 Task: Explore nearby escape rooms in San Francisco.
Action: Mouse moved to (80, 79)
Screenshot: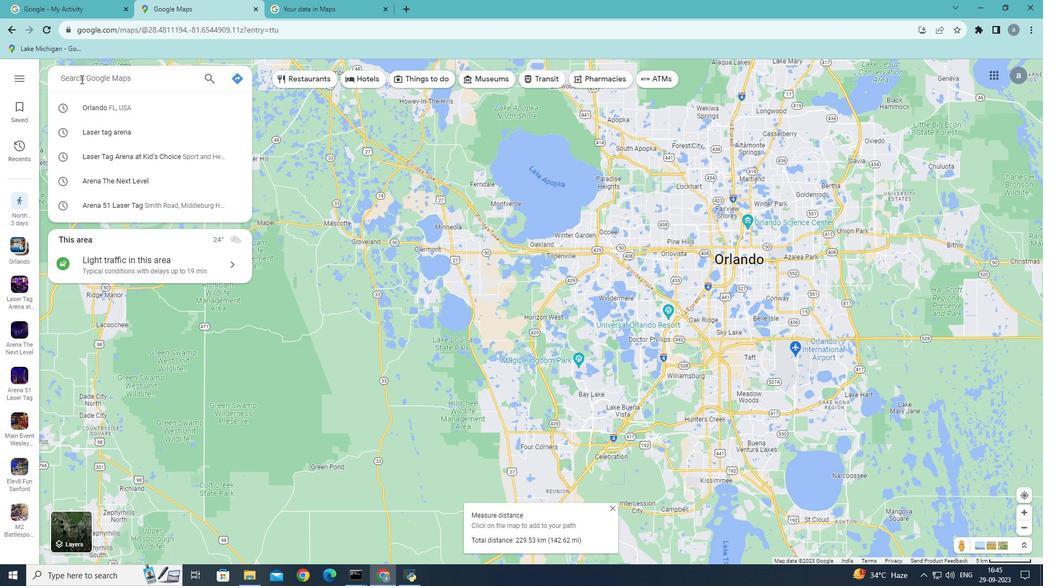 
Action: Mouse pressed left at (80, 79)
Screenshot: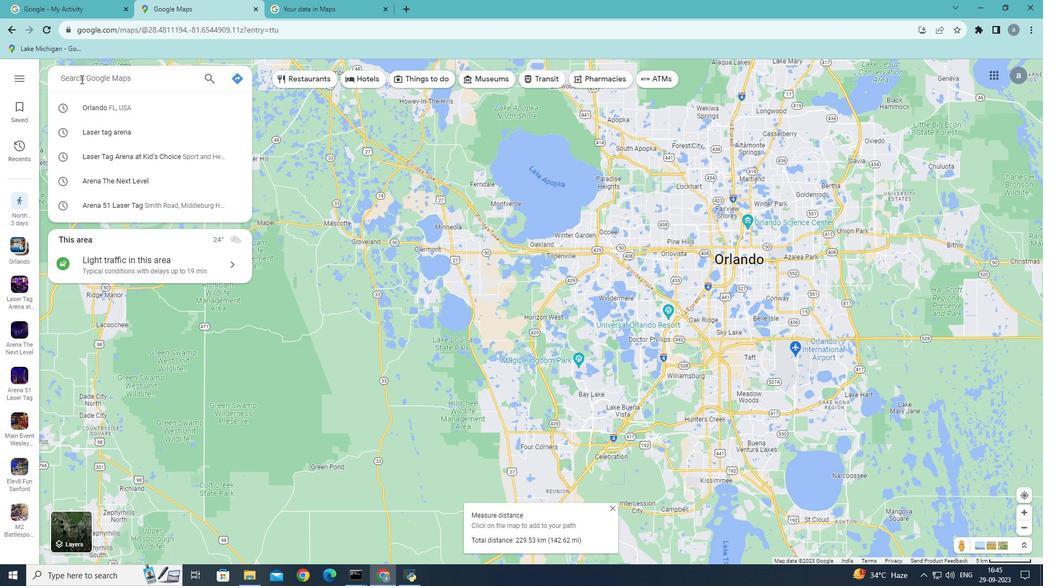 
Action: Key pressed <Key.shift>San<Key.space>
Screenshot: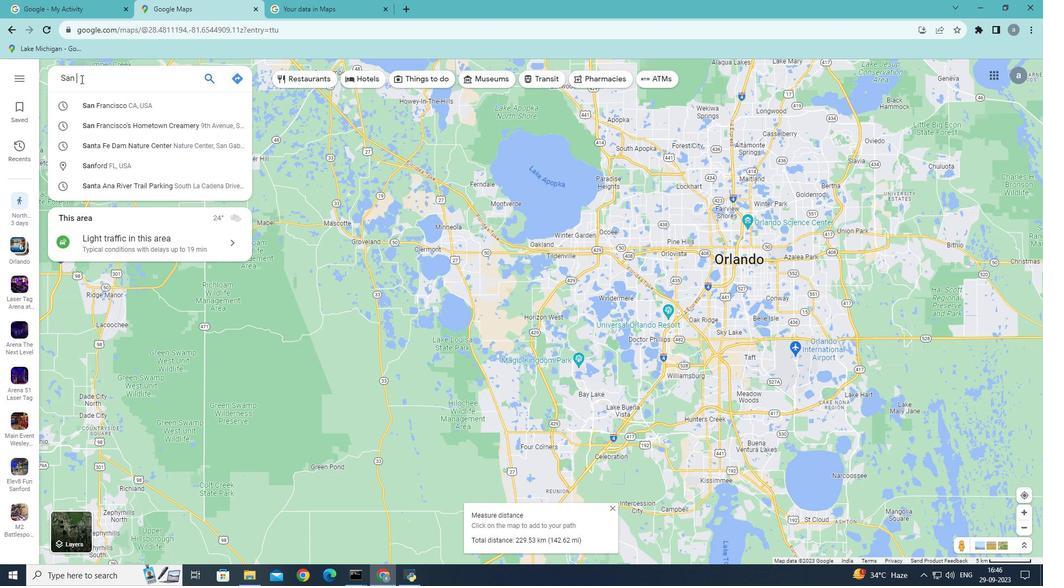 
Action: Mouse moved to (127, 107)
Screenshot: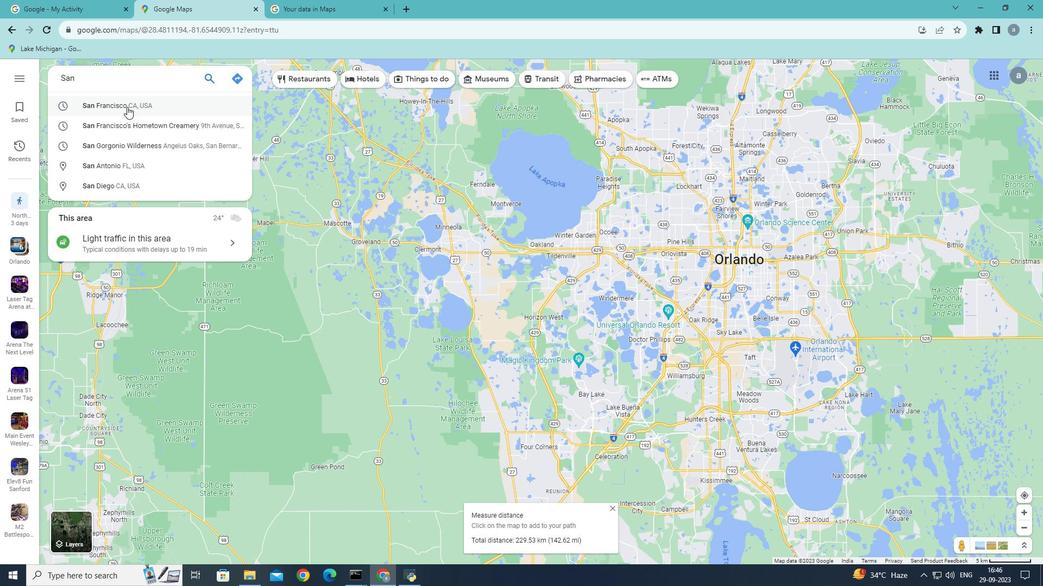 
Action: Mouse pressed left at (127, 107)
Screenshot: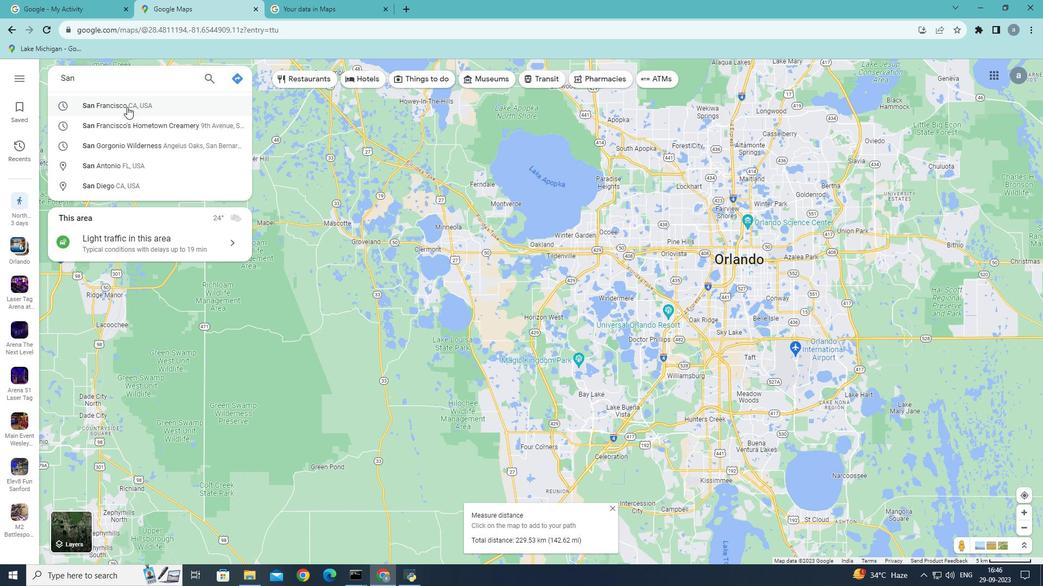 
Action: Mouse moved to (154, 269)
Screenshot: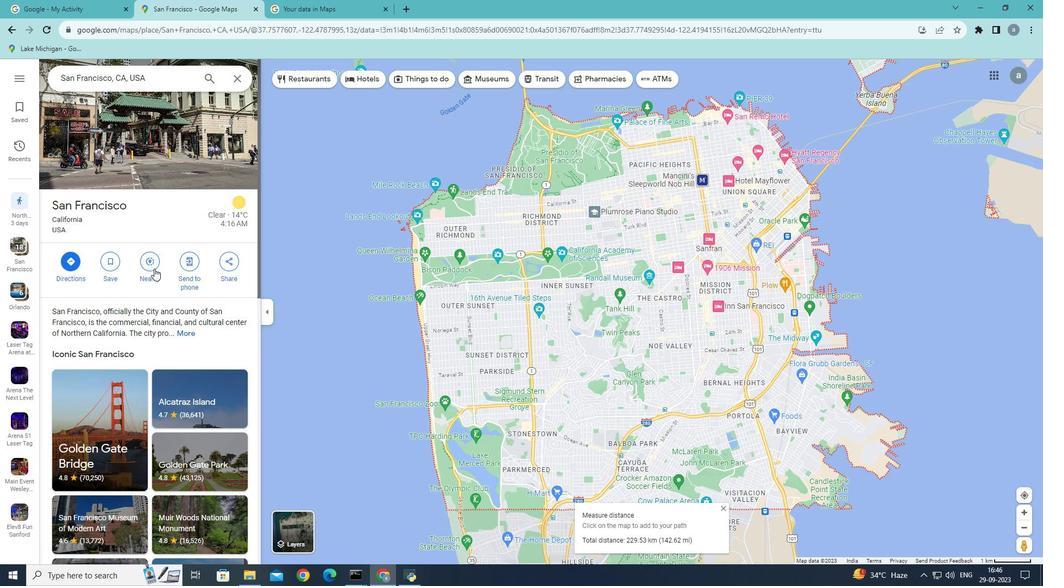 
Action: Mouse pressed left at (154, 269)
Screenshot: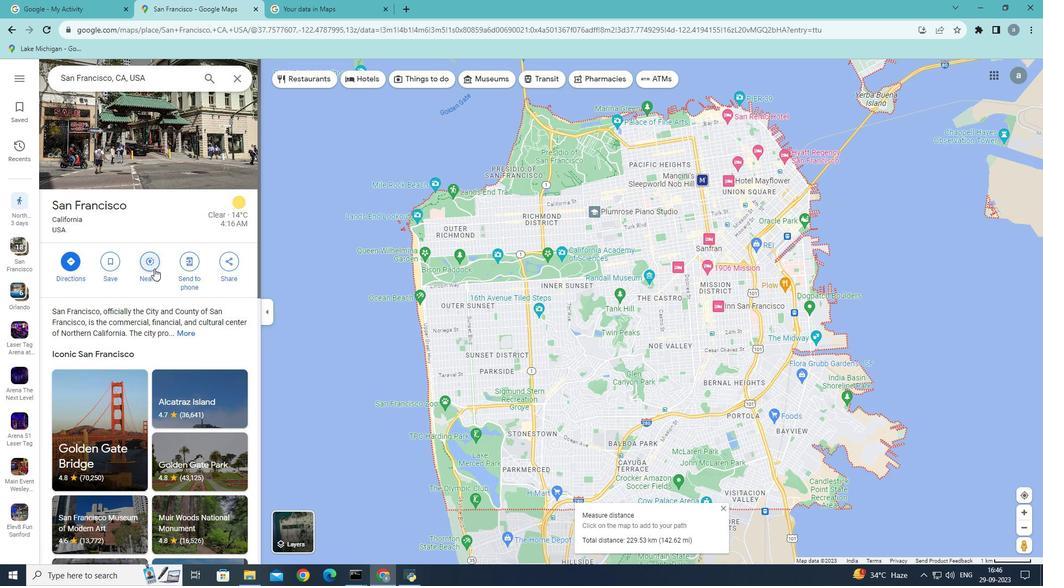 
Action: Mouse moved to (90, 78)
Screenshot: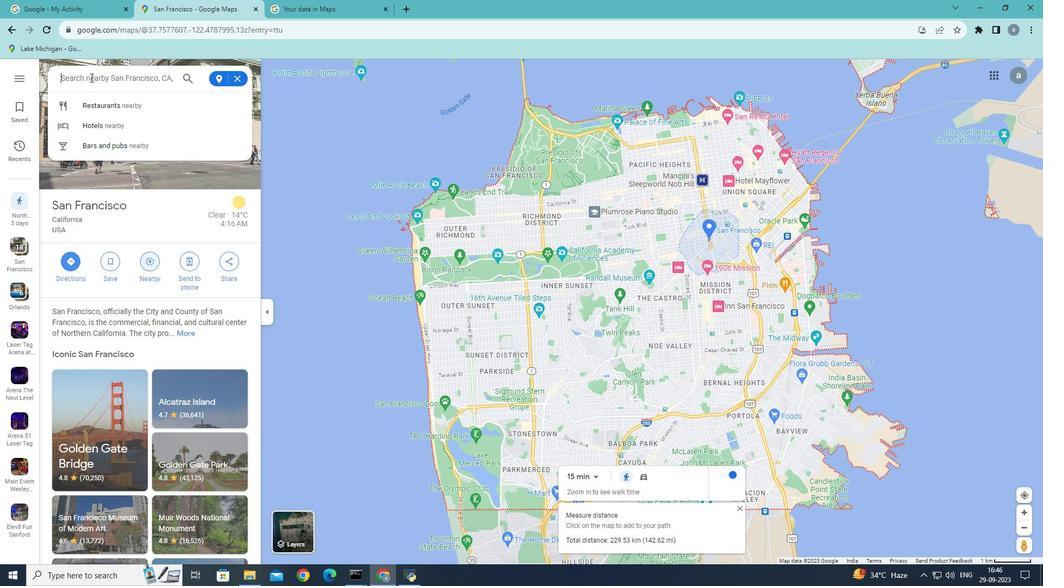 
Action: Mouse pressed left at (90, 78)
Screenshot: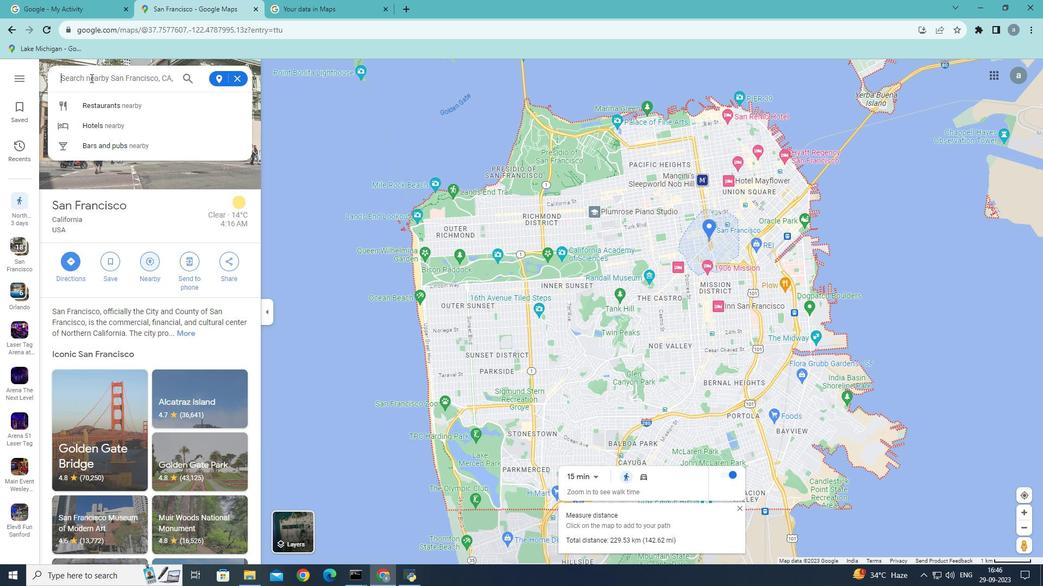 
Action: Key pressed escao<Key.backspace>pe
Screenshot: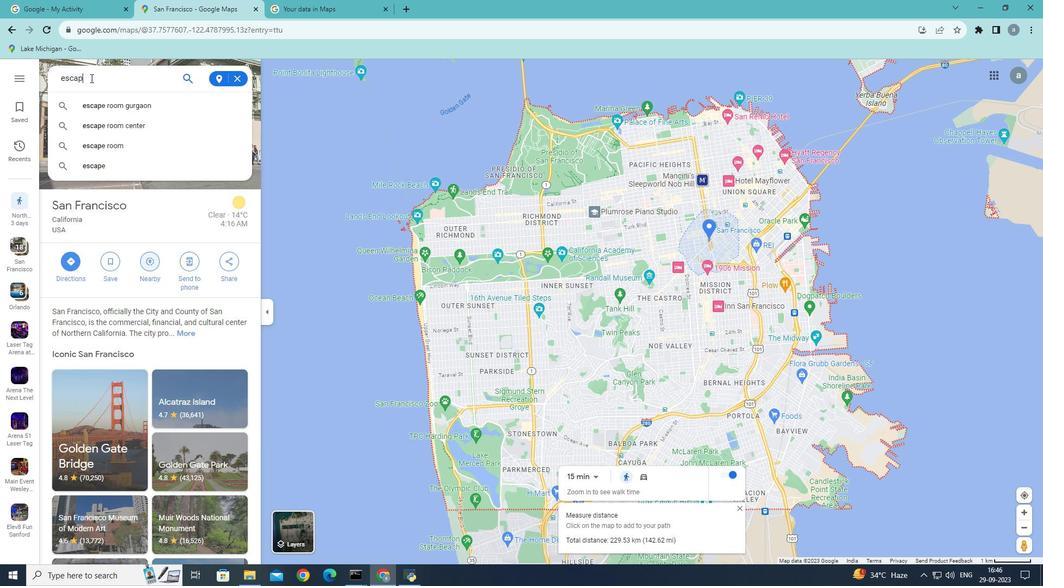 
Action: Mouse moved to (103, 145)
Screenshot: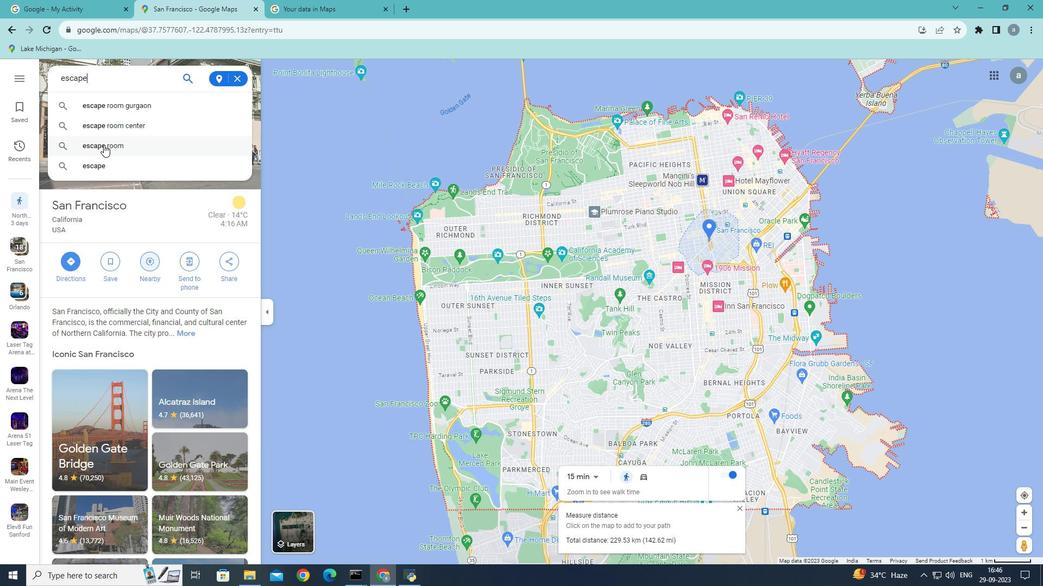 
Action: Mouse pressed left at (103, 145)
Screenshot: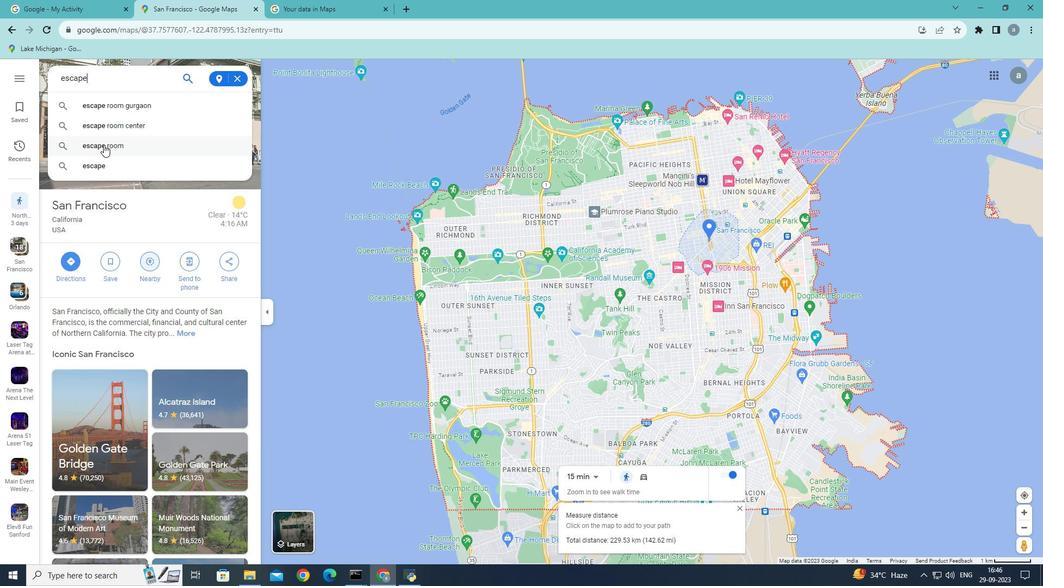 
Action: Mouse moved to (182, 128)
Screenshot: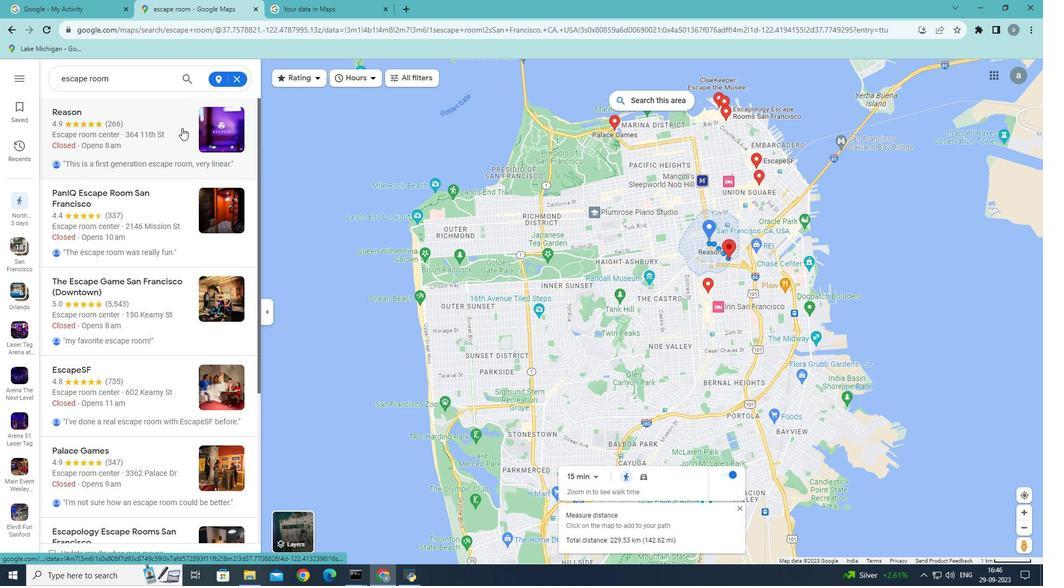 
Action: Mouse pressed left at (182, 128)
Screenshot: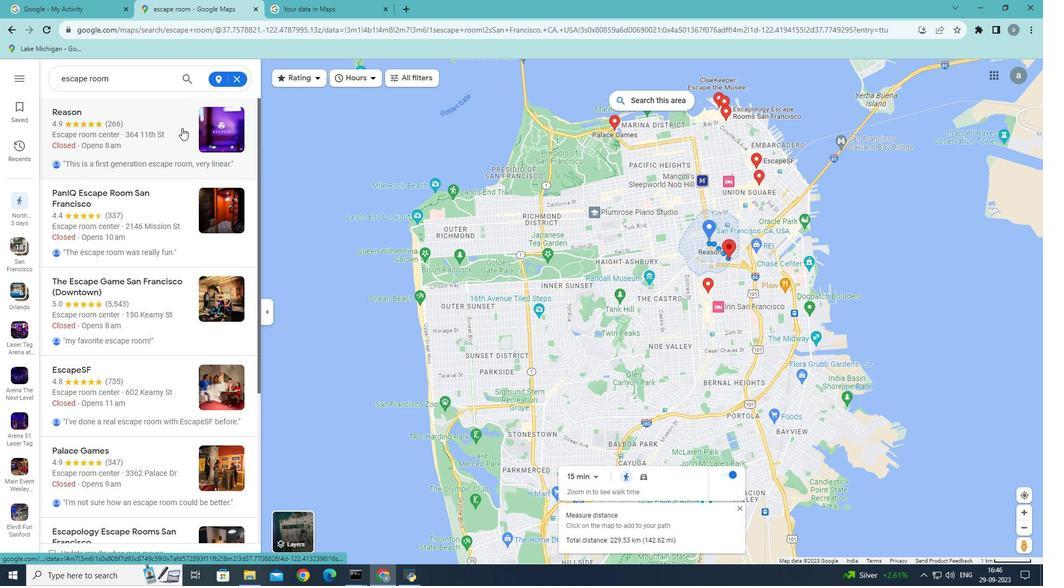 
Action: Mouse moved to (388, 203)
Screenshot: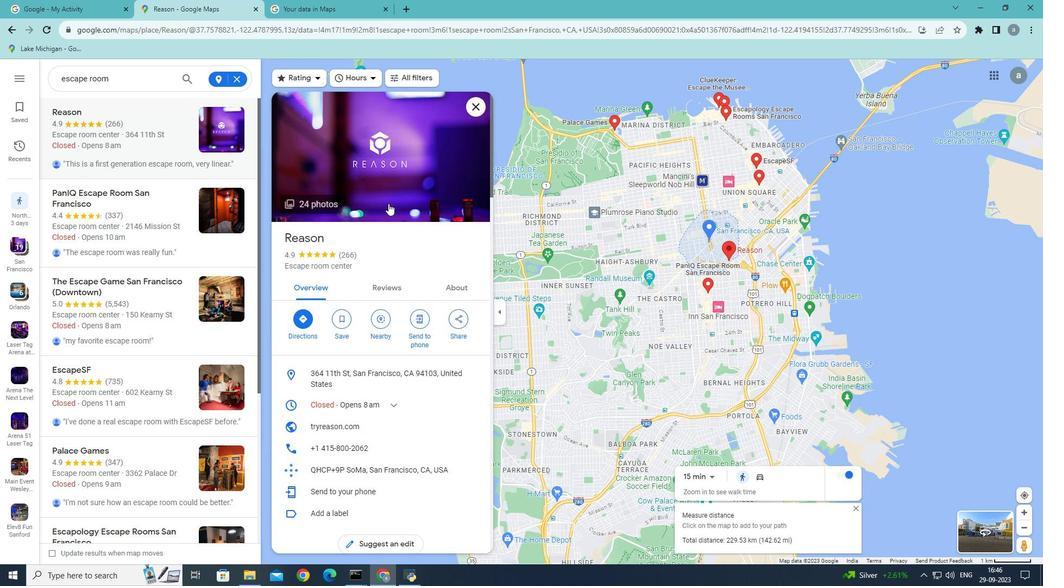 
Action: Mouse scrolled (388, 203) with delta (0, 0)
Screenshot: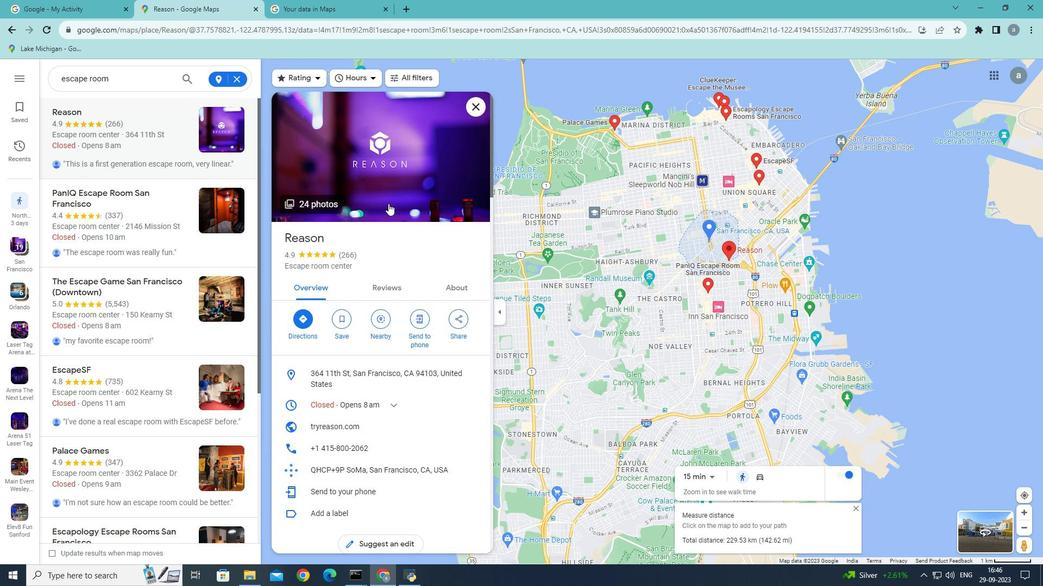 
Action: Mouse scrolled (388, 203) with delta (0, 0)
Screenshot: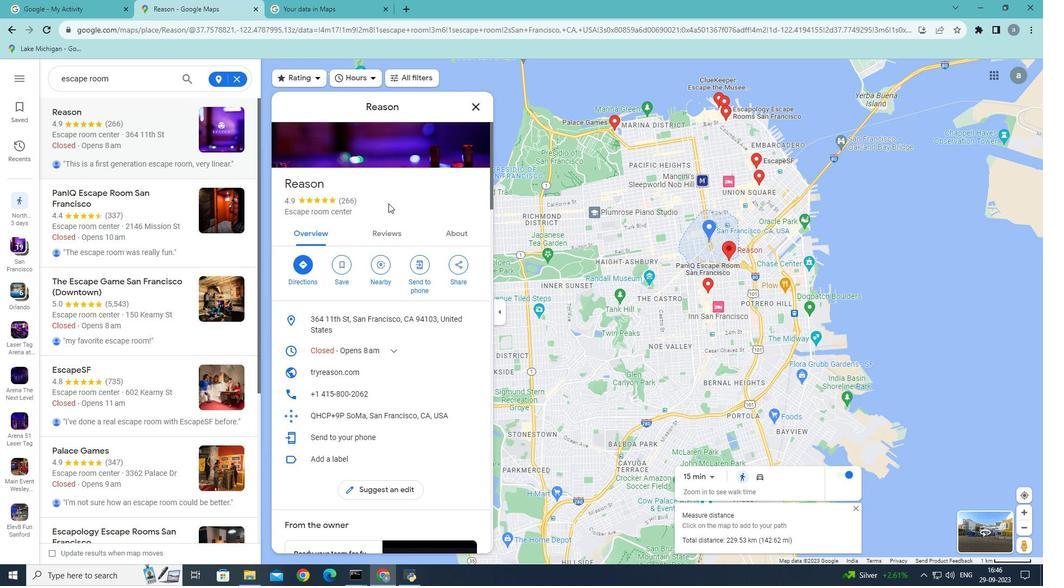 
Action: Mouse scrolled (388, 203) with delta (0, 0)
Screenshot: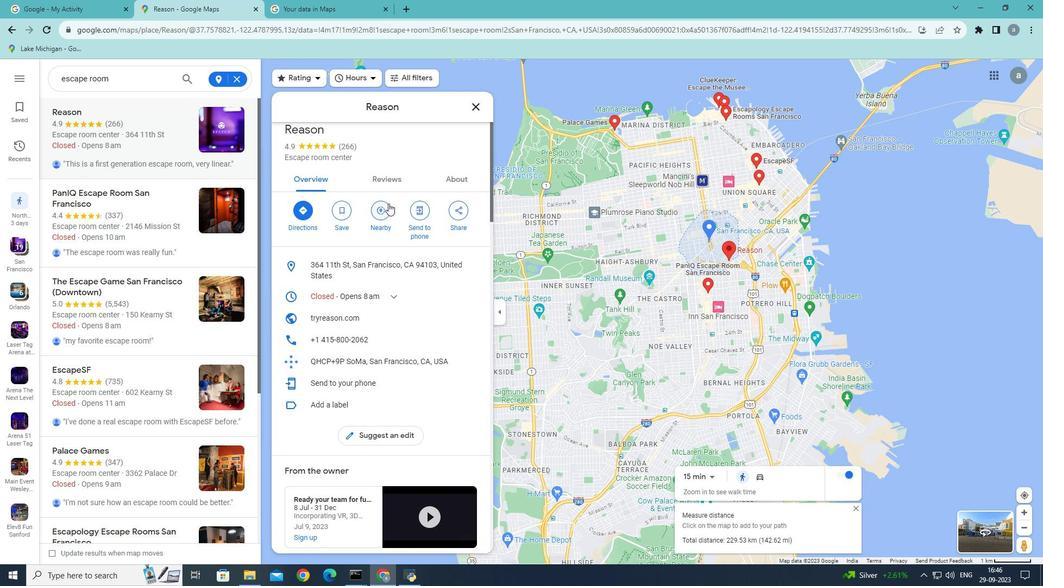 
Action: Mouse scrolled (388, 203) with delta (0, 0)
Screenshot: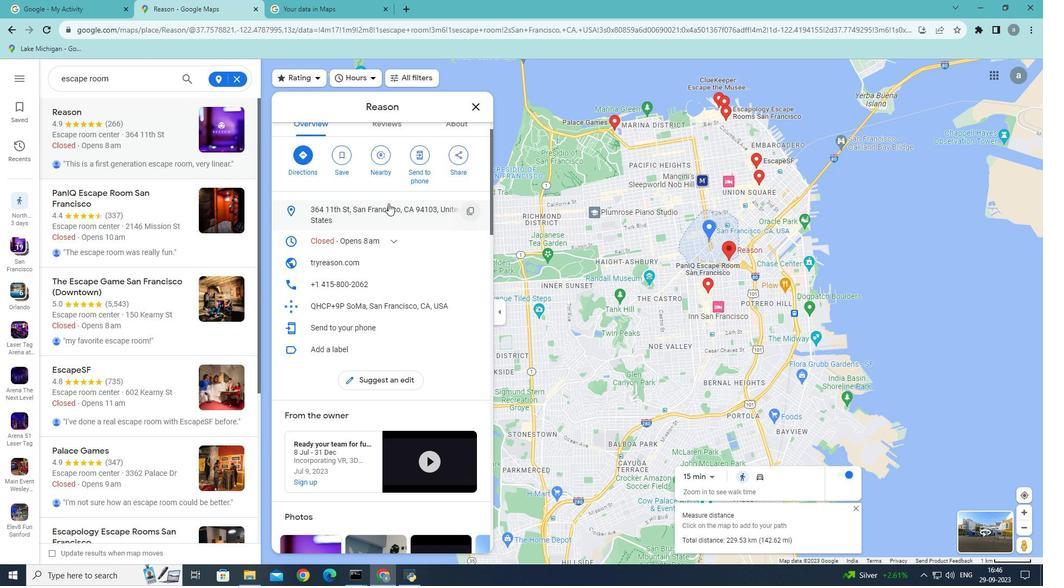 
Action: Mouse scrolled (388, 203) with delta (0, 0)
Screenshot: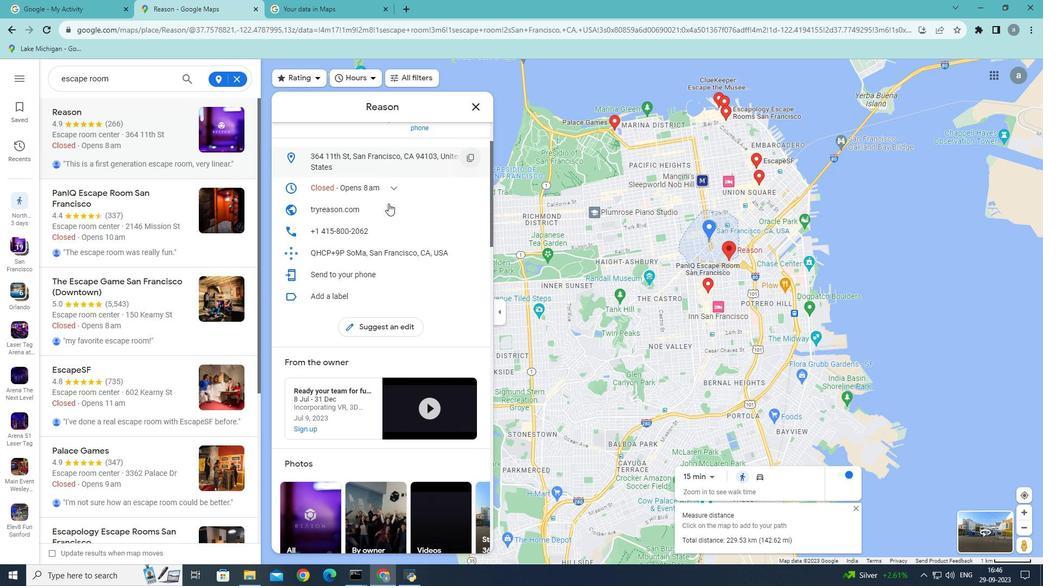 
Action: Mouse scrolled (388, 203) with delta (0, 0)
Screenshot: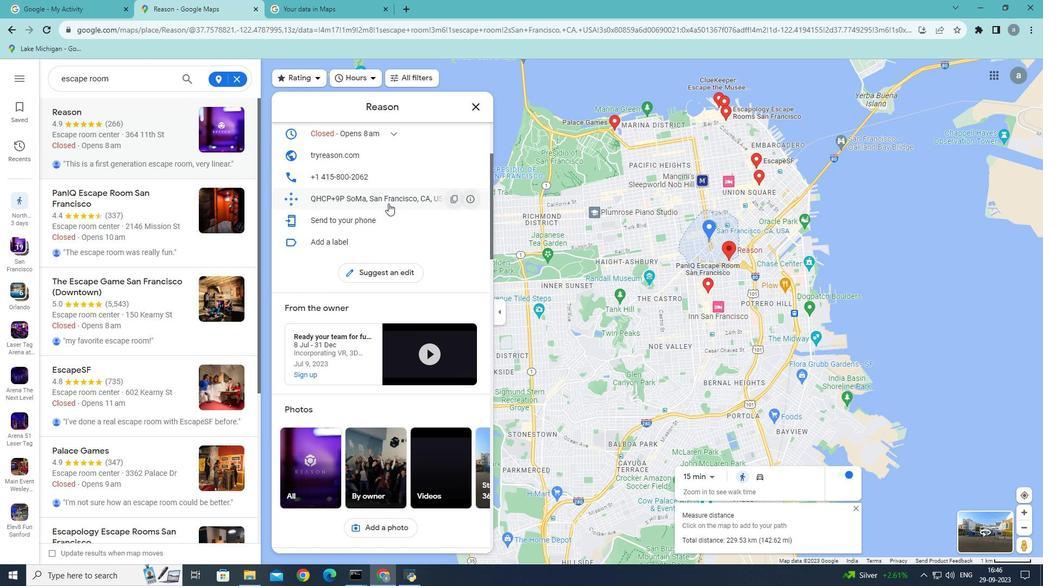 
Action: Mouse scrolled (388, 203) with delta (0, 0)
Screenshot: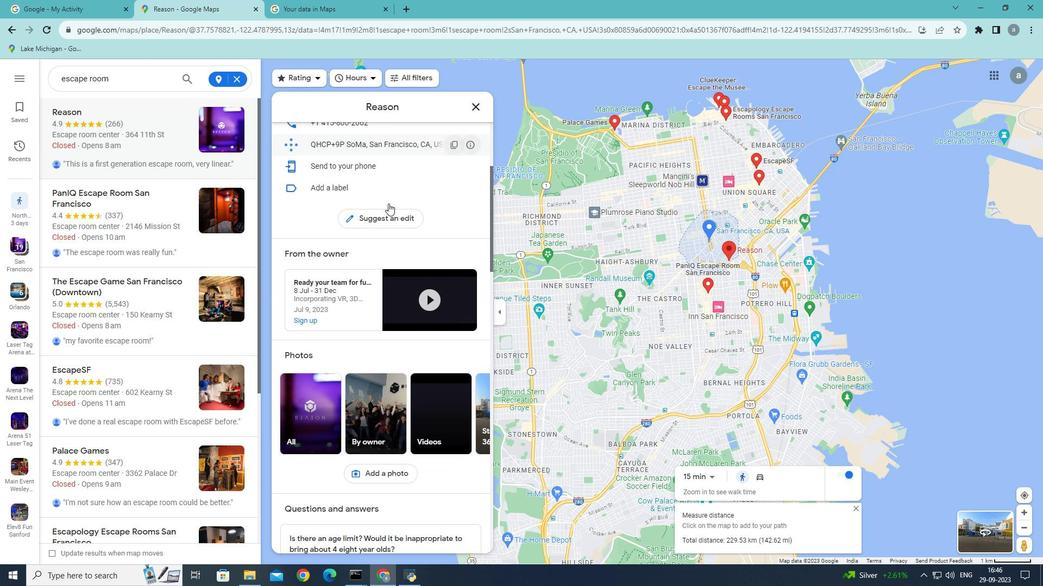 
Action: Mouse scrolled (388, 203) with delta (0, 0)
Screenshot: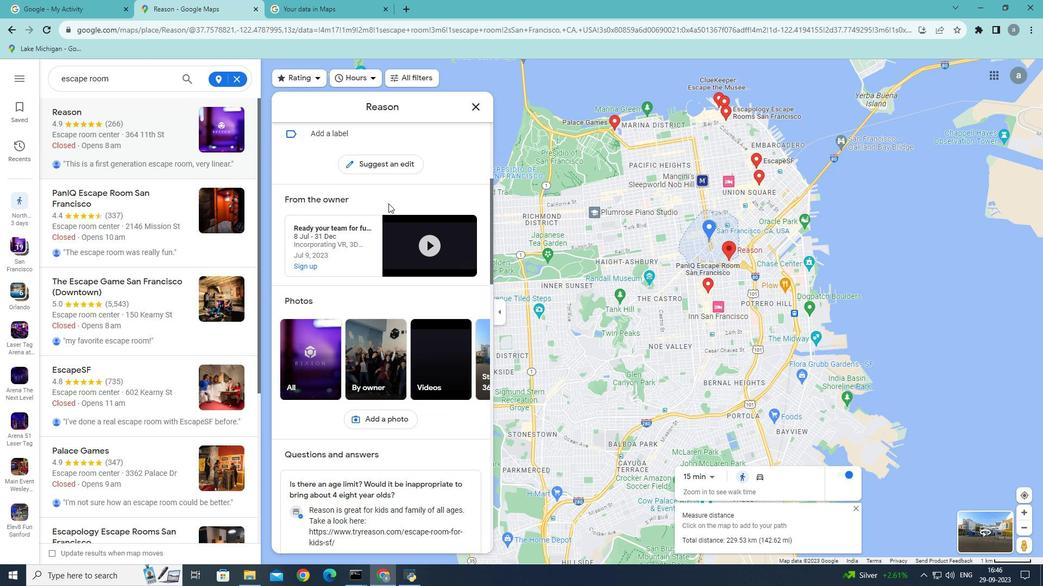 
Action: Mouse scrolled (388, 203) with delta (0, 0)
Screenshot: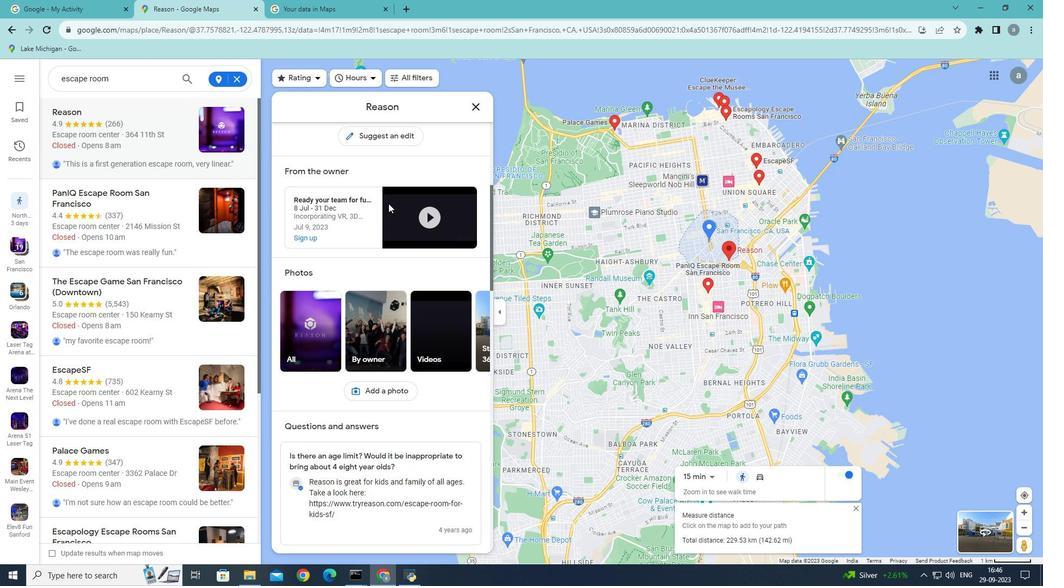 
Action: Mouse scrolled (388, 203) with delta (0, 0)
Screenshot: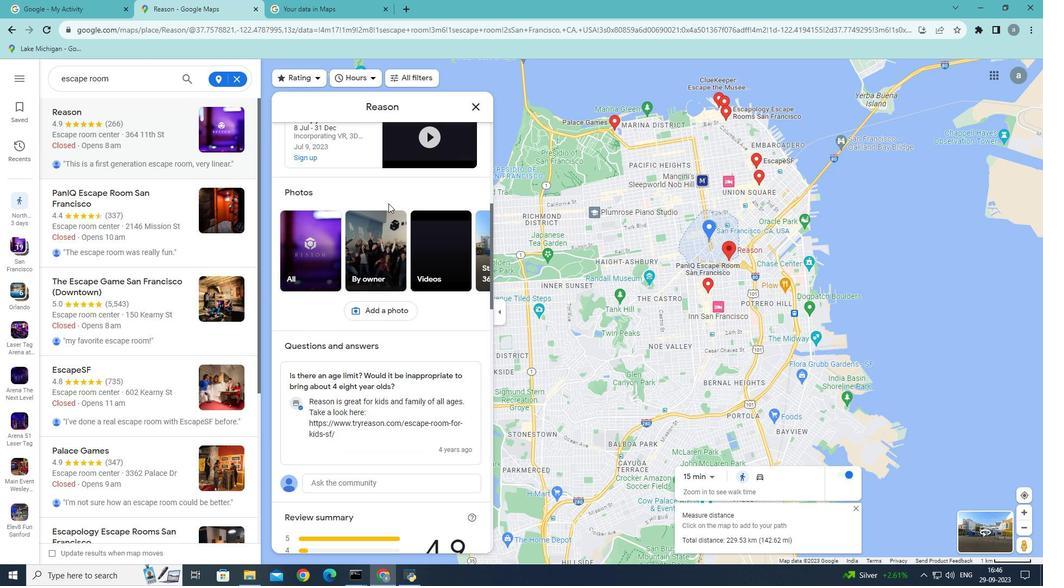 
Action: Mouse scrolled (388, 203) with delta (0, 0)
Screenshot: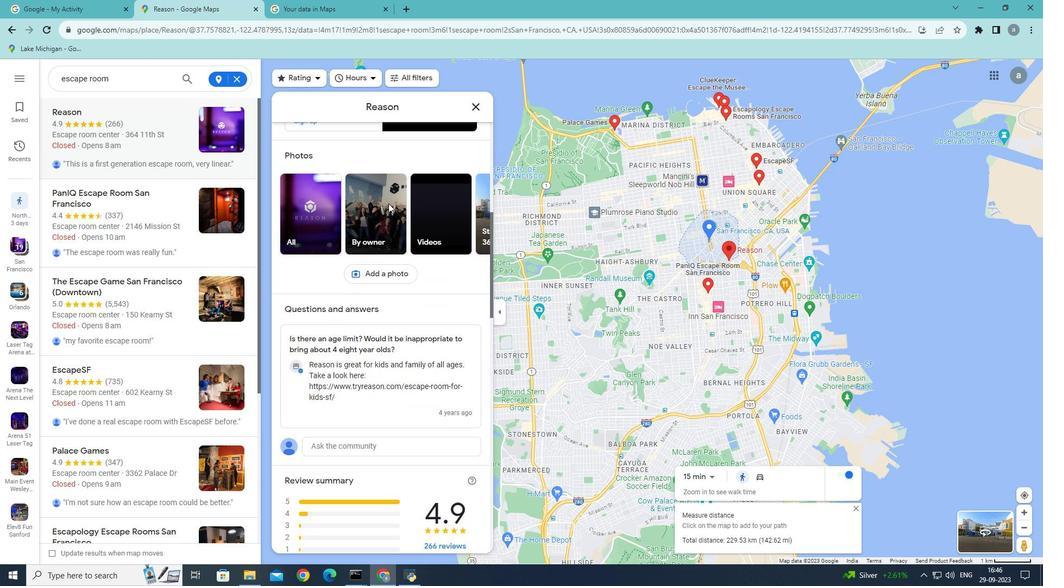 
Action: Mouse scrolled (388, 203) with delta (0, 0)
Screenshot: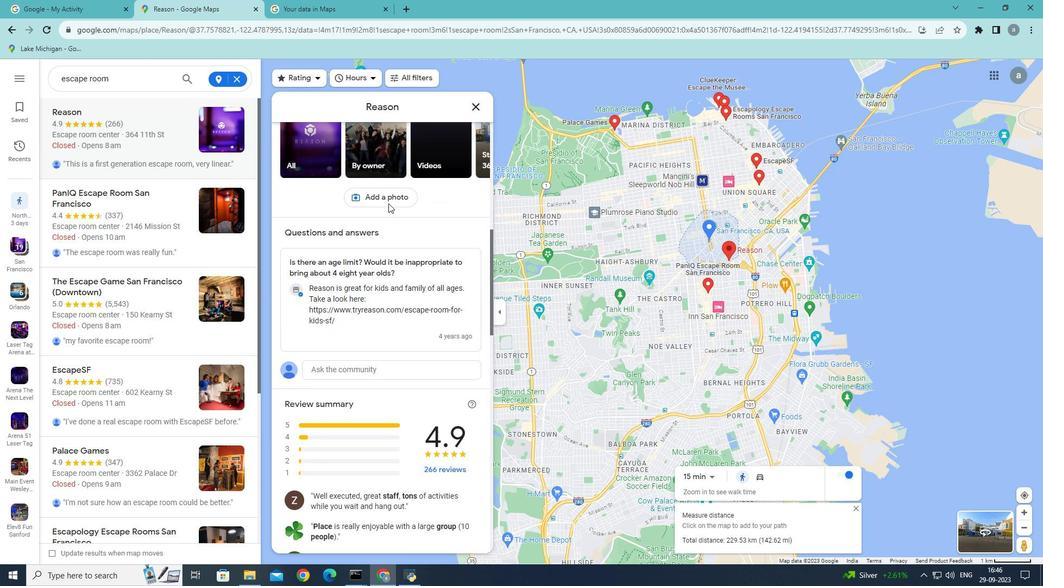 
Action: Mouse scrolled (388, 203) with delta (0, 0)
Screenshot: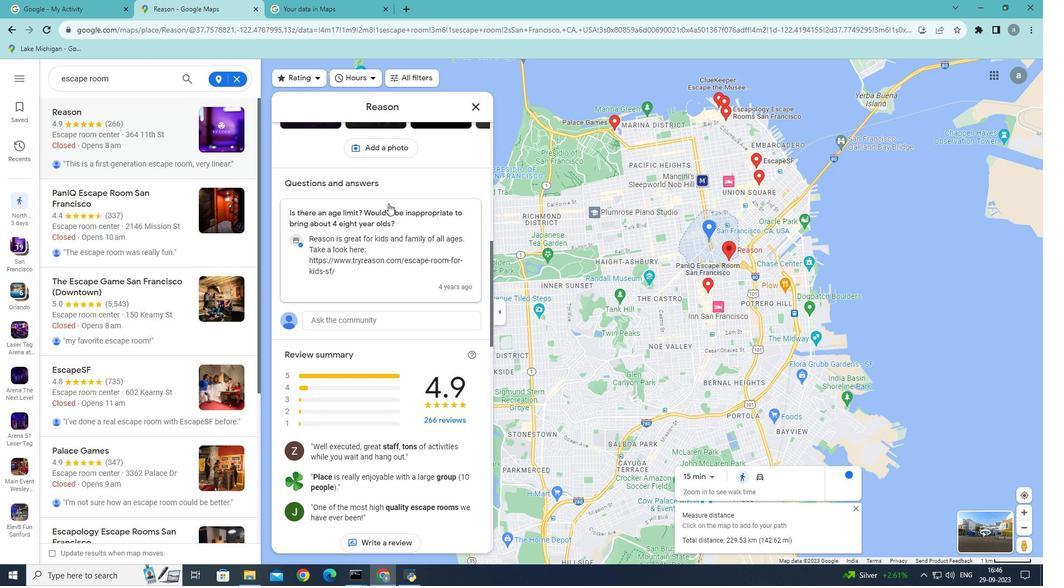 
Action: Mouse scrolled (388, 203) with delta (0, 0)
Screenshot: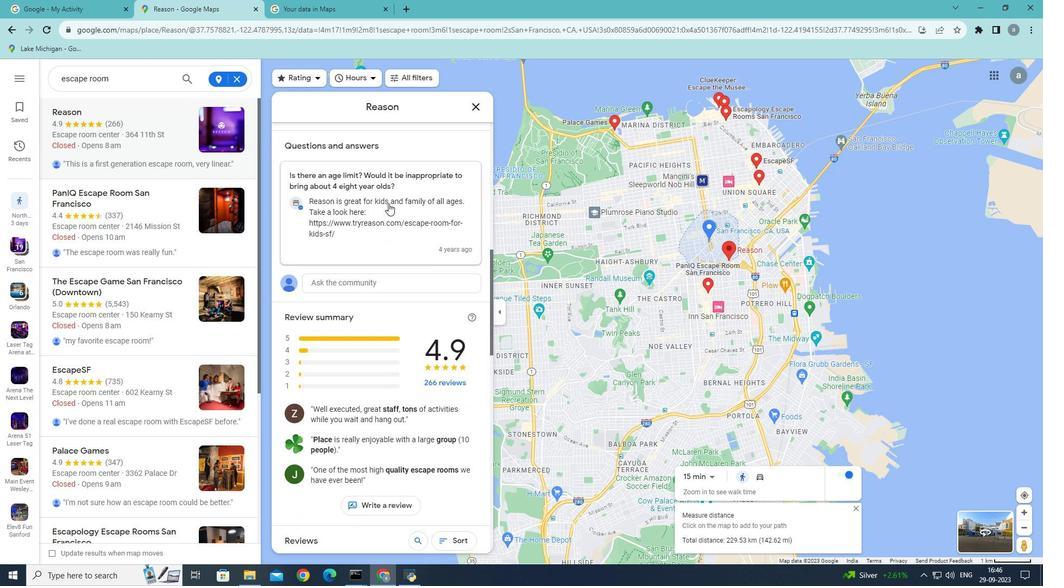
Action: Mouse scrolled (388, 203) with delta (0, 0)
Screenshot: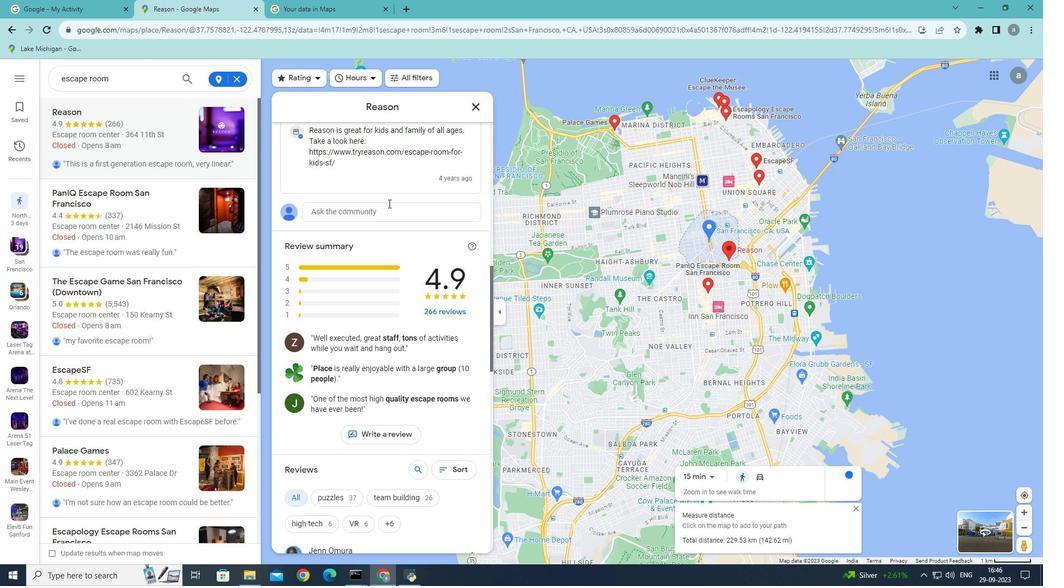 
Action: Mouse scrolled (388, 203) with delta (0, 0)
Screenshot: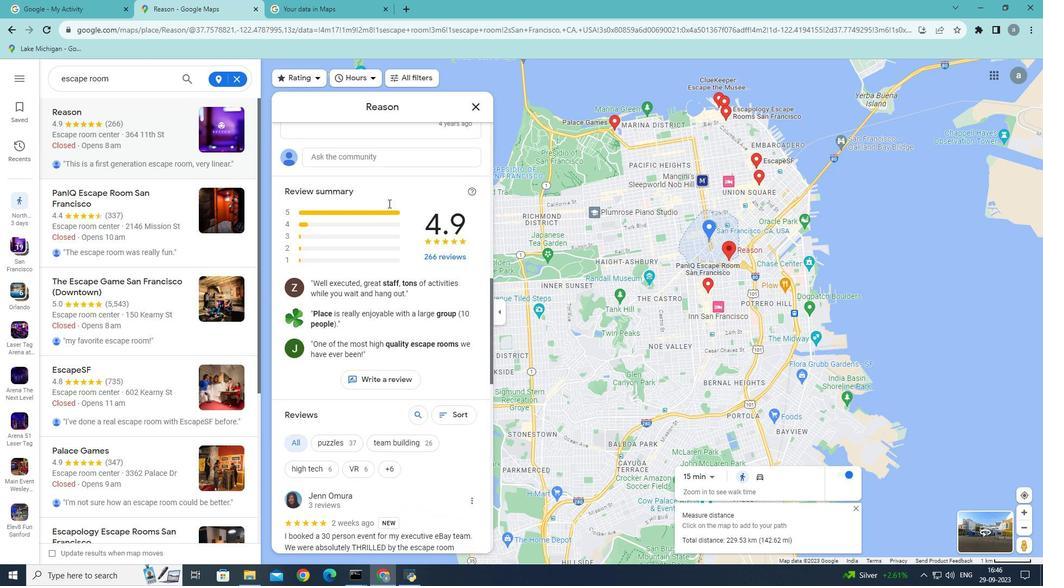 
Action: Mouse scrolled (388, 203) with delta (0, 0)
Screenshot: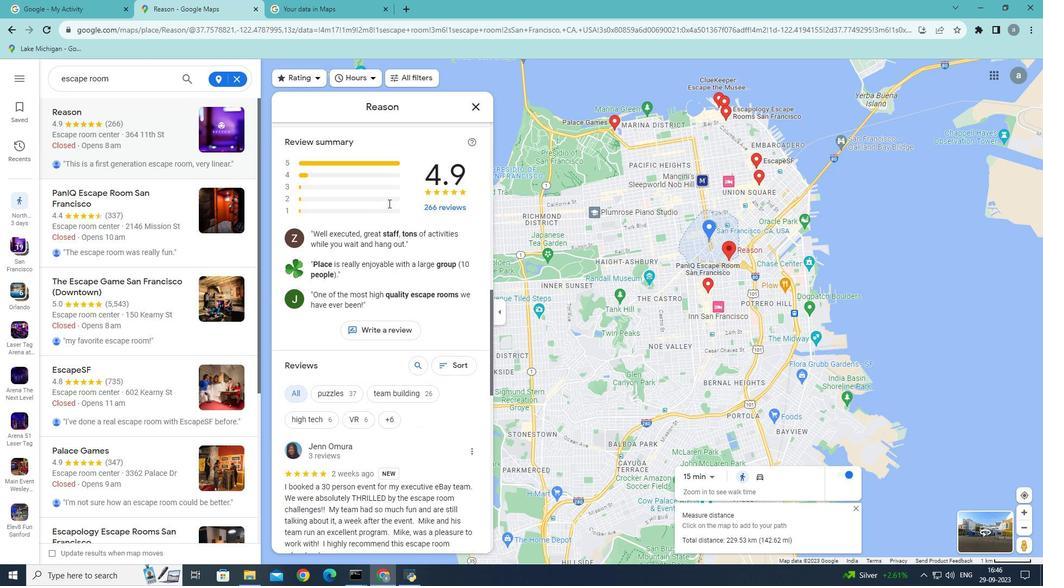 
Action: Mouse scrolled (388, 203) with delta (0, 0)
Screenshot: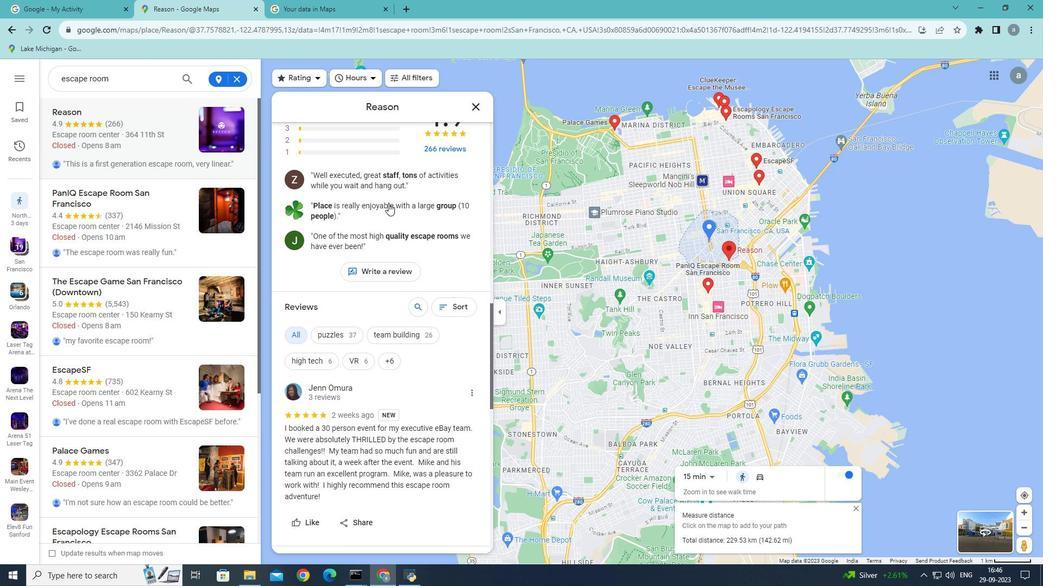 
Action: Mouse scrolled (388, 203) with delta (0, 0)
Screenshot: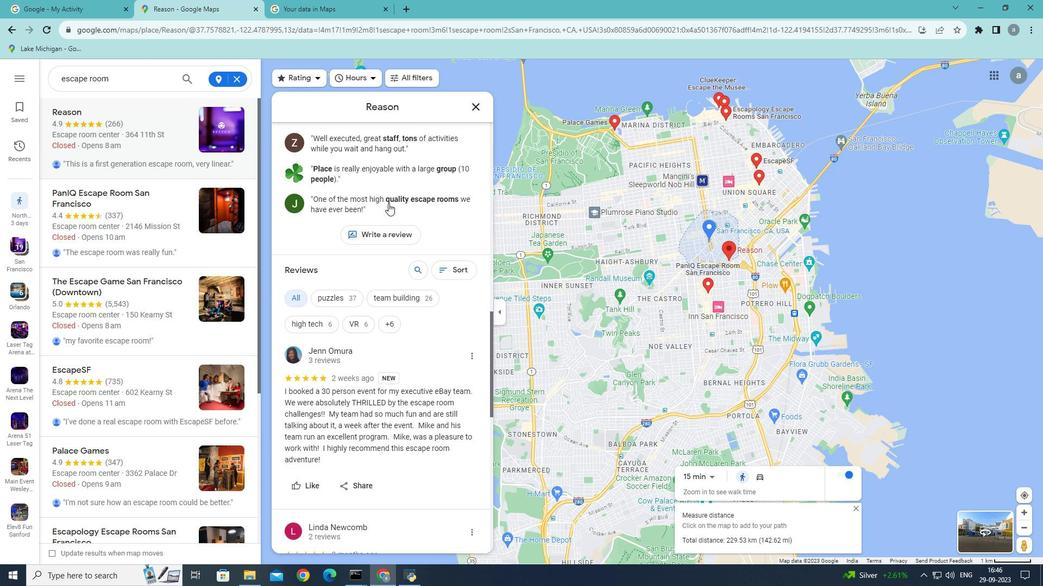 
Action: Mouse scrolled (388, 203) with delta (0, 0)
Screenshot: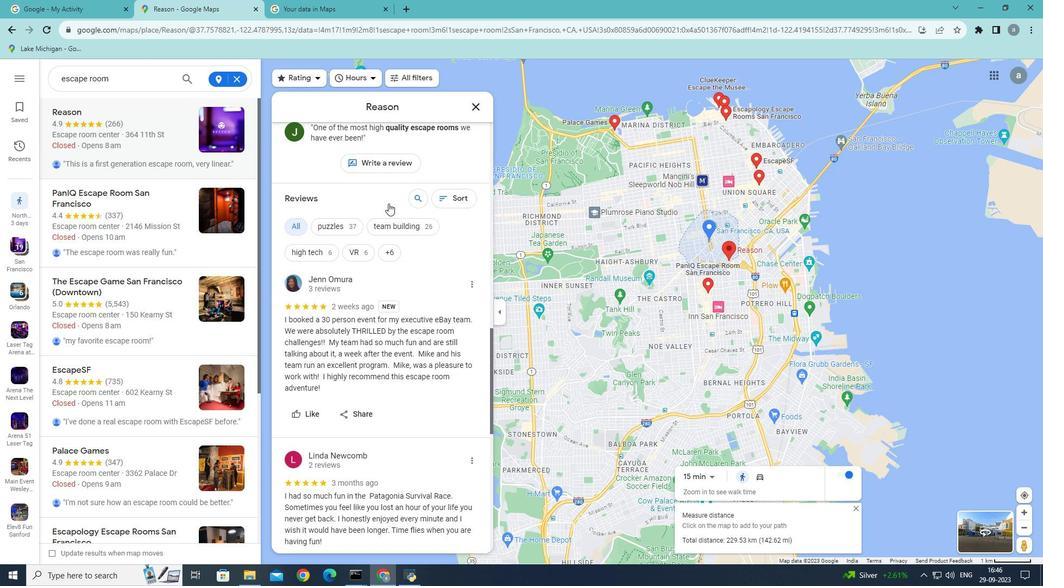 
Action: Mouse scrolled (388, 203) with delta (0, 0)
Screenshot: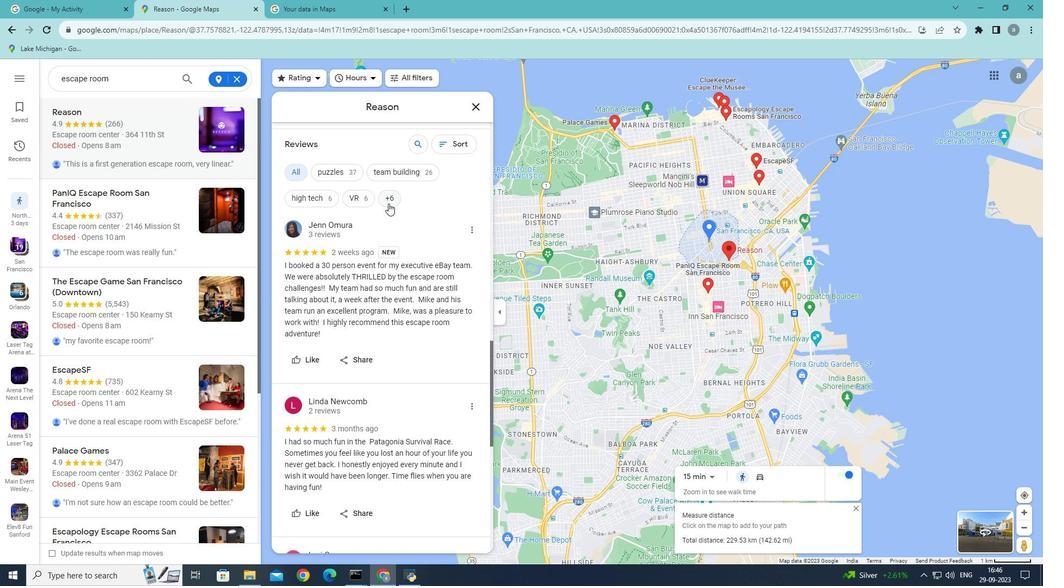 
Action: Mouse scrolled (388, 203) with delta (0, 0)
Screenshot: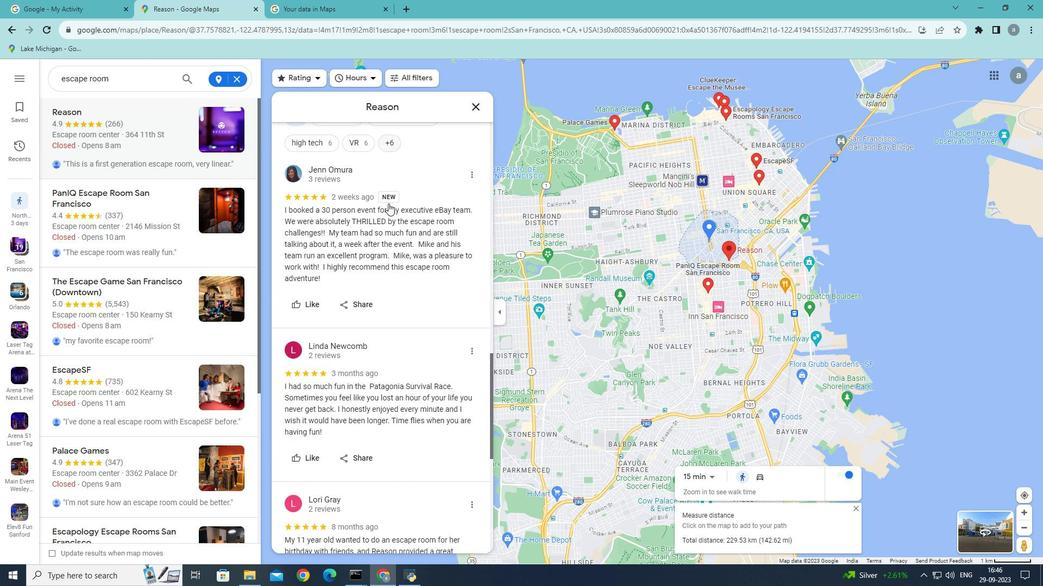 
Action: Mouse scrolled (388, 203) with delta (0, 0)
Screenshot: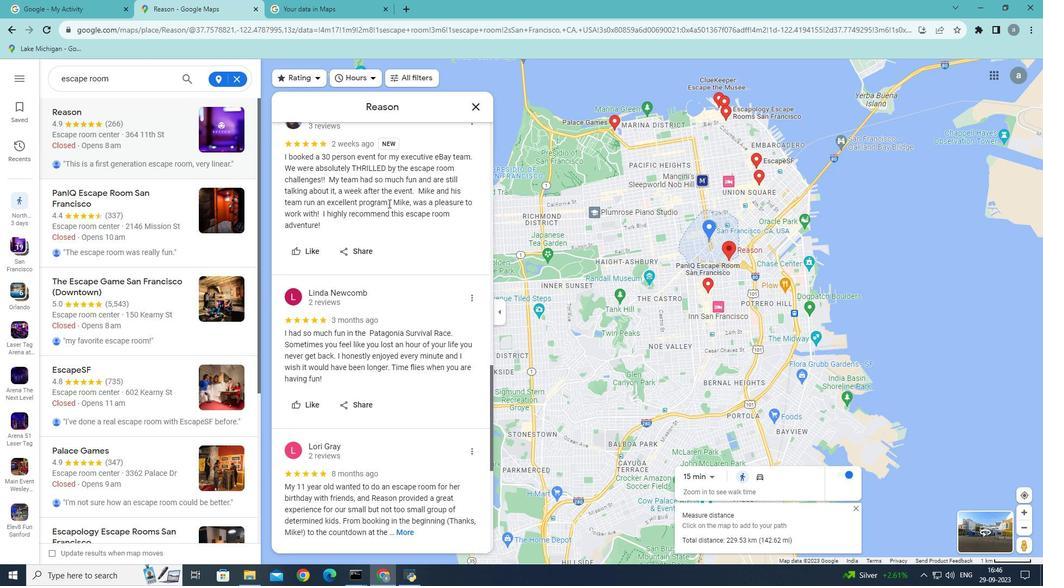 
Action: Mouse scrolled (388, 203) with delta (0, 0)
Screenshot: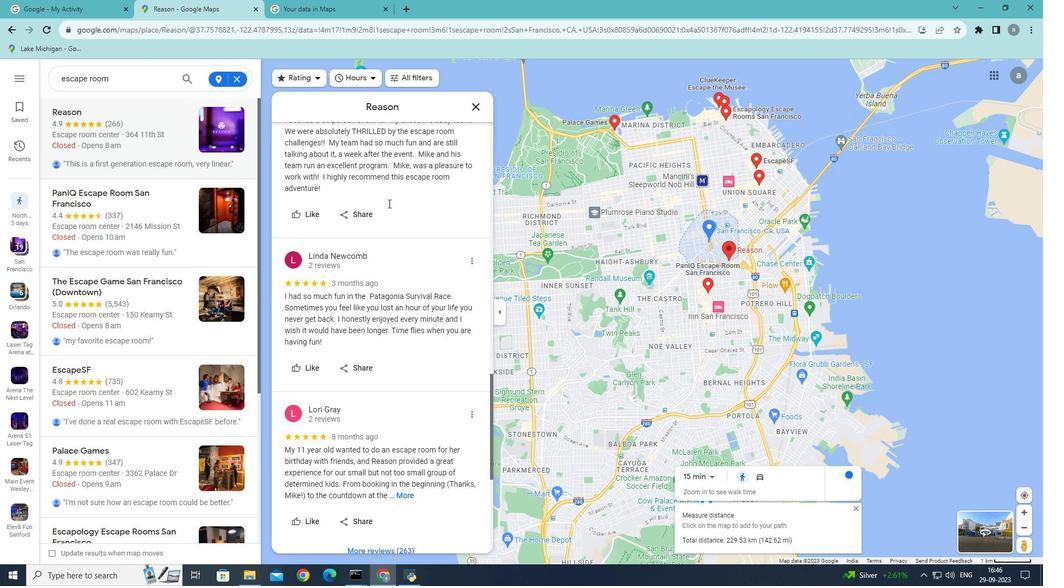 
Action: Mouse scrolled (388, 203) with delta (0, 0)
Screenshot: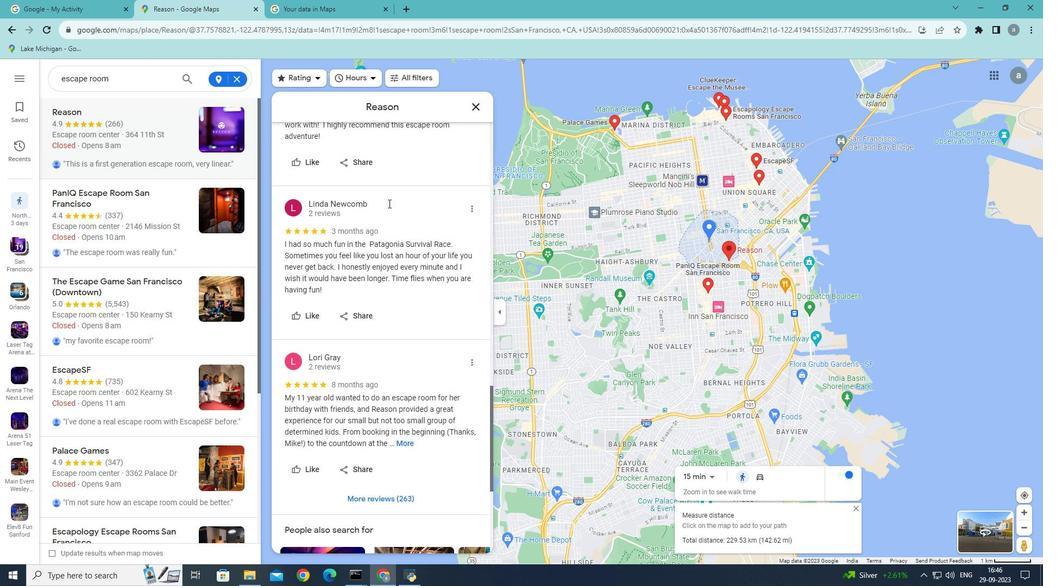 
Action: Mouse scrolled (388, 203) with delta (0, 0)
Screenshot: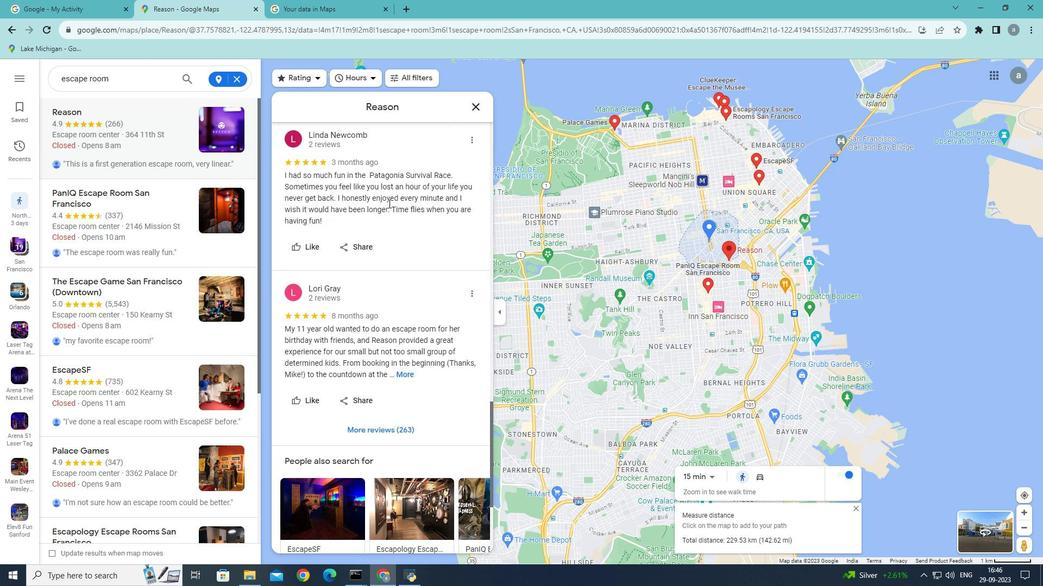 
Action: Mouse scrolled (388, 203) with delta (0, 0)
Screenshot: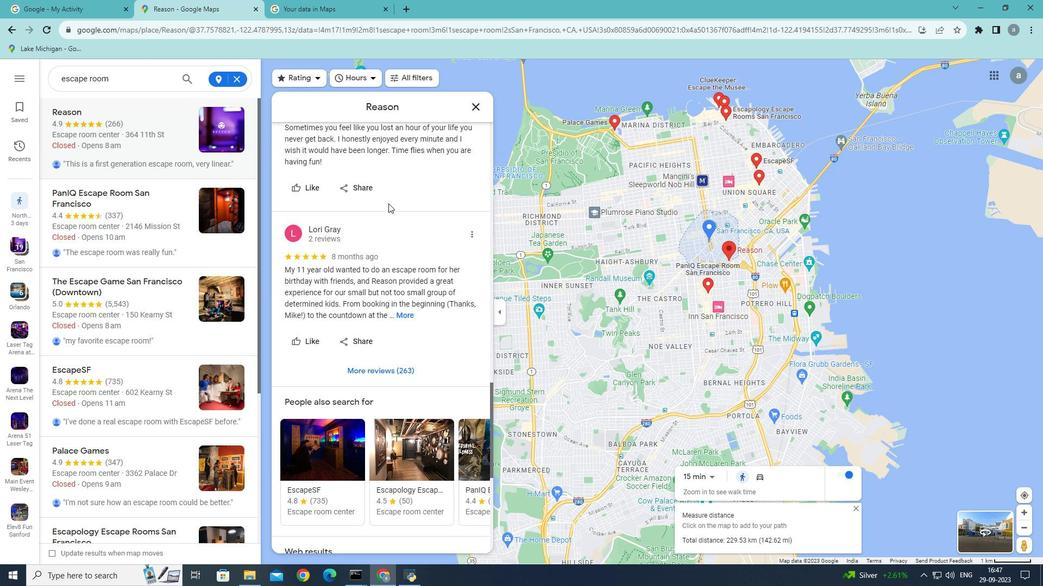 
Action: Mouse scrolled (388, 203) with delta (0, 0)
Screenshot: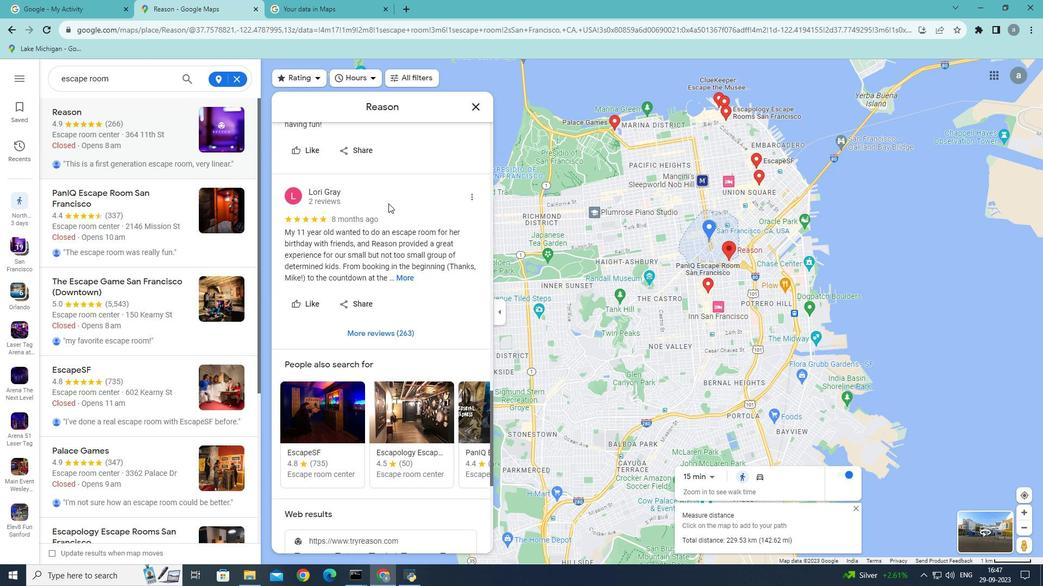 
Action: Mouse scrolled (388, 203) with delta (0, 0)
Screenshot: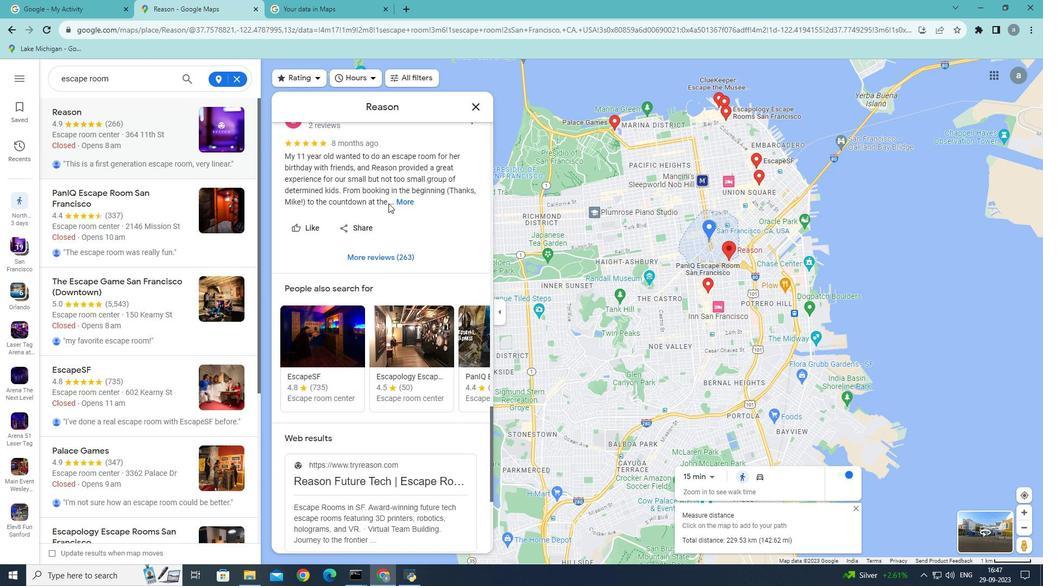 
Action: Mouse scrolled (388, 203) with delta (0, 0)
Screenshot: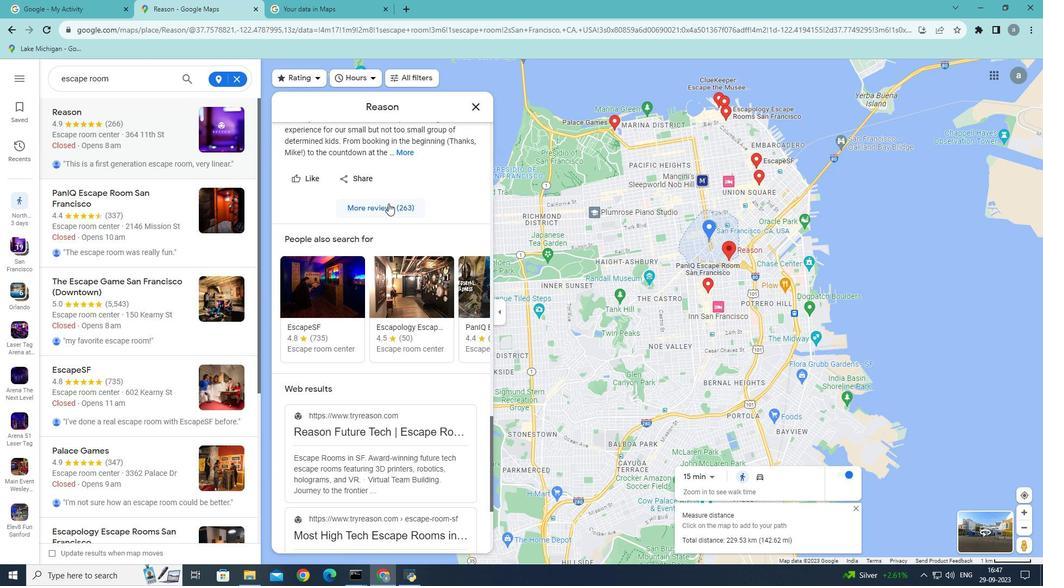 
Action: Mouse scrolled (388, 203) with delta (0, 0)
Screenshot: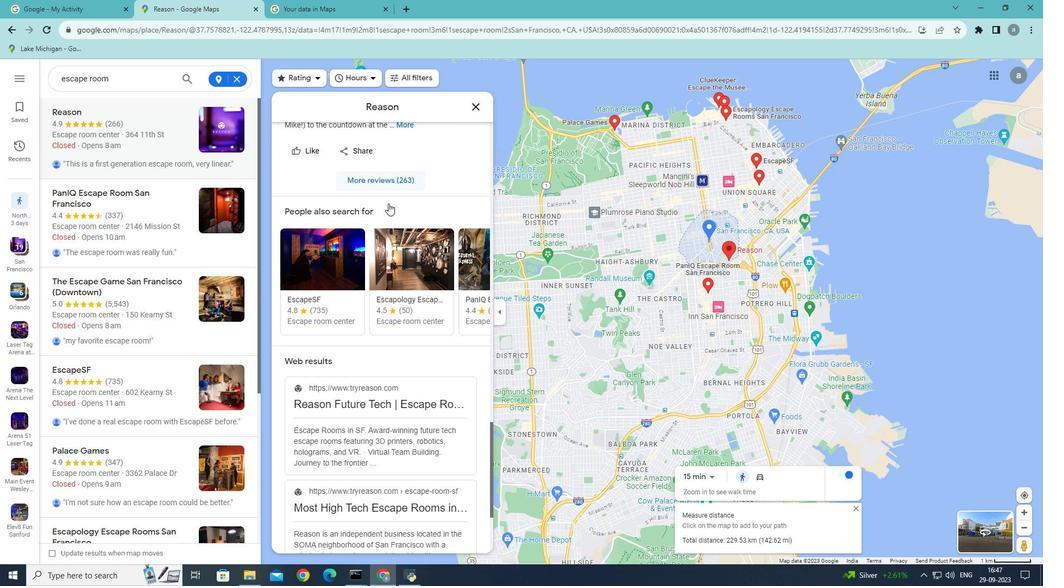 
Action: Mouse scrolled (388, 203) with delta (0, 0)
Screenshot: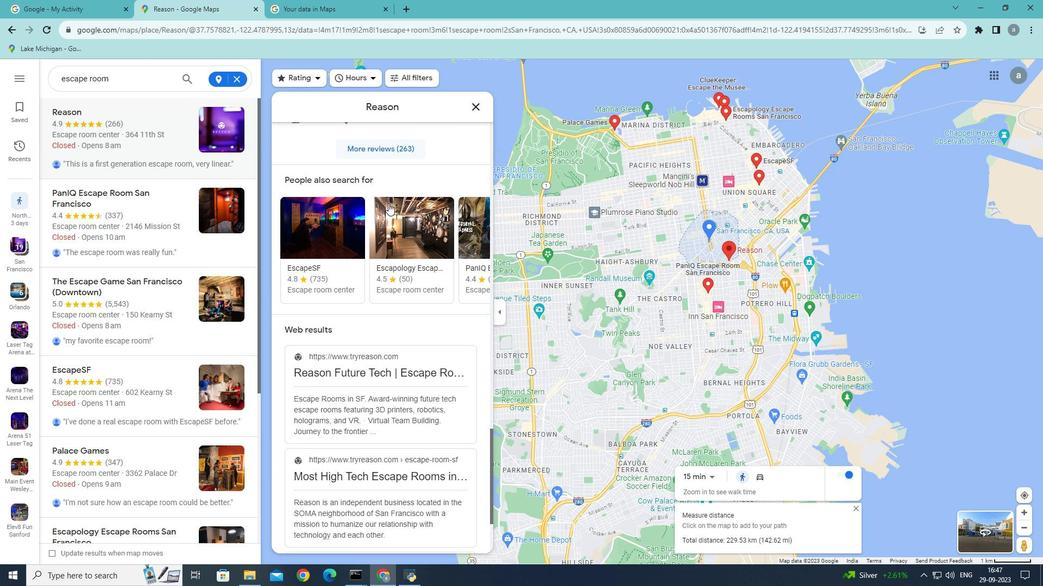 
Action: Mouse scrolled (388, 203) with delta (0, 0)
Screenshot: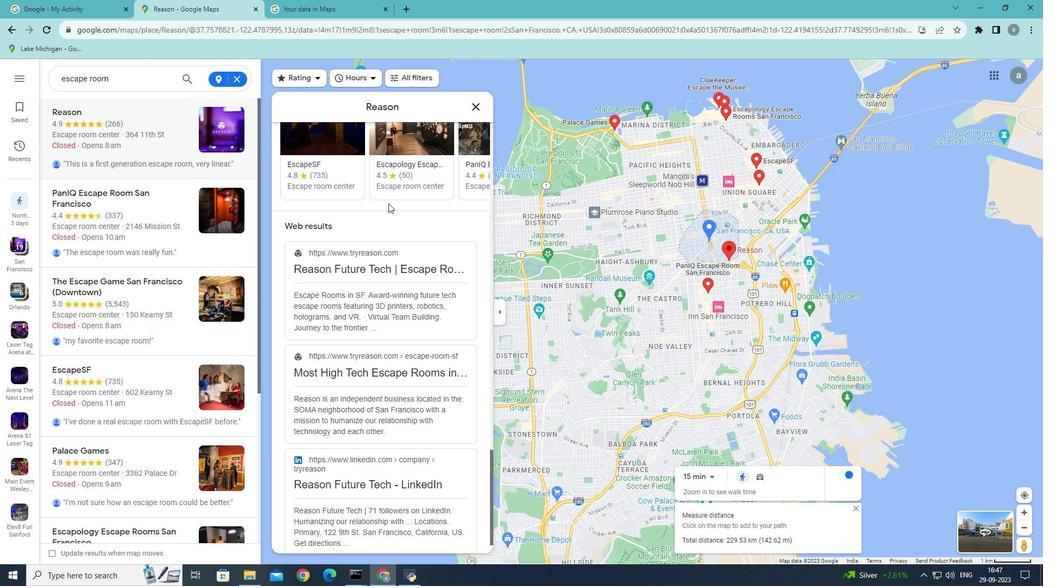 
Action: Mouse scrolled (388, 203) with delta (0, 0)
Screenshot: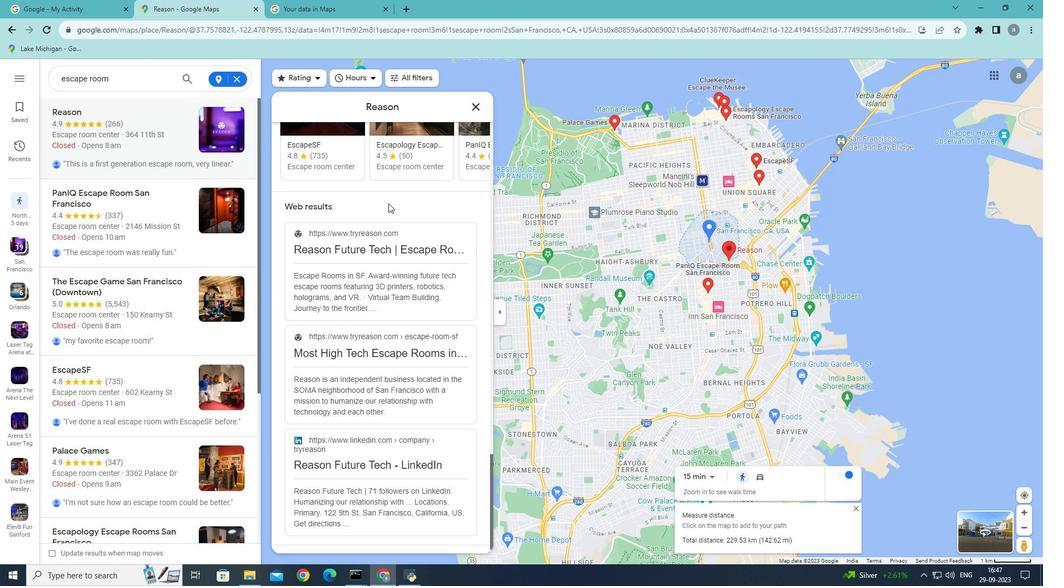 
Action: Mouse scrolled (388, 203) with delta (0, 0)
Screenshot: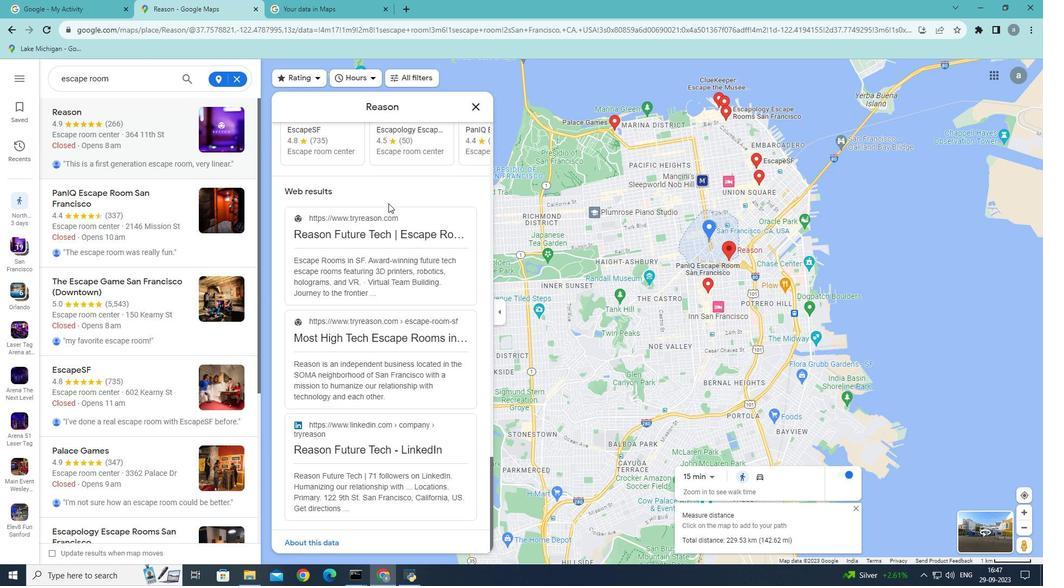 
Action: Mouse scrolled (388, 203) with delta (0, 0)
Screenshot: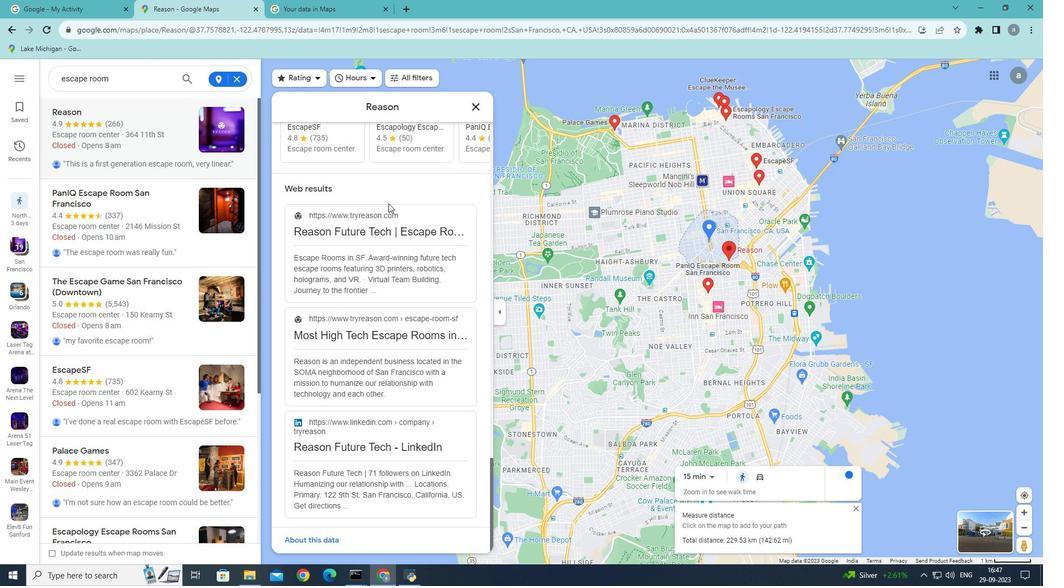 
Action: Mouse scrolled (388, 203) with delta (0, 0)
Screenshot: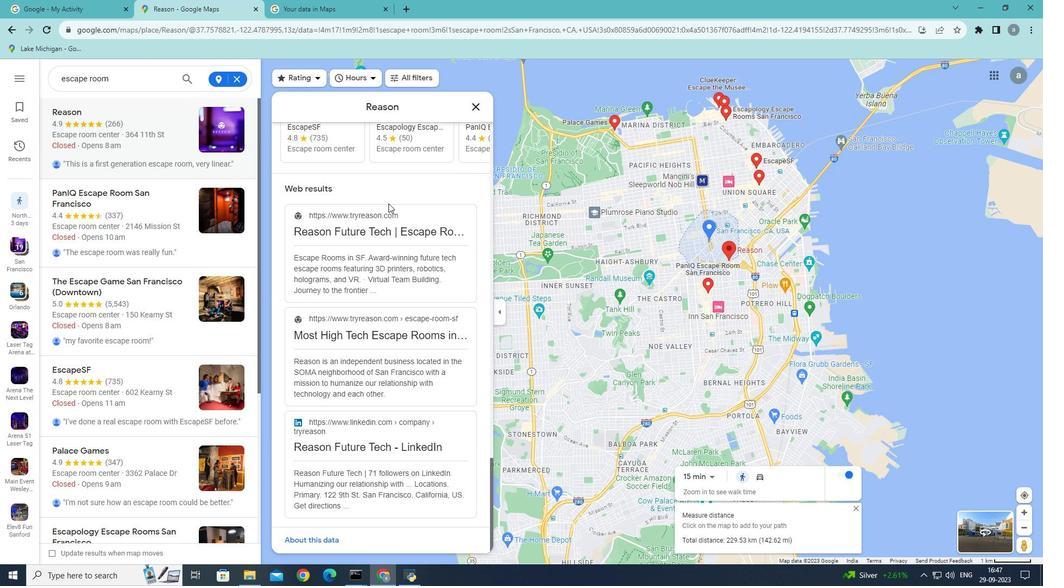 
Action: Mouse scrolled (388, 203) with delta (0, 0)
Screenshot: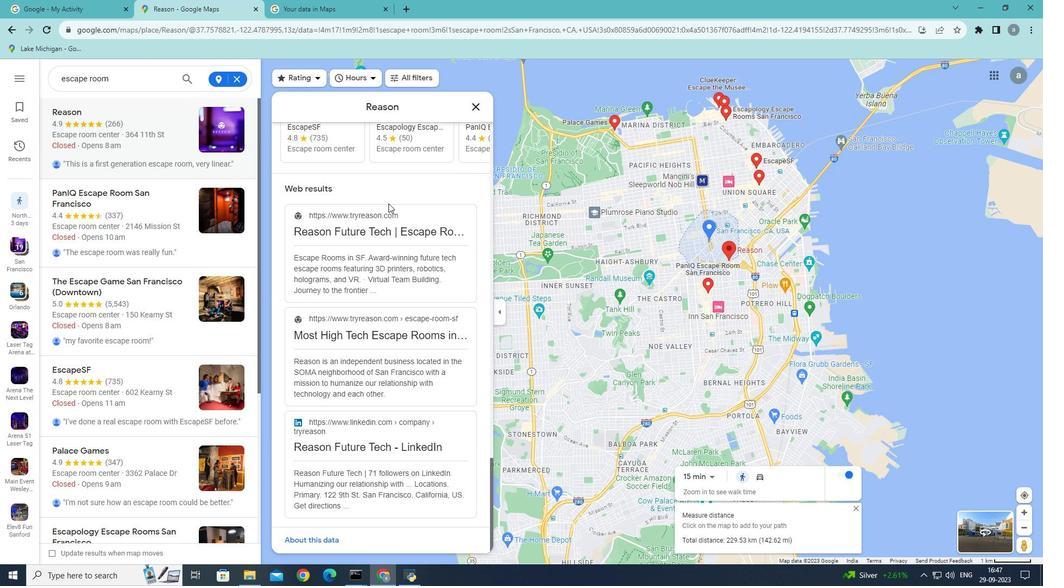 
Action: Mouse scrolled (388, 203) with delta (0, 0)
Screenshot: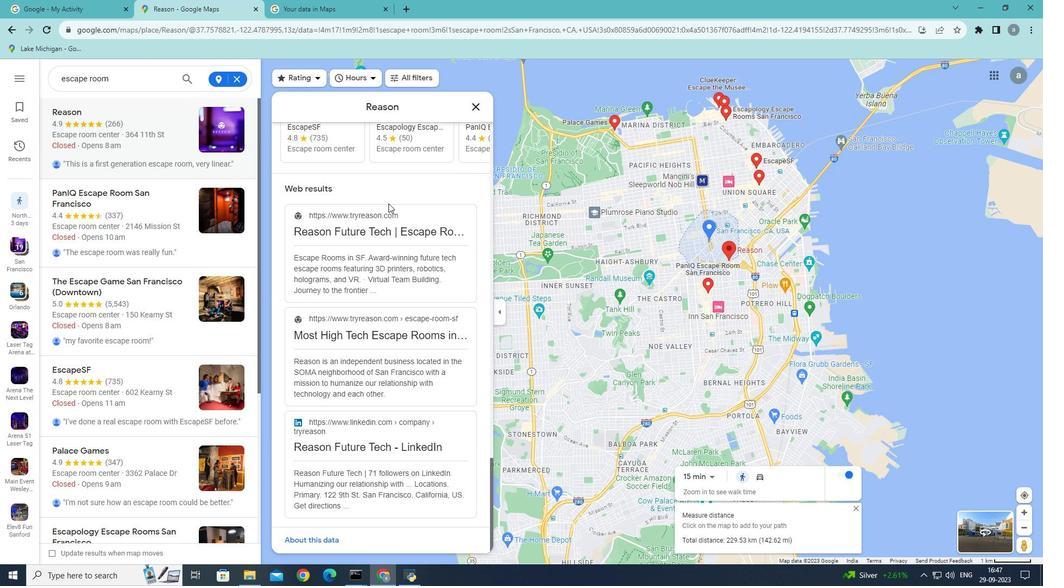 
Action: Mouse scrolled (388, 203) with delta (0, 0)
Screenshot: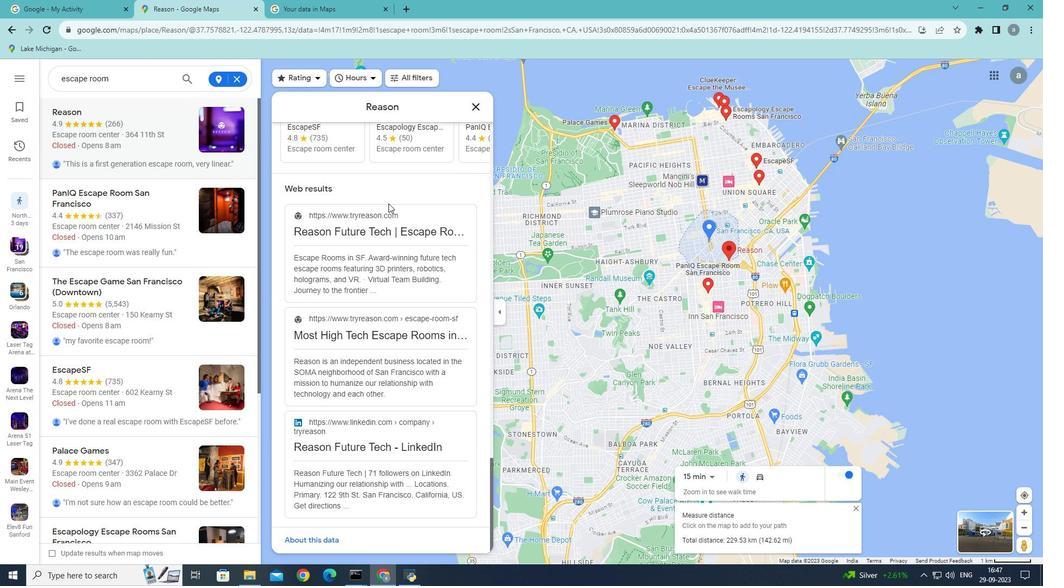 
Action: Mouse scrolled (388, 203) with delta (0, 0)
Screenshot: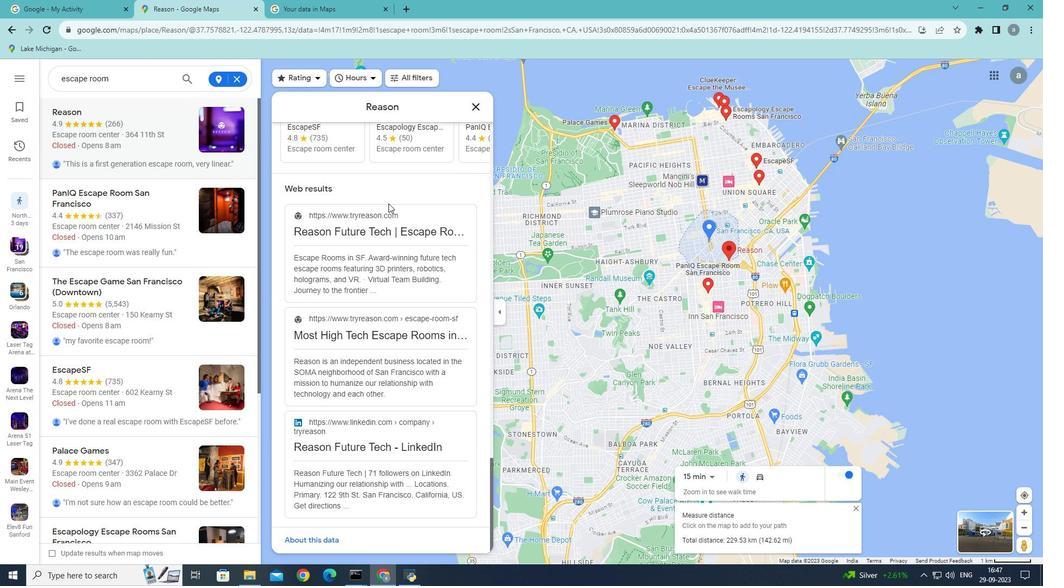 
Action: Mouse scrolled (388, 203) with delta (0, 0)
Screenshot: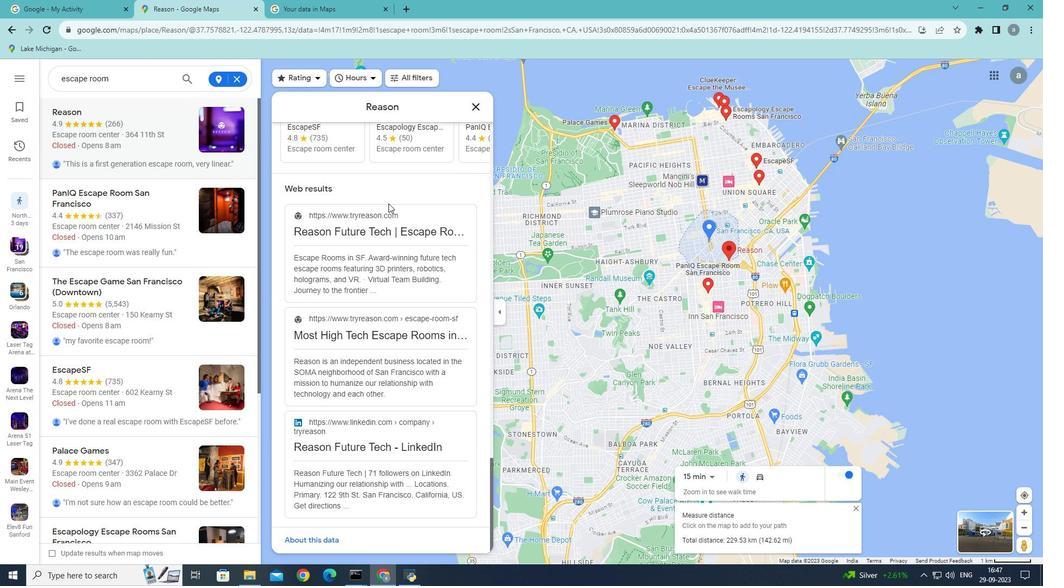 
Action: Mouse scrolled (388, 203) with delta (0, 0)
Screenshot: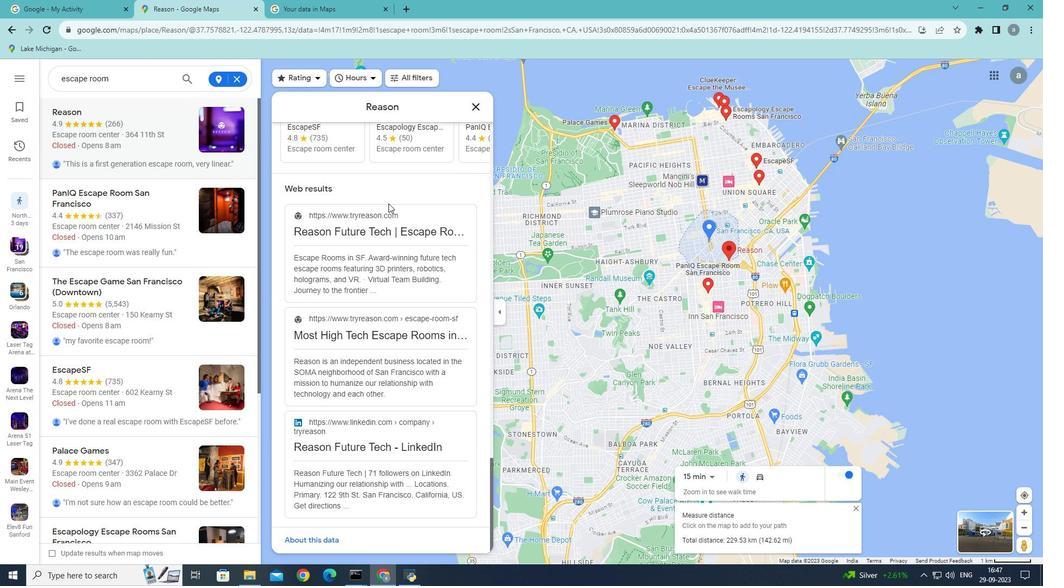 
Action: Mouse moved to (127, 206)
Screenshot: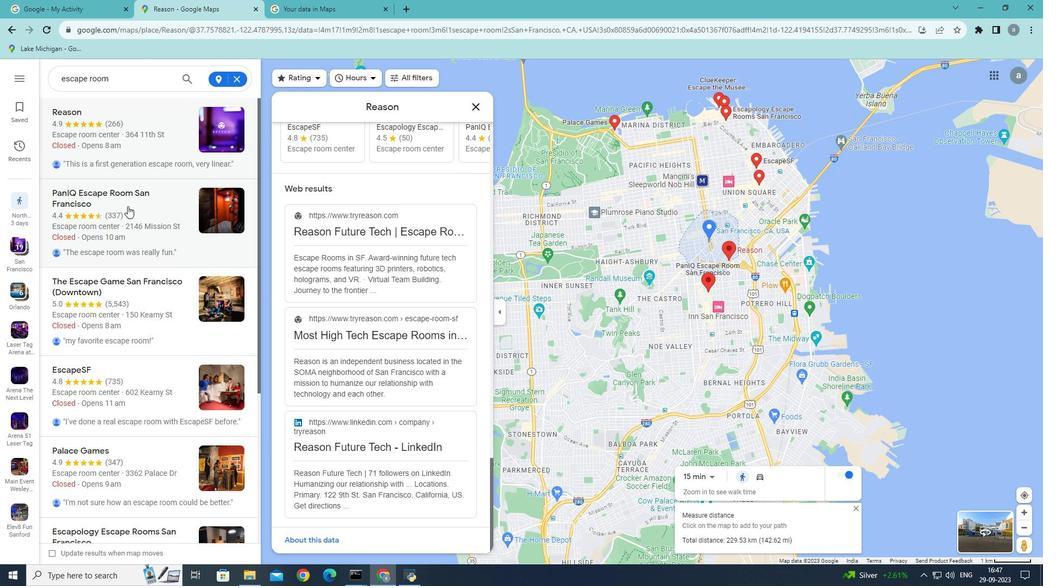 
Action: Mouse pressed left at (127, 206)
Screenshot: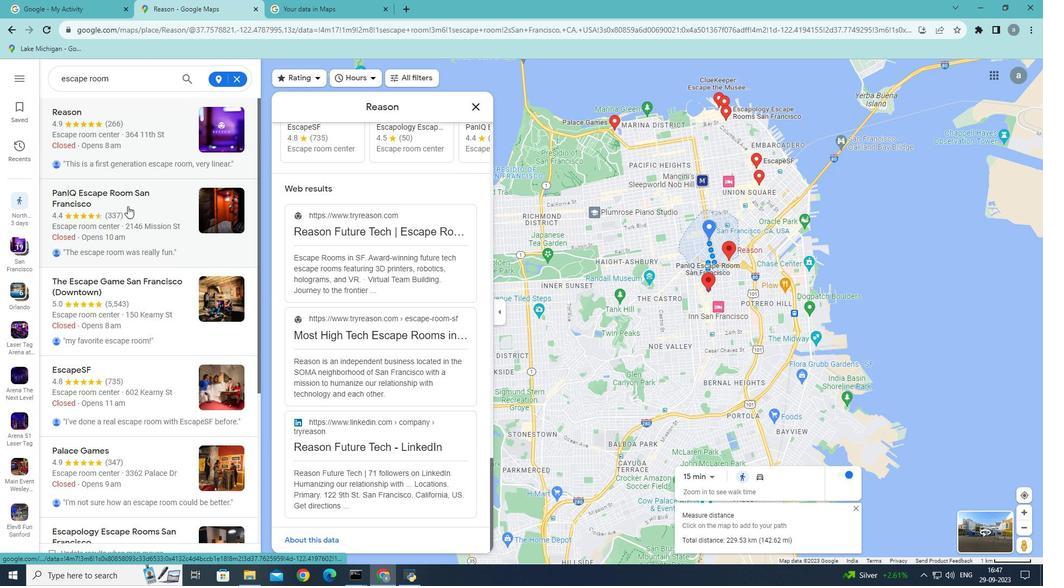 
Action: Mouse moved to (417, 169)
Screenshot: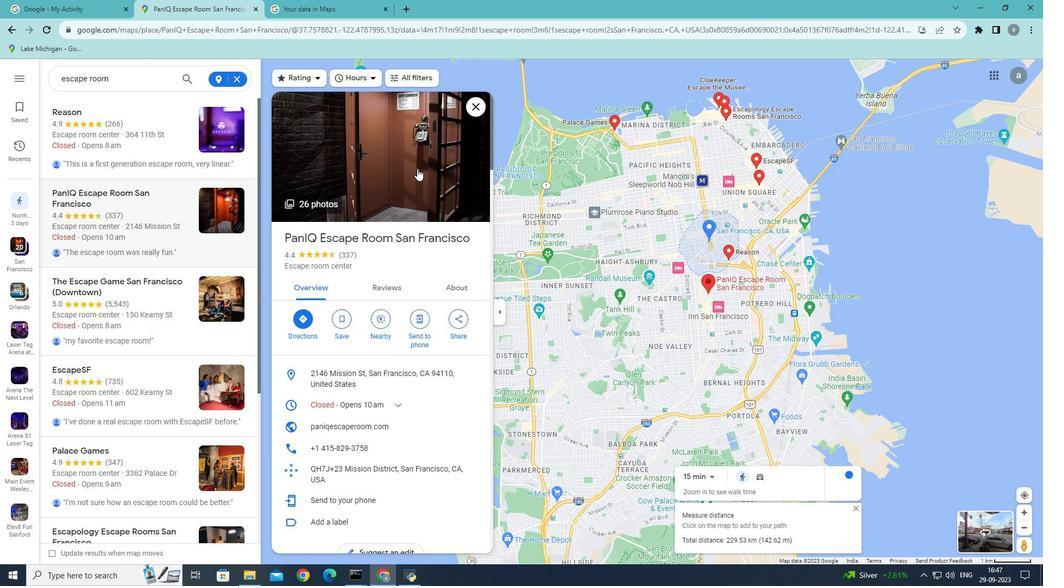 
Action: Mouse scrolled (417, 168) with delta (0, 0)
Screenshot: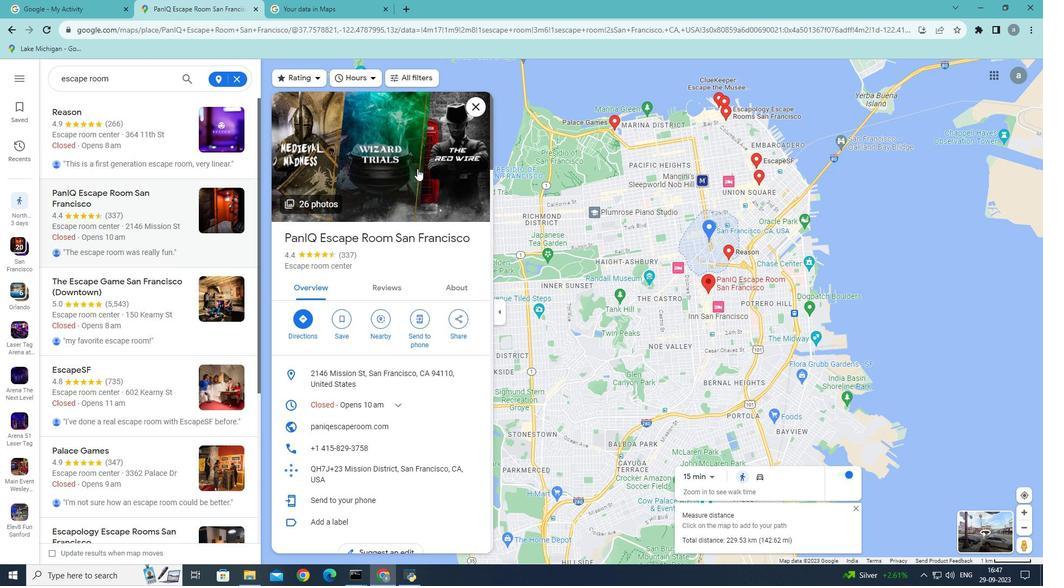 
Action: Mouse scrolled (417, 168) with delta (0, 0)
Screenshot: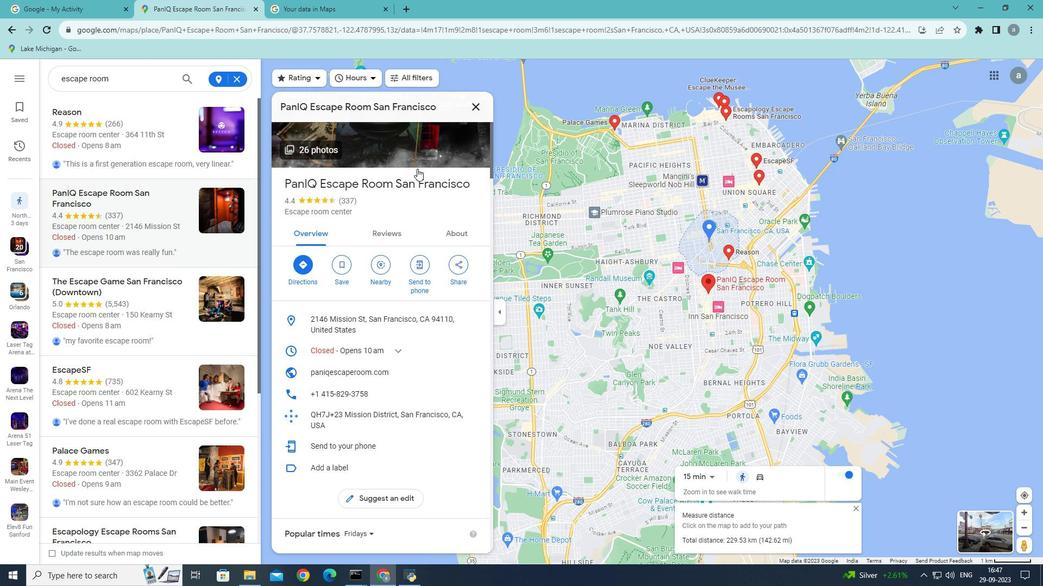 
Action: Mouse scrolled (417, 168) with delta (0, 0)
Screenshot: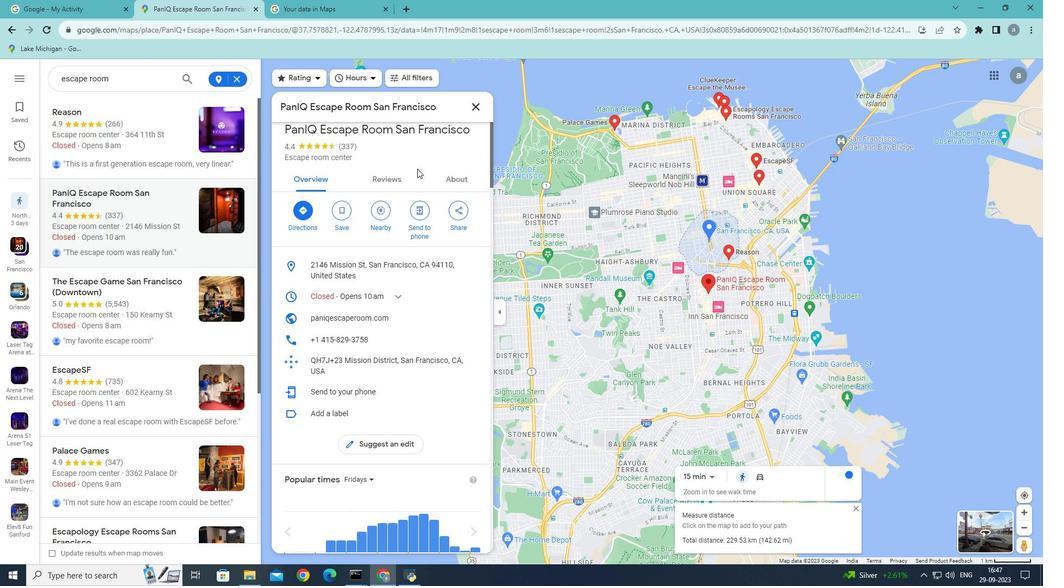 
Action: Mouse scrolled (417, 168) with delta (0, 0)
Screenshot: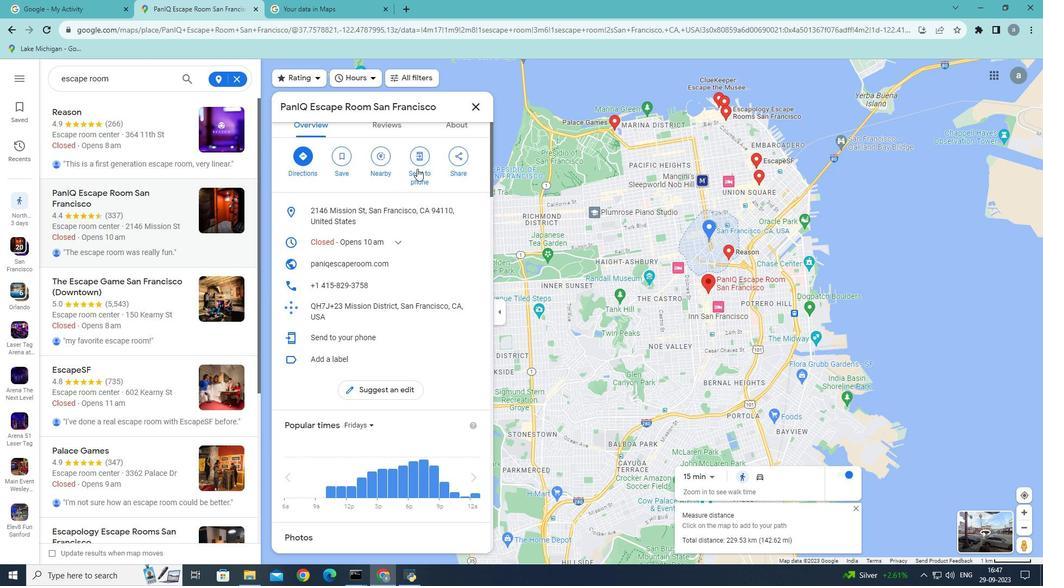 
Action: Mouse scrolled (417, 168) with delta (0, 0)
Screenshot: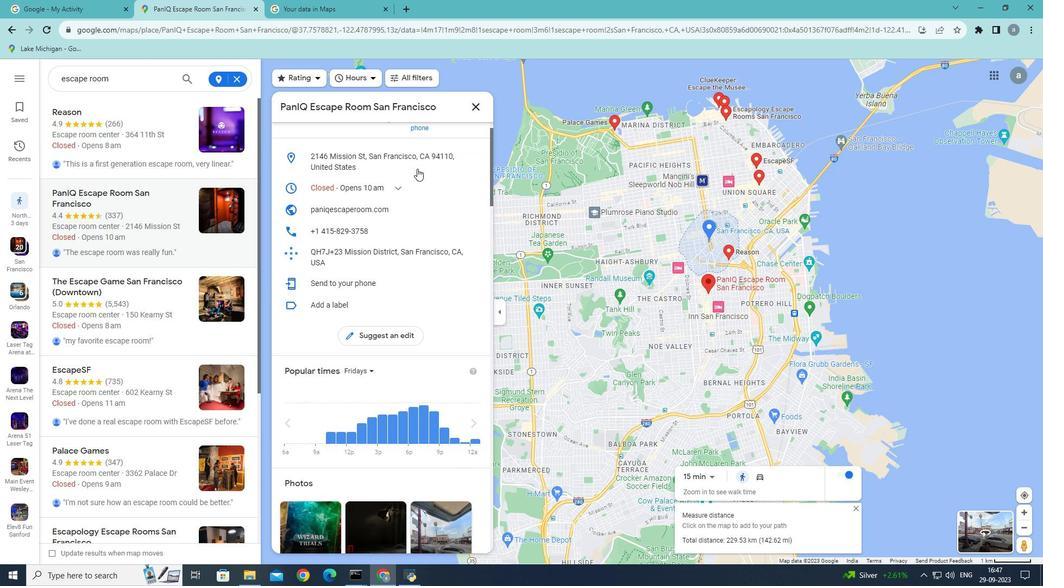 
Action: Mouse moved to (417, 169)
Screenshot: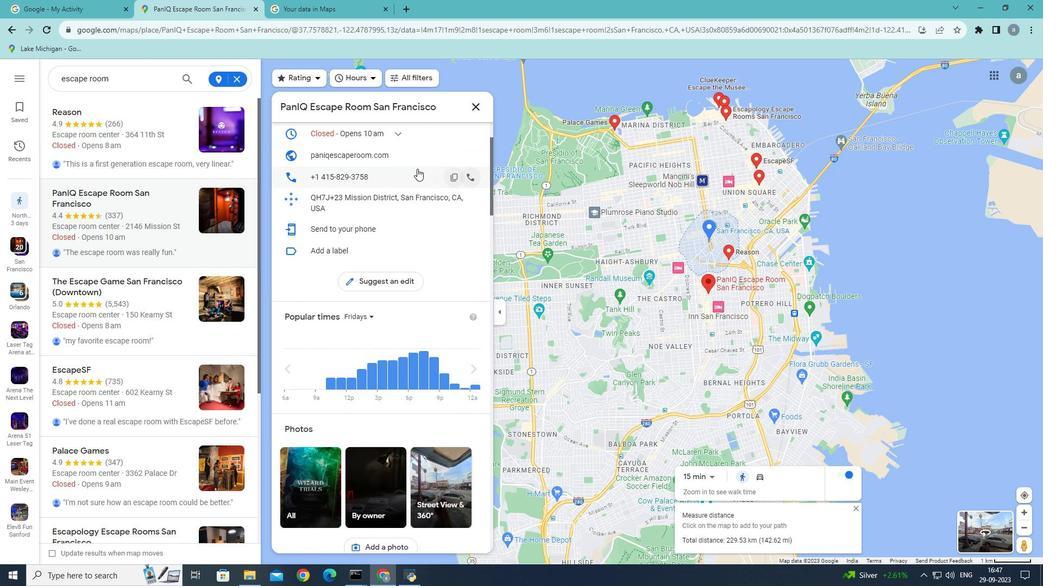 
Action: Mouse scrolled (417, 168) with delta (0, 0)
Screenshot: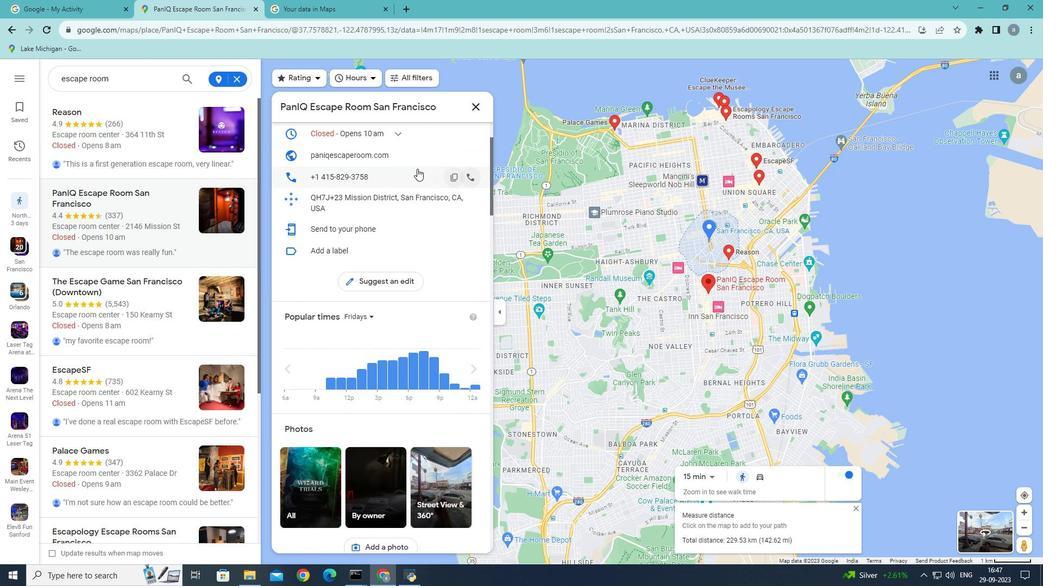 
Action: Mouse scrolled (417, 168) with delta (0, 0)
Screenshot: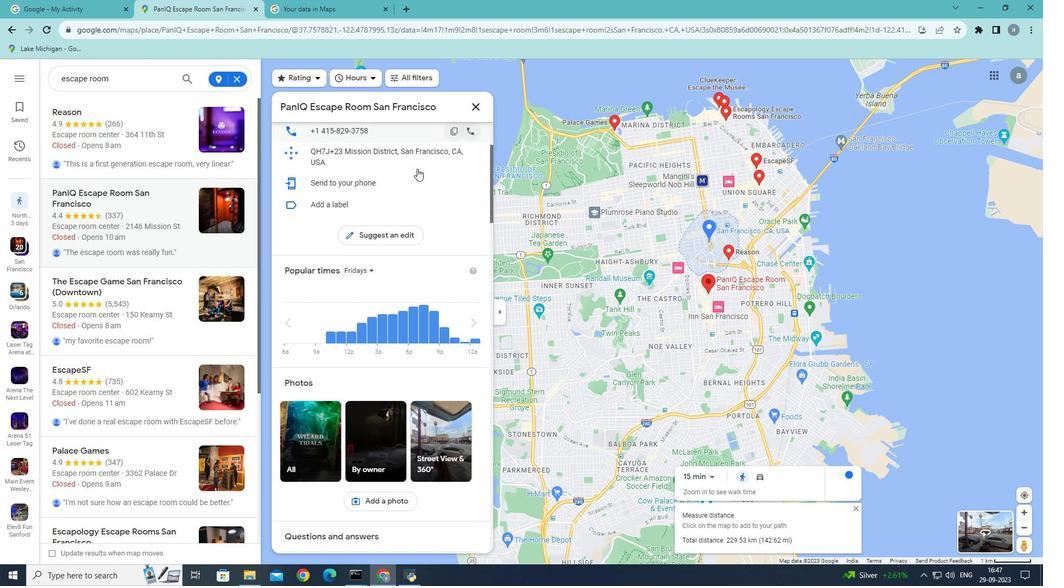 
Action: Mouse moved to (416, 170)
Screenshot: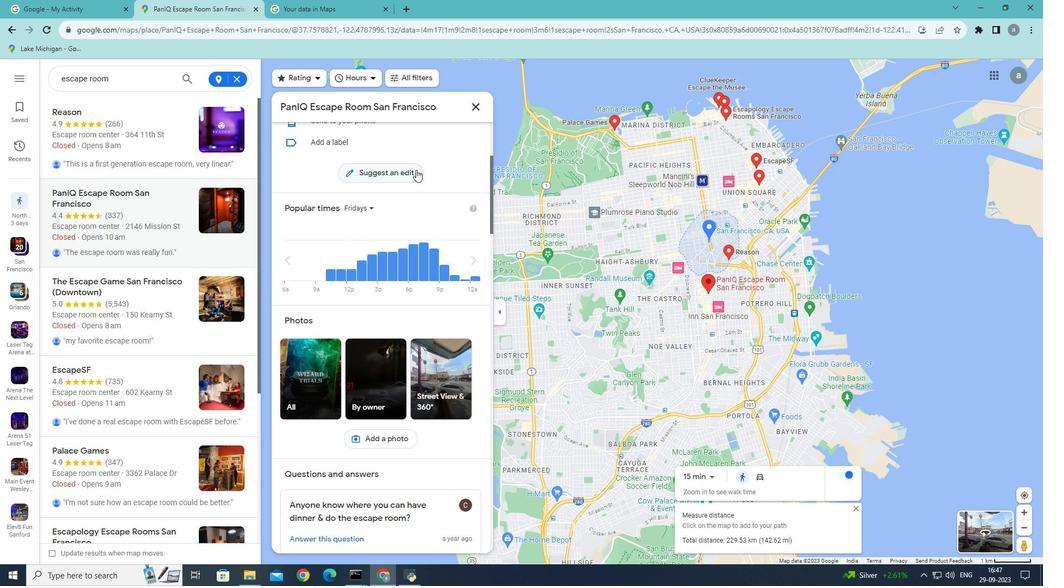 
Action: Mouse scrolled (416, 169) with delta (0, 0)
Screenshot: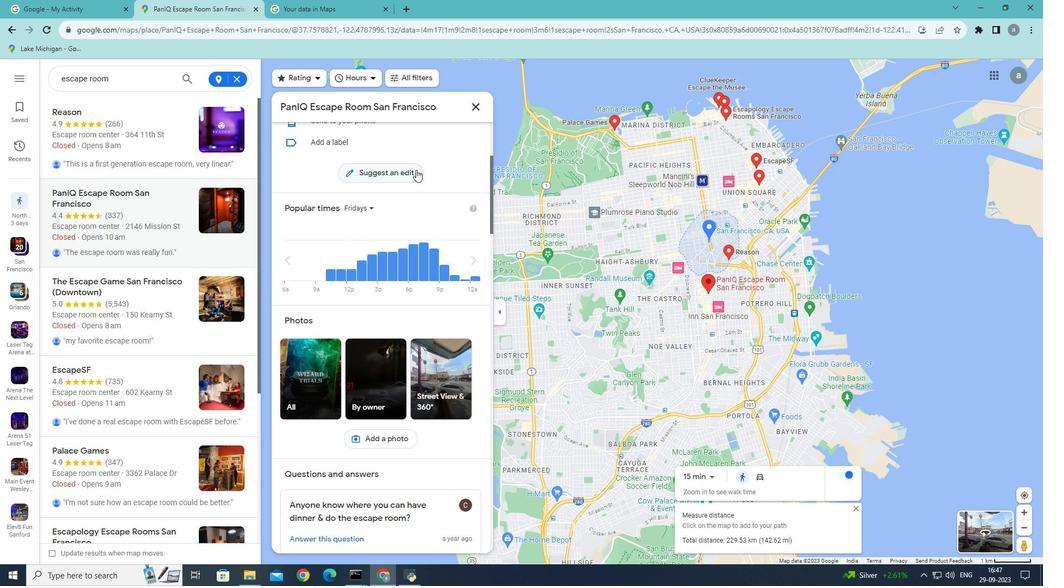 
Action: Mouse scrolled (416, 169) with delta (0, 0)
Screenshot: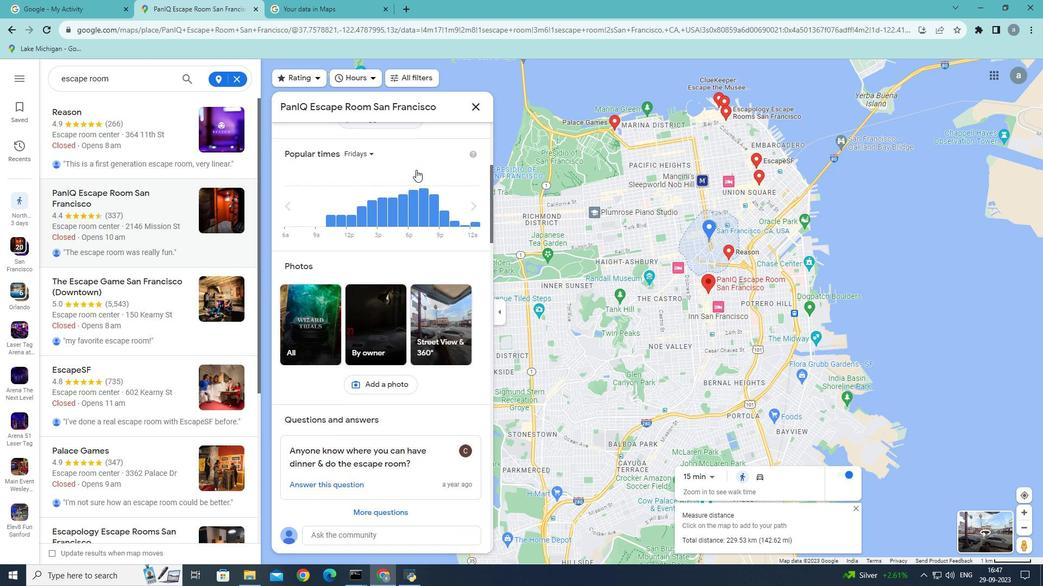 
Action: Mouse scrolled (416, 169) with delta (0, 0)
Screenshot: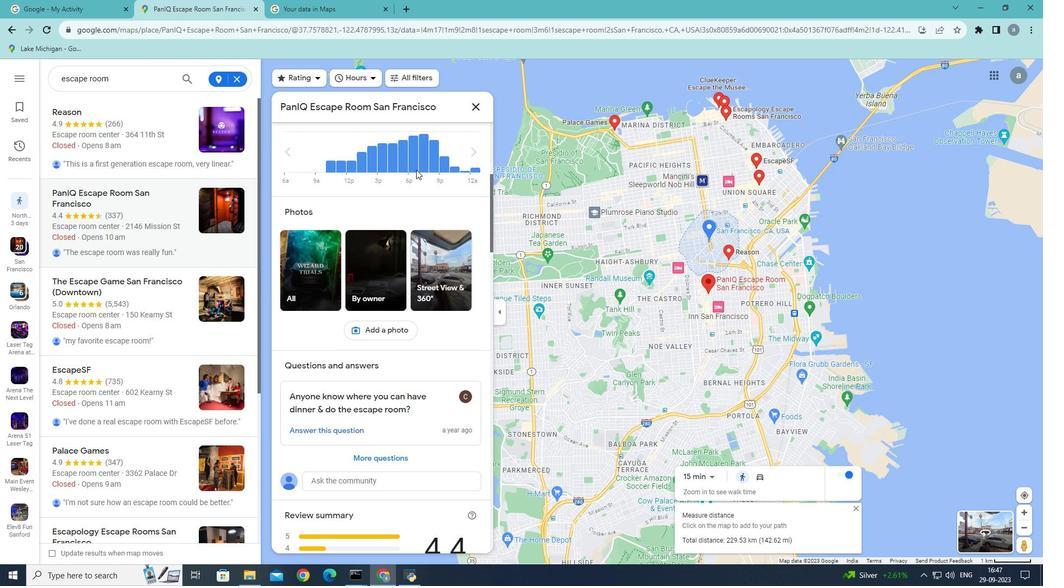 
Action: Mouse scrolled (416, 169) with delta (0, 0)
Screenshot: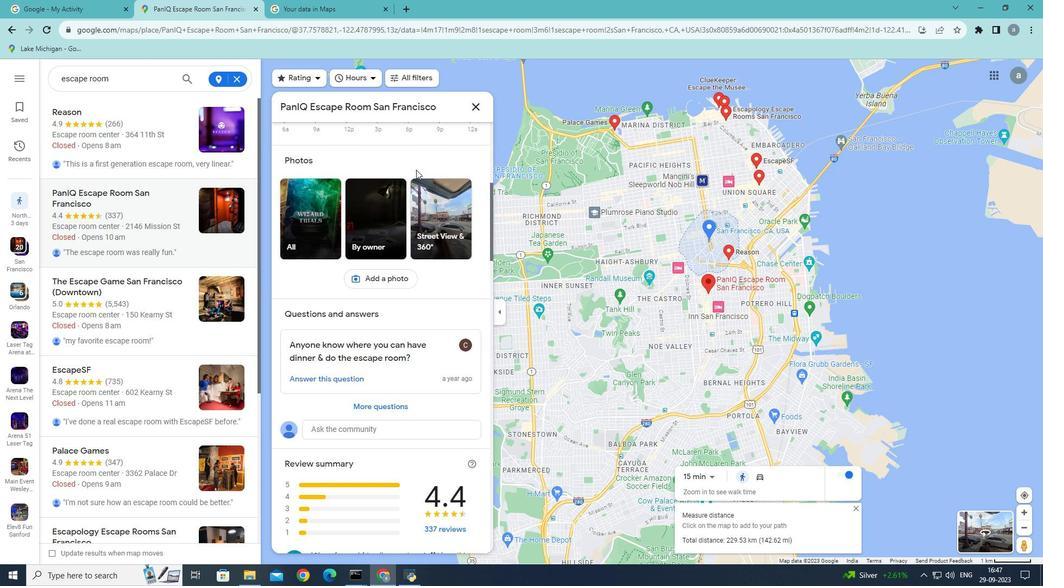 
Action: Mouse scrolled (416, 169) with delta (0, 0)
Screenshot: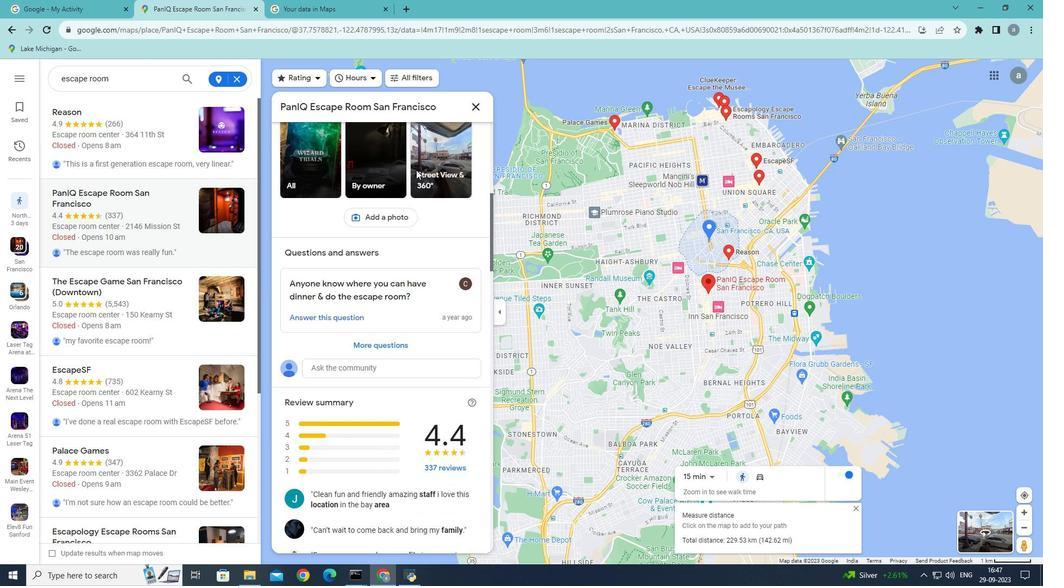 
Action: Mouse scrolled (416, 169) with delta (0, 0)
Screenshot: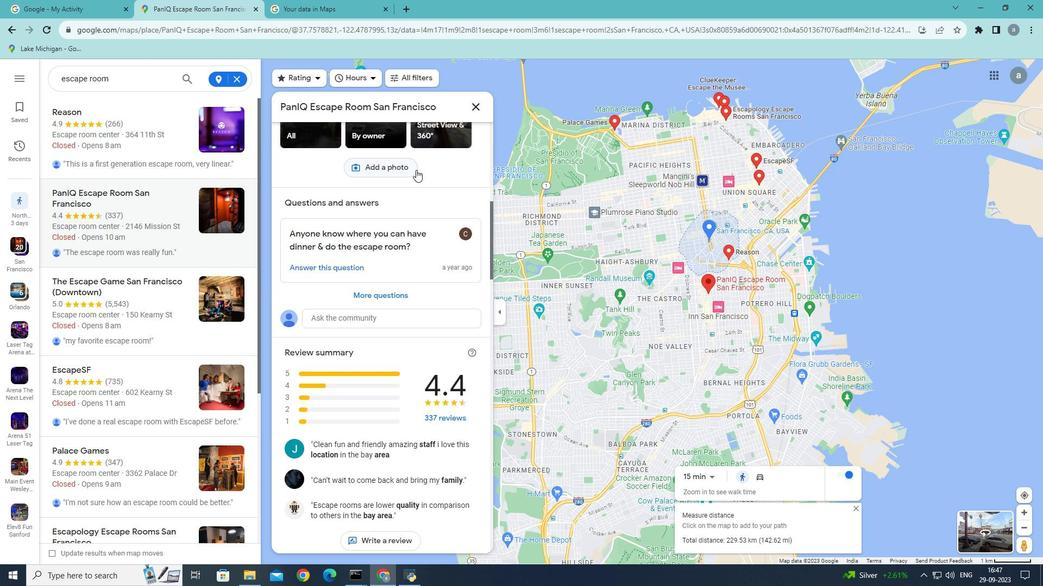
Action: Mouse scrolled (416, 169) with delta (0, 0)
Screenshot: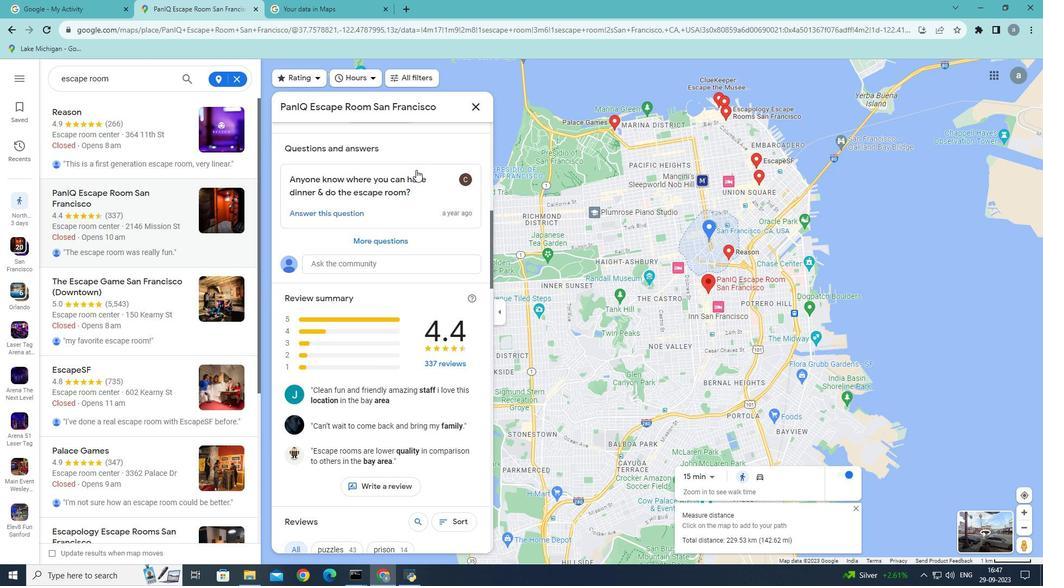 
Action: Mouse scrolled (416, 169) with delta (0, 0)
Screenshot: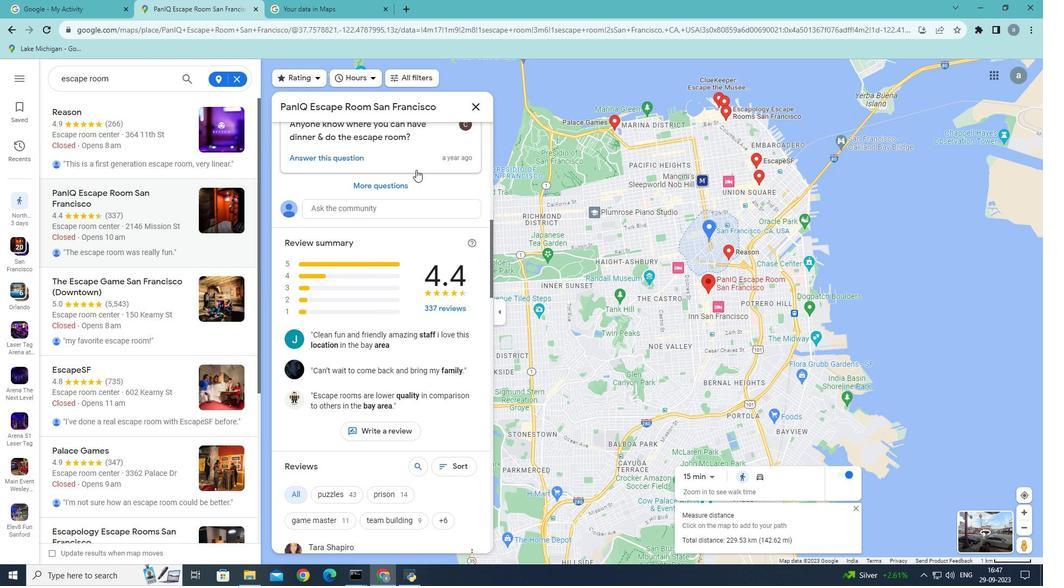 
Action: Mouse scrolled (416, 169) with delta (0, 0)
Screenshot: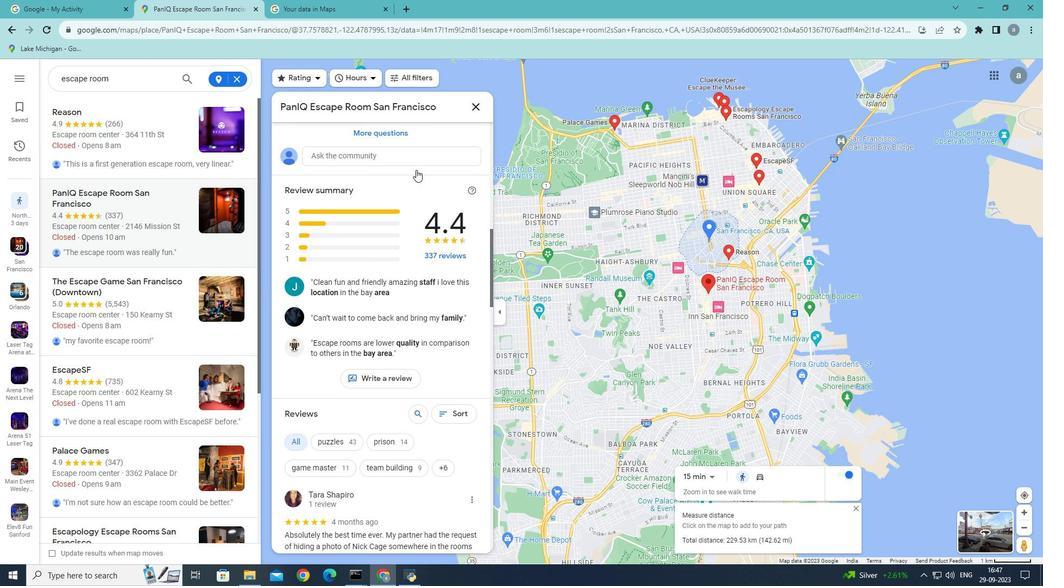 
Action: Mouse scrolled (416, 169) with delta (0, 0)
Screenshot: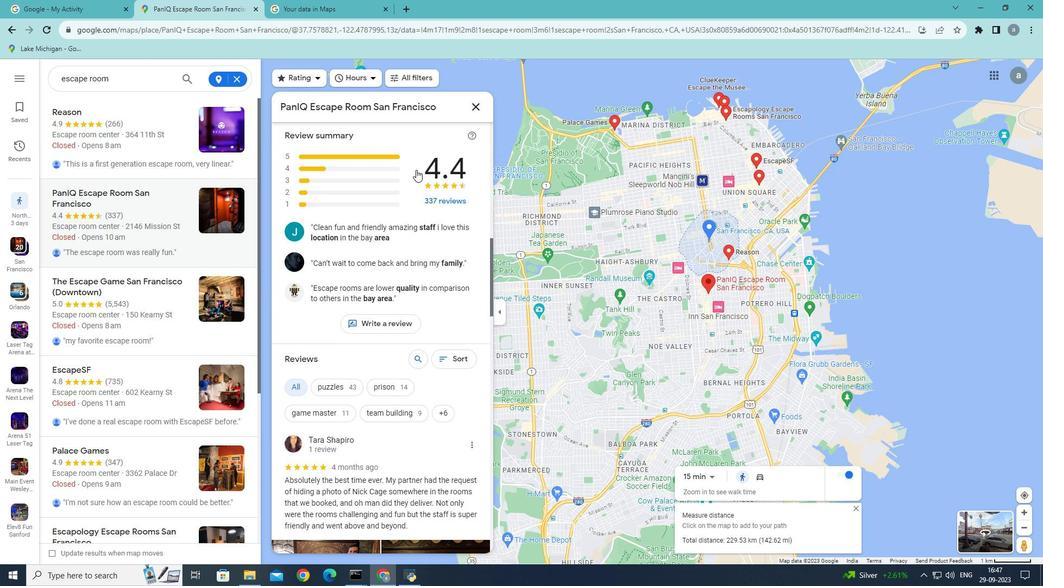 
Action: Mouse scrolled (416, 169) with delta (0, 0)
Screenshot: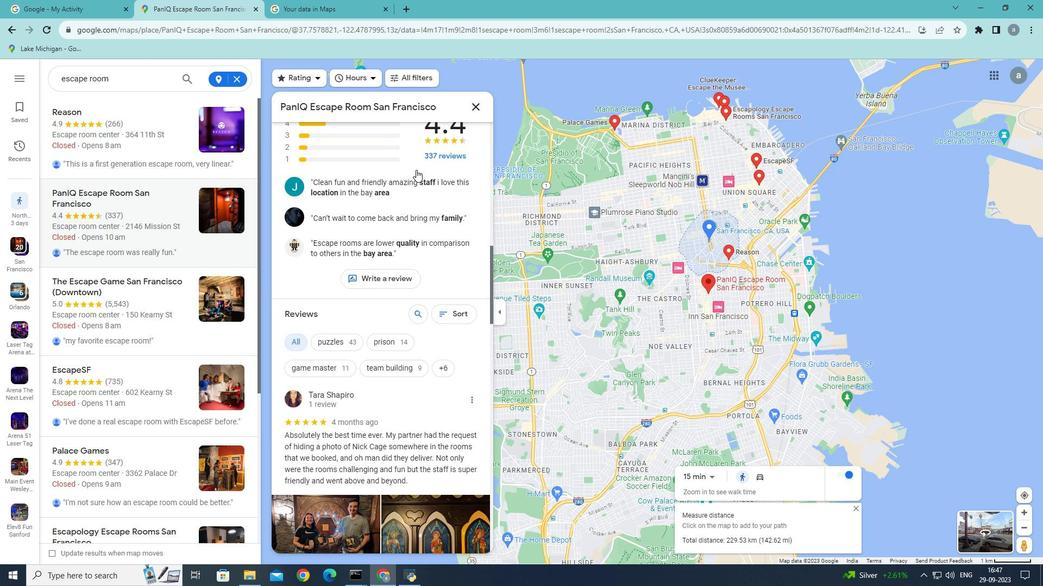 
Action: Mouse scrolled (416, 169) with delta (0, 0)
Screenshot: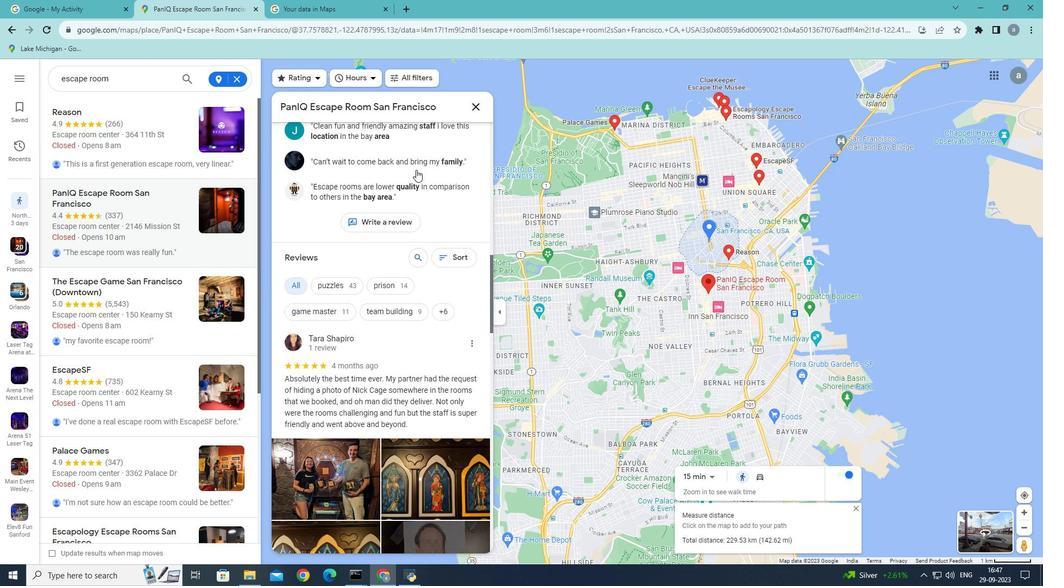
Action: Mouse scrolled (416, 169) with delta (0, 0)
Screenshot: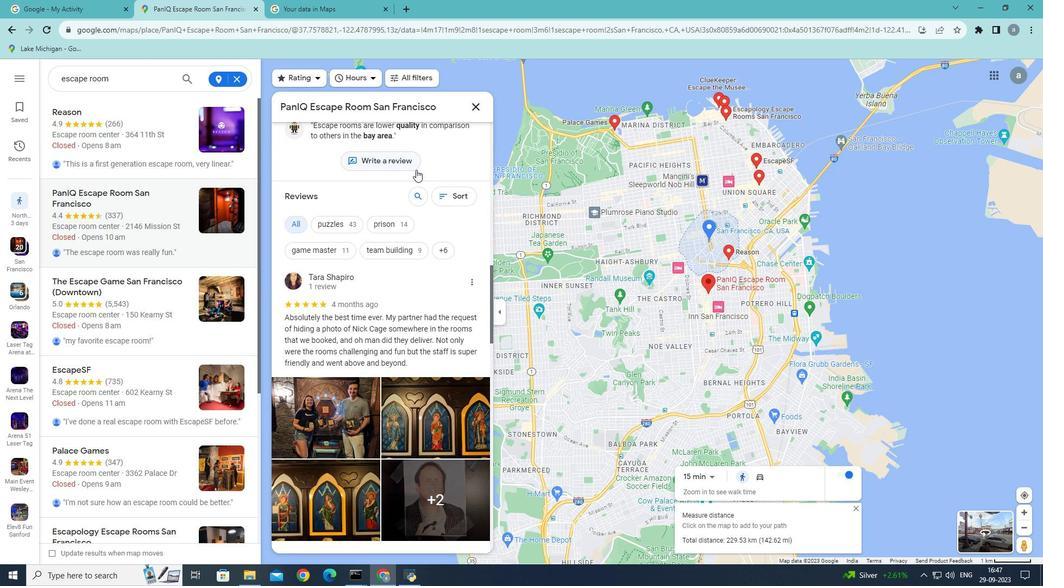 
Action: Mouse scrolled (416, 169) with delta (0, 0)
Screenshot: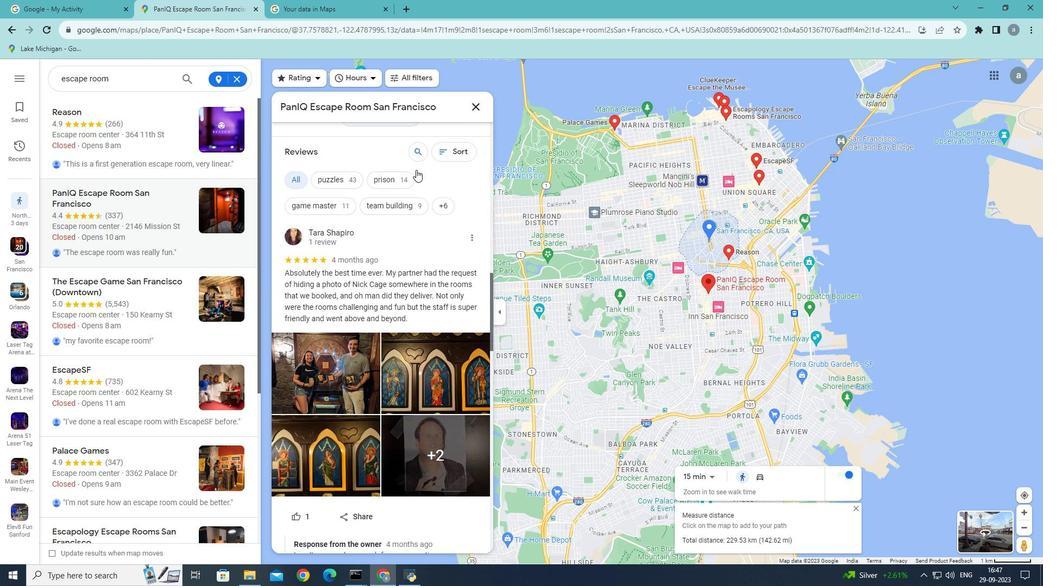 
Action: Mouse scrolled (416, 169) with delta (0, 0)
Screenshot: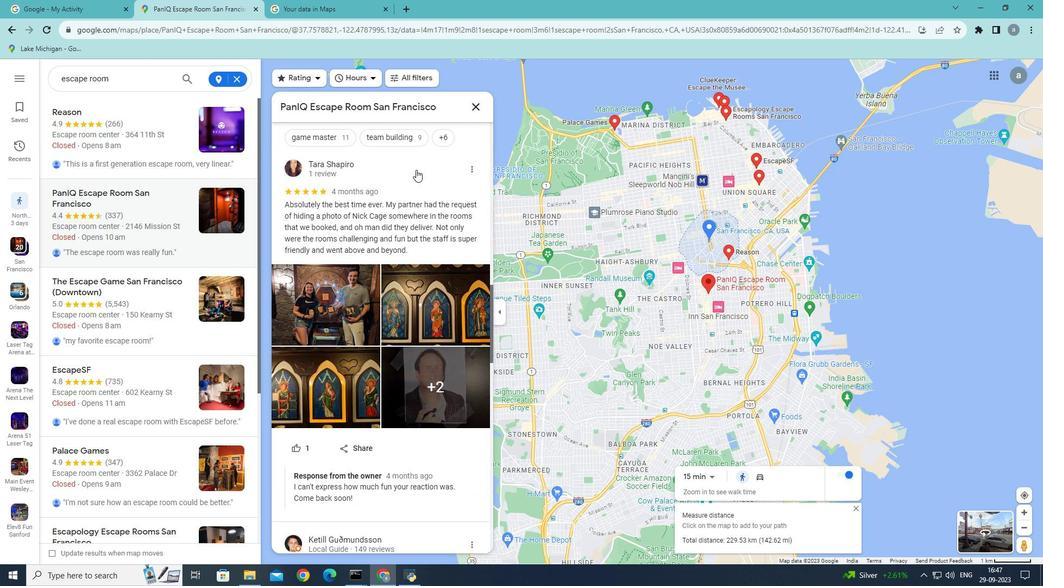 
Action: Mouse moved to (416, 170)
Screenshot: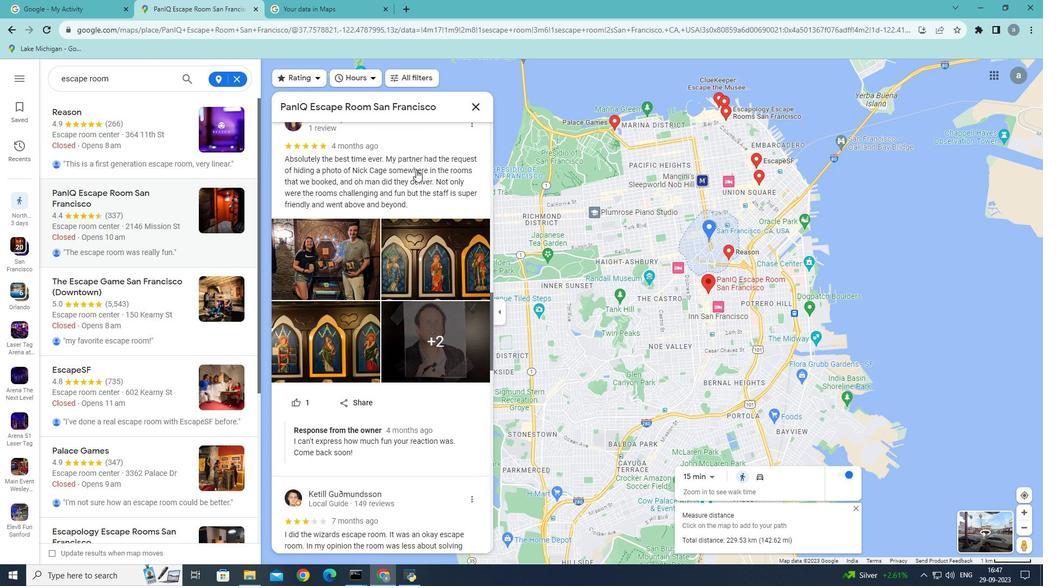 
Action: Mouse scrolled (416, 169) with delta (0, 0)
Screenshot: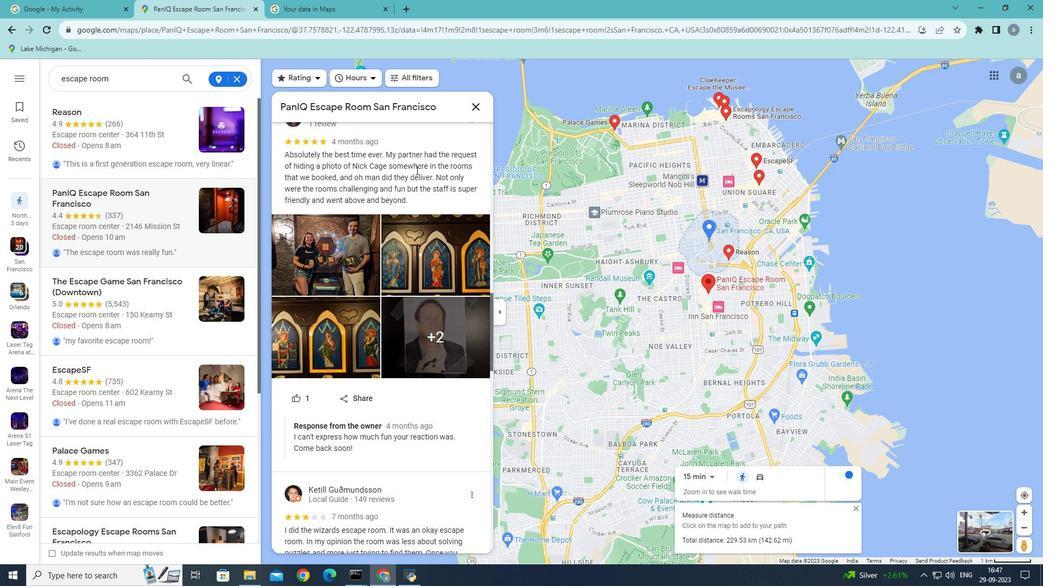 
Action: Mouse scrolled (416, 169) with delta (0, 0)
Screenshot: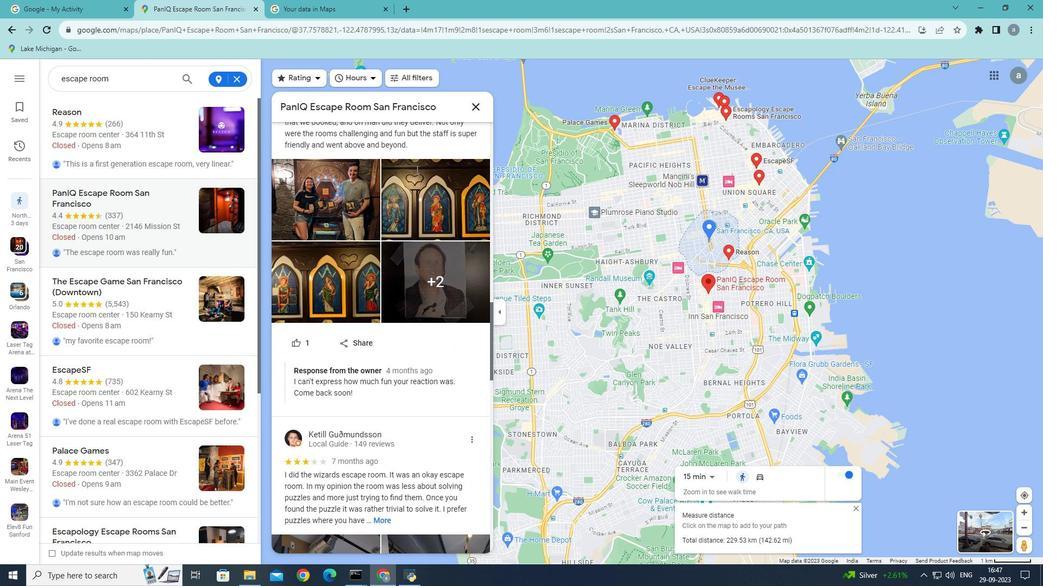 
Action: Mouse scrolled (416, 169) with delta (0, 0)
Screenshot: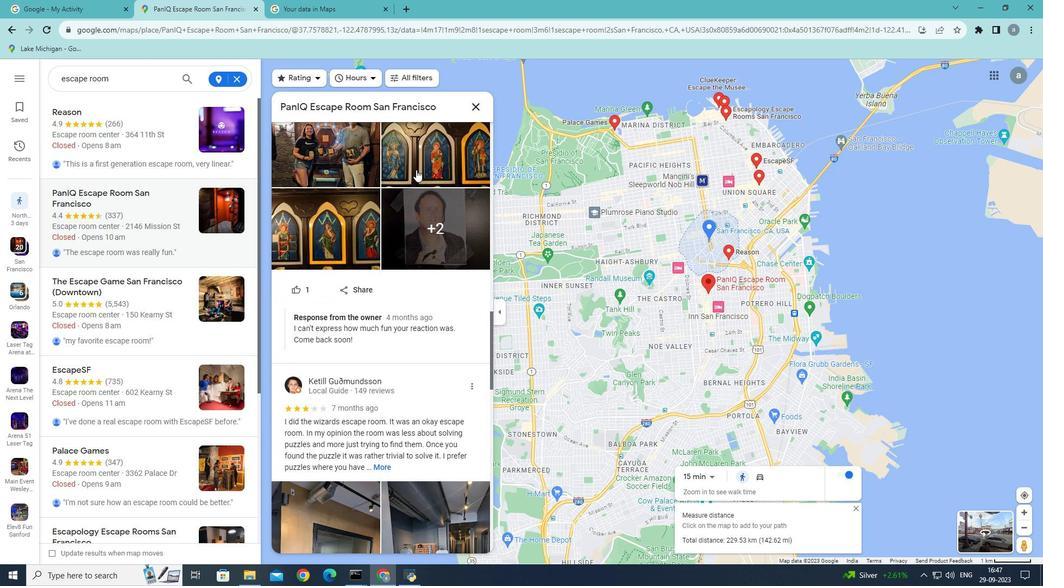 
Action: Mouse scrolled (416, 169) with delta (0, 0)
Screenshot: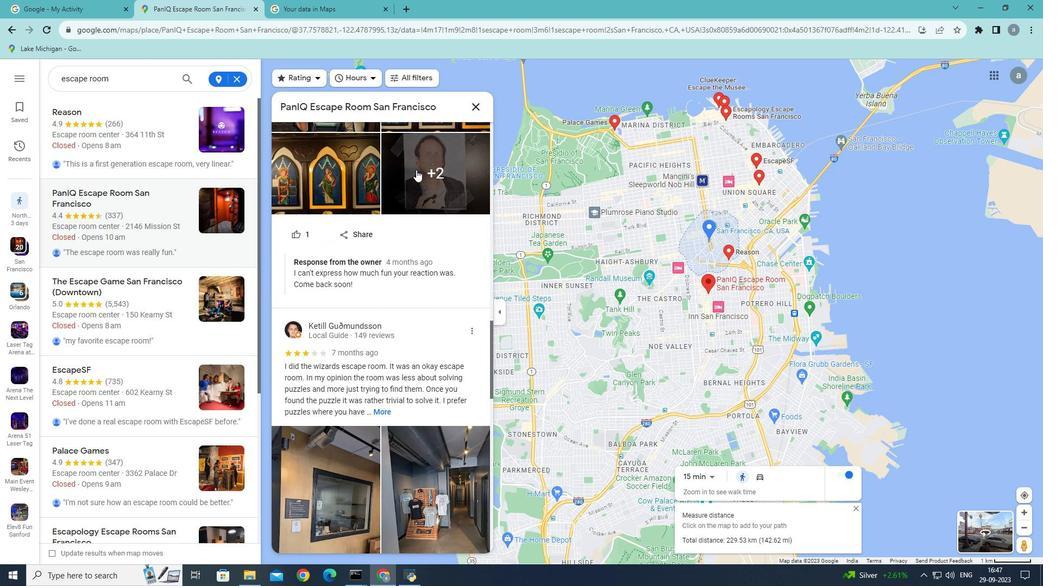 
Action: Mouse scrolled (416, 169) with delta (0, 0)
Screenshot: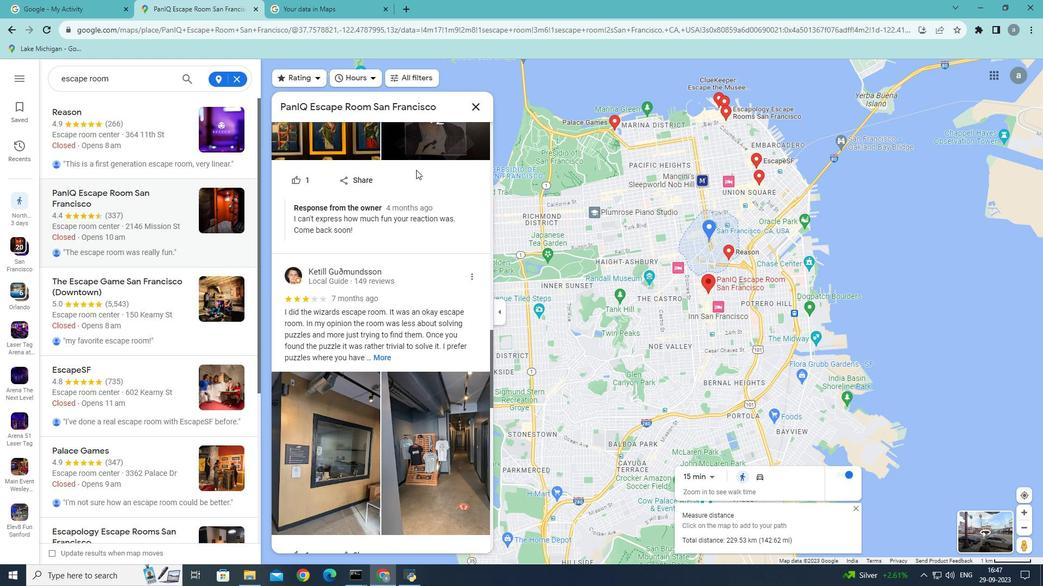 
Action: Mouse scrolled (416, 169) with delta (0, 0)
Screenshot: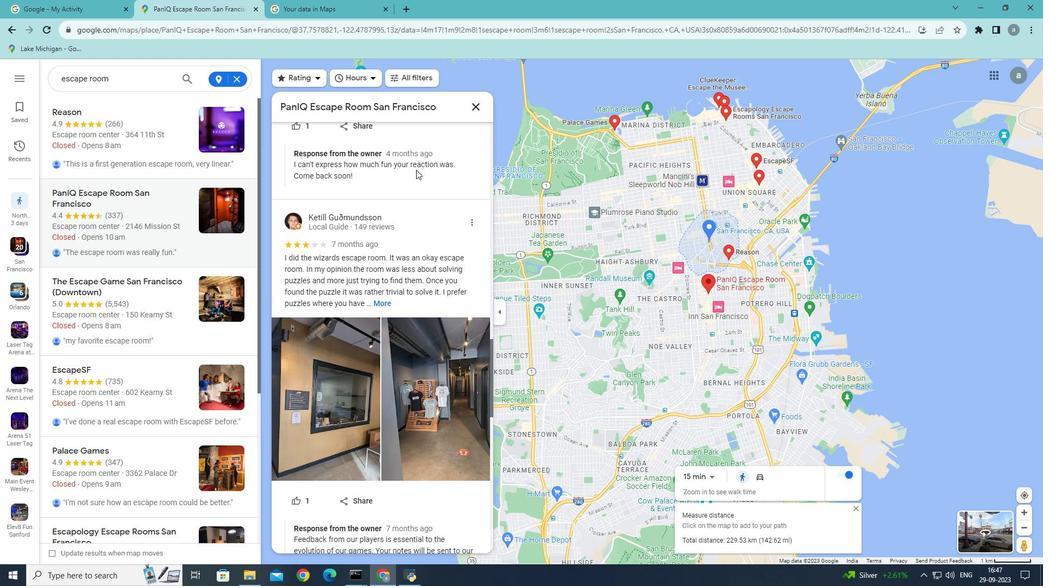 
Action: Mouse scrolled (416, 169) with delta (0, 0)
Screenshot: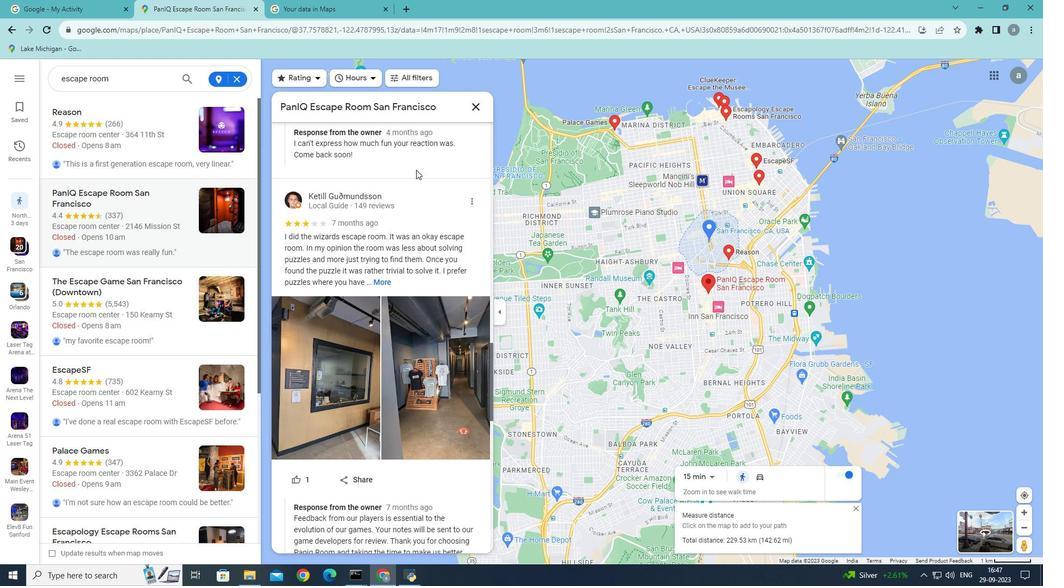
Action: Mouse scrolled (416, 169) with delta (0, 0)
Screenshot: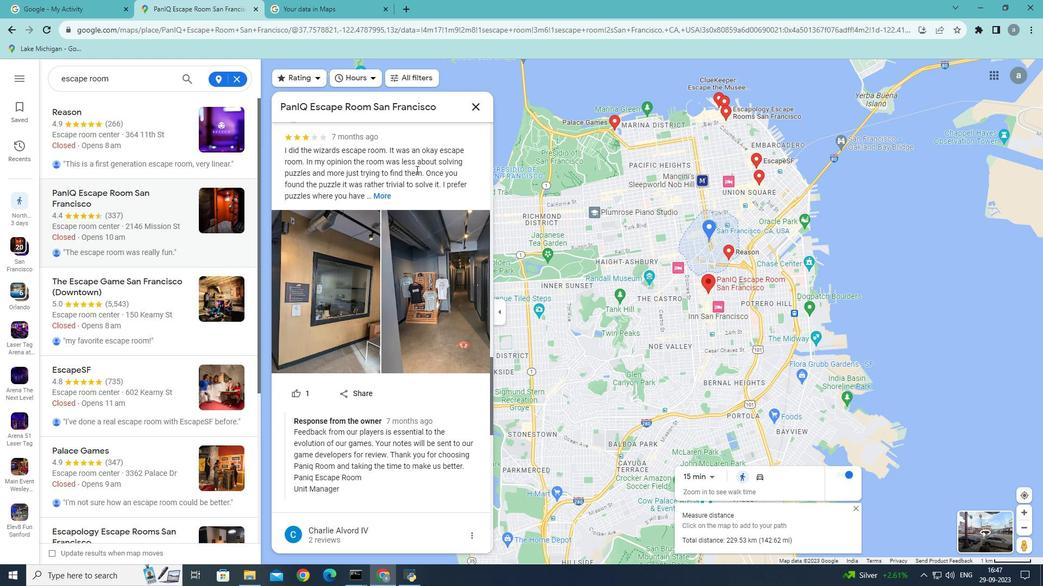 
Action: Mouse scrolled (416, 169) with delta (0, 0)
Screenshot: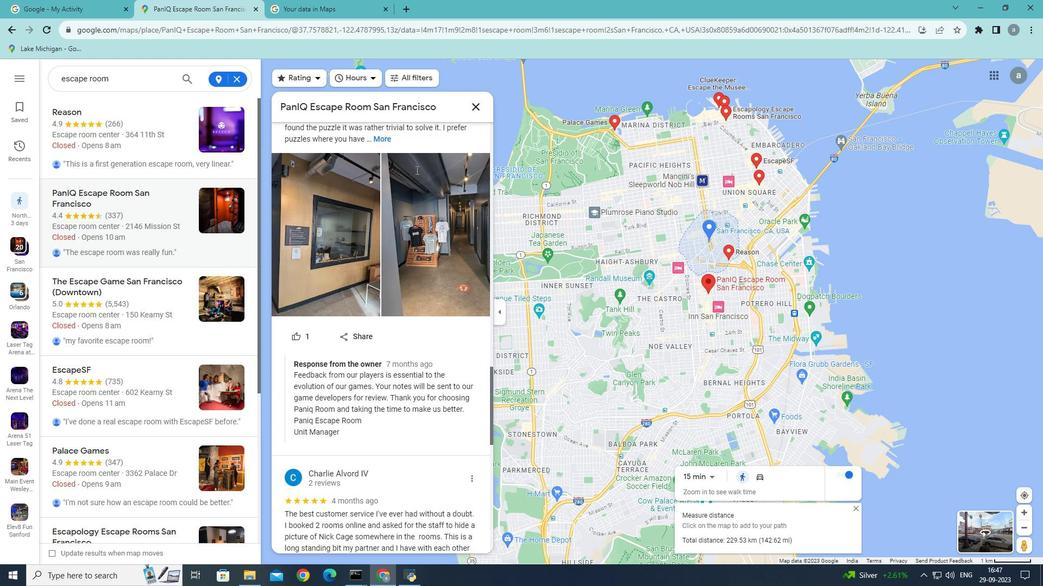 
Action: Mouse scrolled (416, 169) with delta (0, 0)
Screenshot: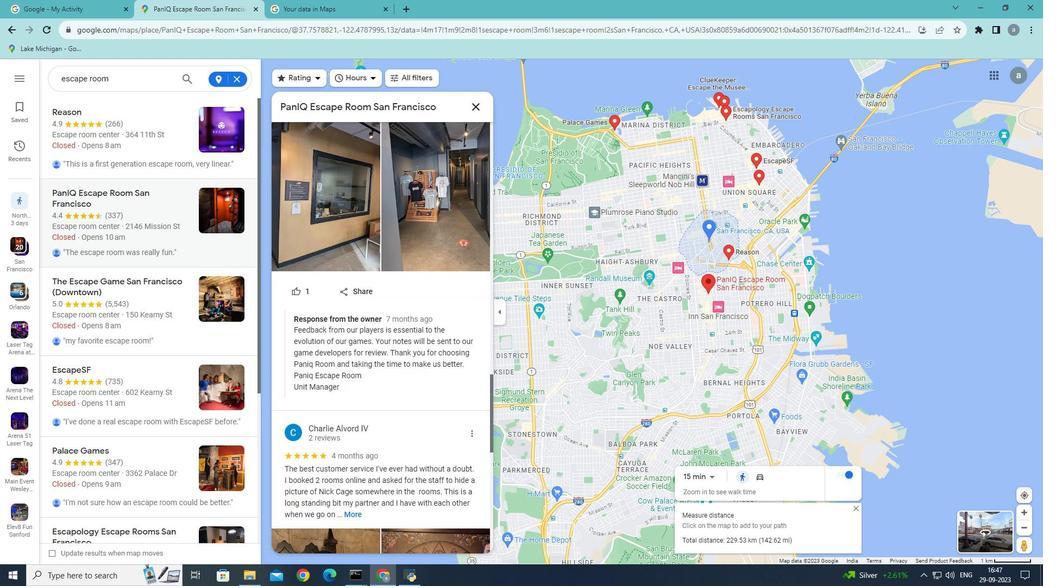 
Action: Mouse scrolled (416, 169) with delta (0, 0)
Screenshot: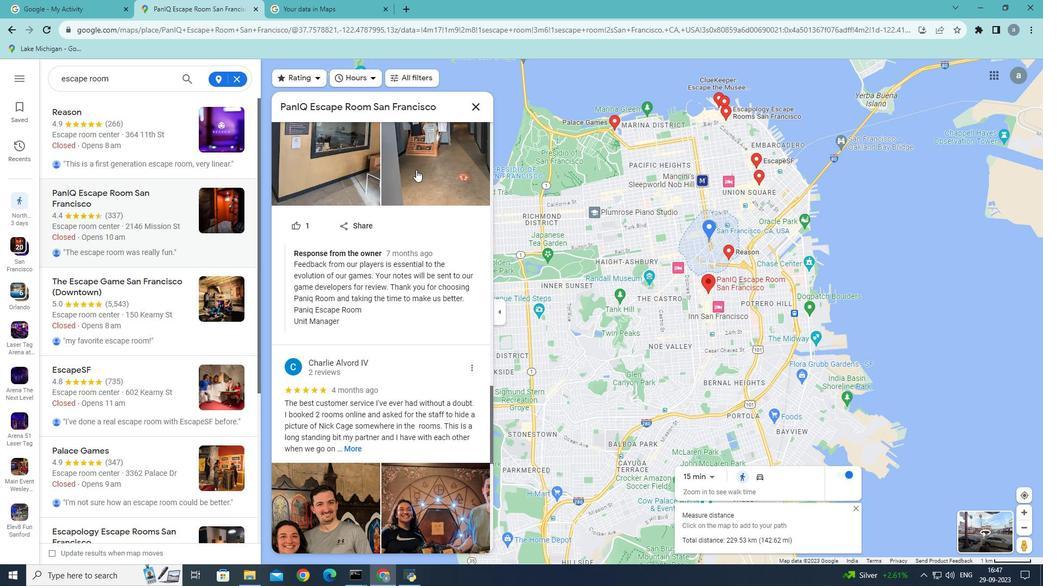 
Action: Mouse scrolled (416, 169) with delta (0, 0)
Screenshot: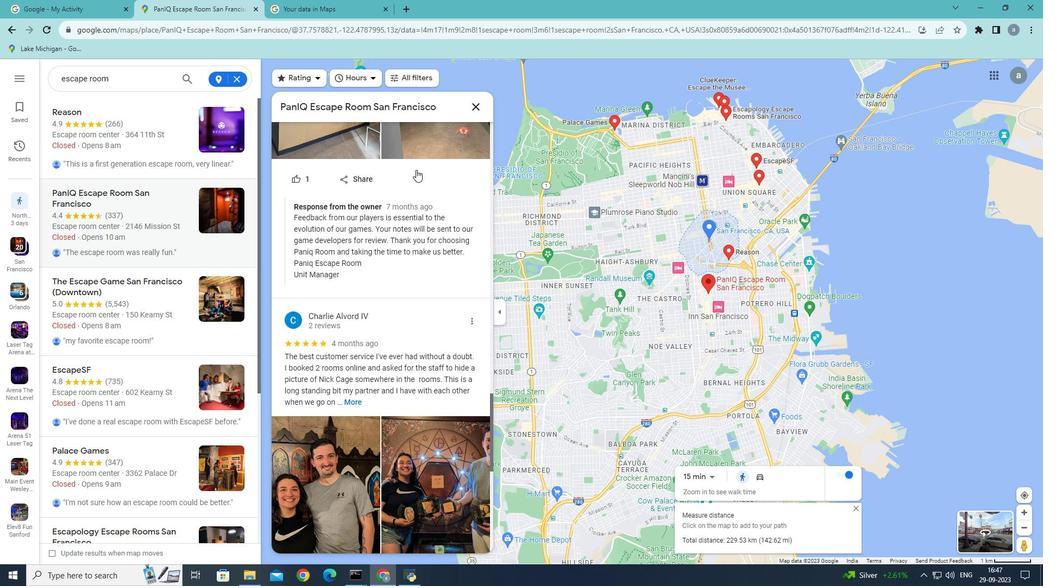 
Action: Mouse scrolled (416, 169) with delta (0, 0)
Screenshot: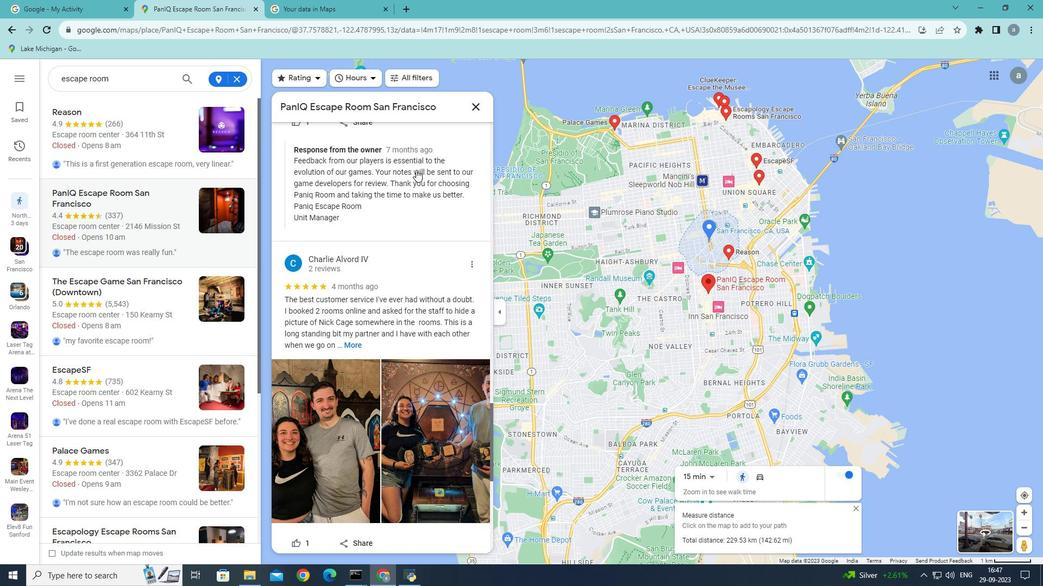 
Action: Mouse scrolled (416, 169) with delta (0, 0)
Screenshot: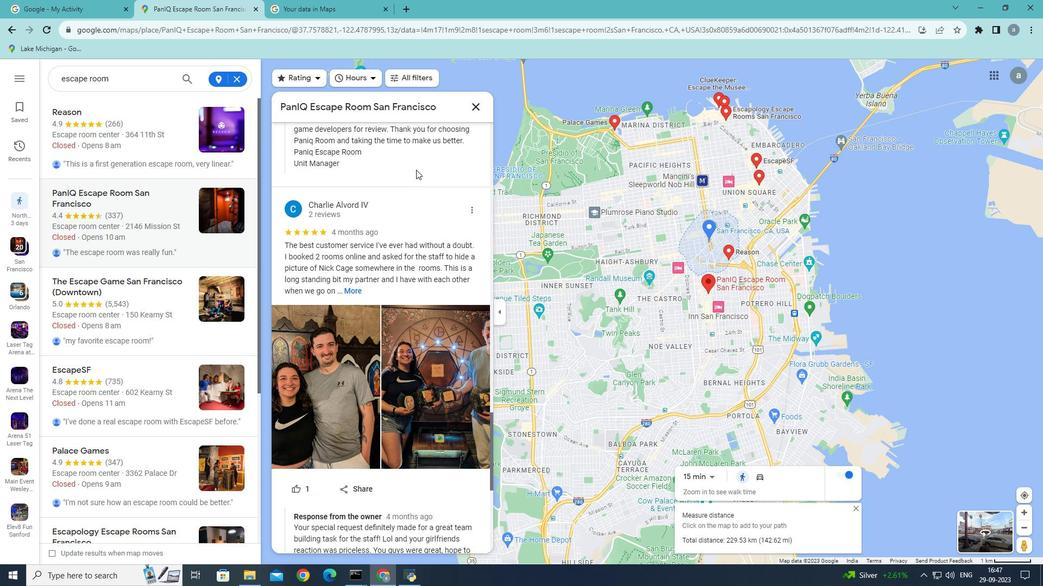 
Action: Mouse scrolled (416, 169) with delta (0, 0)
Screenshot: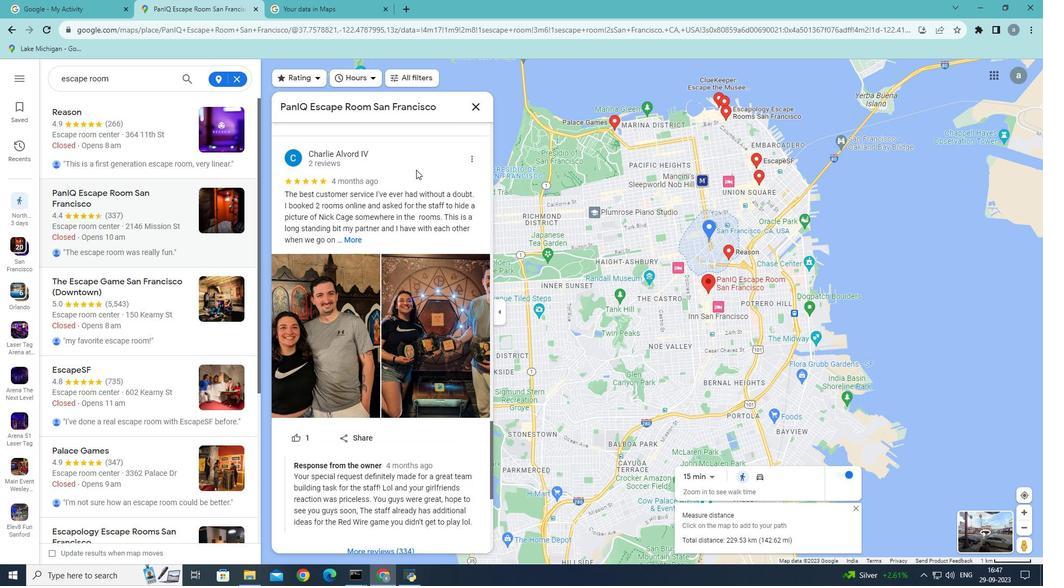 
Action: Mouse scrolled (416, 169) with delta (0, 0)
Screenshot: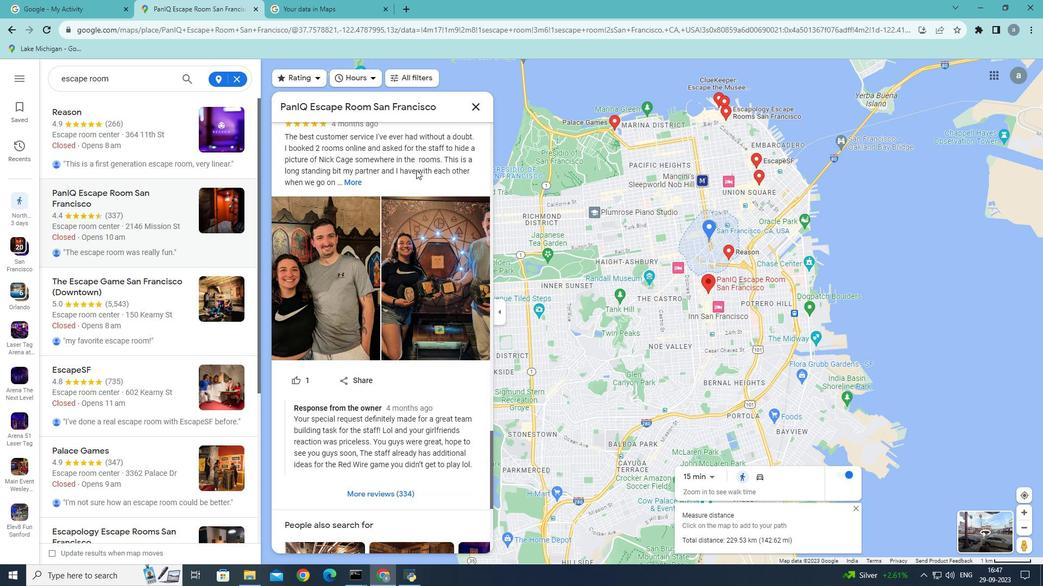 
Action: Mouse scrolled (416, 169) with delta (0, 0)
Screenshot: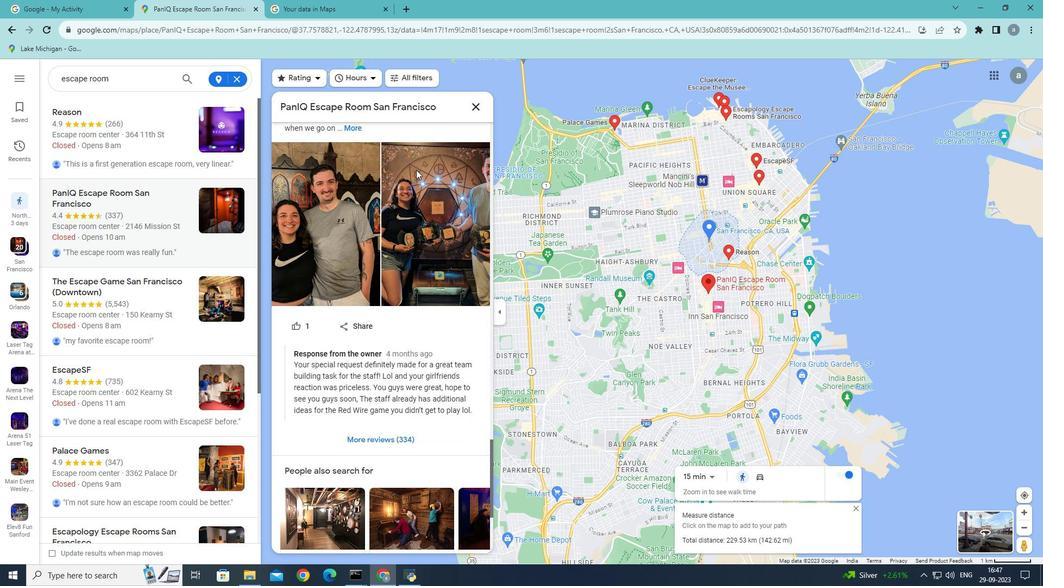 
Action: Mouse scrolled (416, 169) with delta (0, 0)
Screenshot: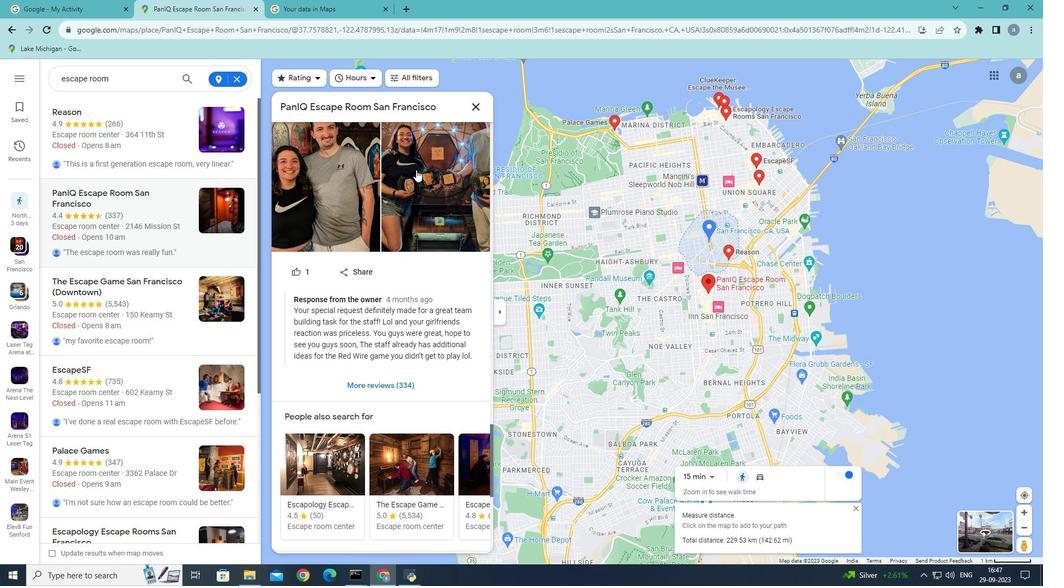 
Action: Mouse scrolled (416, 169) with delta (0, 0)
Screenshot: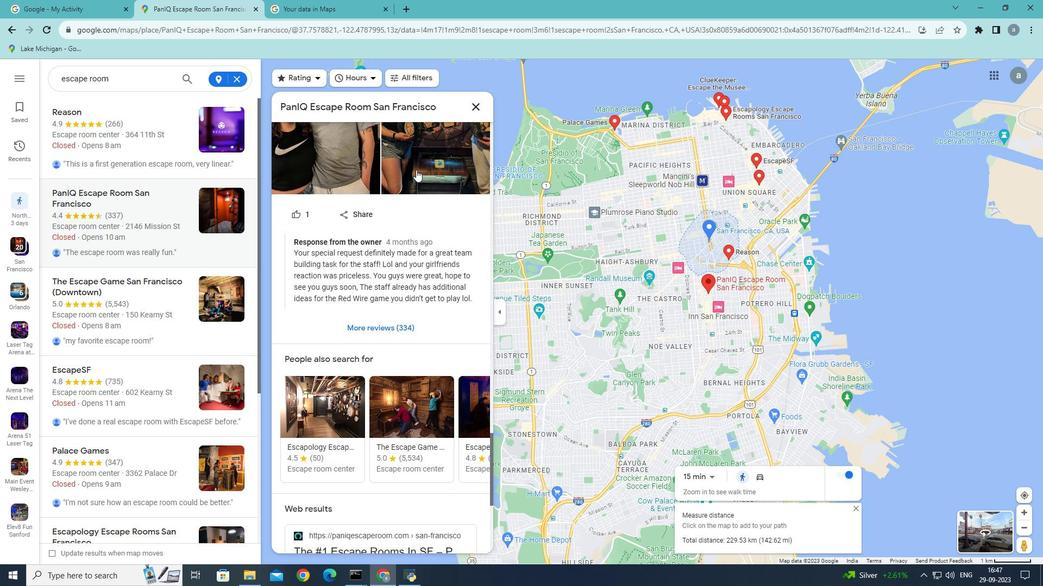 
Action: Mouse scrolled (416, 169) with delta (0, 0)
Screenshot: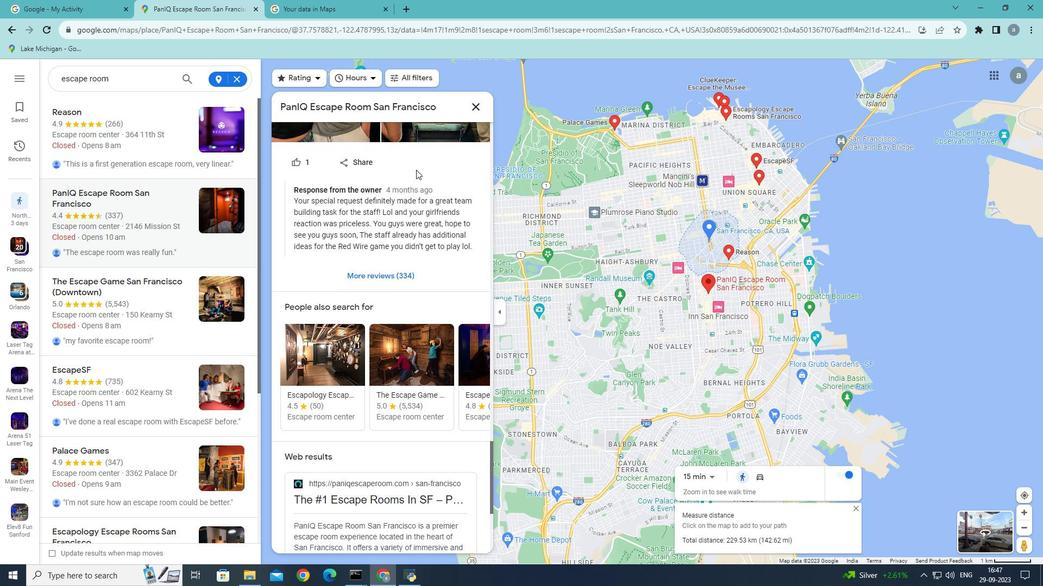 
Action: Mouse scrolled (416, 169) with delta (0, 0)
Screenshot: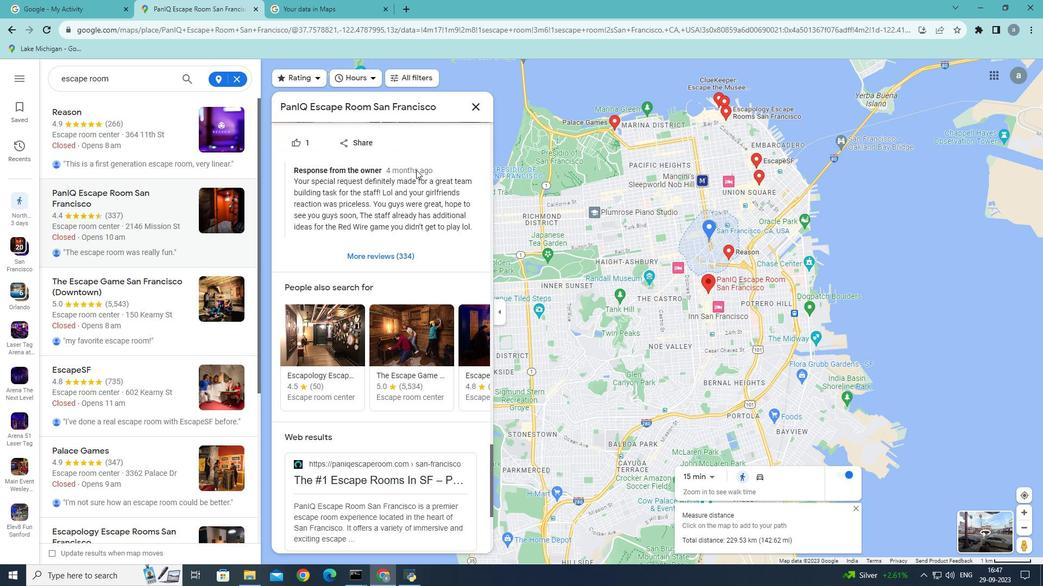 
Action: Mouse scrolled (416, 169) with delta (0, 0)
Screenshot: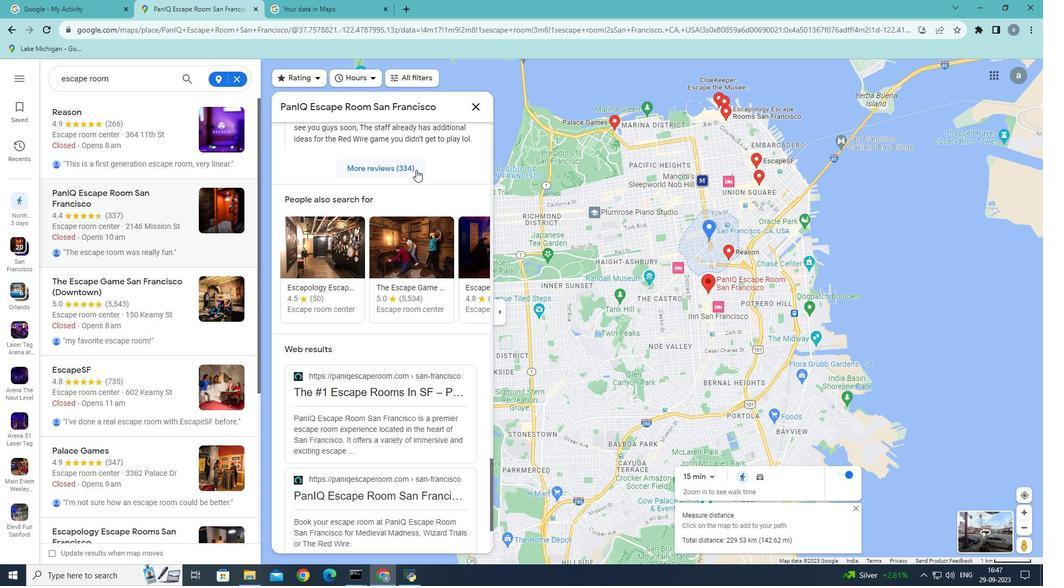 
Action: Mouse scrolled (416, 169) with delta (0, 0)
Screenshot: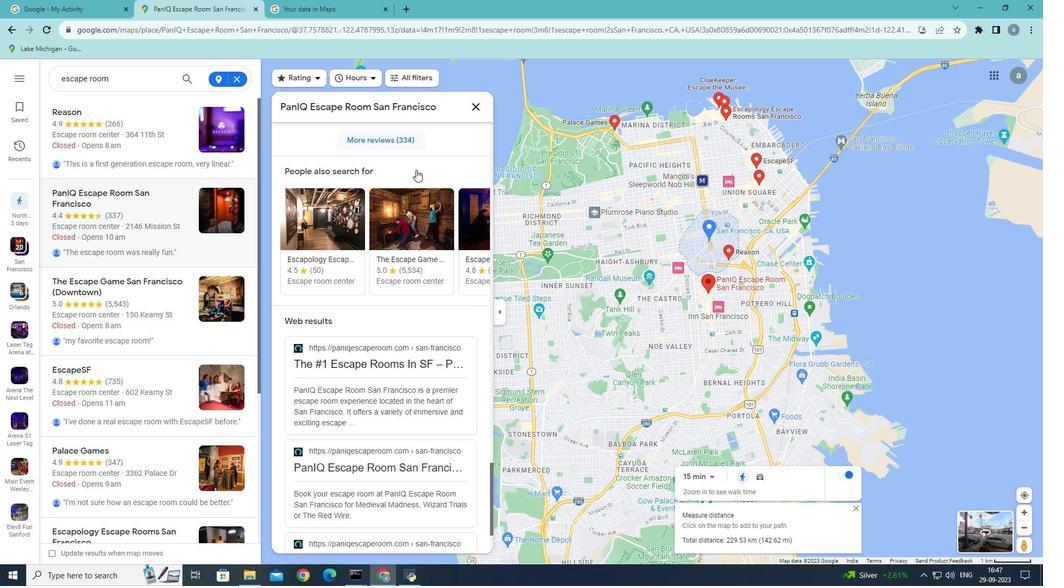 
Action: Mouse scrolled (416, 169) with delta (0, 0)
Screenshot: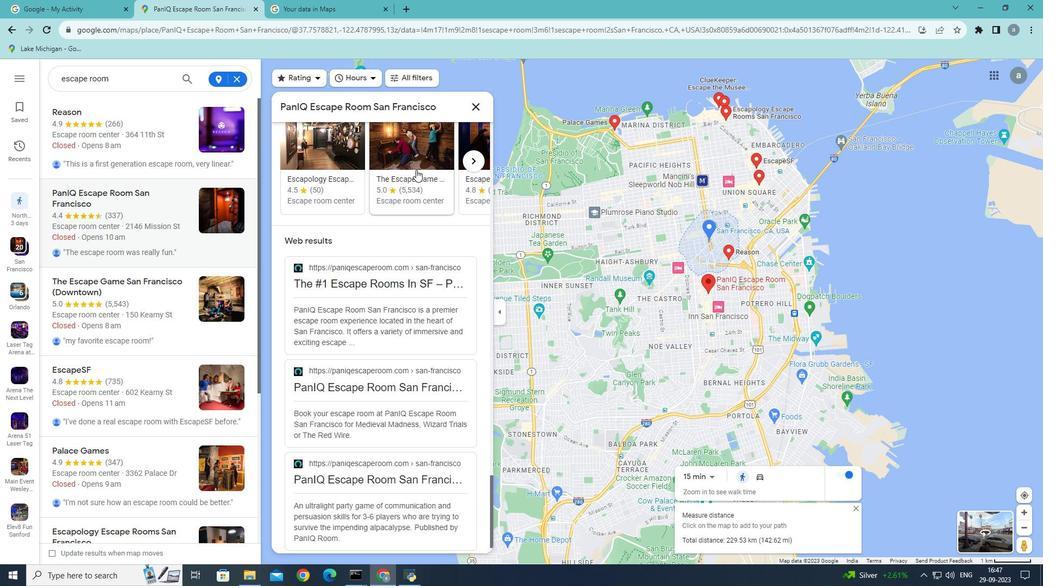 
Action: Mouse scrolled (416, 169) with delta (0, 0)
Screenshot: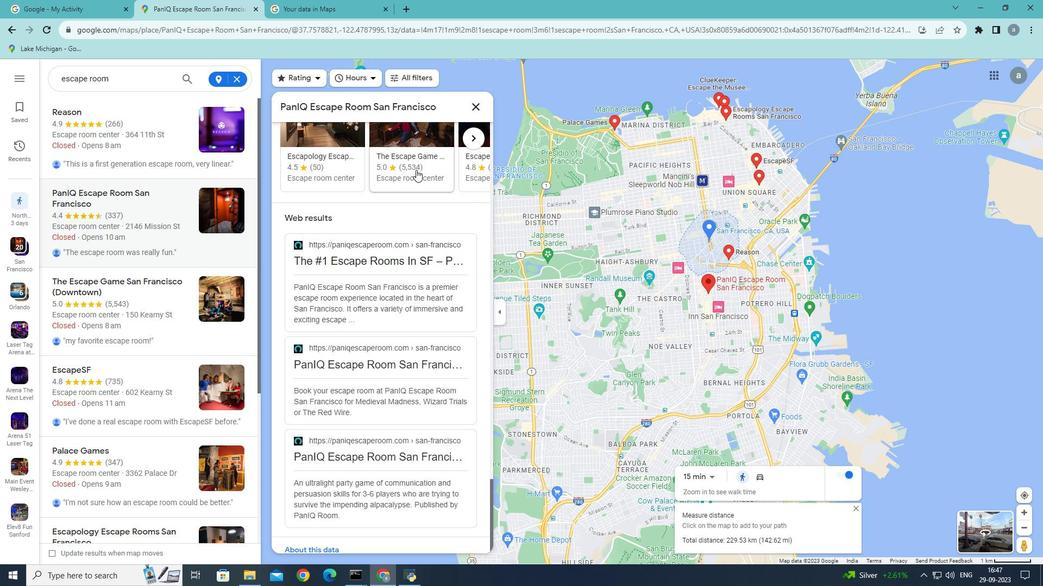 
Action: Mouse scrolled (416, 169) with delta (0, 0)
Screenshot: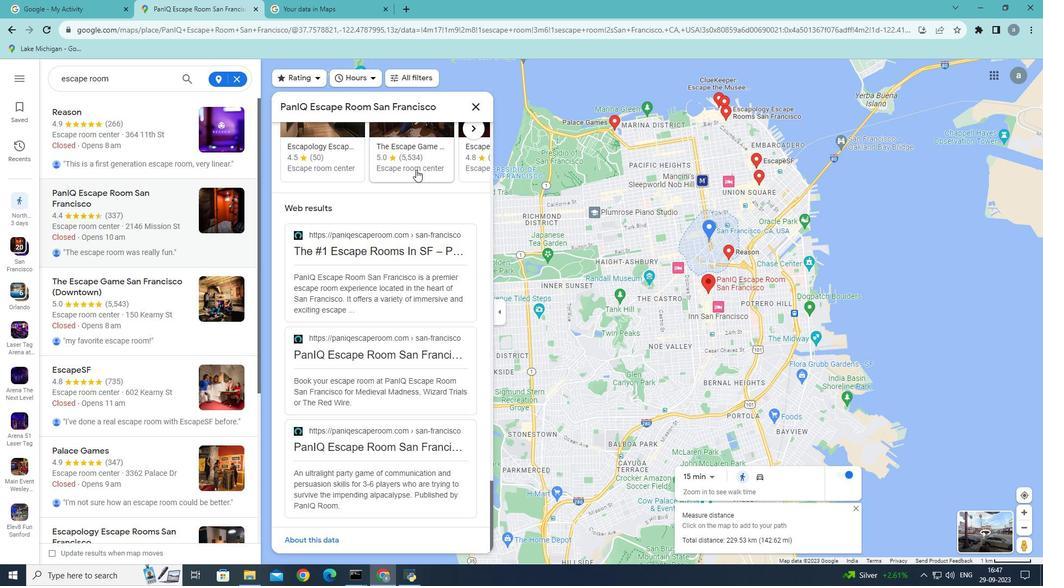 
Action: Mouse scrolled (416, 169) with delta (0, 0)
Screenshot: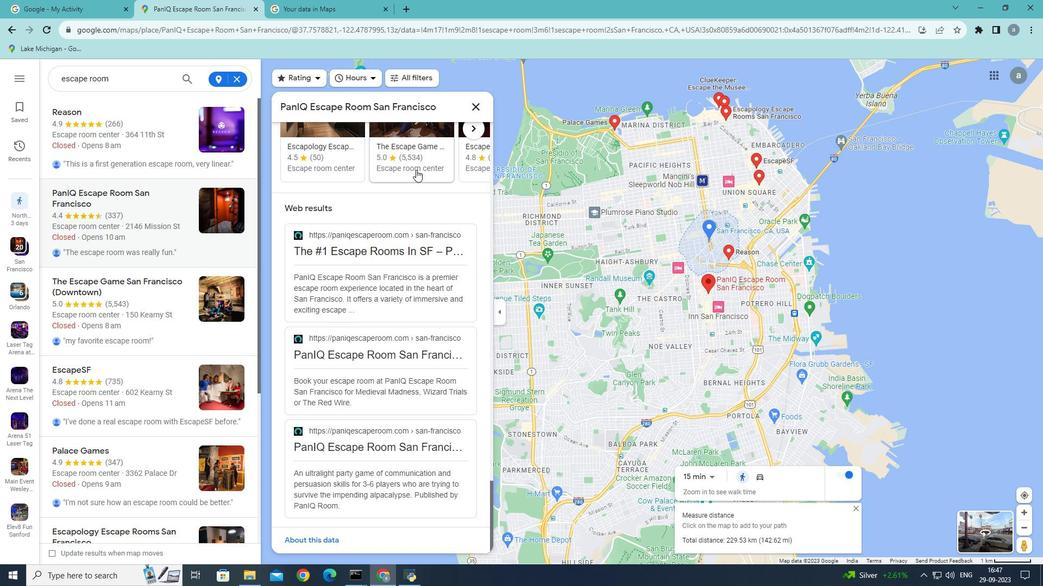 
Action: Mouse scrolled (416, 169) with delta (0, 0)
Screenshot: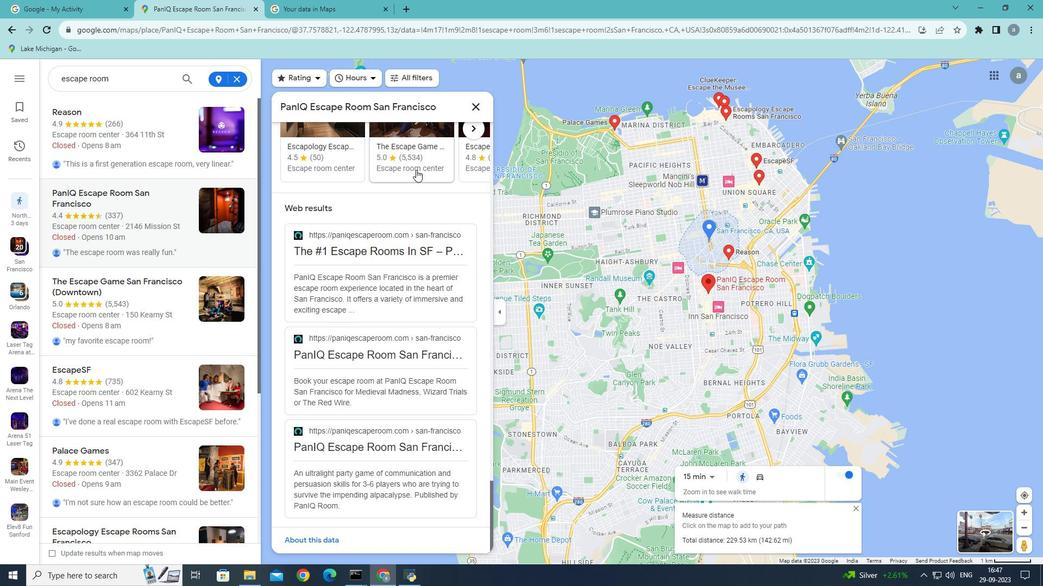 
Action: Mouse scrolled (416, 169) with delta (0, 0)
Screenshot: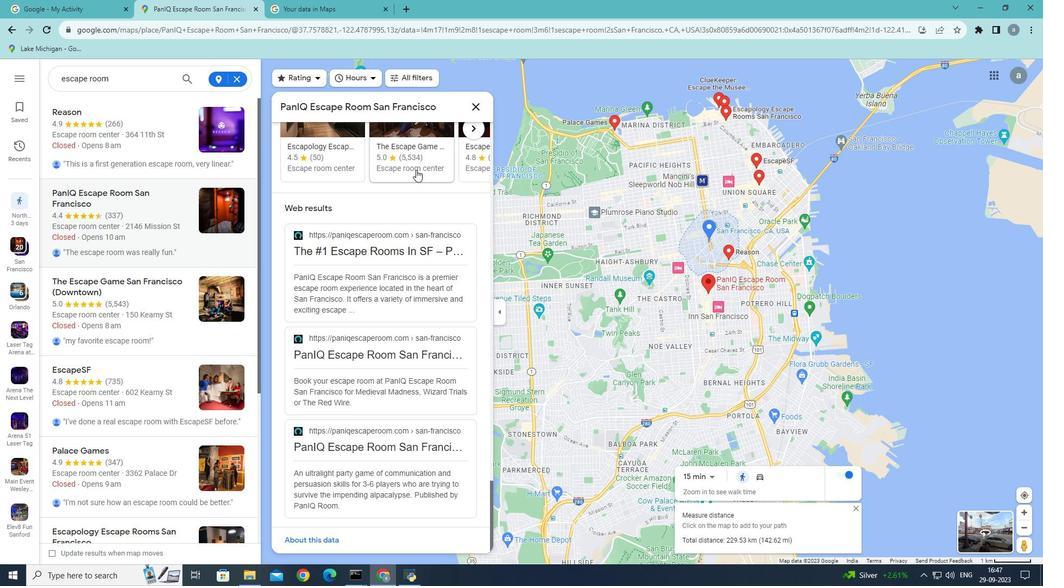 
Action: Mouse scrolled (416, 169) with delta (0, 0)
Screenshot: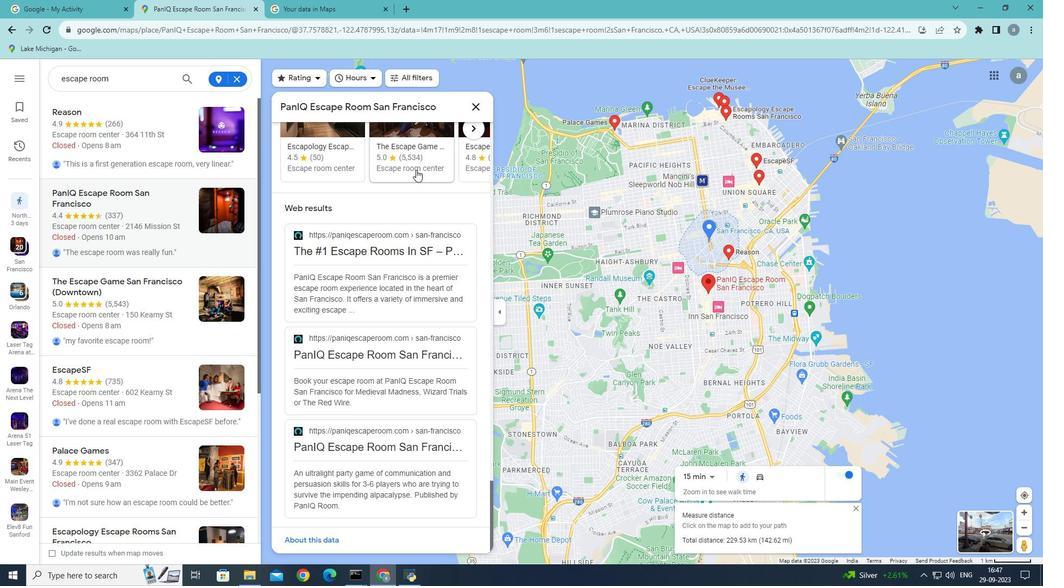 
Action: Mouse scrolled (416, 169) with delta (0, 0)
Screenshot: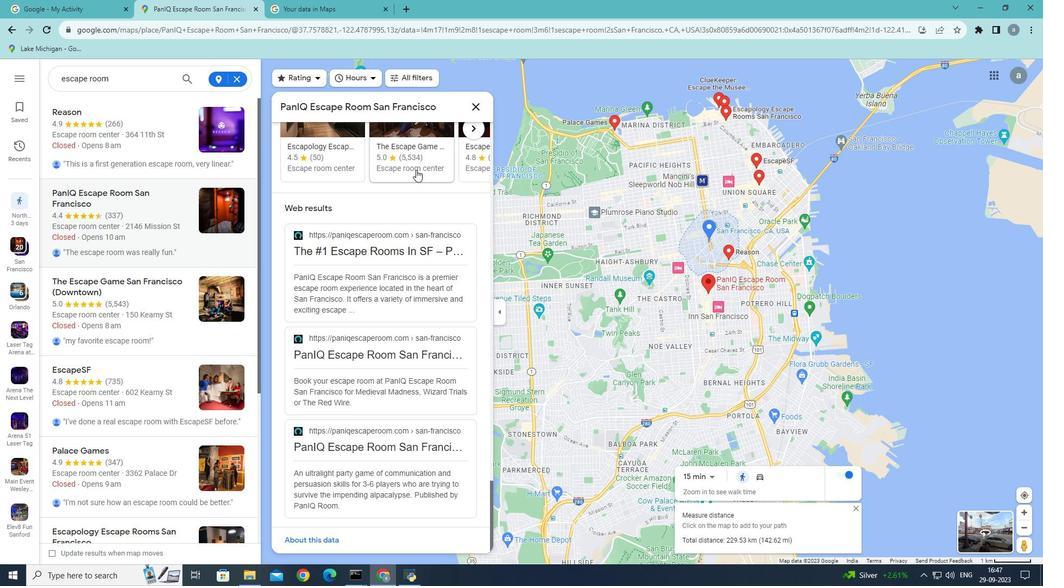 
Action: Mouse scrolled (416, 169) with delta (0, 0)
Screenshot: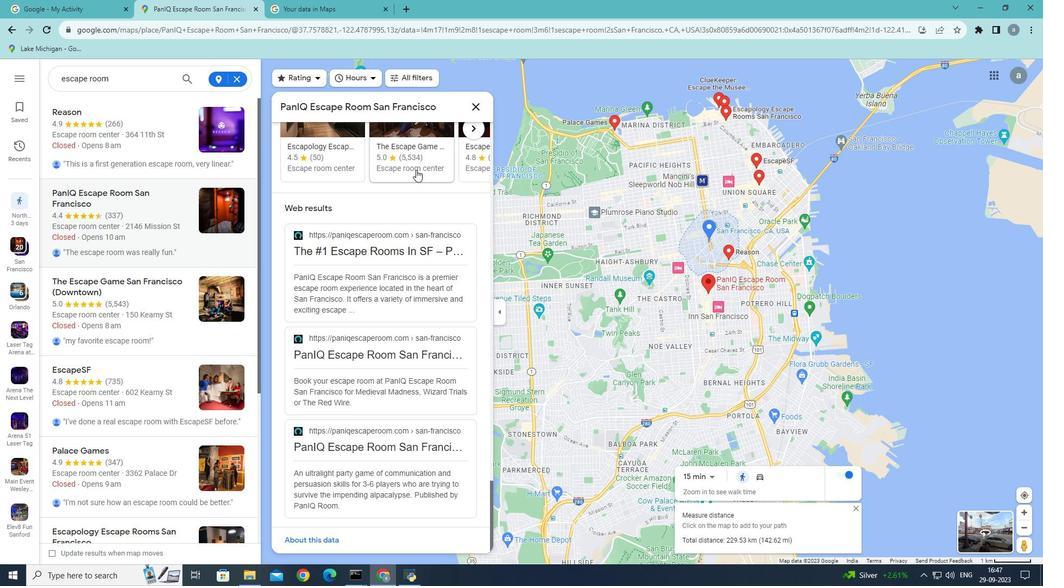 
Action: Mouse scrolled (416, 169) with delta (0, 0)
Screenshot: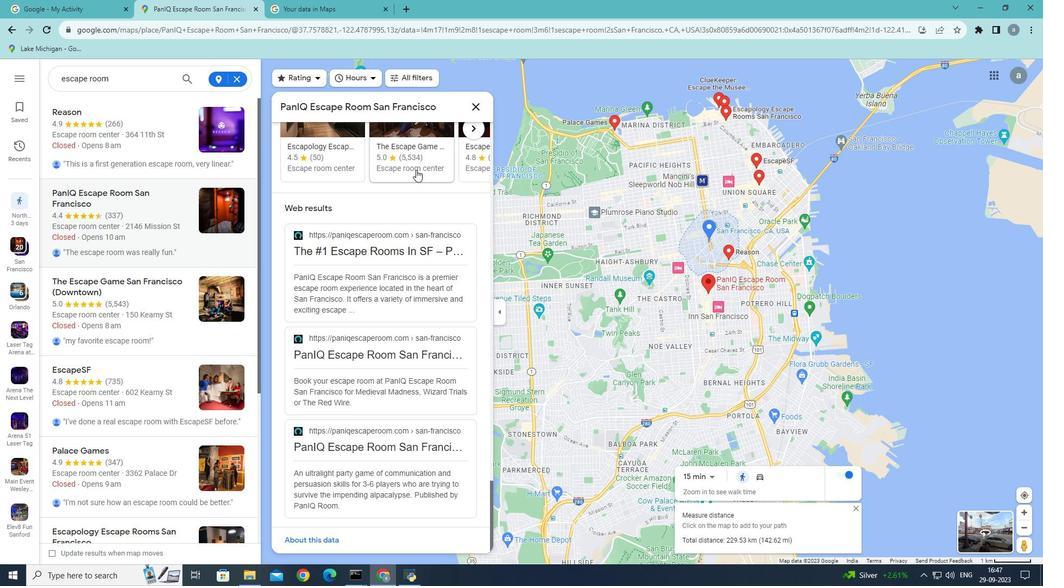 
Action: Mouse scrolled (416, 169) with delta (0, 0)
Screenshot: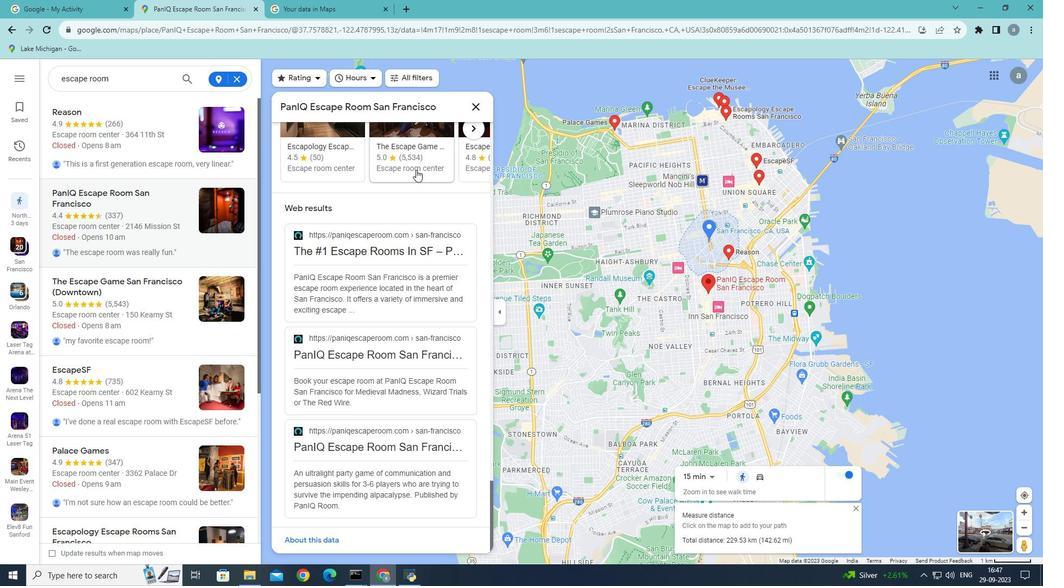 
Action: Mouse moved to (96, 311)
Screenshot: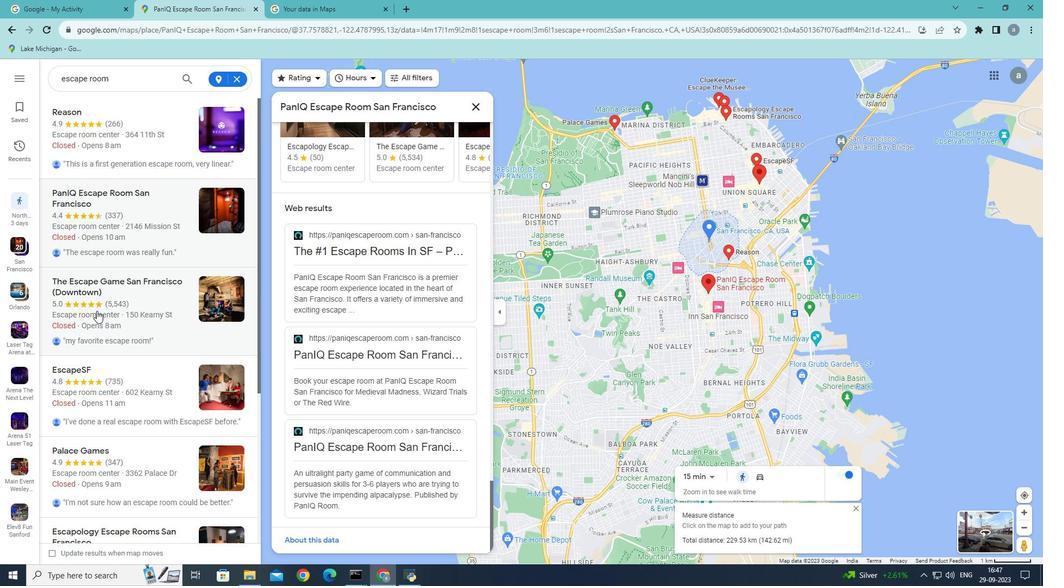 
Action: Mouse pressed left at (96, 311)
Screenshot: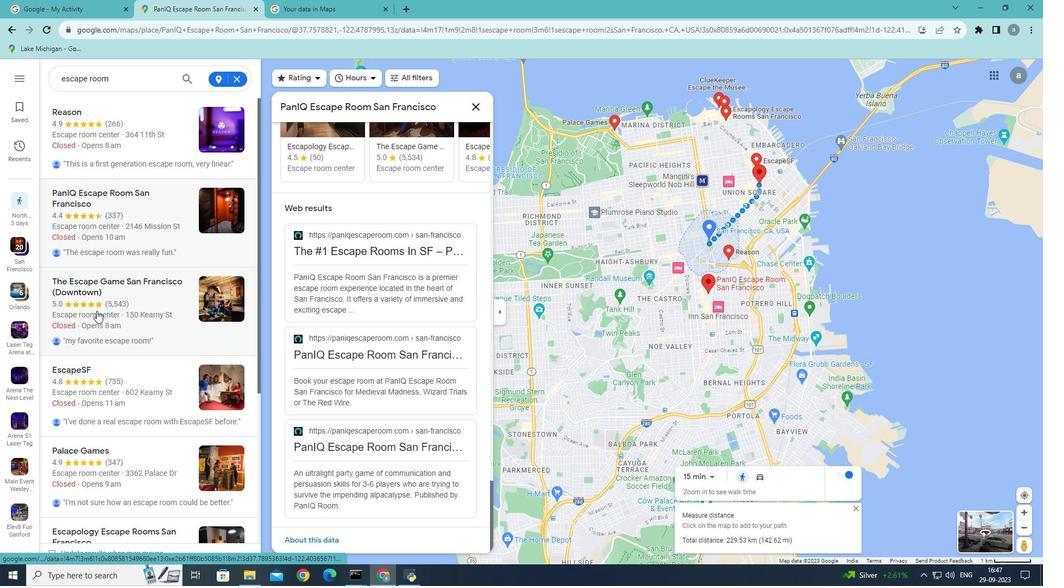
Action: Mouse moved to (383, 205)
Screenshot: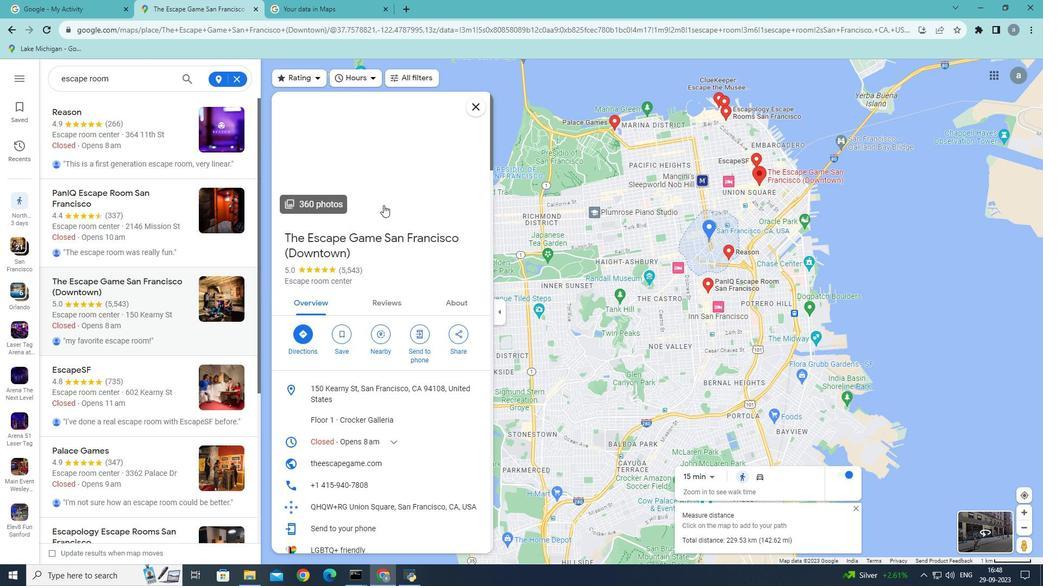 
Action: Mouse scrolled (383, 204) with delta (0, 0)
Screenshot: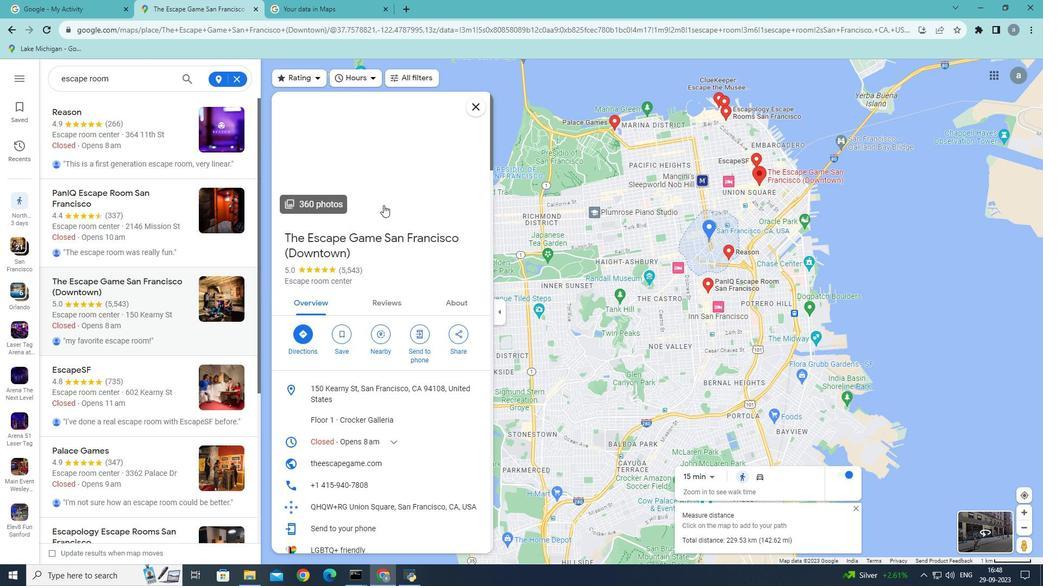 
Action: Mouse scrolled (383, 204) with delta (0, 0)
Screenshot: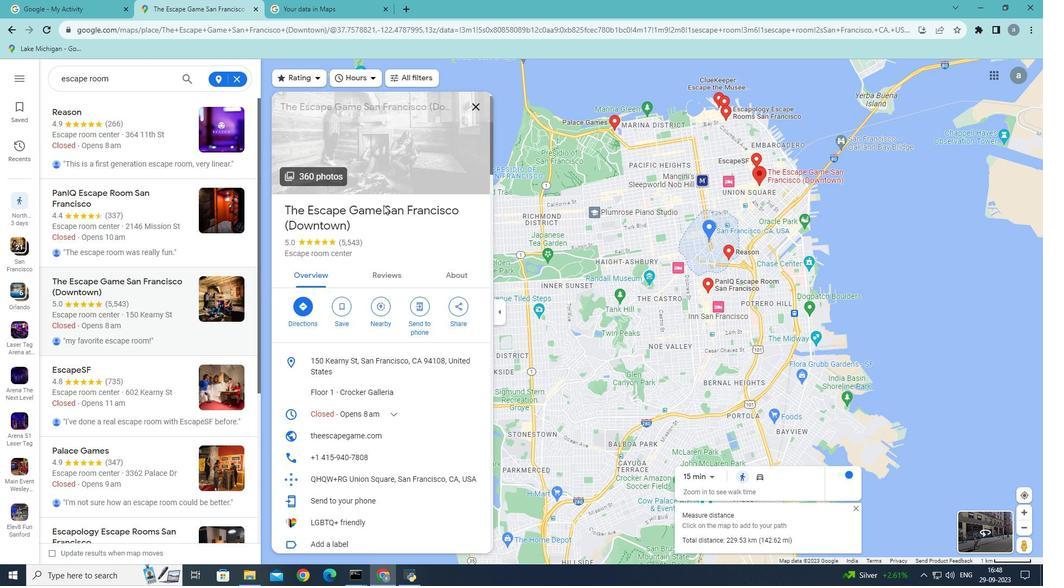 
Action: Mouse scrolled (383, 204) with delta (0, 0)
Screenshot: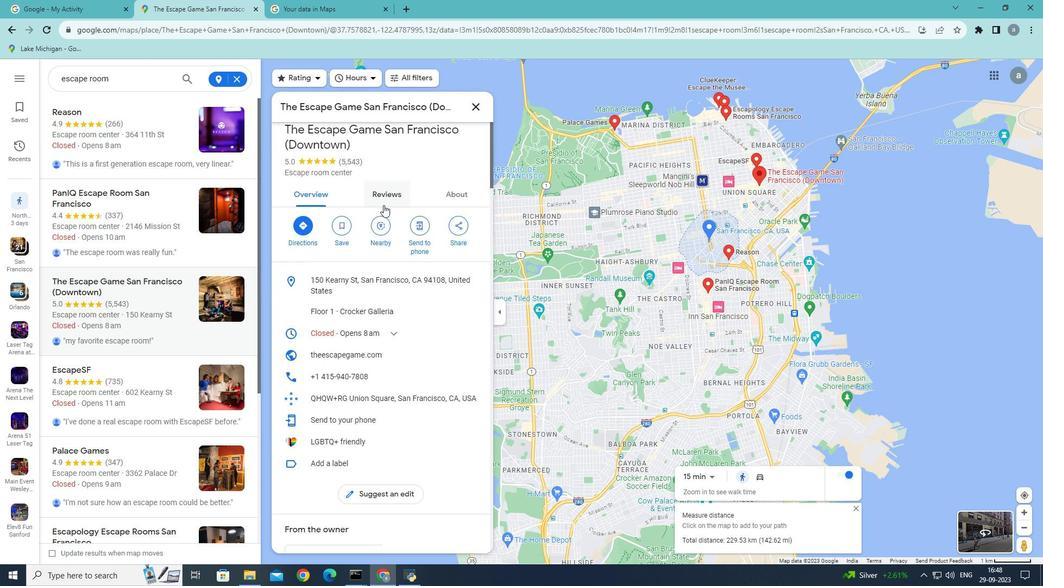 
Action: Mouse scrolled (383, 204) with delta (0, 0)
Screenshot: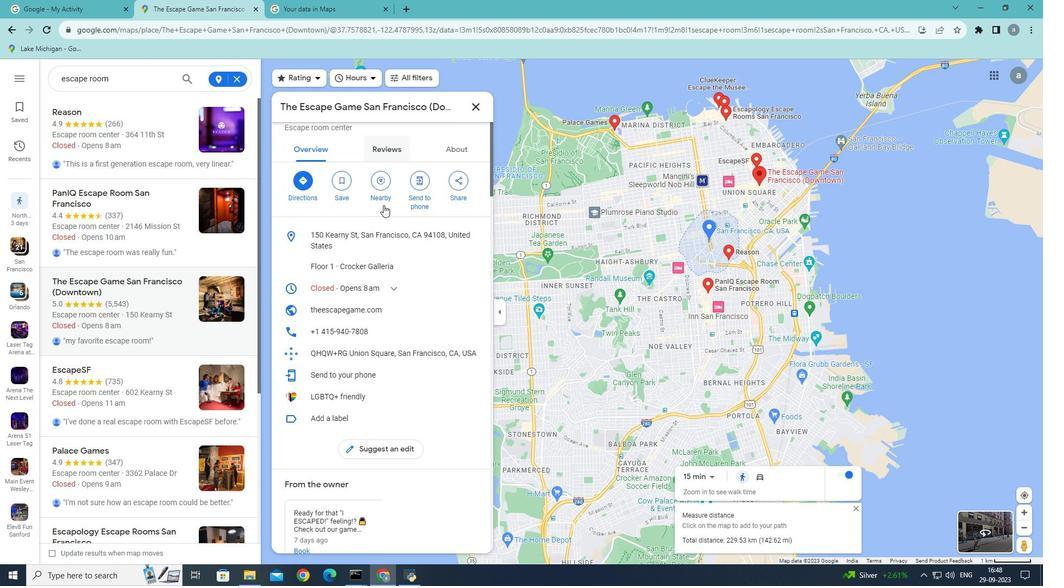 
Action: Mouse scrolled (383, 204) with delta (0, 0)
Screenshot: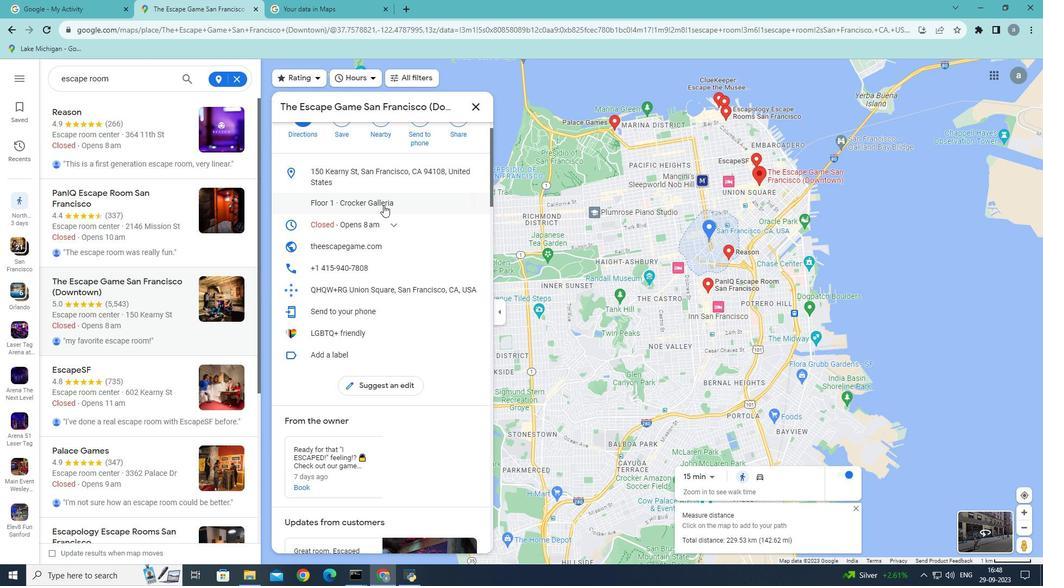 
Action: Mouse scrolled (383, 204) with delta (0, 0)
Screenshot: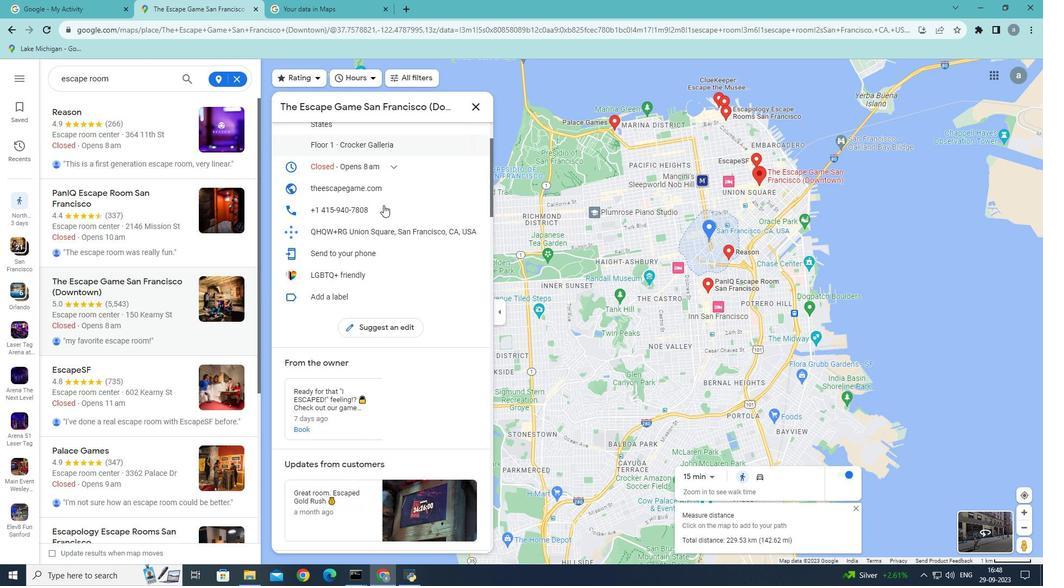 
Action: Mouse scrolled (383, 204) with delta (0, 0)
Screenshot: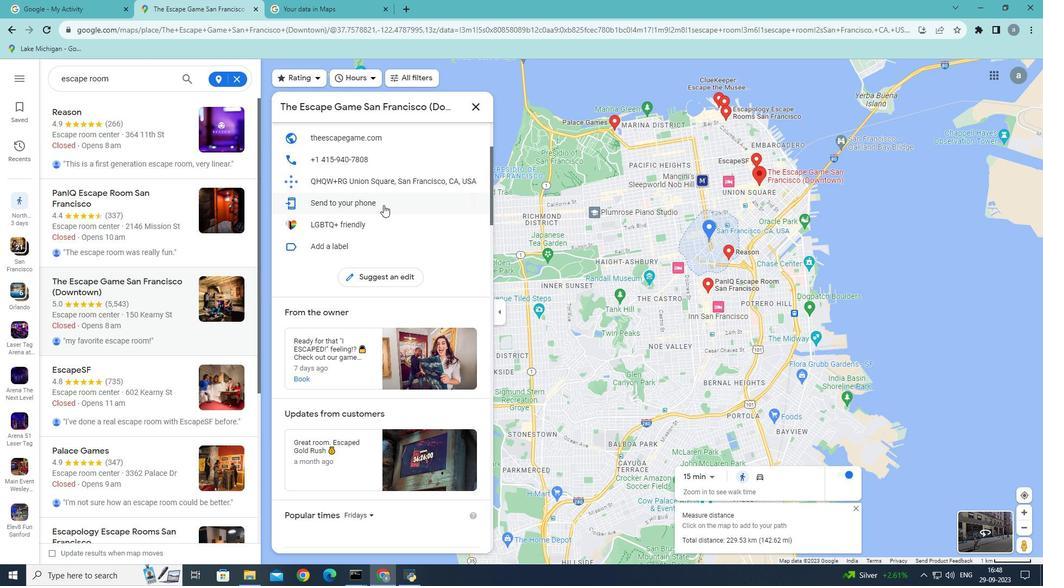 
Action: Mouse scrolled (383, 204) with delta (0, 0)
Screenshot: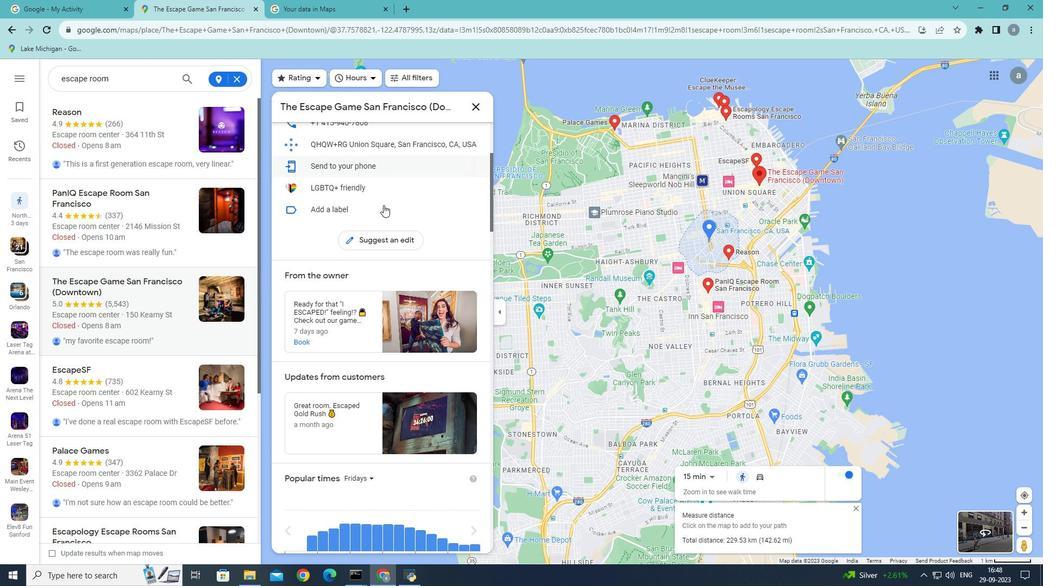 
Action: Mouse scrolled (383, 204) with delta (0, 0)
Screenshot: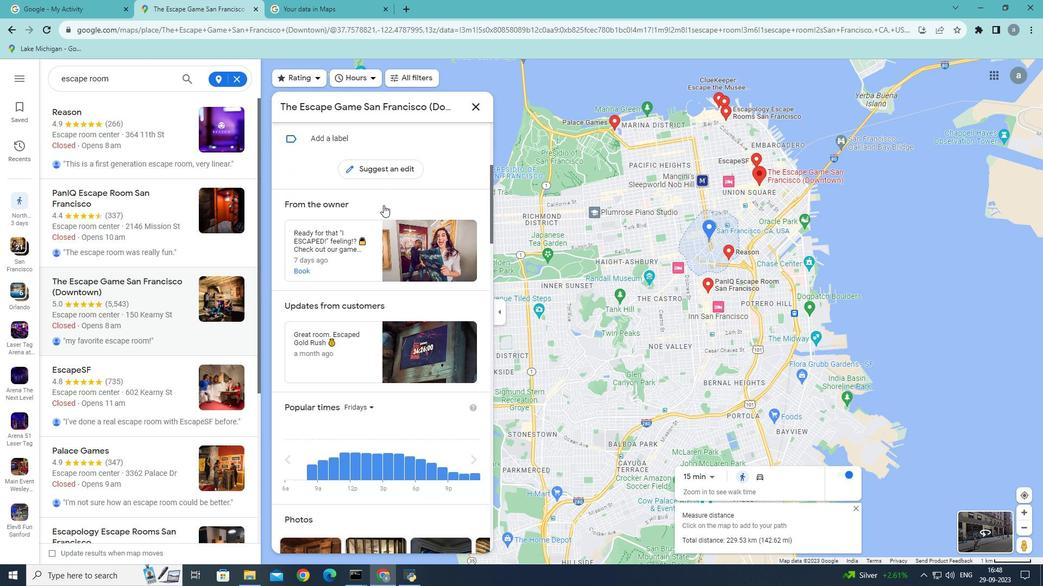 
Action: Mouse scrolled (383, 204) with delta (0, 0)
Screenshot: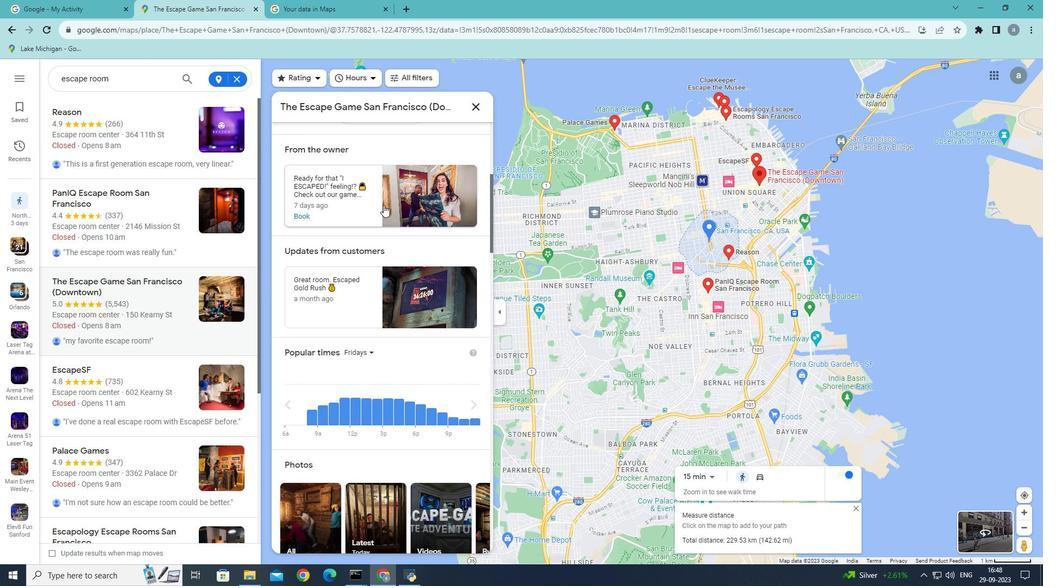 
Action: Mouse scrolled (383, 204) with delta (0, 0)
Screenshot: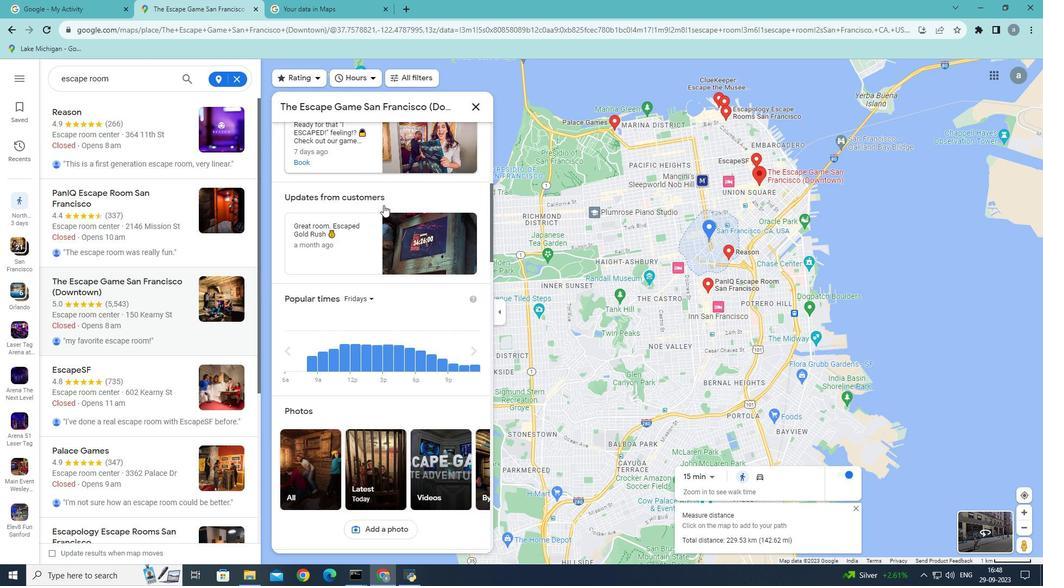 
Action: Mouse scrolled (383, 204) with delta (0, 0)
Screenshot: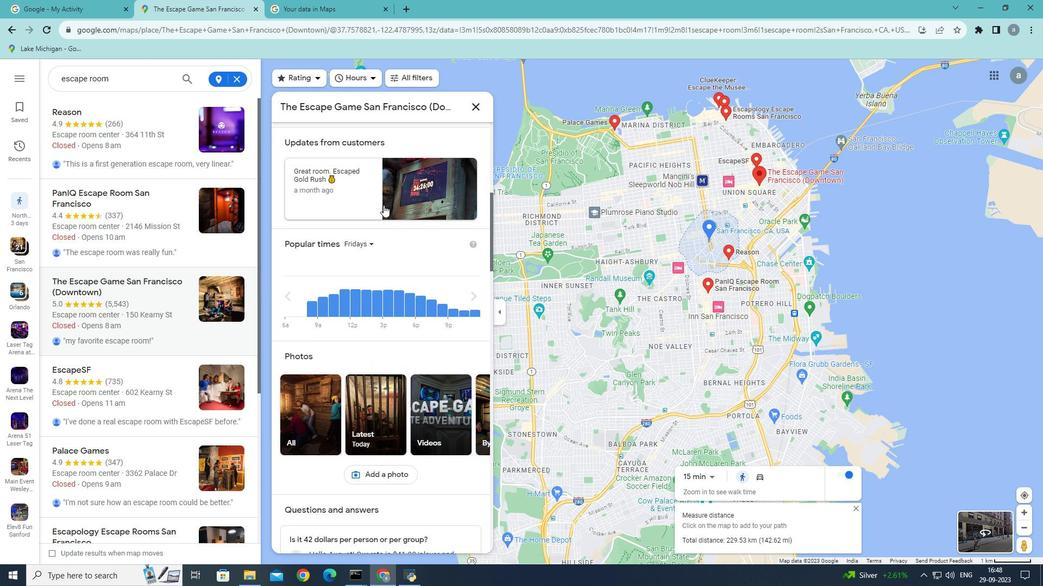 
Action: Mouse scrolled (383, 204) with delta (0, 0)
Screenshot: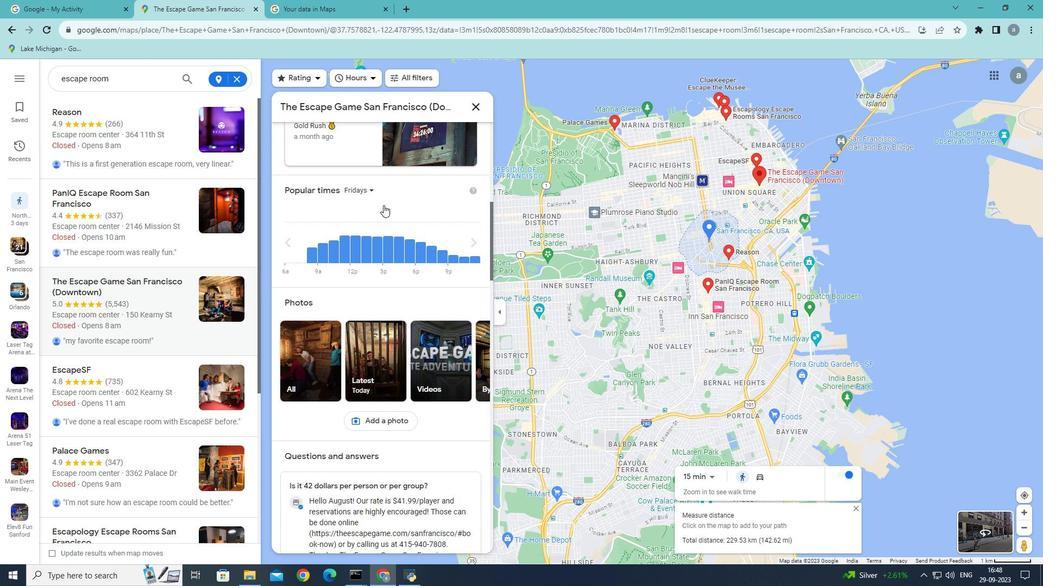 
Action: Mouse scrolled (383, 204) with delta (0, 0)
Screenshot: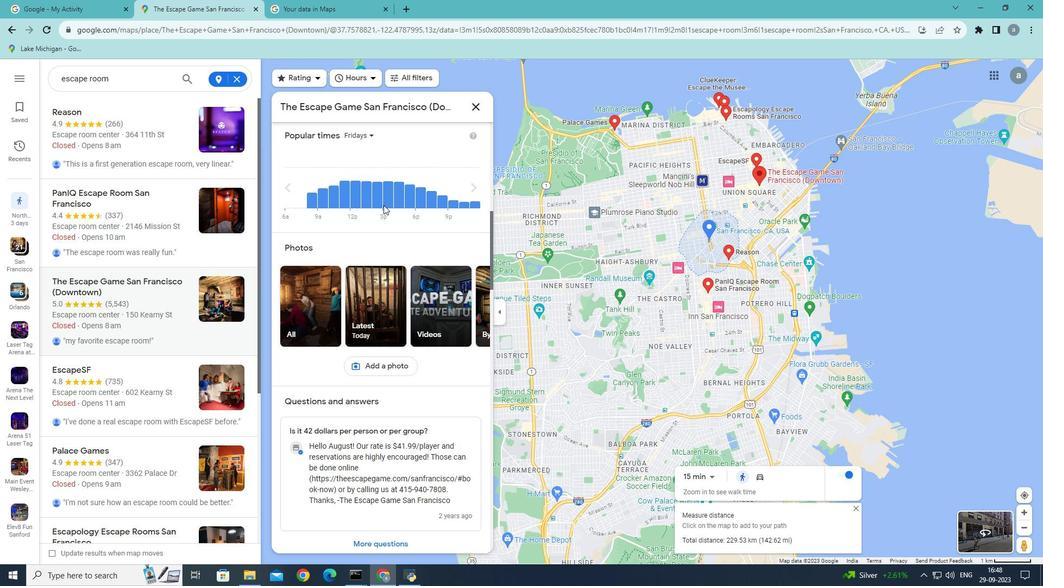 
Action: Mouse scrolled (383, 204) with delta (0, 0)
Screenshot: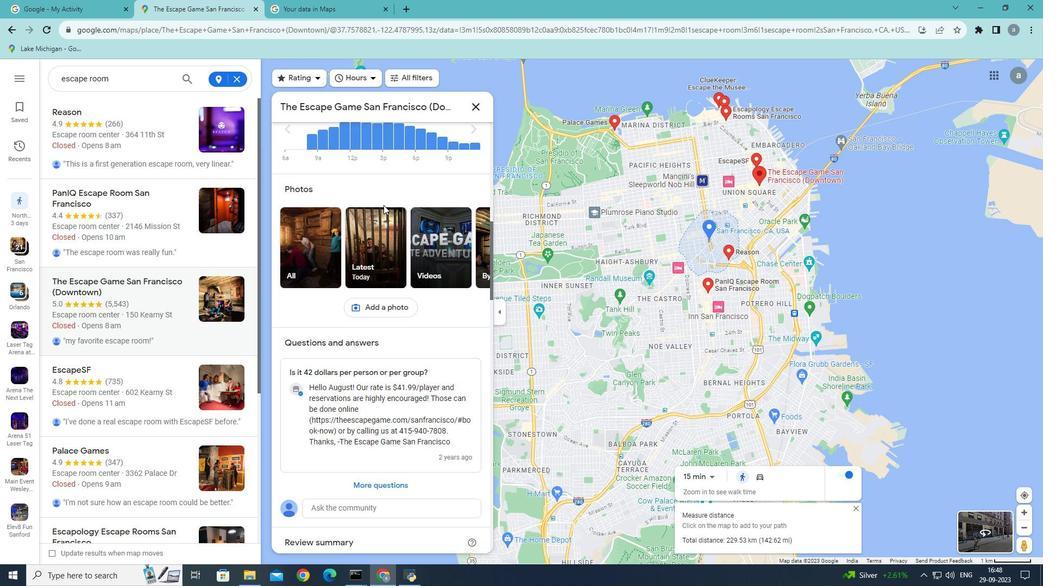 
Action: Mouse scrolled (383, 204) with delta (0, 0)
Screenshot: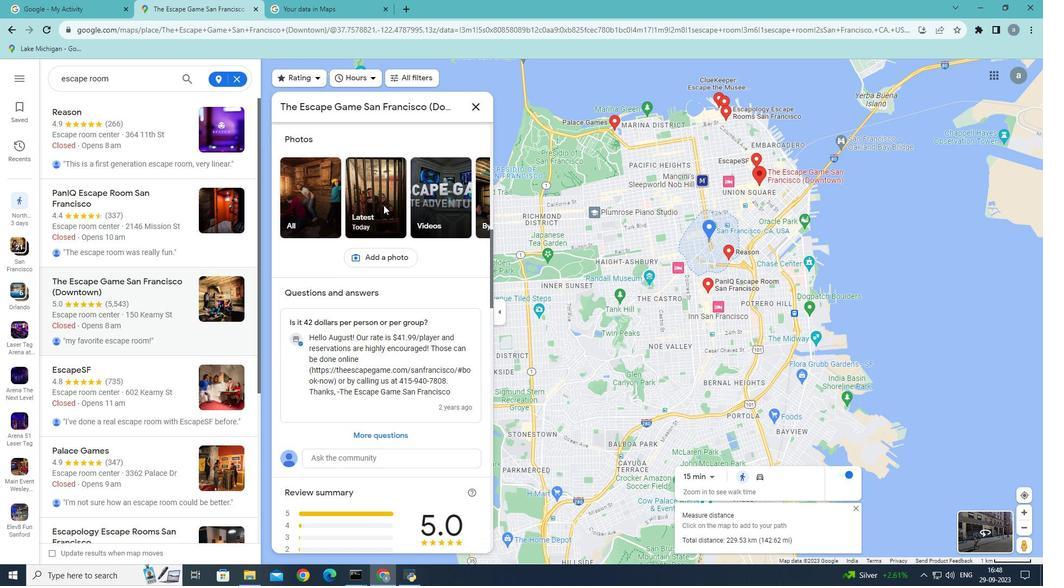 
Action: Mouse scrolled (383, 204) with delta (0, 0)
Screenshot: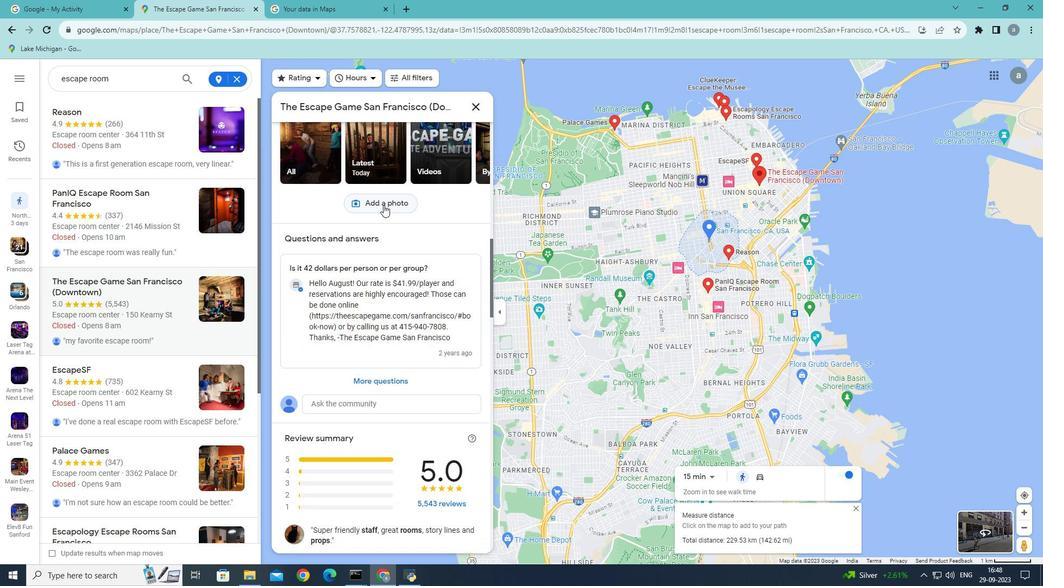 
Action: Mouse scrolled (383, 204) with delta (0, 0)
Screenshot: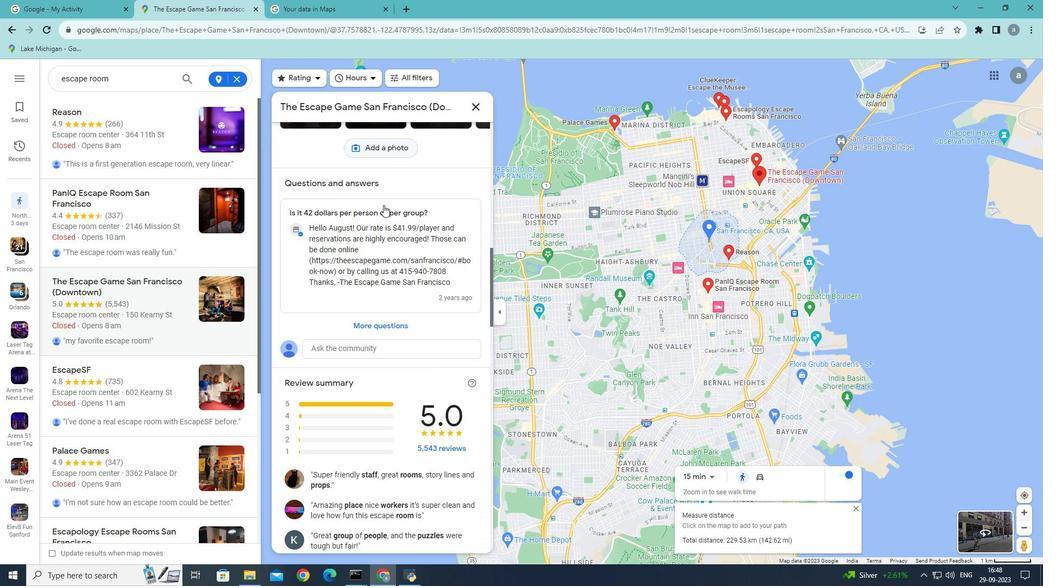 
Action: Mouse scrolled (383, 204) with delta (0, 0)
Screenshot: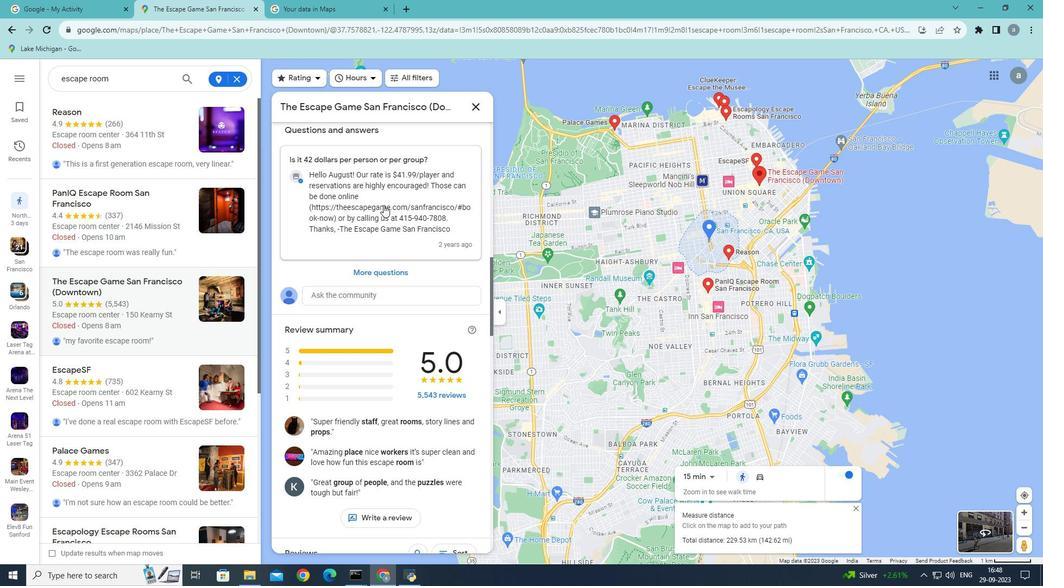 
Action: Mouse scrolled (383, 204) with delta (0, 0)
Screenshot: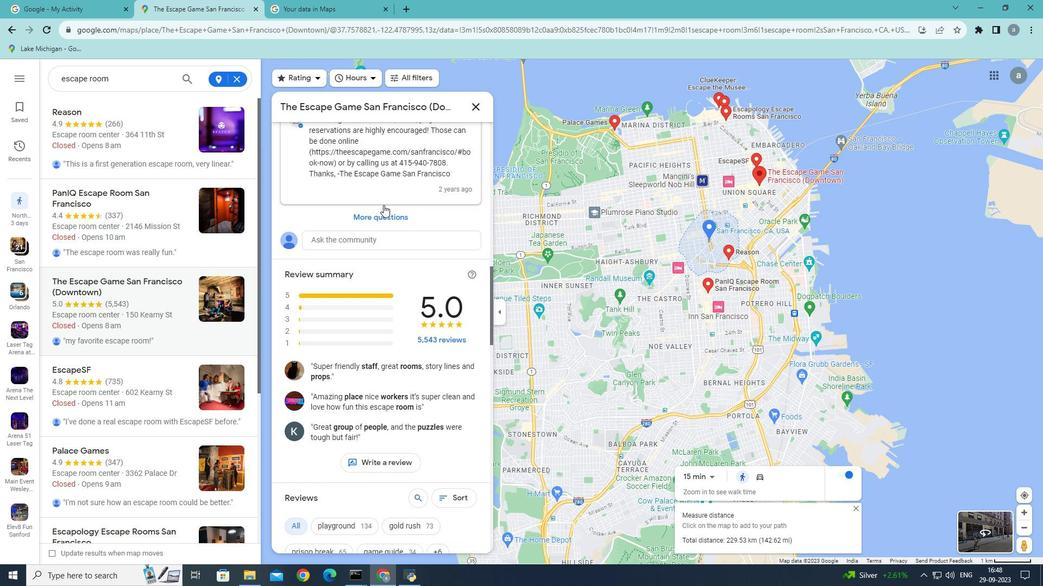 
Action: Mouse scrolled (383, 204) with delta (0, 0)
Screenshot: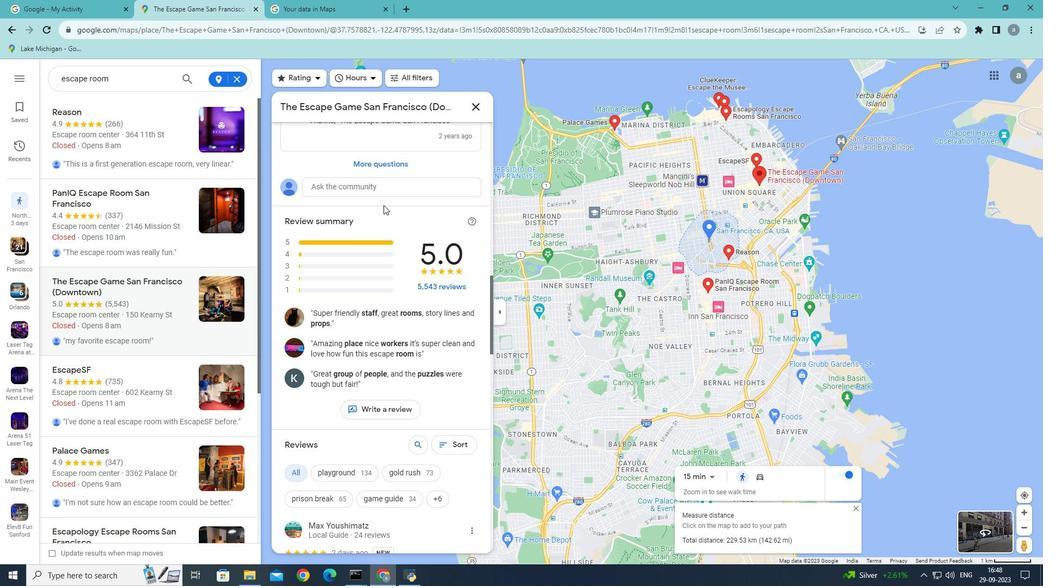 
Action: Mouse scrolled (383, 204) with delta (0, 0)
Screenshot: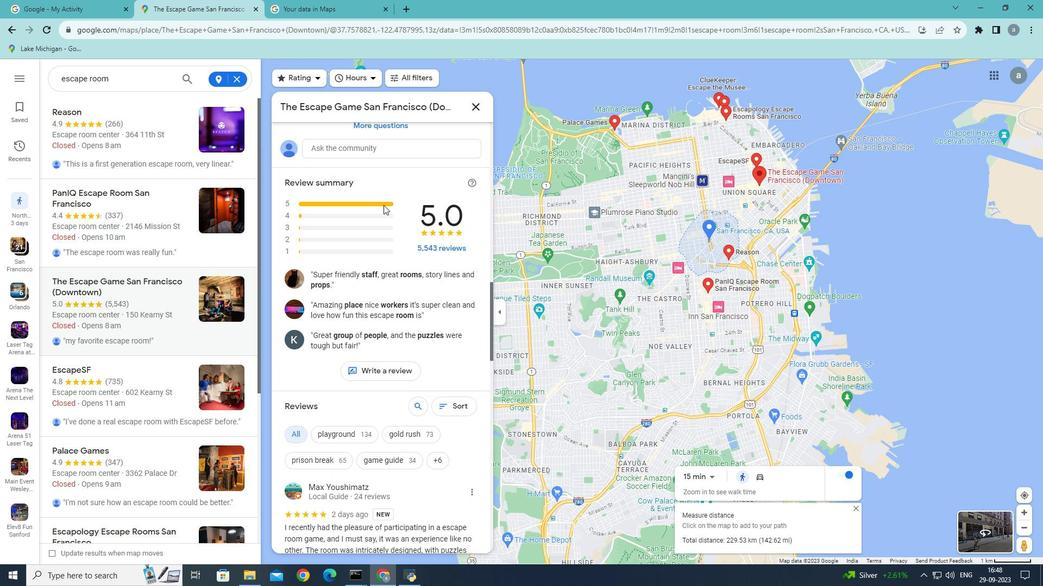 
Action: Mouse scrolled (383, 204) with delta (0, 0)
Screenshot: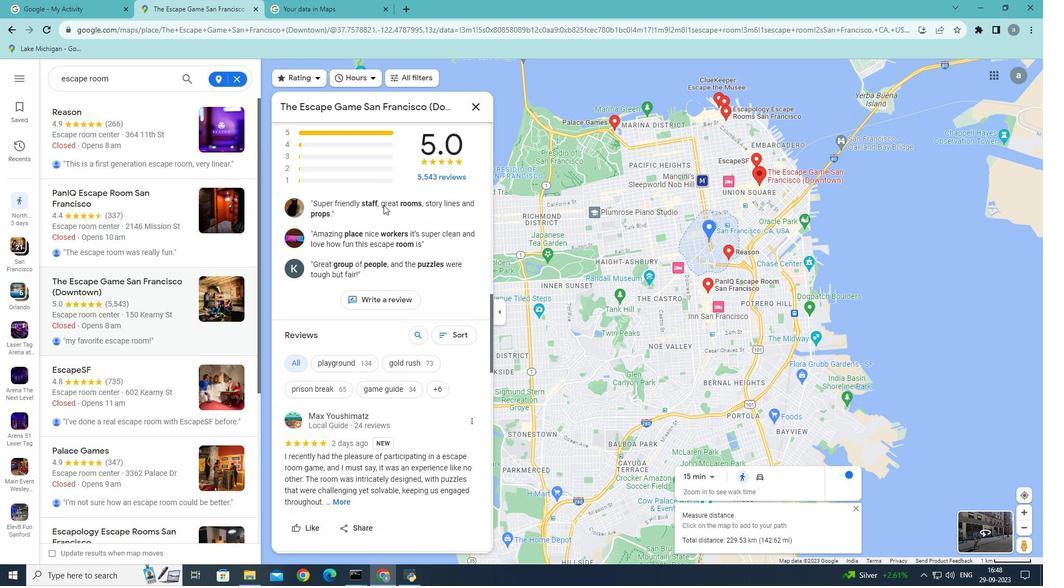 
Action: Mouse scrolled (383, 204) with delta (0, 0)
Screenshot: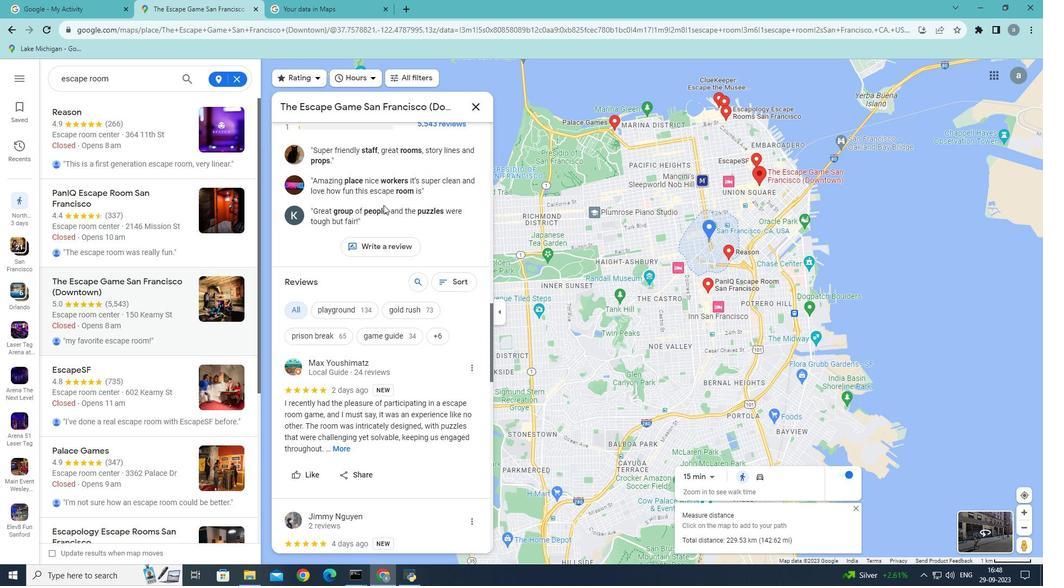 
Action: Mouse scrolled (383, 204) with delta (0, 0)
Screenshot: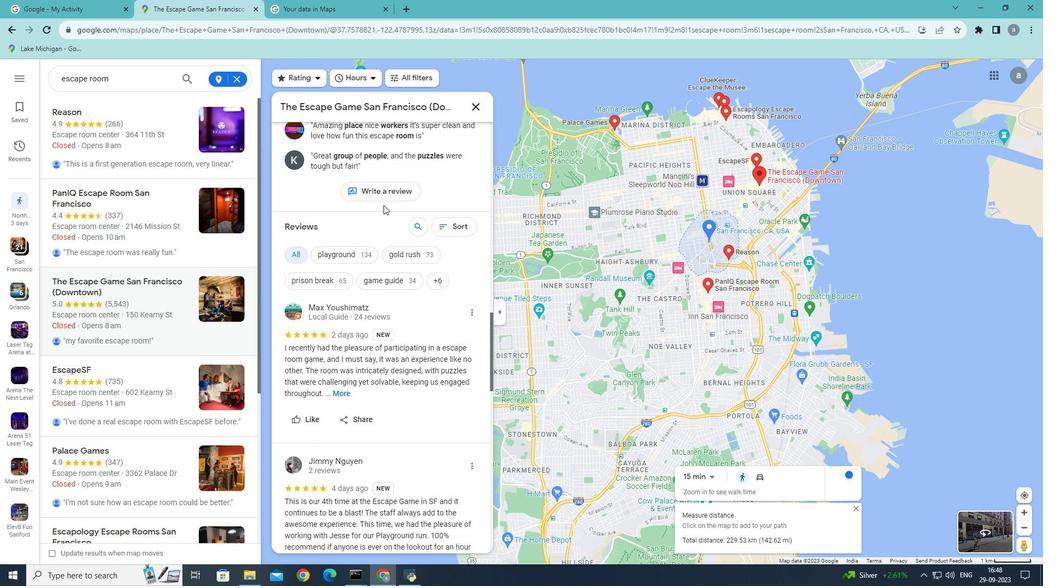 
Action: Mouse scrolled (383, 204) with delta (0, 0)
Screenshot: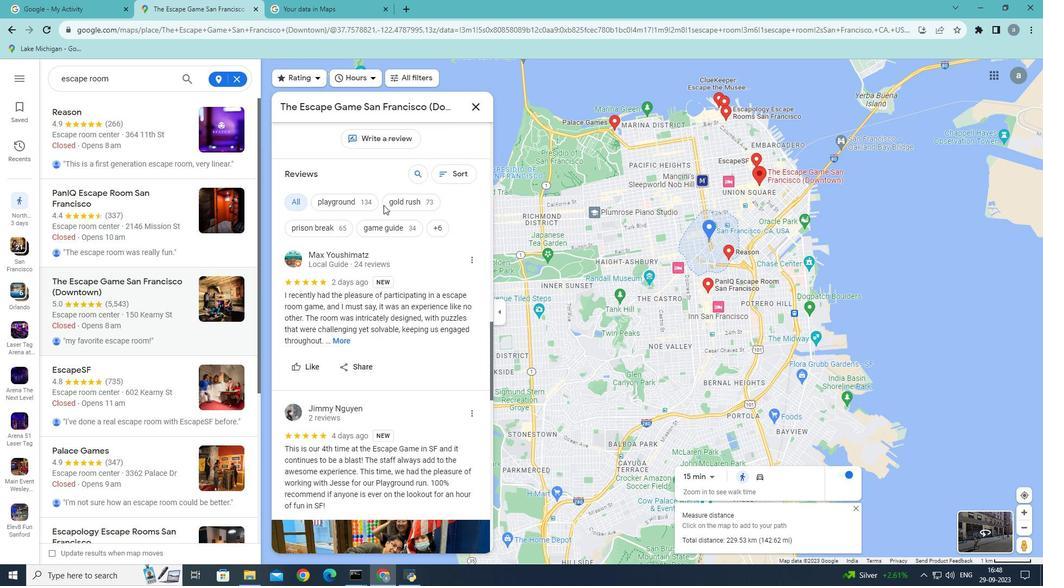 
Action: Mouse scrolled (383, 204) with delta (0, 0)
Screenshot: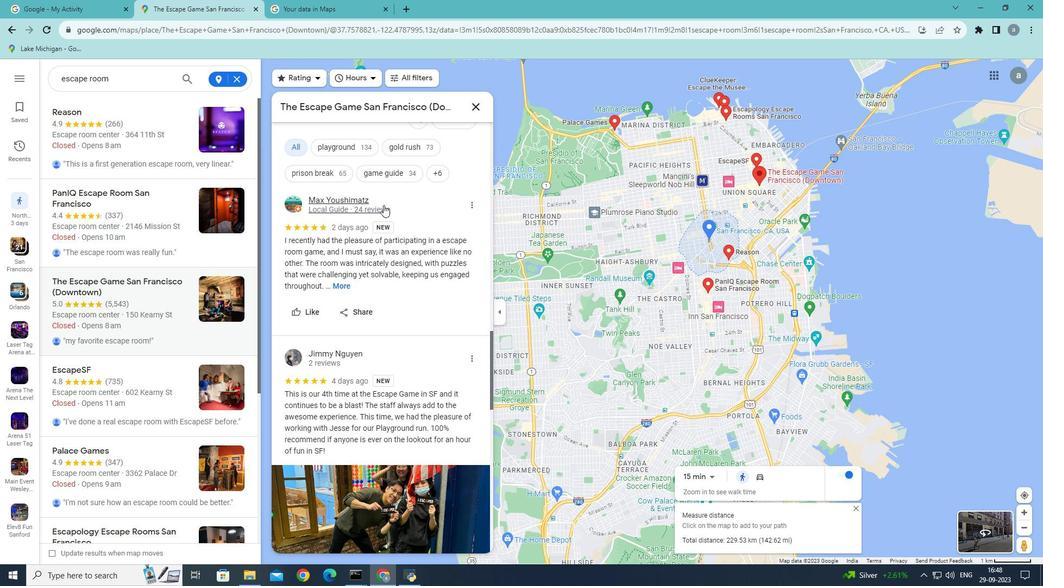 
Action: Mouse scrolled (383, 204) with delta (0, 0)
Screenshot: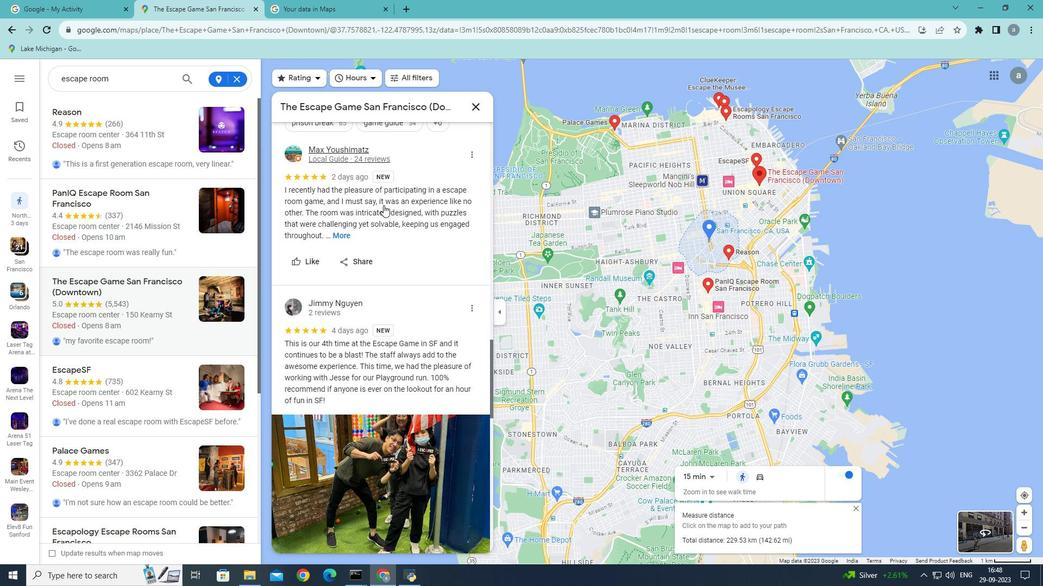 
Action: Mouse scrolled (383, 204) with delta (0, 0)
Screenshot: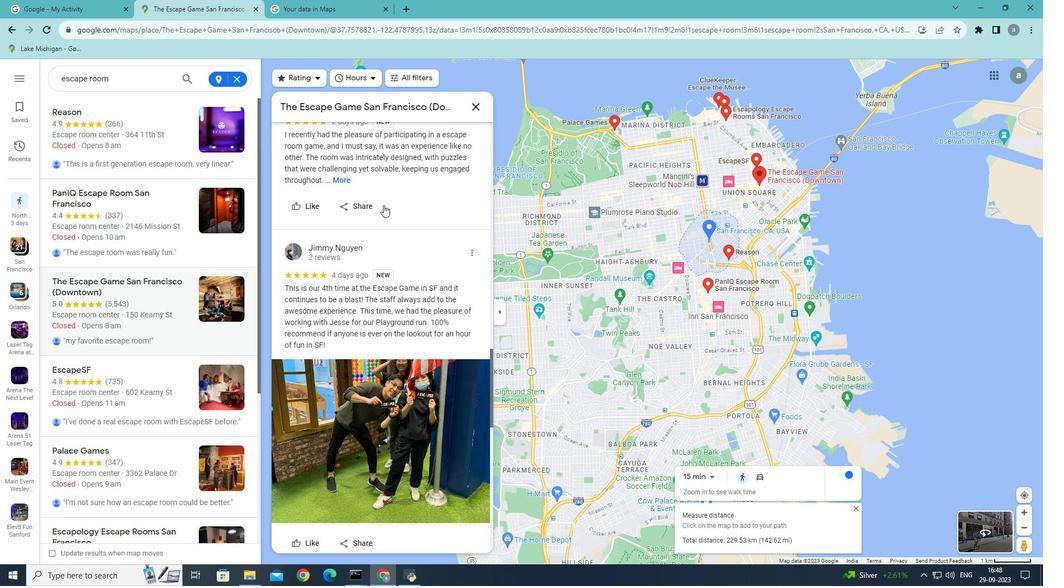 
Action: Mouse scrolled (383, 204) with delta (0, 0)
Screenshot: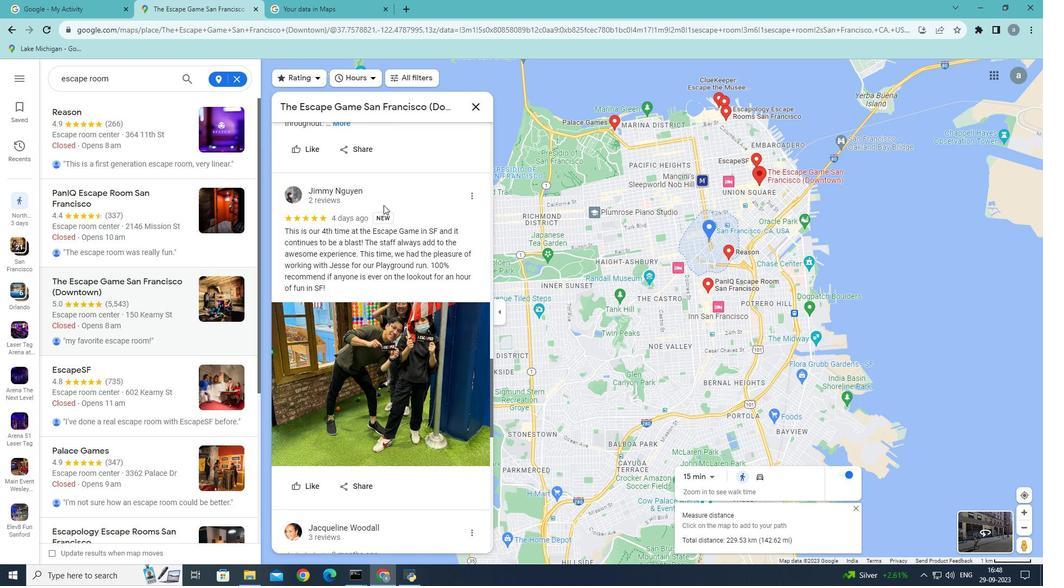
Action: Mouse scrolled (383, 204) with delta (0, 0)
Screenshot: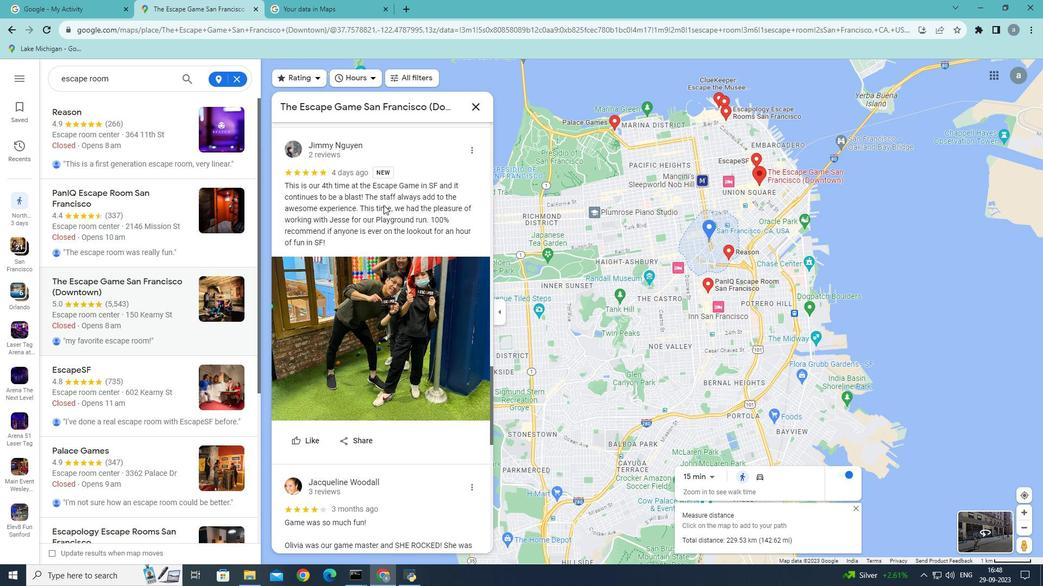 
Action: Mouse scrolled (383, 204) with delta (0, 0)
Screenshot: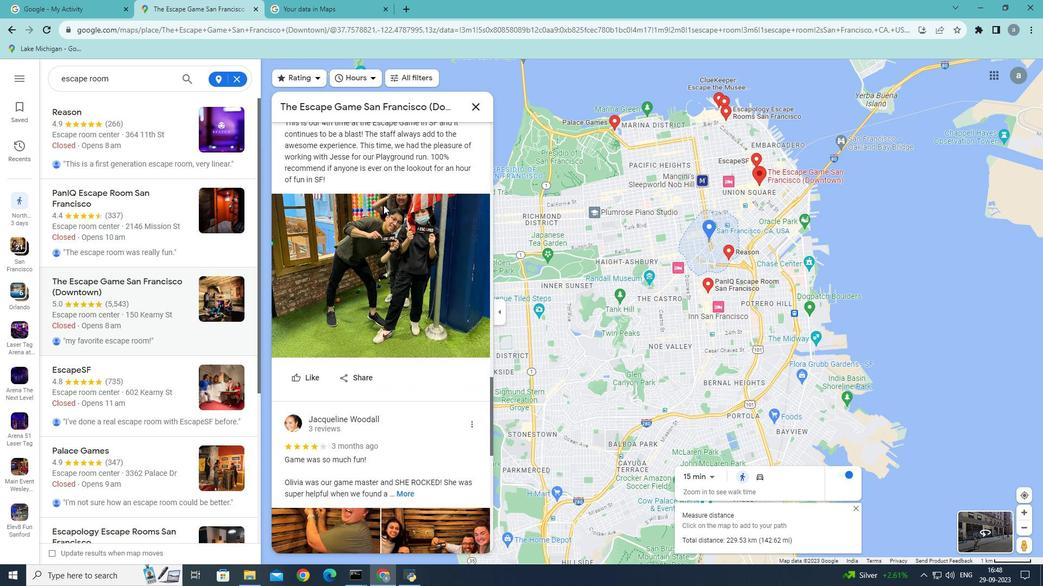 
Action: Mouse scrolled (383, 204) with delta (0, 0)
Screenshot: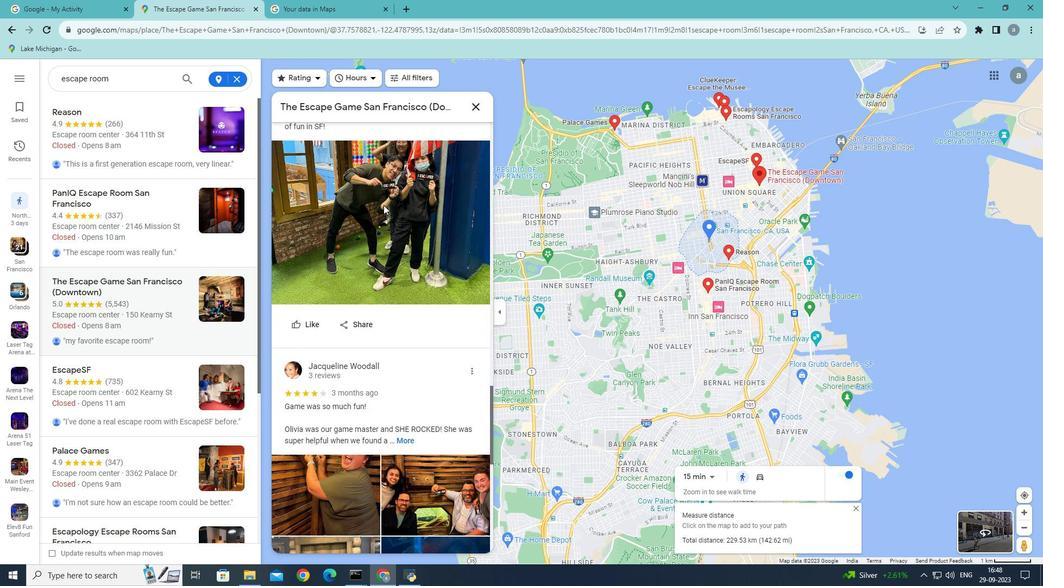 
Action: Mouse scrolled (383, 204) with delta (0, 0)
Screenshot: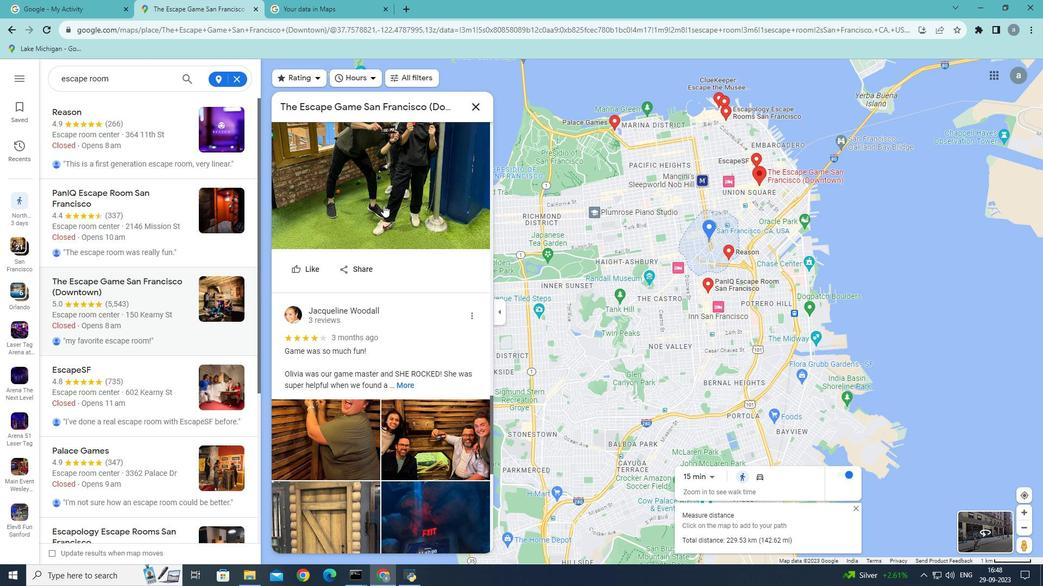 
Action: Mouse scrolled (383, 204) with delta (0, 0)
Screenshot: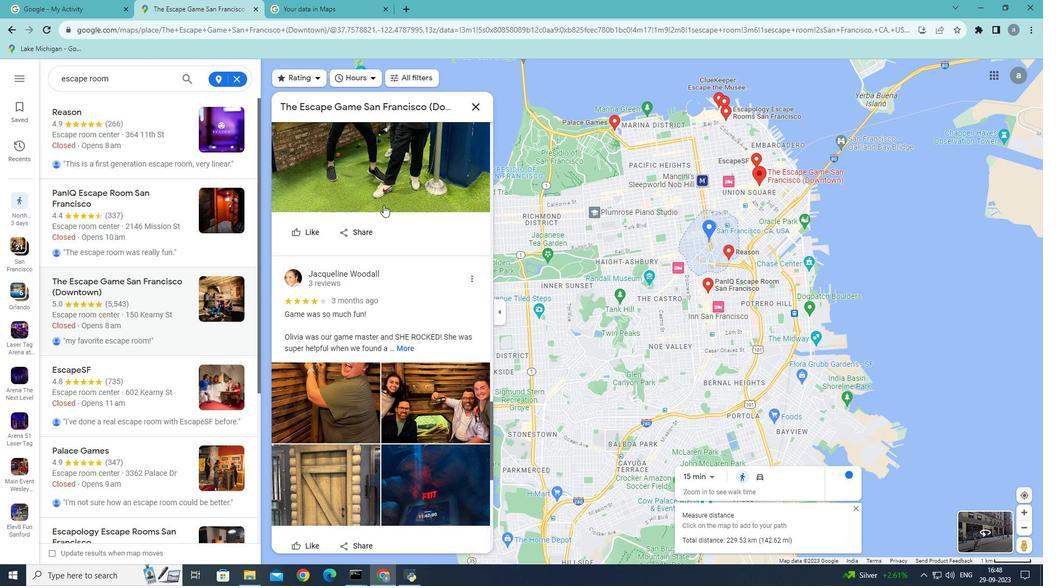 
Action: Mouse scrolled (383, 204) with delta (0, 0)
Screenshot: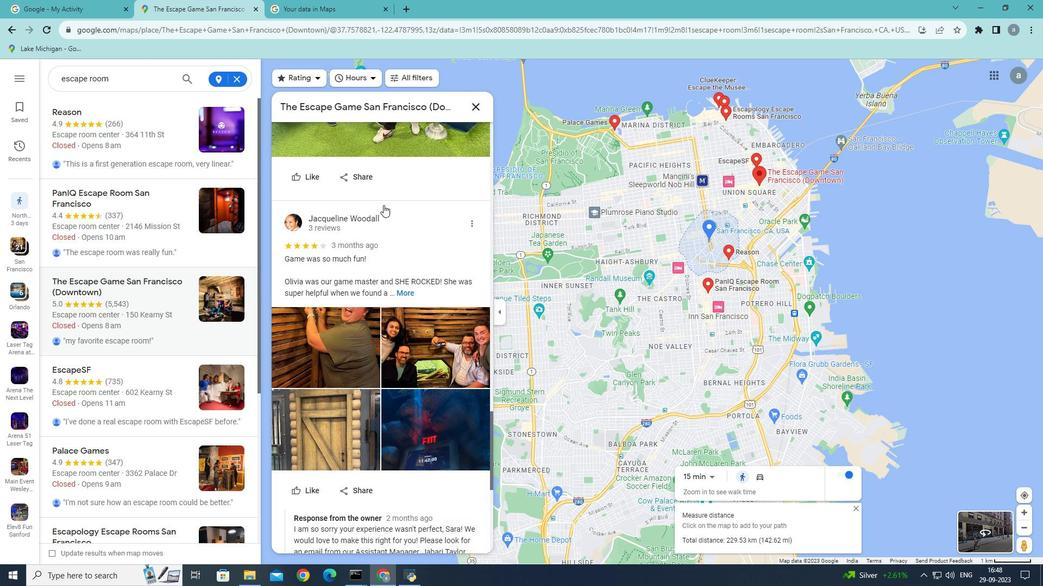 
Action: Mouse scrolled (383, 204) with delta (0, 0)
Screenshot: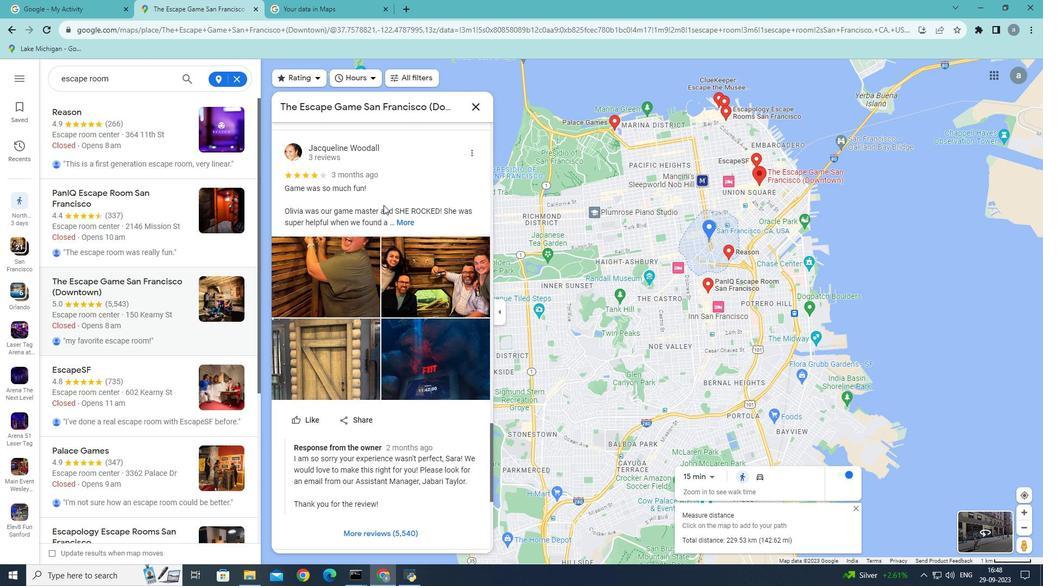 
Action: Mouse scrolled (383, 204) with delta (0, 0)
Screenshot: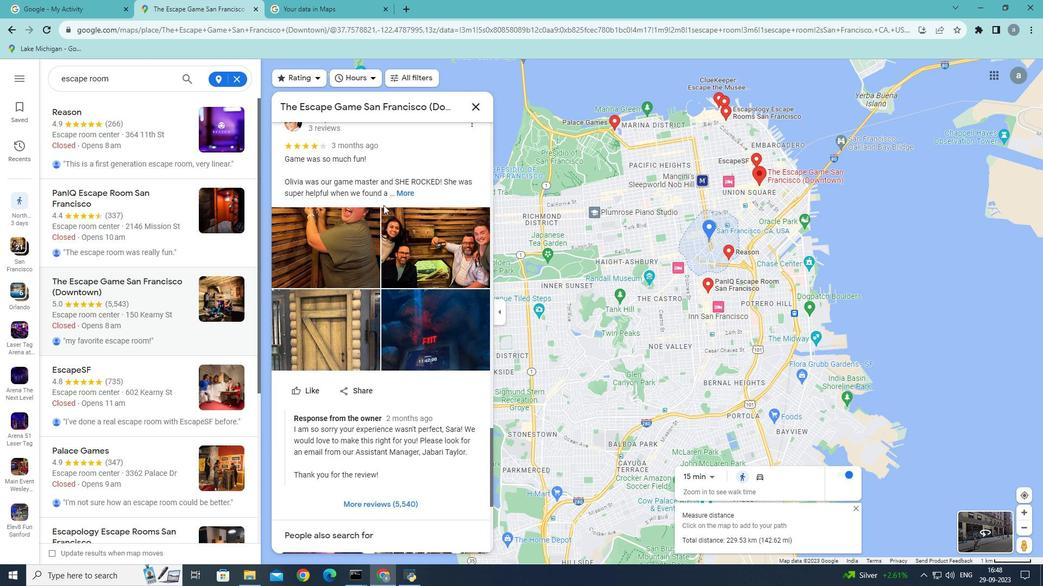 
Action: Mouse scrolled (383, 204) with delta (0, 0)
Screenshot: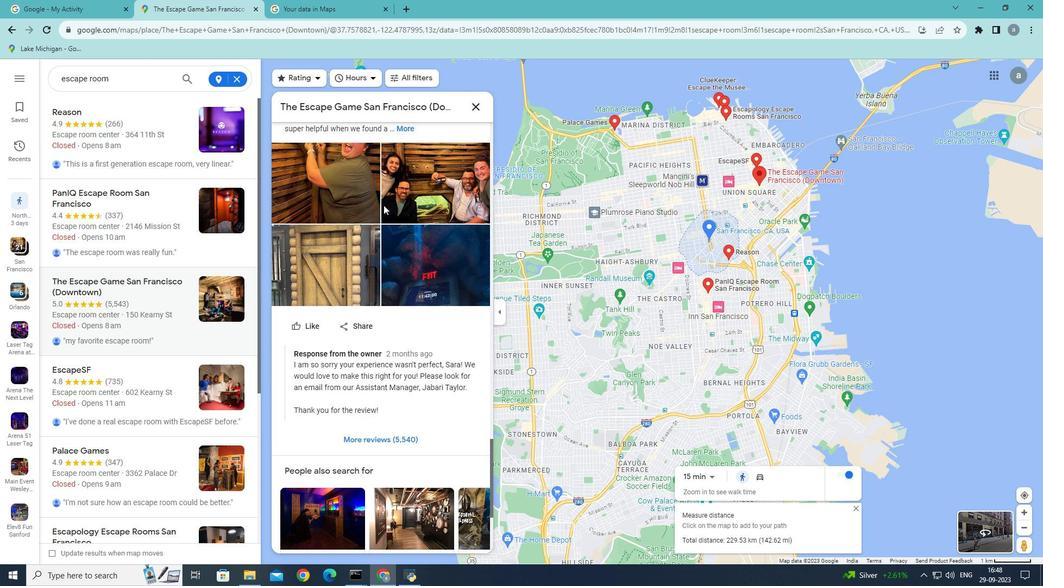 
Action: Mouse scrolled (383, 204) with delta (0, 0)
Screenshot: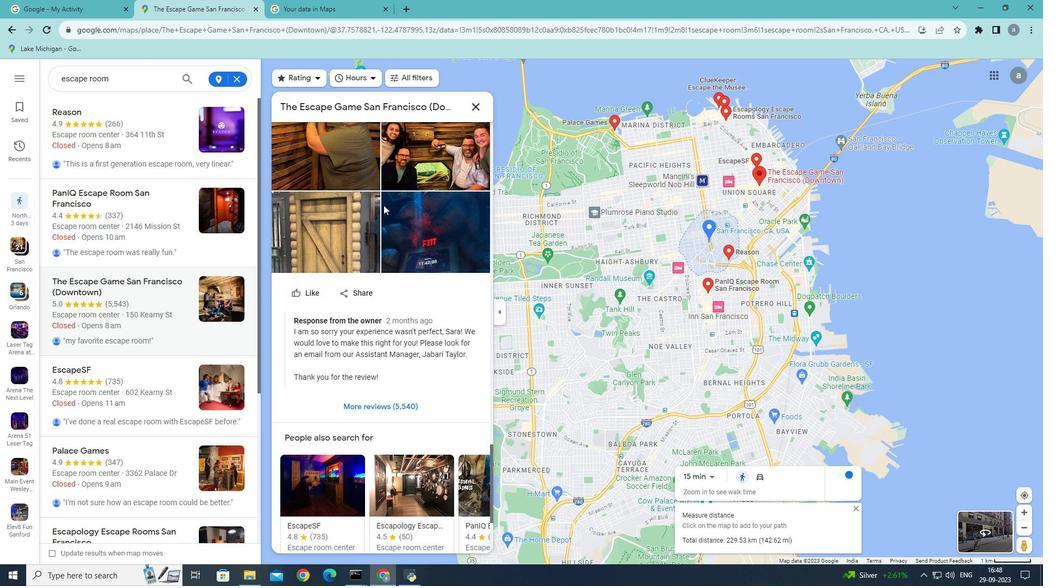 
Action: Mouse scrolled (383, 204) with delta (0, 0)
Screenshot: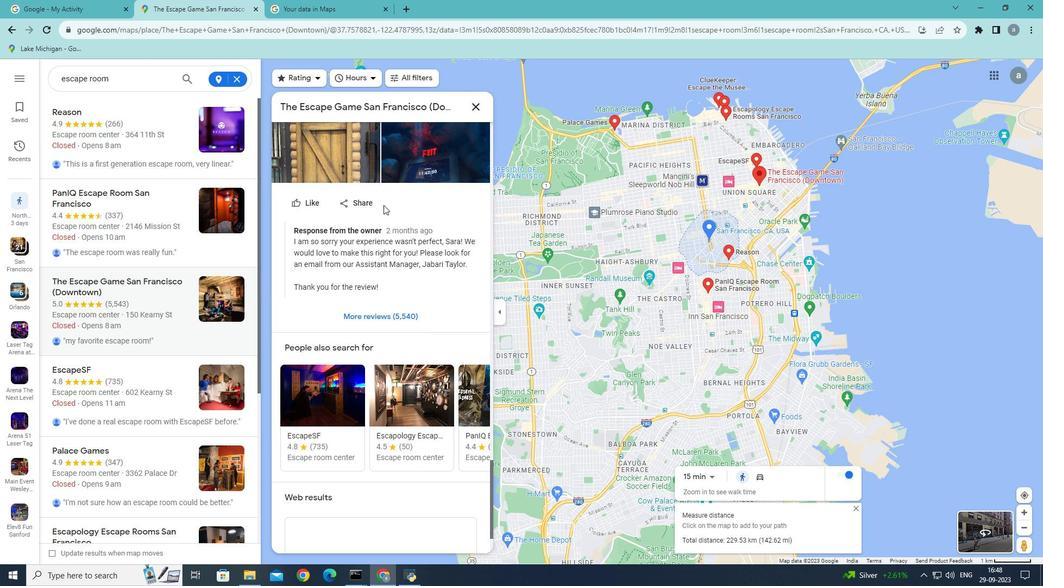 
Action: Mouse scrolled (383, 204) with delta (0, 0)
Screenshot: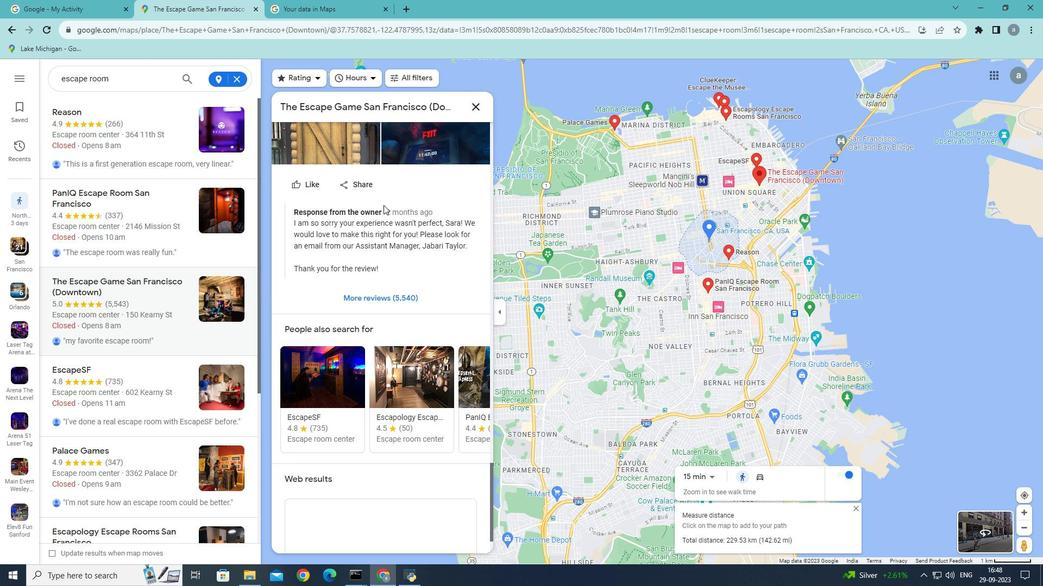 
Action: Mouse scrolled (383, 204) with delta (0, 0)
Screenshot: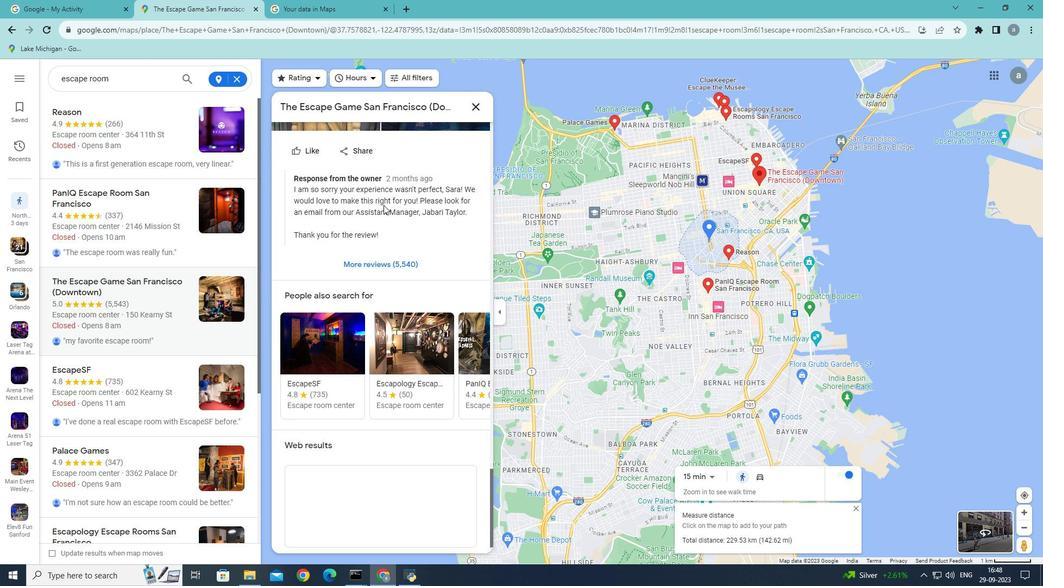 
Action: Mouse scrolled (383, 204) with delta (0, 0)
Screenshot: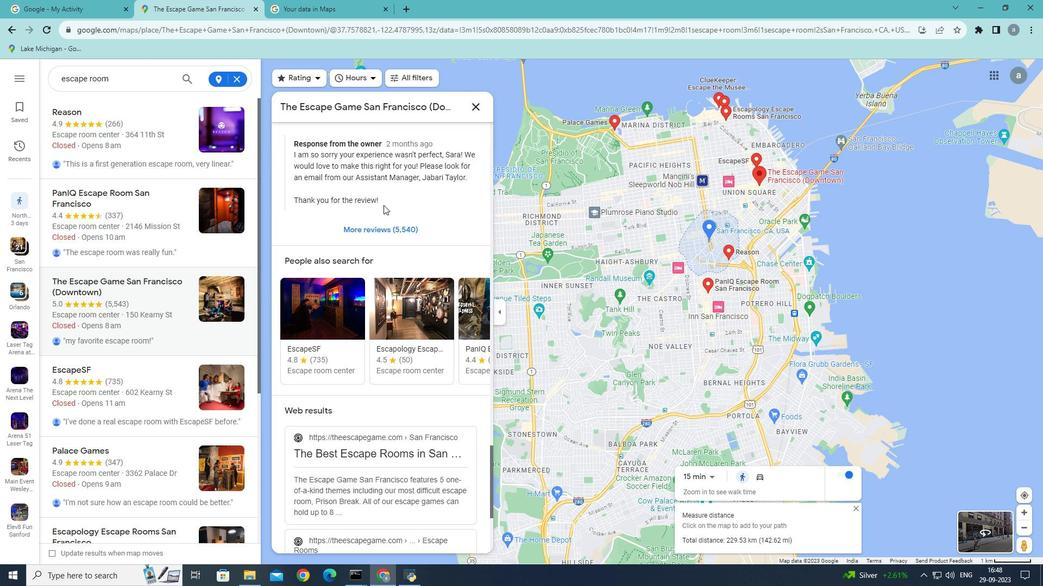
Action: Mouse scrolled (383, 204) with delta (0, 0)
Screenshot: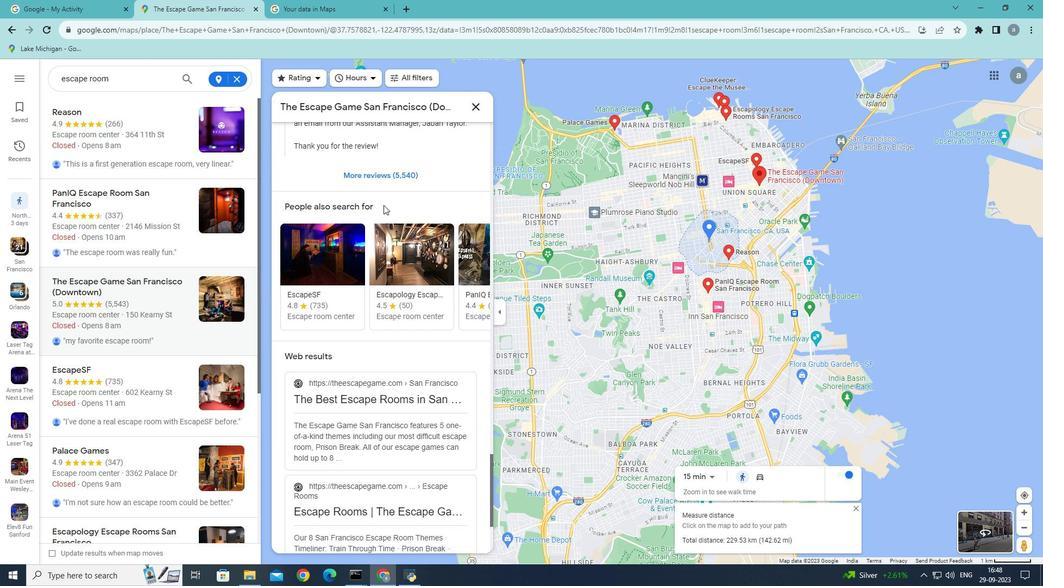 
Action: Mouse scrolled (383, 204) with delta (0, 0)
Screenshot: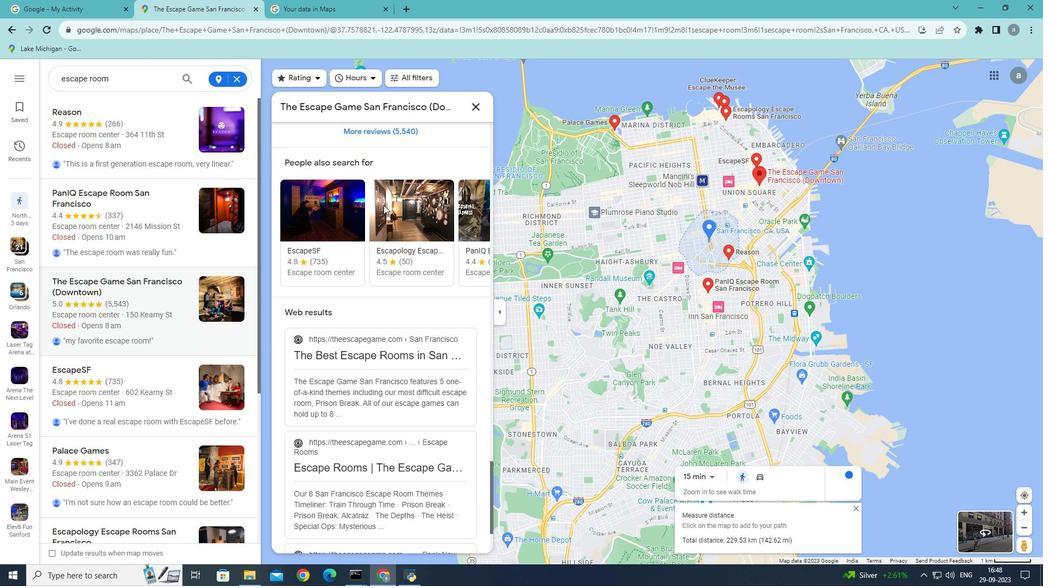 
Action: Mouse scrolled (383, 204) with delta (0, 0)
Screenshot: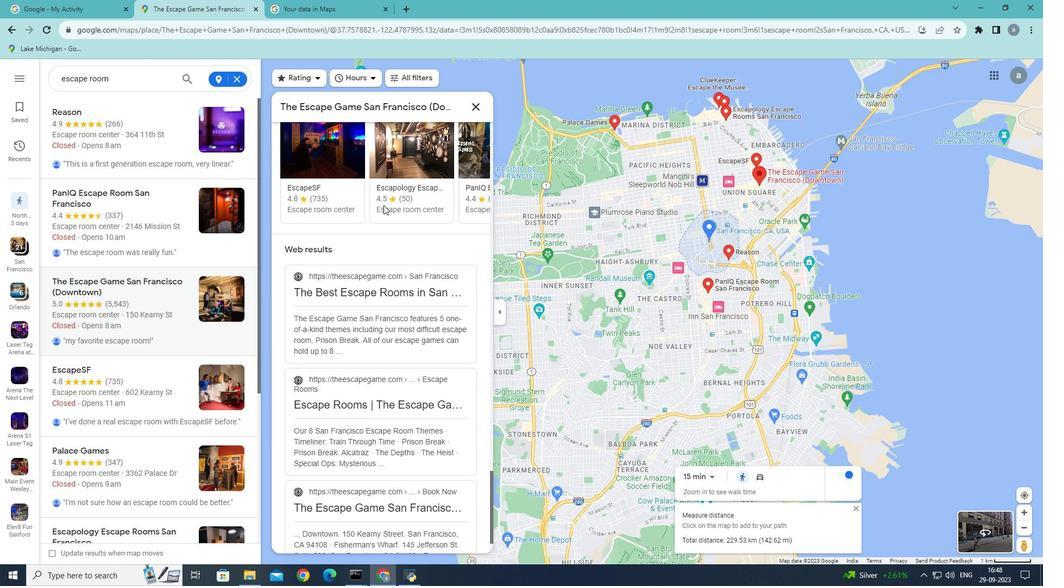 
Action: Mouse scrolled (383, 204) with delta (0, 0)
Screenshot: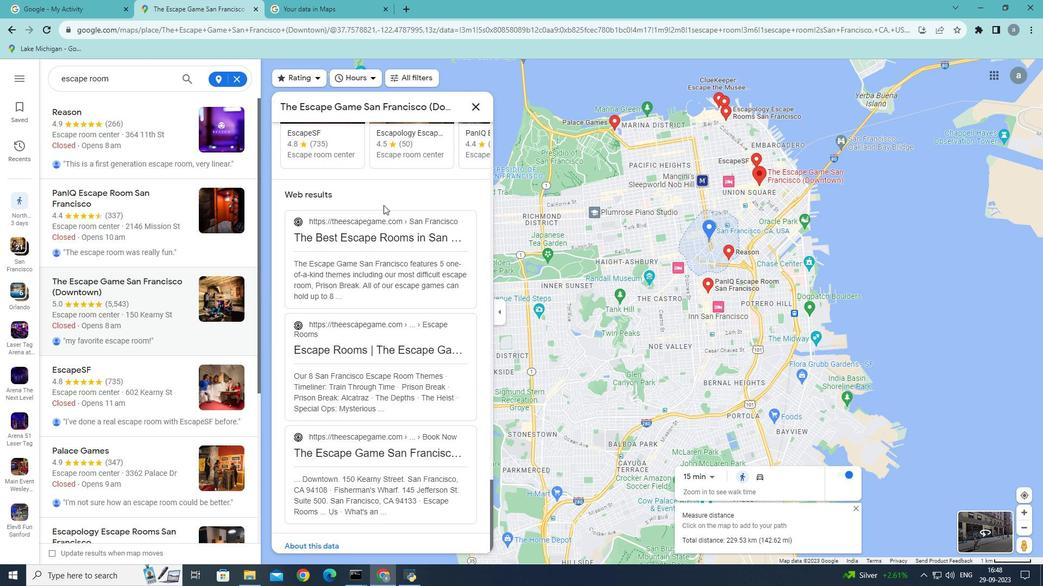 
Action: Mouse scrolled (383, 204) with delta (0, 0)
Screenshot: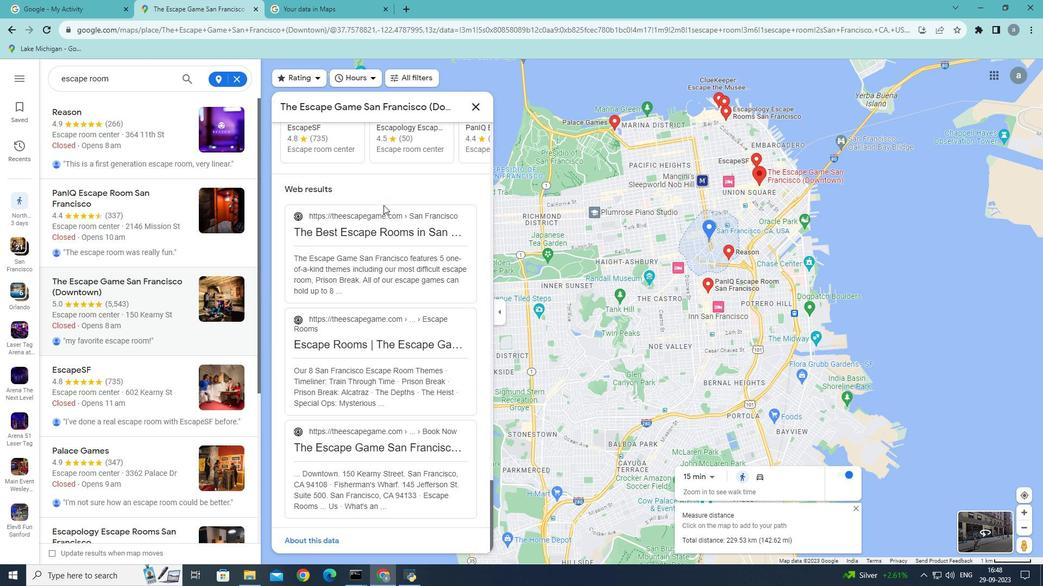 
Action: Mouse scrolled (383, 204) with delta (0, 0)
Screenshot: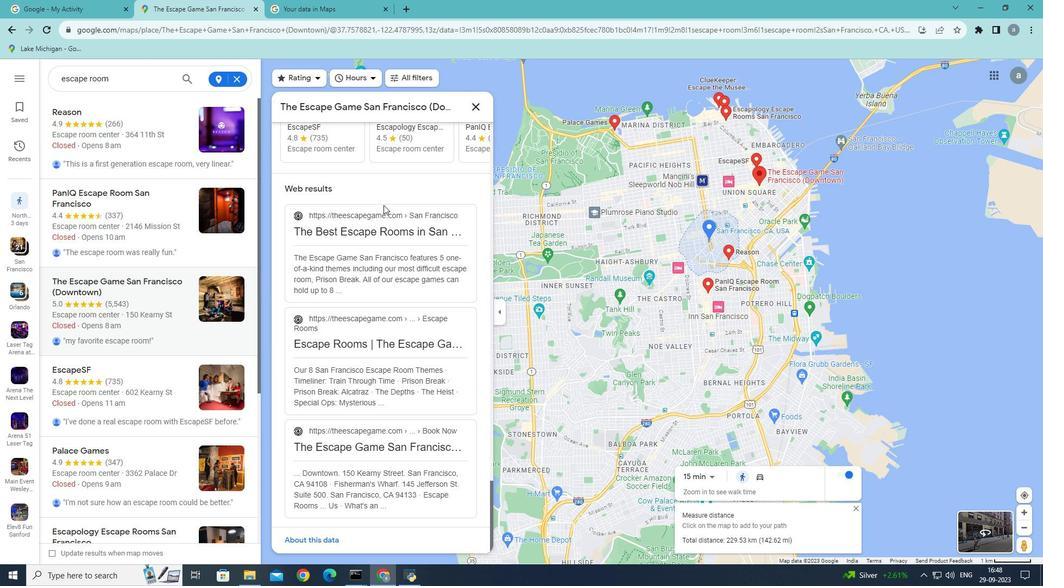 
Action: Mouse scrolled (383, 204) with delta (0, 0)
Screenshot: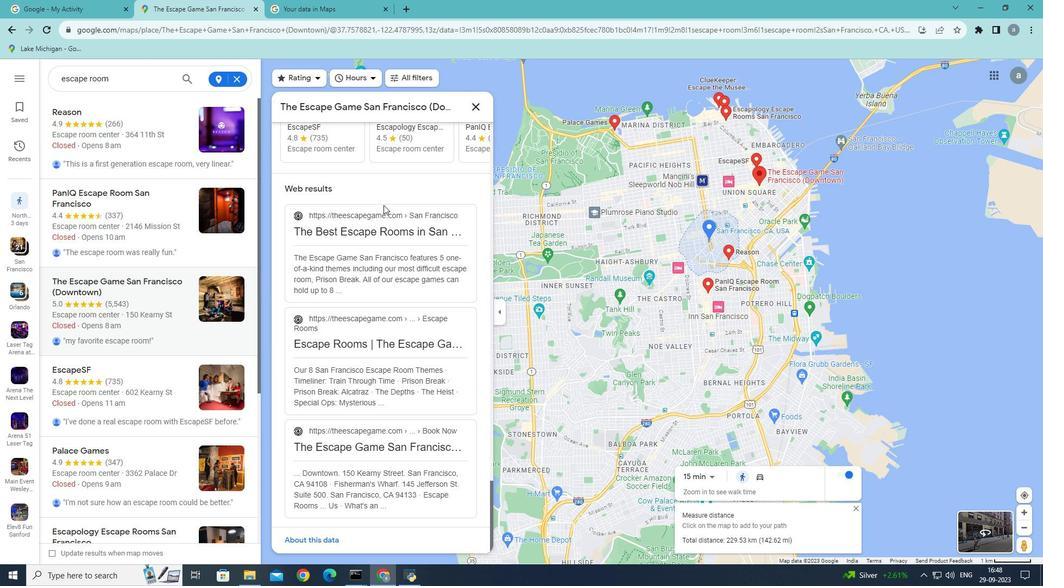 
Action: Mouse moved to (174, 227)
Screenshot: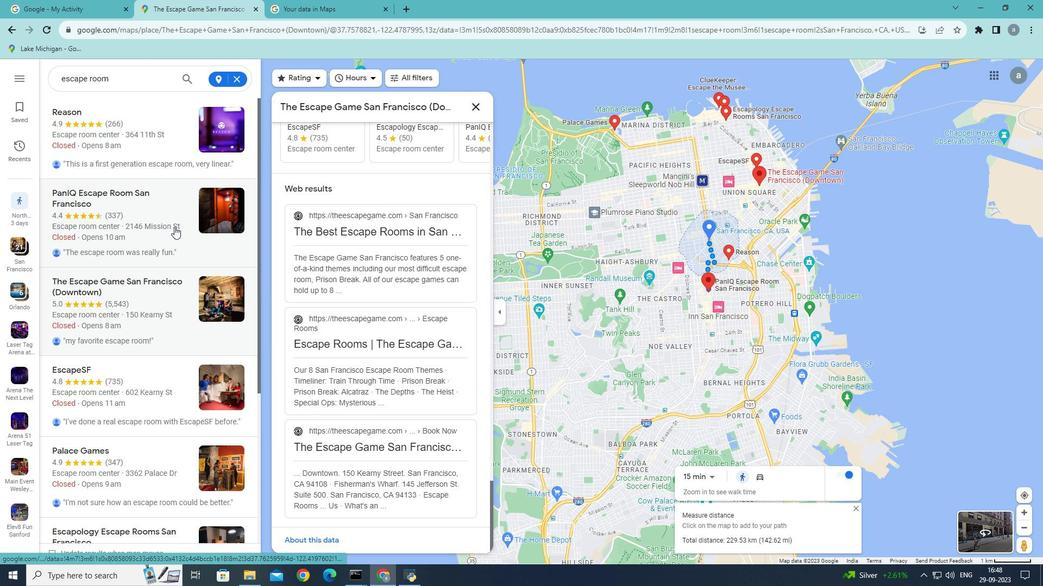 
Action: Mouse scrolled (174, 226) with delta (0, 0)
Screenshot: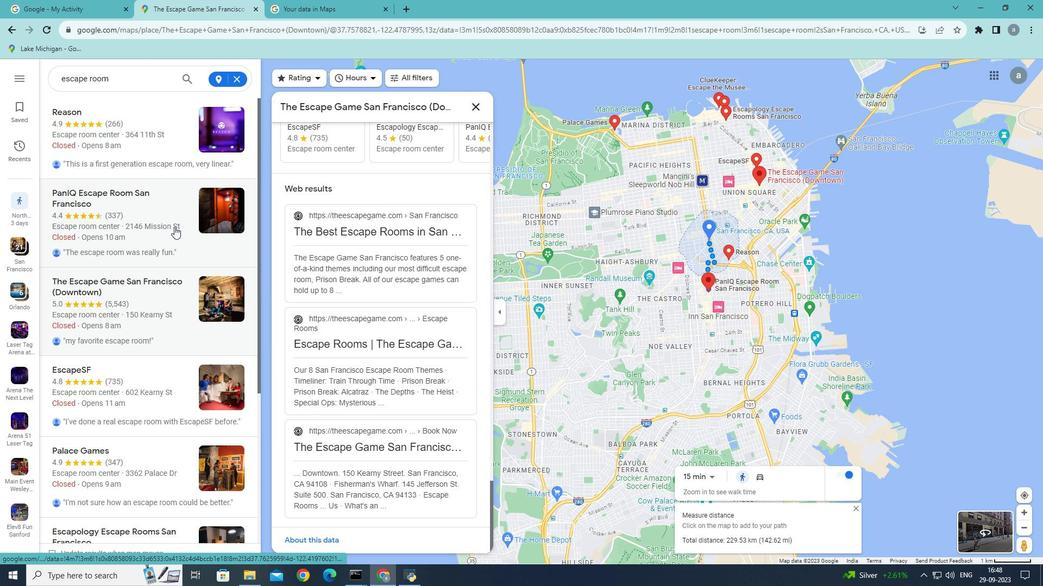 
Action: Mouse scrolled (174, 226) with delta (0, 0)
Screenshot: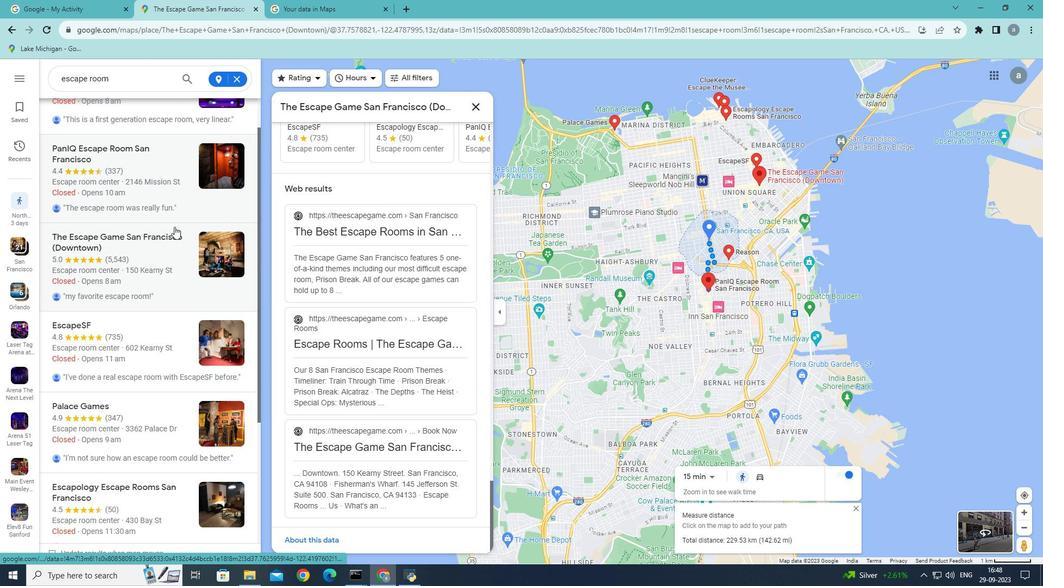 
Action: Mouse scrolled (174, 226) with delta (0, 0)
Screenshot: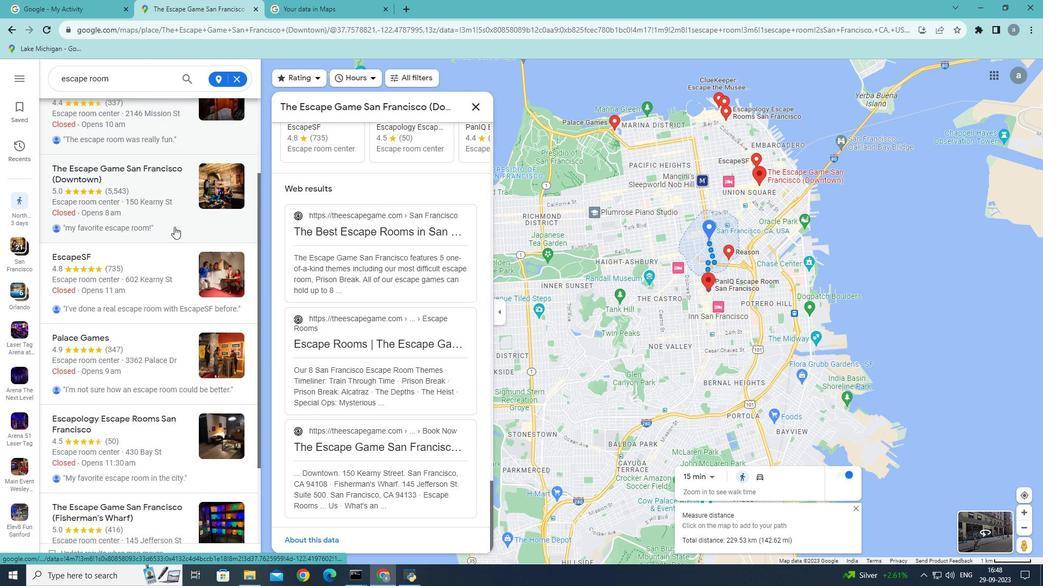 
Action: Mouse scrolled (174, 226) with delta (0, 0)
Screenshot: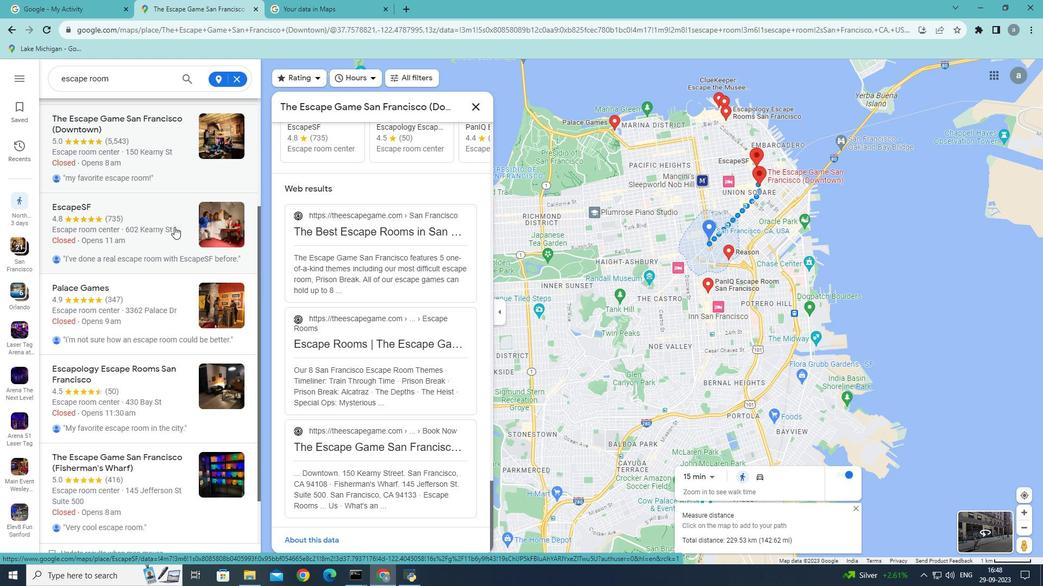 
Action: Mouse scrolled (174, 227) with delta (0, 0)
Screenshot: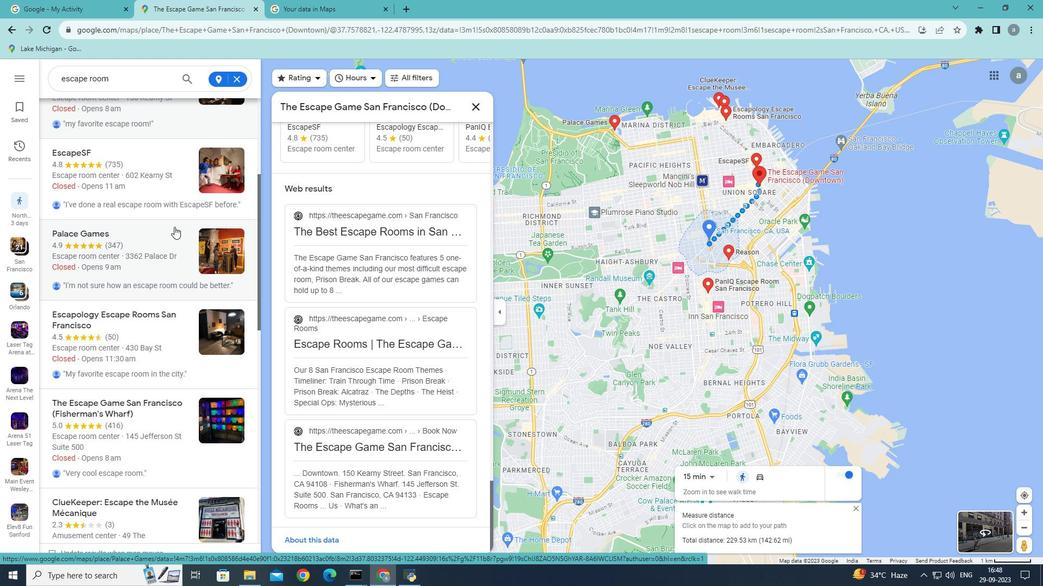 
Action: Mouse scrolled (174, 226) with delta (0, 0)
Screenshot: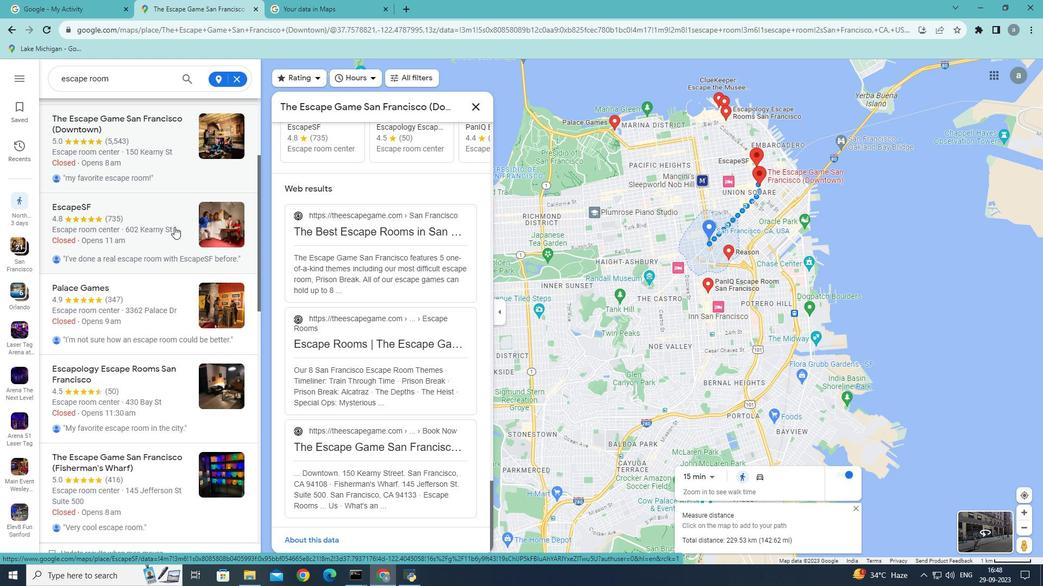 
Action: Mouse scrolled (174, 226) with delta (0, 0)
Screenshot: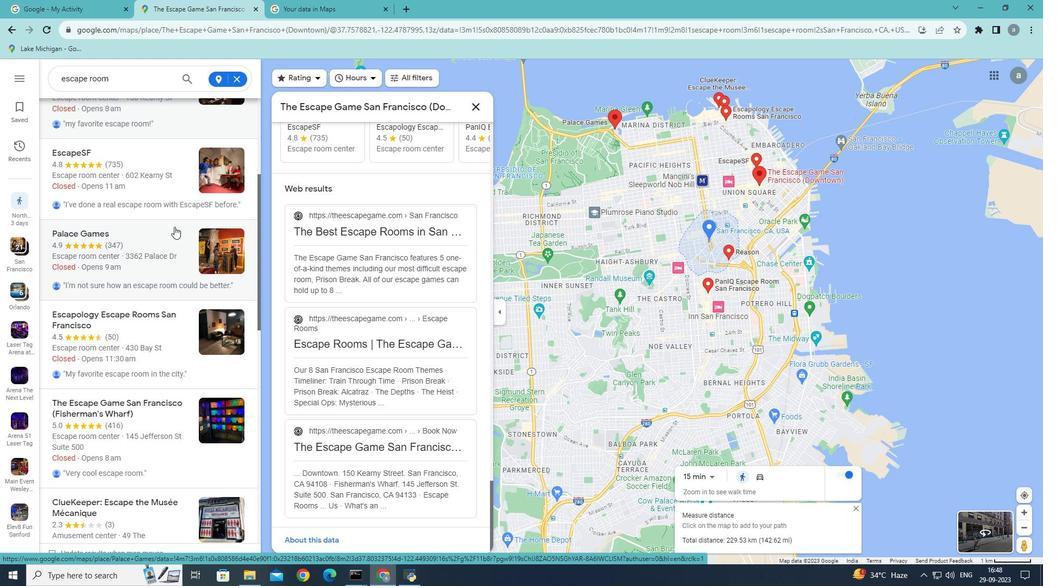 
Action: Mouse moved to (119, 119)
Screenshot: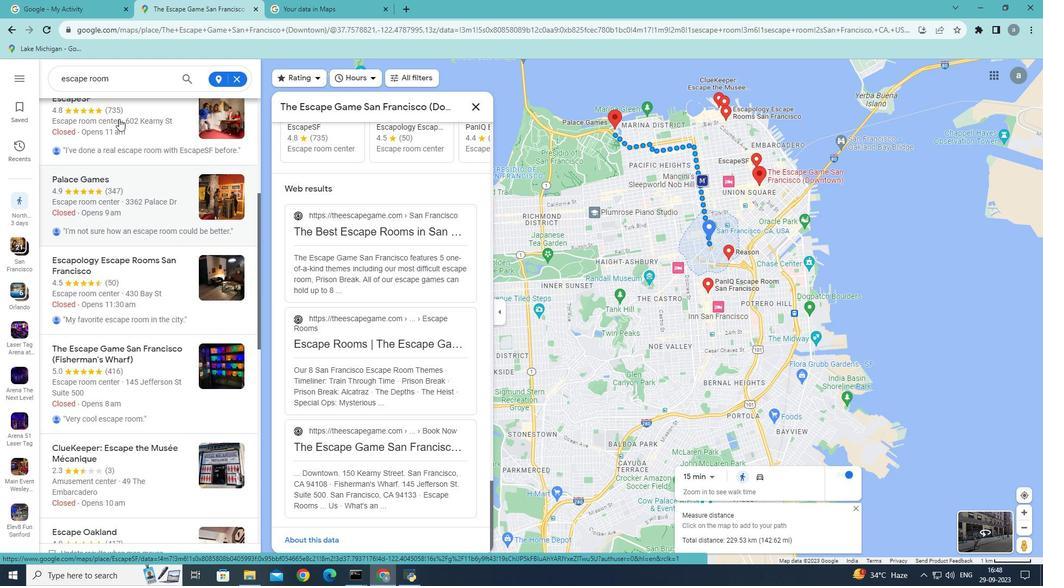 
Action: Mouse pressed left at (119, 119)
Screenshot: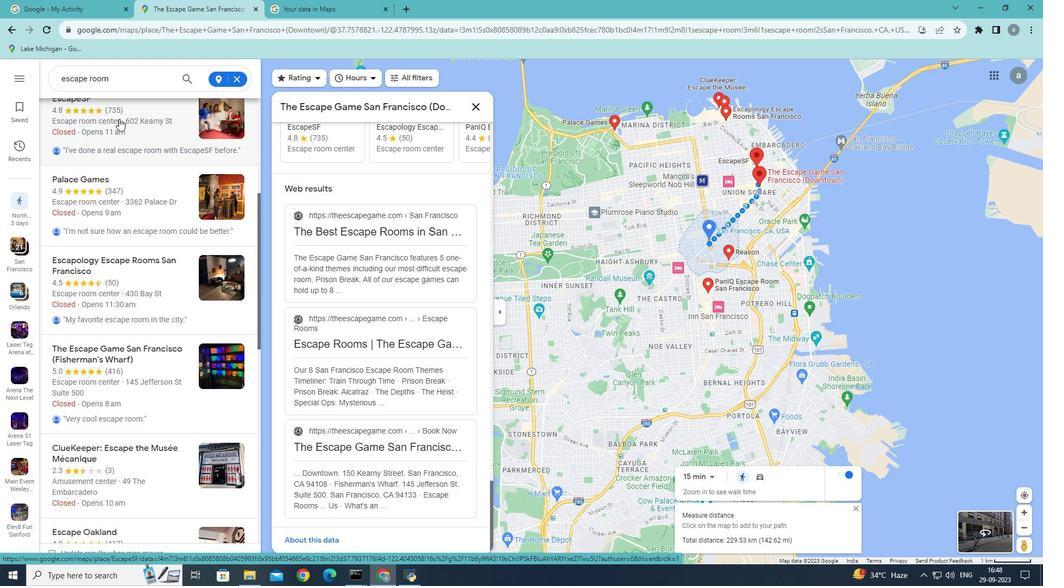 
Action: Mouse moved to (377, 198)
Screenshot: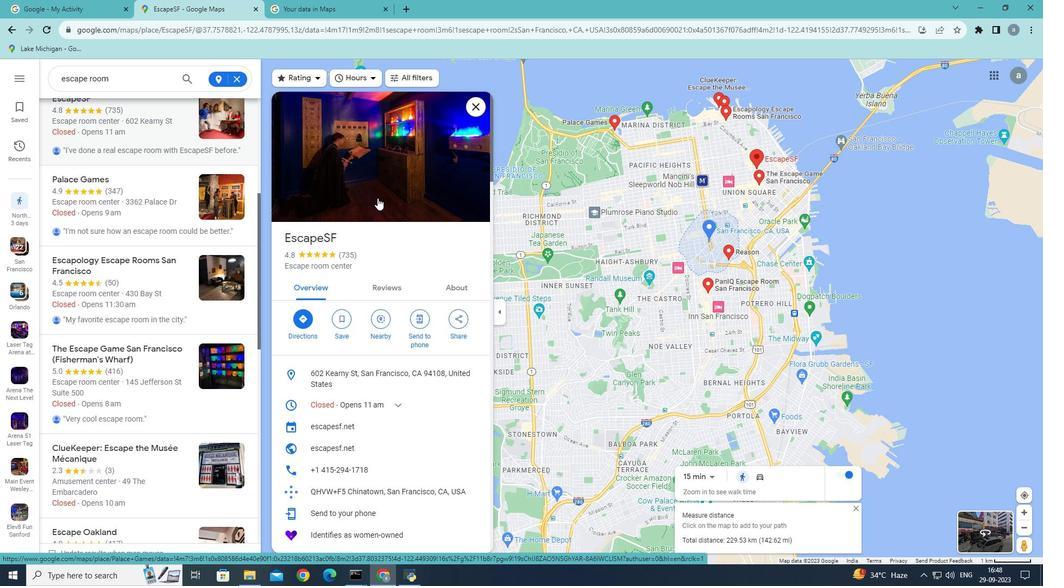 
Action: Mouse scrolled (377, 197) with delta (0, 0)
Screenshot: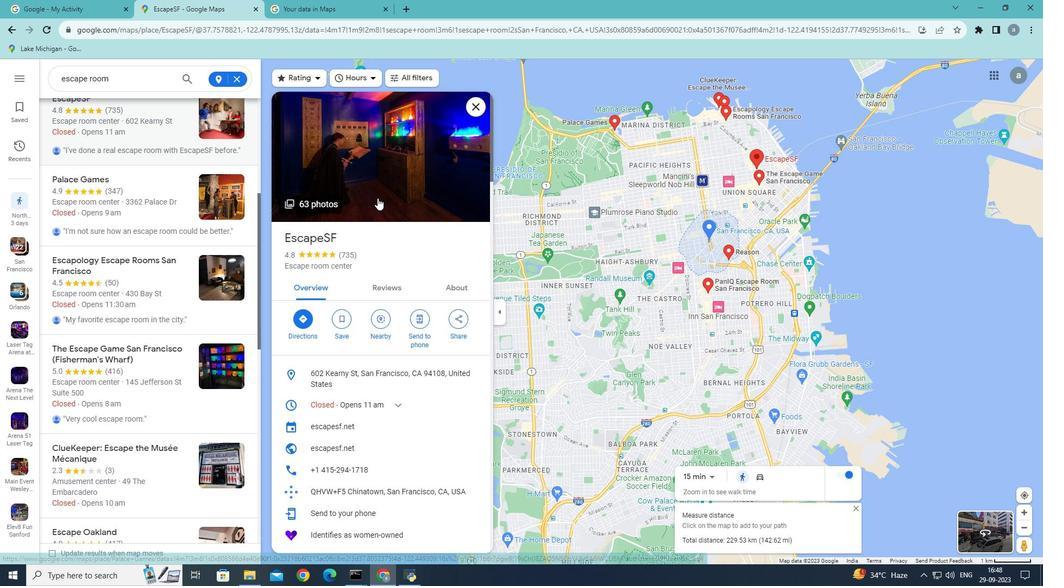 
Action: Mouse scrolled (377, 197) with delta (0, 0)
Screenshot: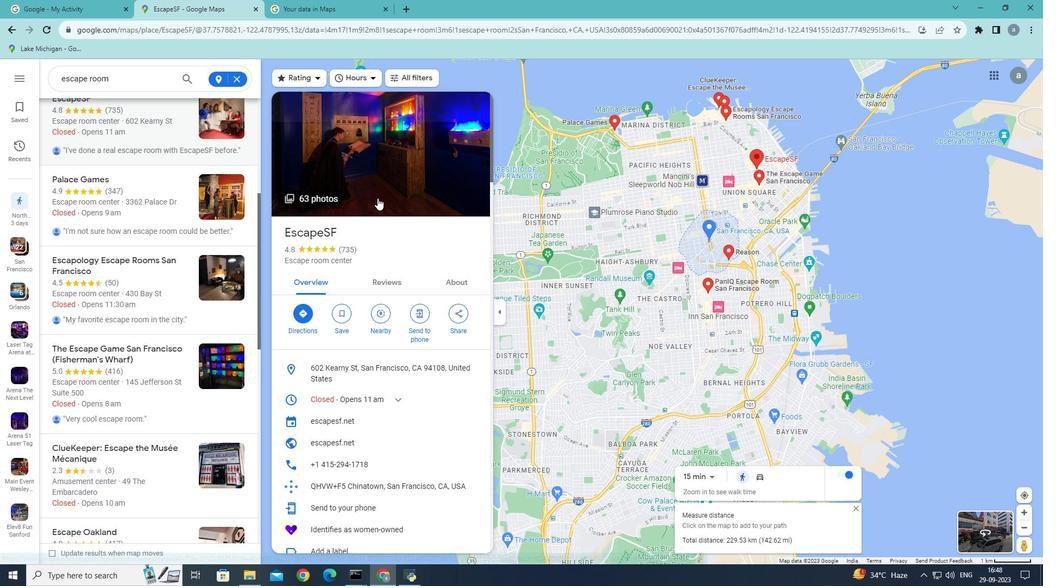 
Action: Mouse scrolled (377, 197) with delta (0, 0)
Screenshot: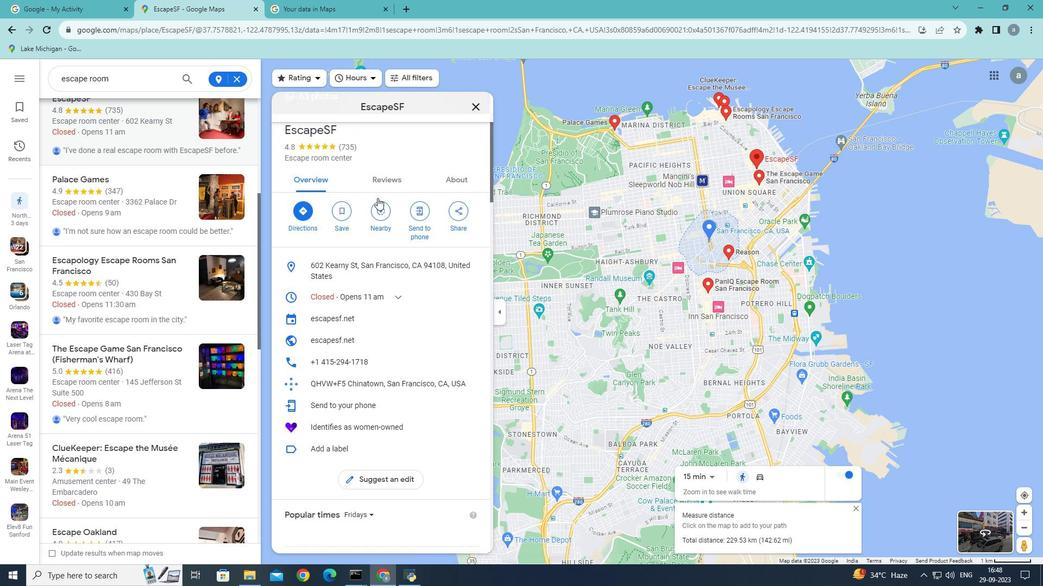 
Action: Mouse scrolled (377, 197) with delta (0, 0)
Screenshot: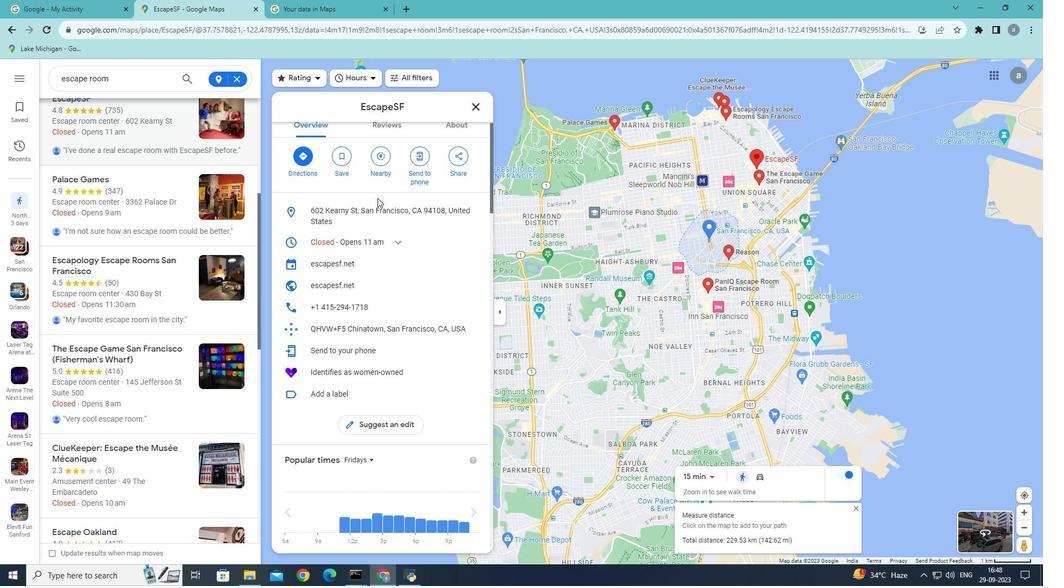 
Action: Mouse scrolled (377, 197) with delta (0, 0)
Screenshot: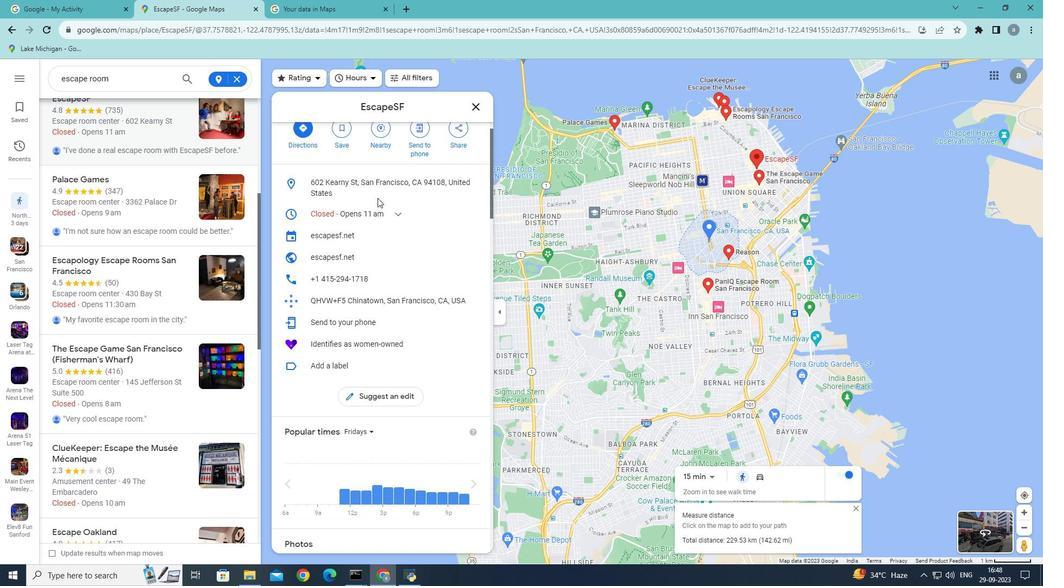
Action: Mouse scrolled (377, 197) with delta (0, 0)
Screenshot: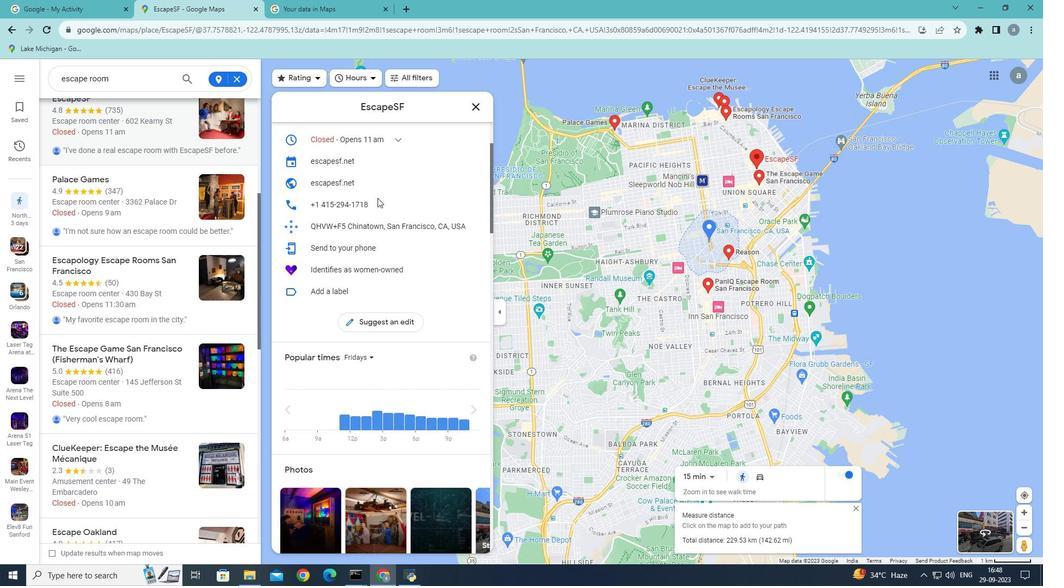 
Action: Mouse scrolled (377, 197) with delta (0, 0)
Screenshot: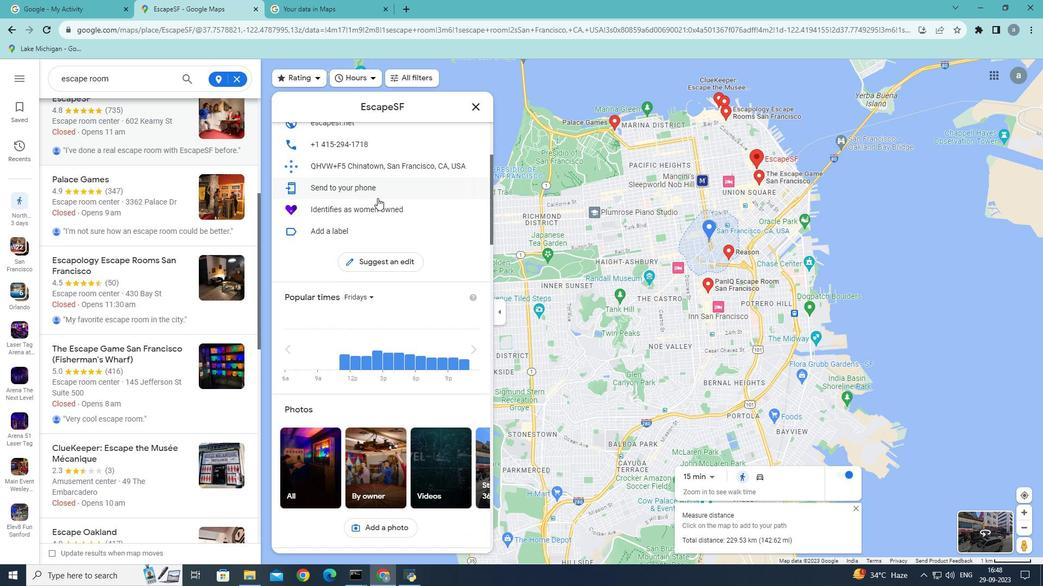 
Action: Mouse scrolled (377, 197) with delta (0, 0)
Screenshot: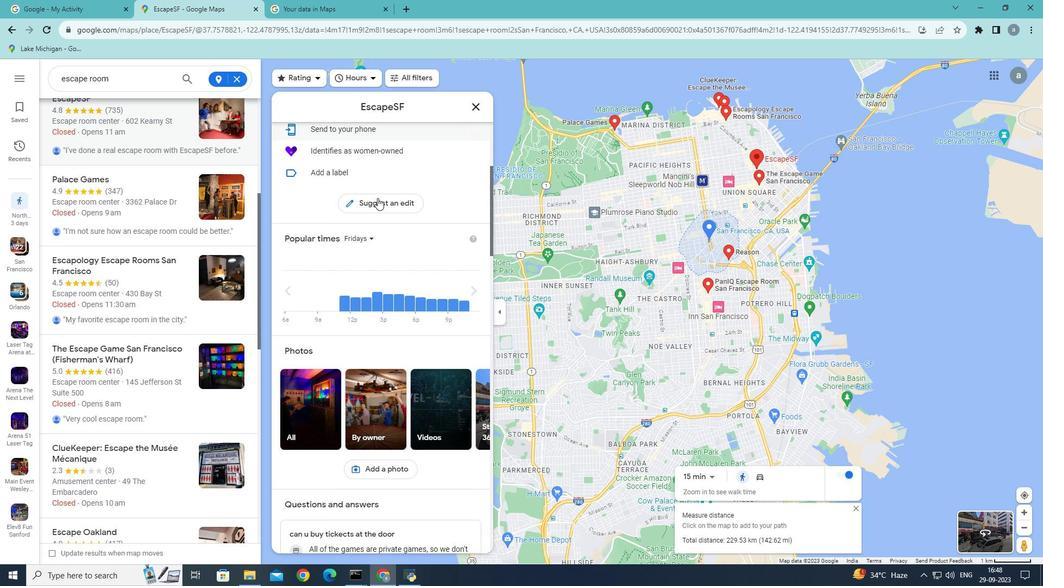 
Action: Mouse scrolled (377, 197) with delta (0, 0)
Screenshot: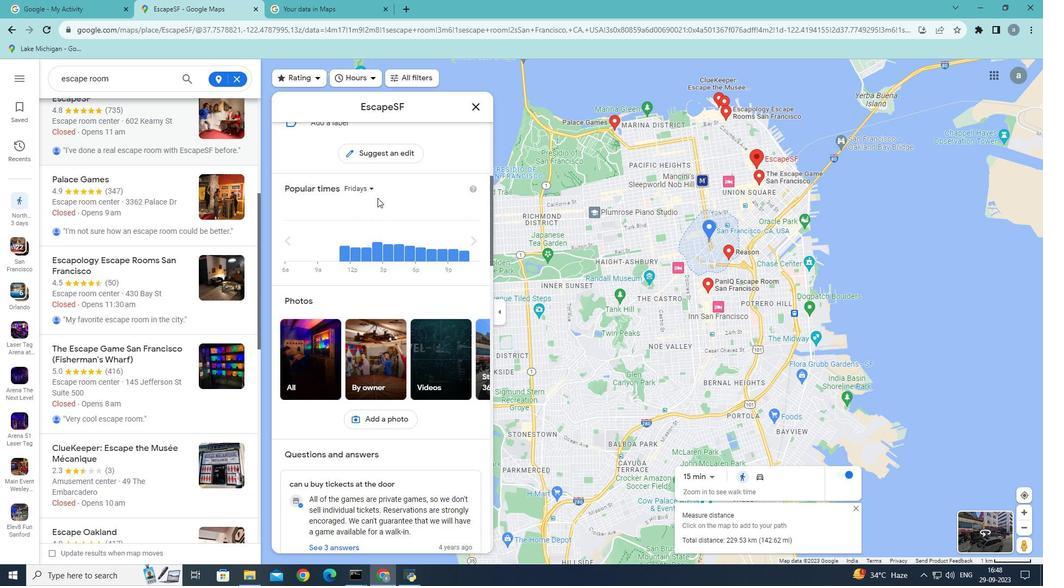 
Action: Mouse scrolled (377, 197) with delta (0, 0)
Screenshot: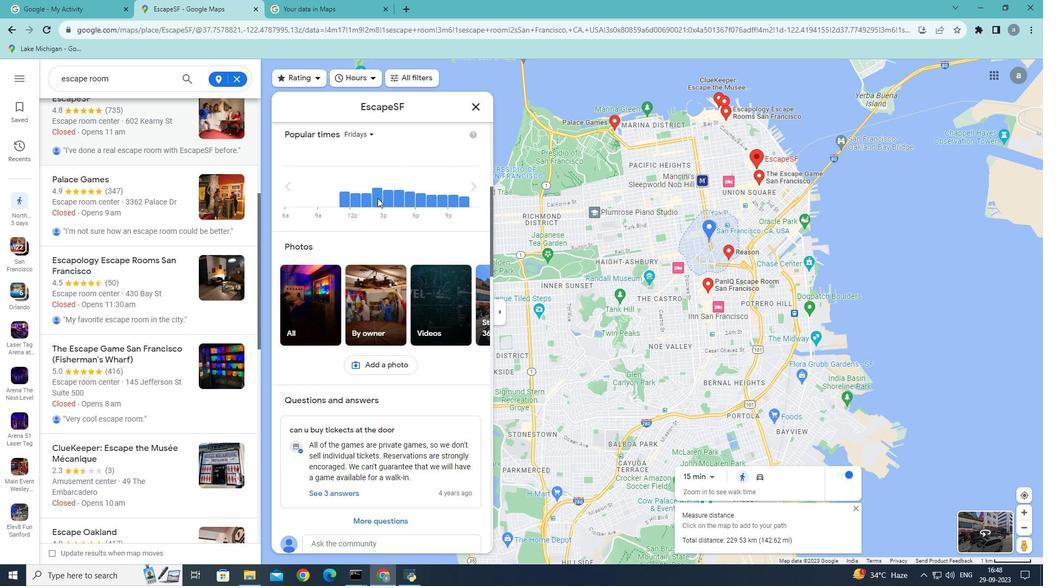 
Action: Mouse scrolled (377, 197) with delta (0, 0)
Screenshot: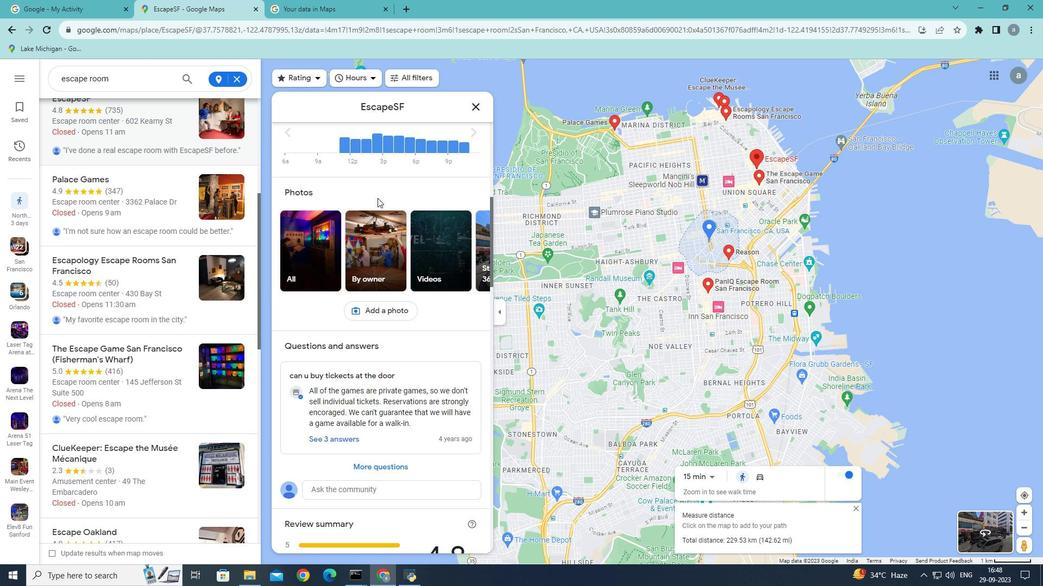 
Action: Mouse scrolled (377, 197) with delta (0, 0)
Screenshot: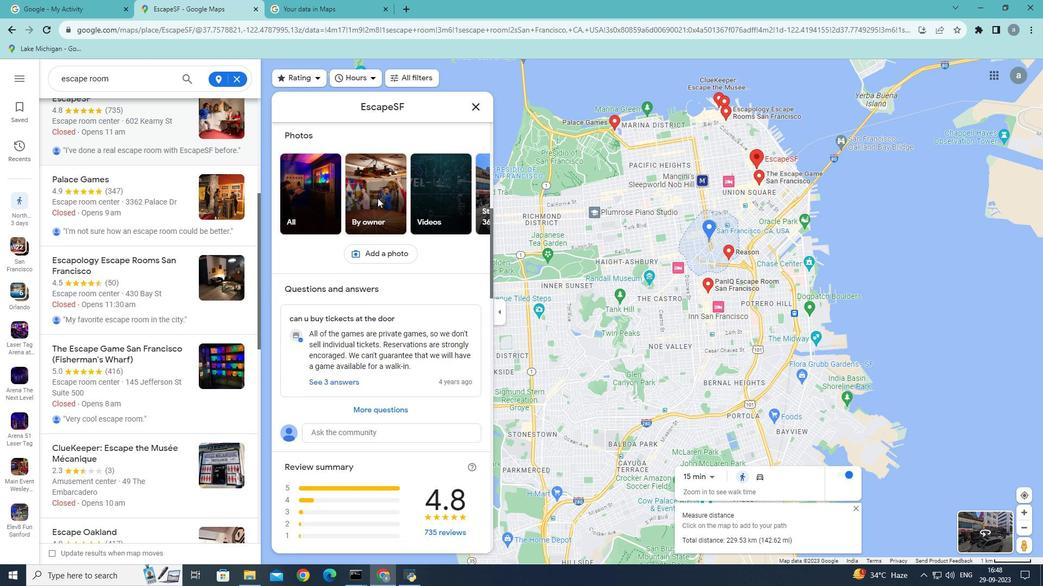 
Action: Mouse scrolled (377, 197) with delta (0, 0)
Screenshot: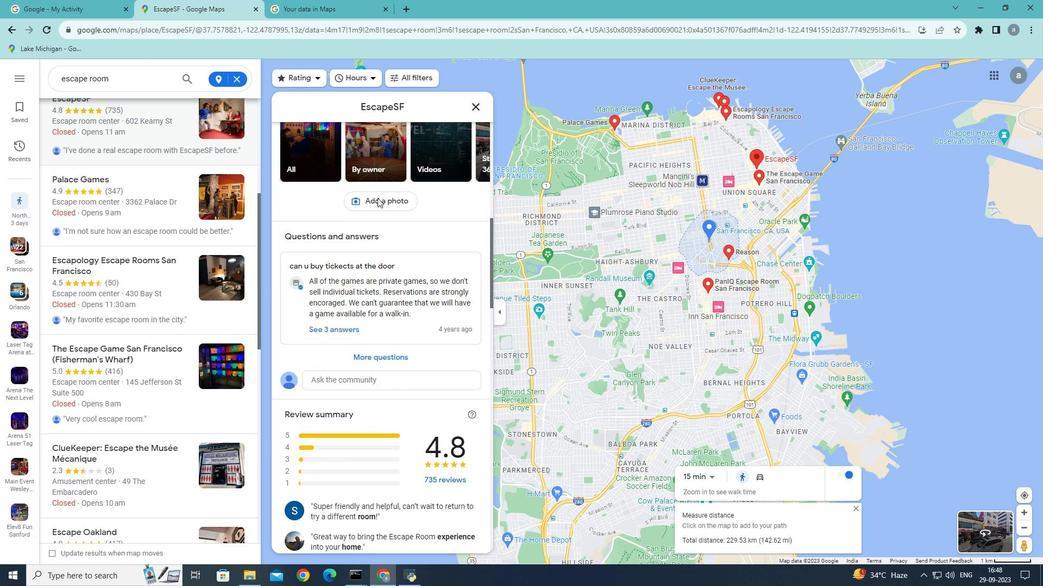 
Action: Mouse moved to (377, 197)
Screenshot: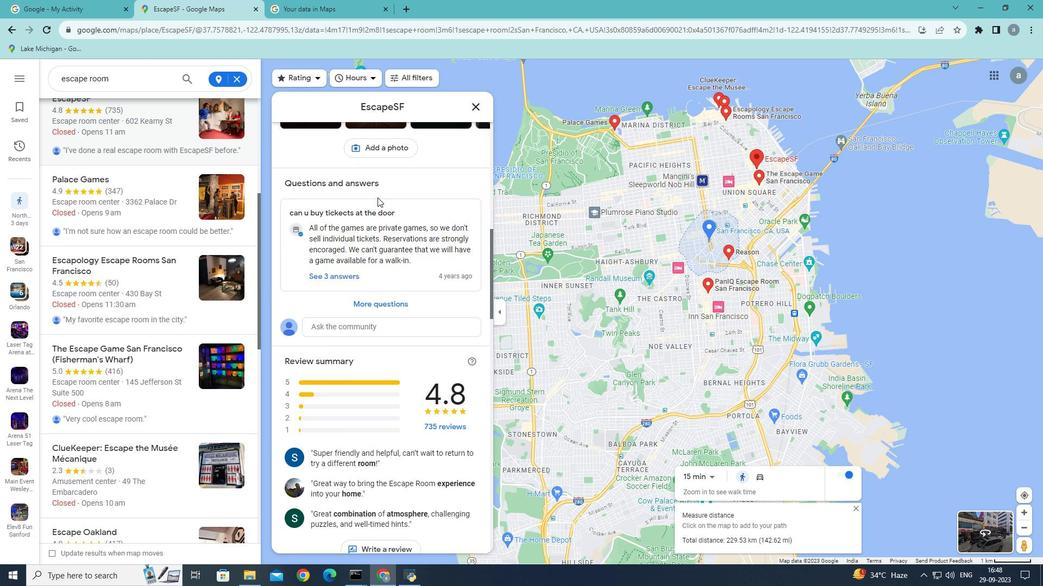 
Action: Mouse scrolled (377, 197) with delta (0, 0)
Screenshot: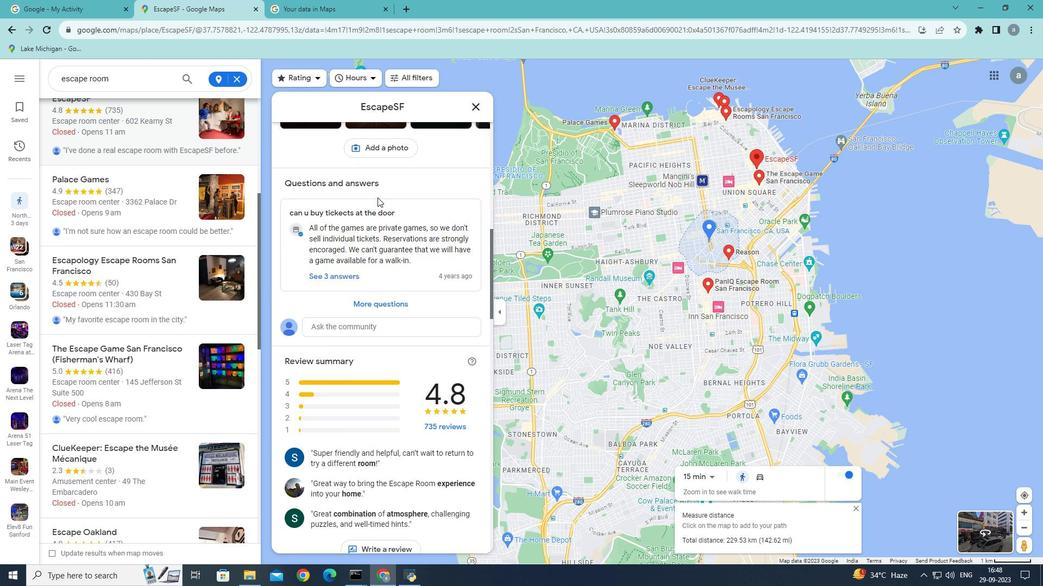 
Action: Mouse scrolled (377, 197) with delta (0, 0)
Screenshot: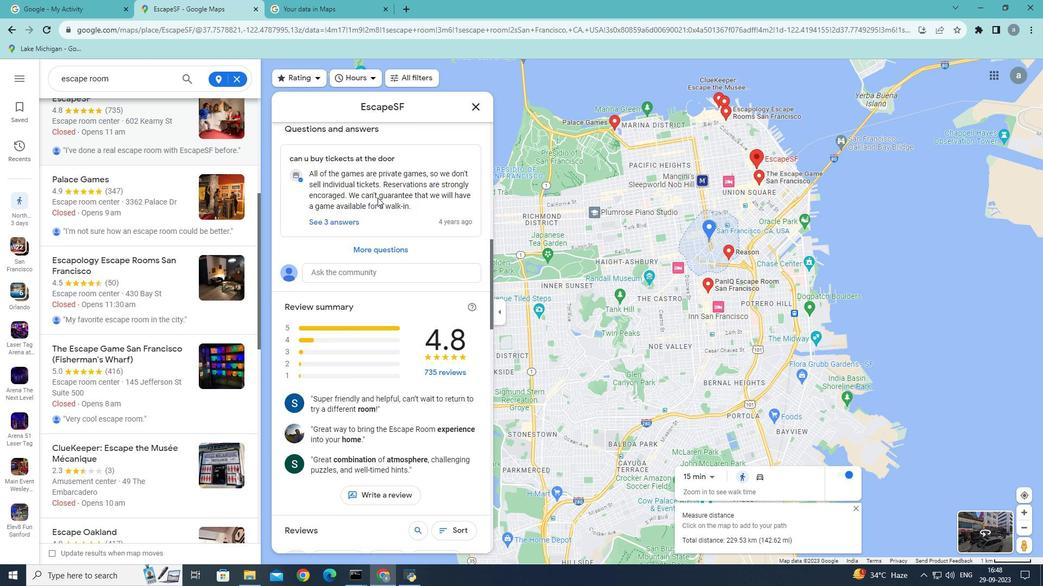 
Action: Mouse moved to (377, 196)
Screenshot: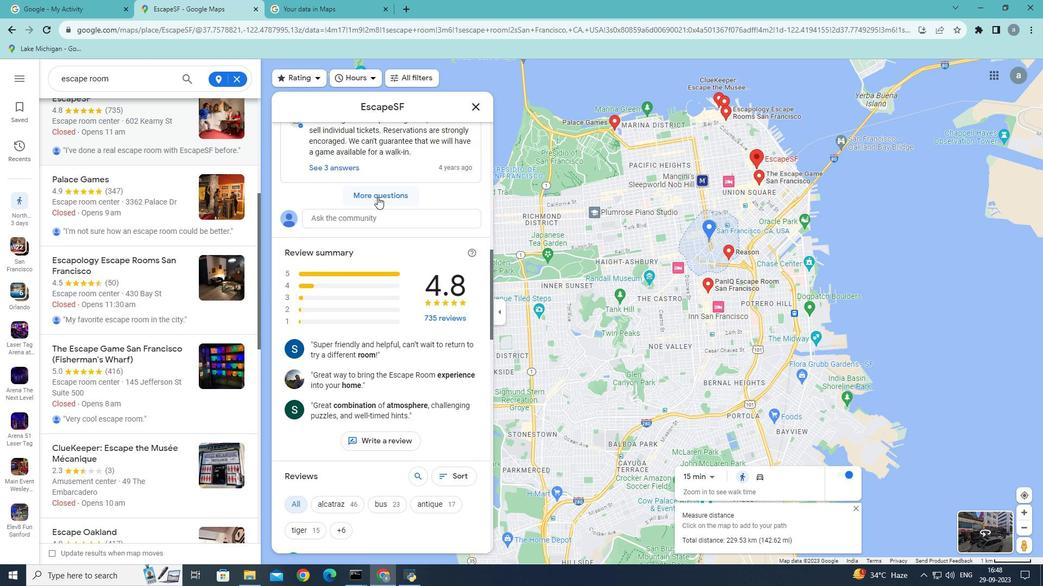 
Action: Mouse scrolled (377, 196) with delta (0, 0)
Screenshot: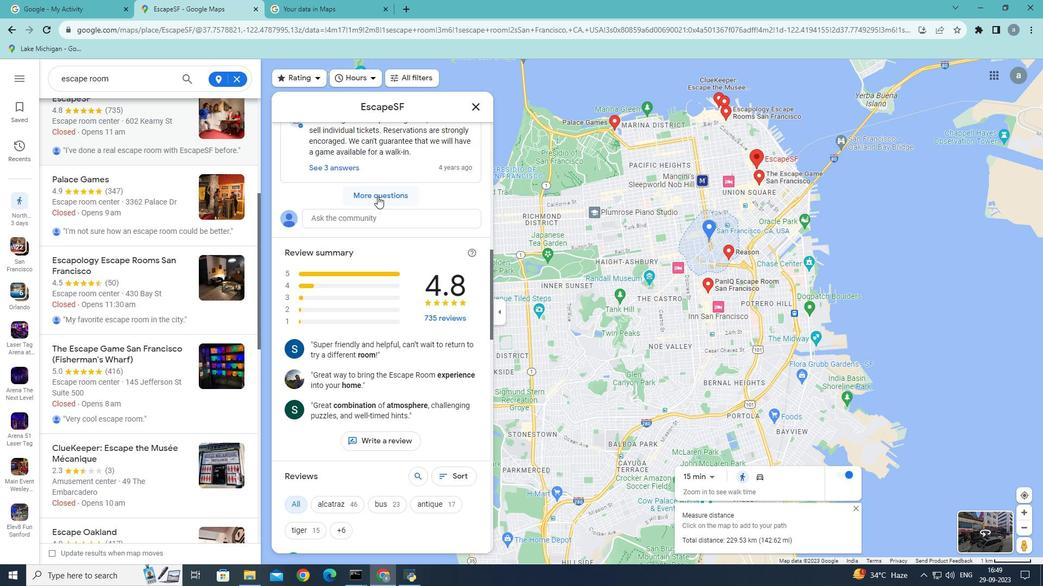 
Action: Mouse scrolled (377, 196) with delta (0, 0)
Screenshot: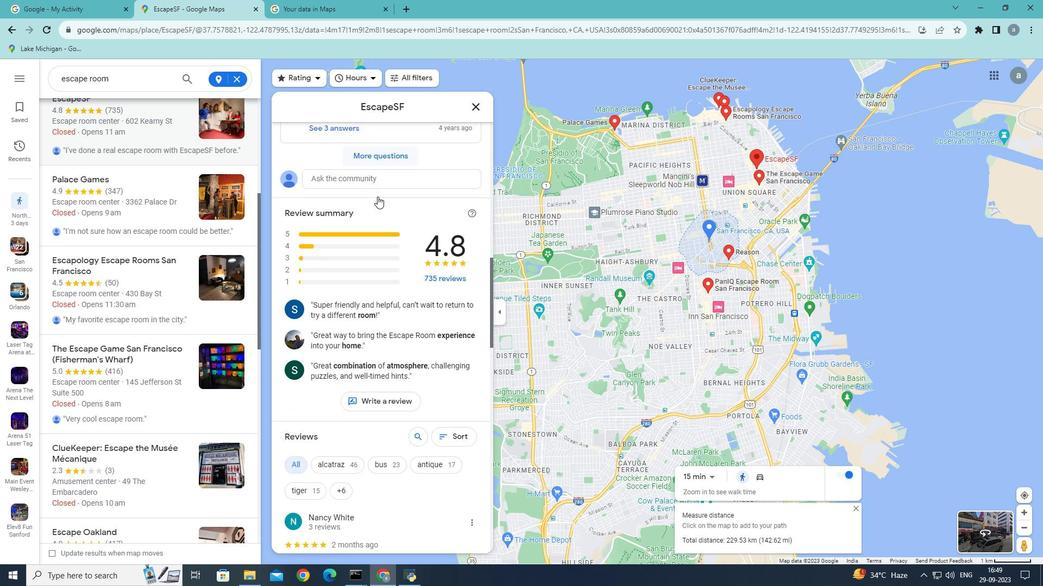 
Action: Mouse scrolled (377, 196) with delta (0, 0)
Screenshot: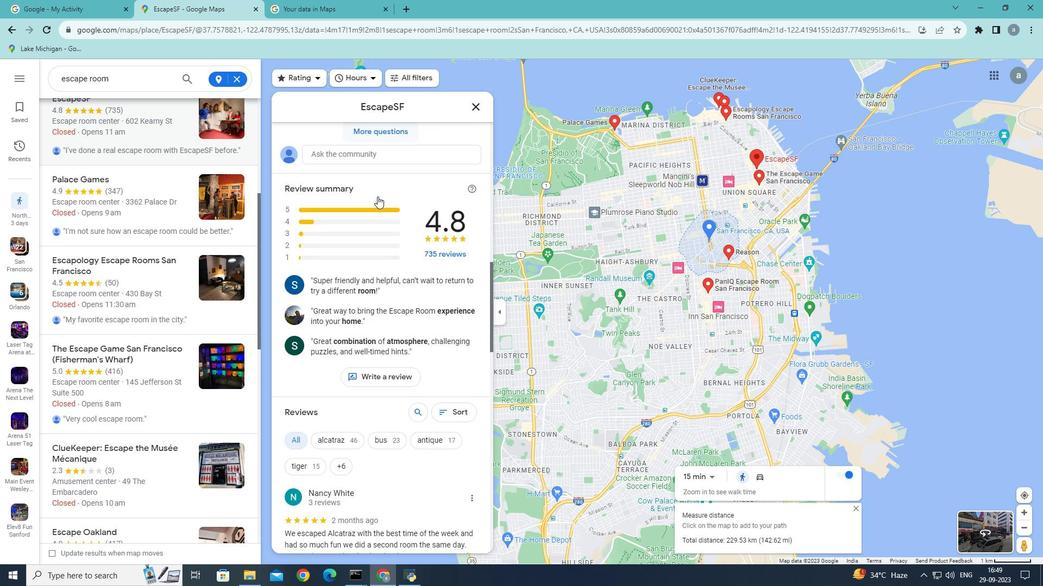 
Action: Mouse scrolled (377, 196) with delta (0, 0)
Screenshot: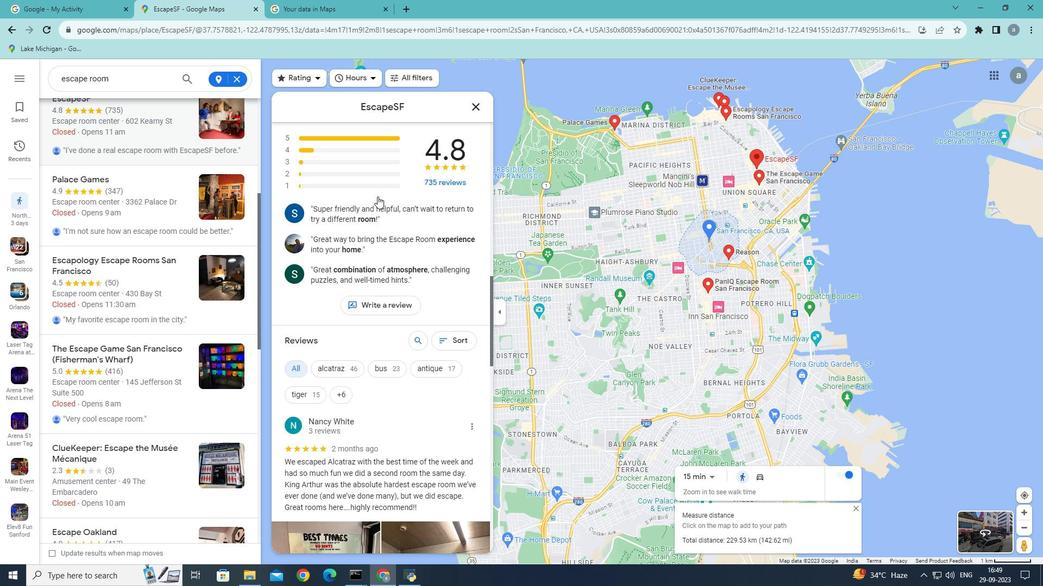 
Action: Mouse scrolled (377, 196) with delta (0, 0)
Screenshot: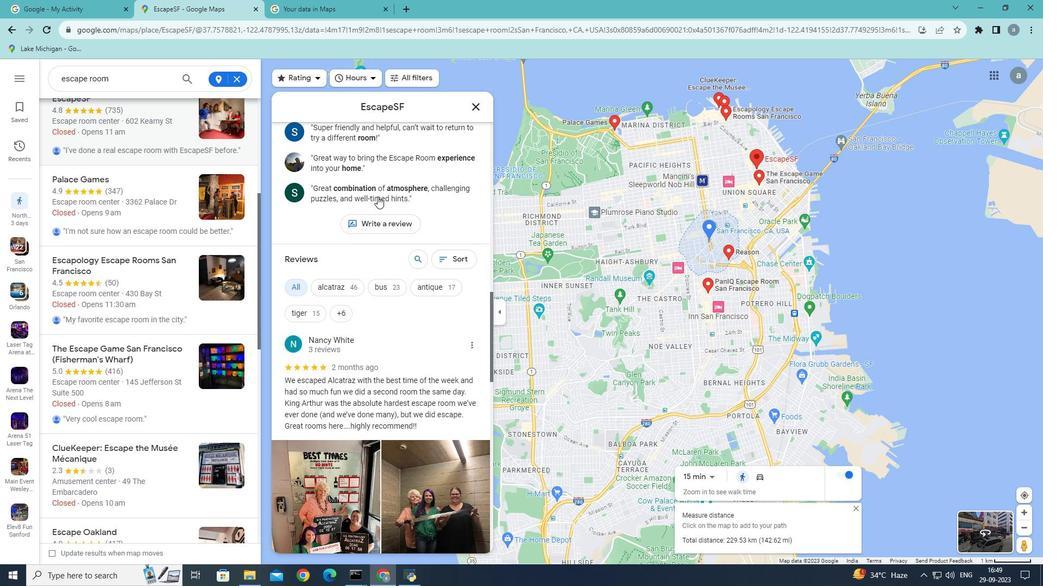 
Action: Mouse scrolled (377, 196) with delta (0, 0)
Screenshot: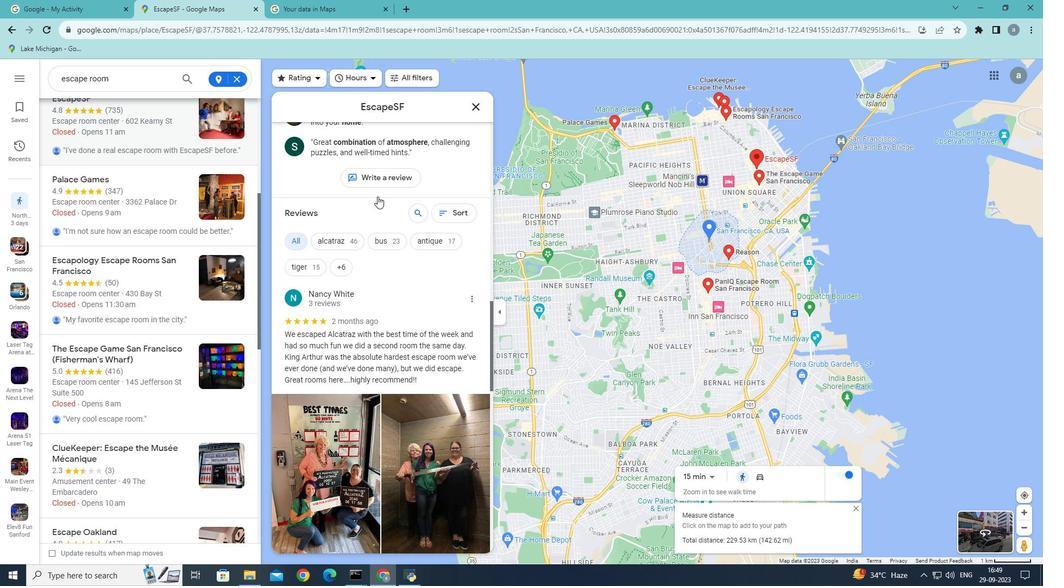 
Action: Mouse scrolled (377, 196) with delta (0, 0)
Screenshot: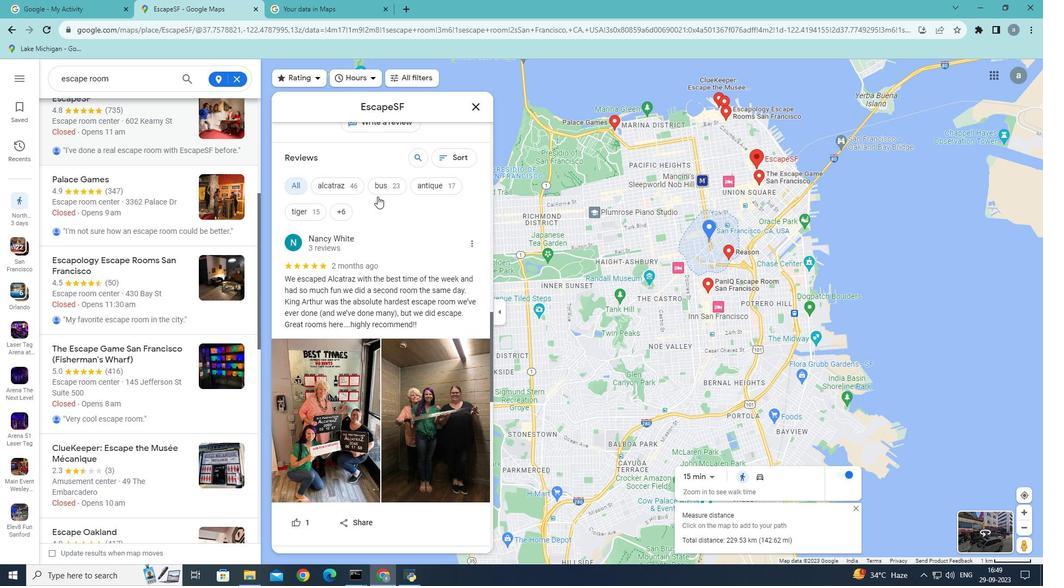 
Action: Mouse scrolled (377, 196) with delta (0, 0)
Screenshot: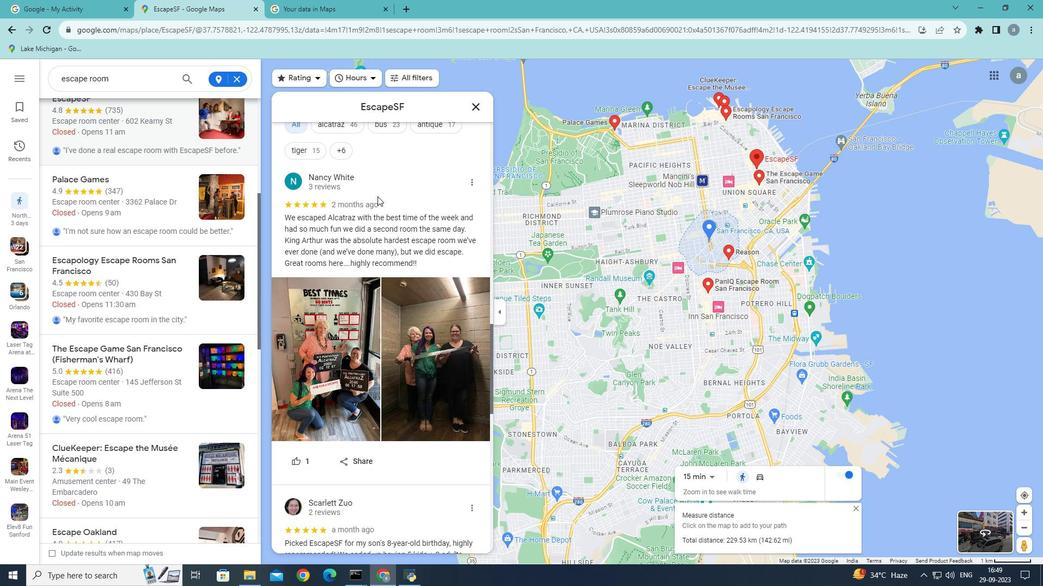 
Action: Mouse scrolled (377, 196) with delta (0, 0)
Screenshot: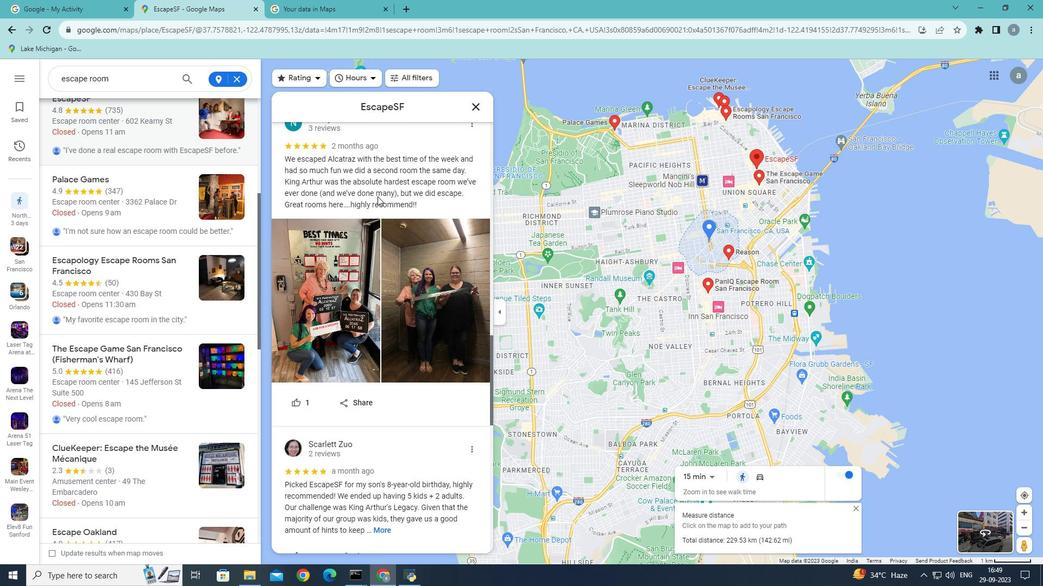 
Action: Mouse scrolled (377, 196) with delta (0, 0)
Screenshot: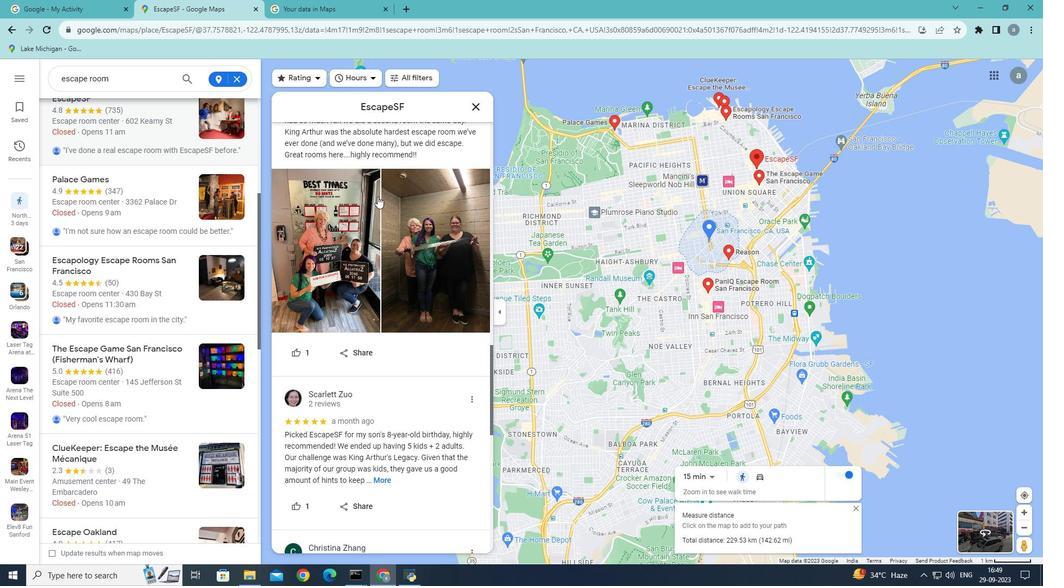 
Action: Mouse scrolled (377, 196) with delta (0, 0)
Screenshot: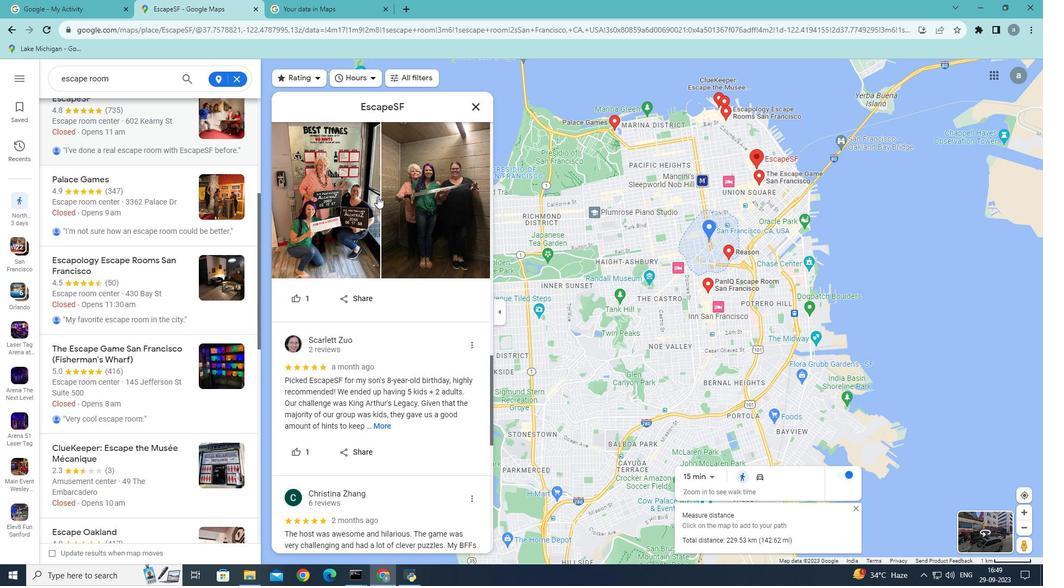 
Action: Mouse scrolled (377, 196) with delta (0, 0)
Screenshot: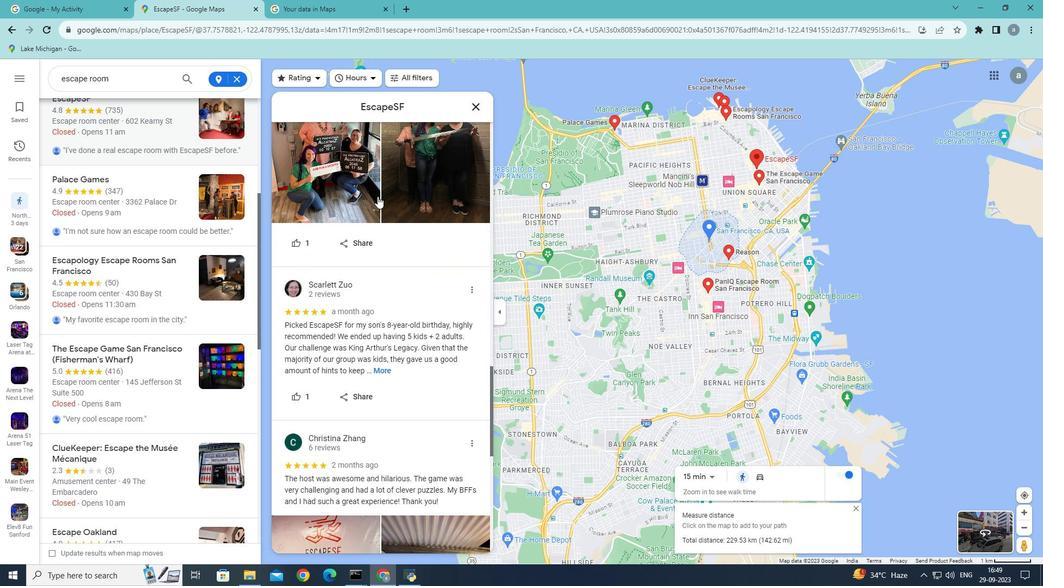 
Action: Mouse scrolled (377, 196) with delta (0, 0)
Screenshot: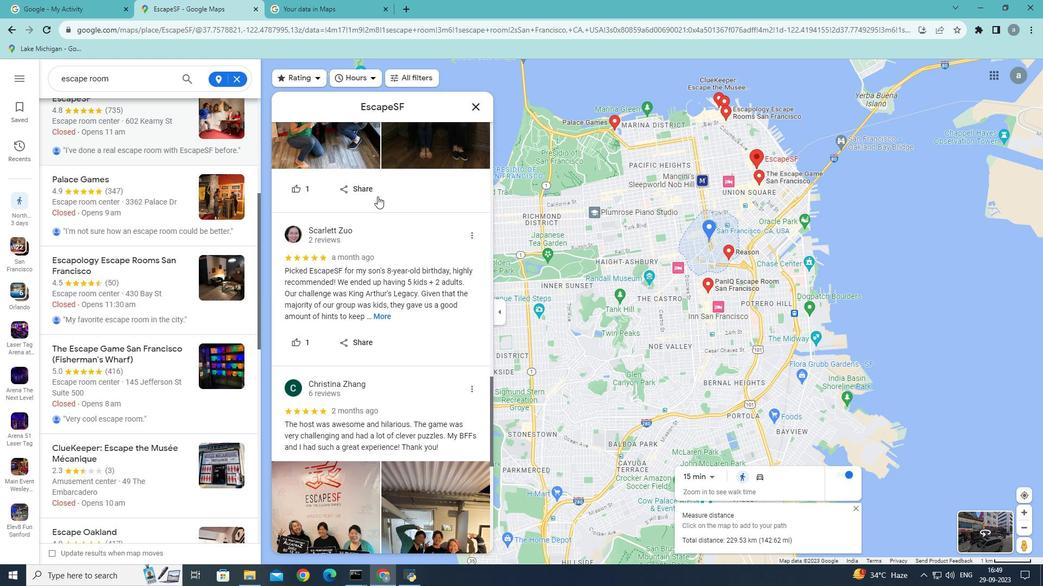 
Action: Mouse scrolled (377, 196) with delta (0, 0)
Screenshot: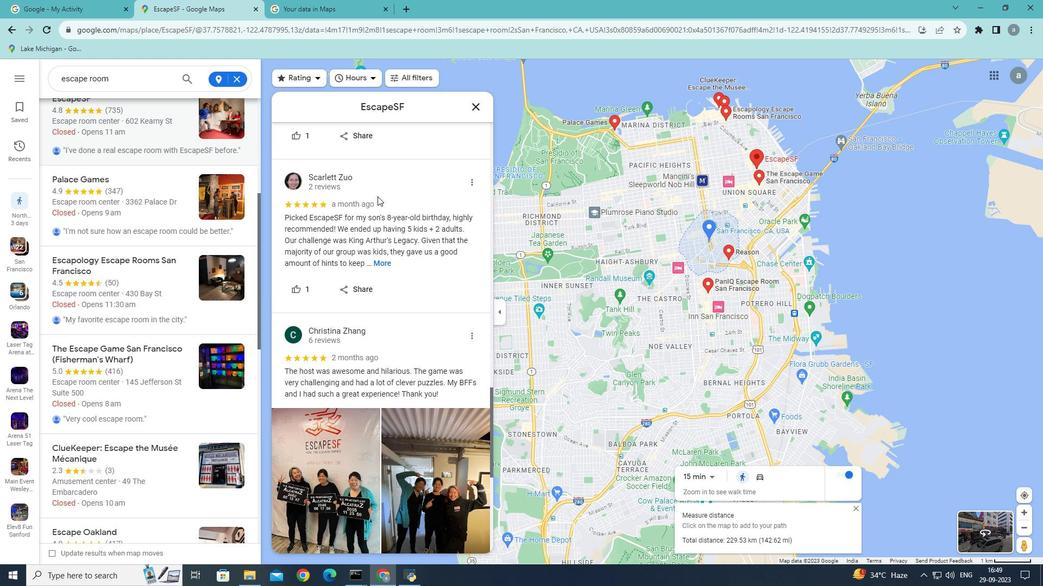 
Action: Mouse scrolled (377, 196) with delta (0, 0)
Screenshot: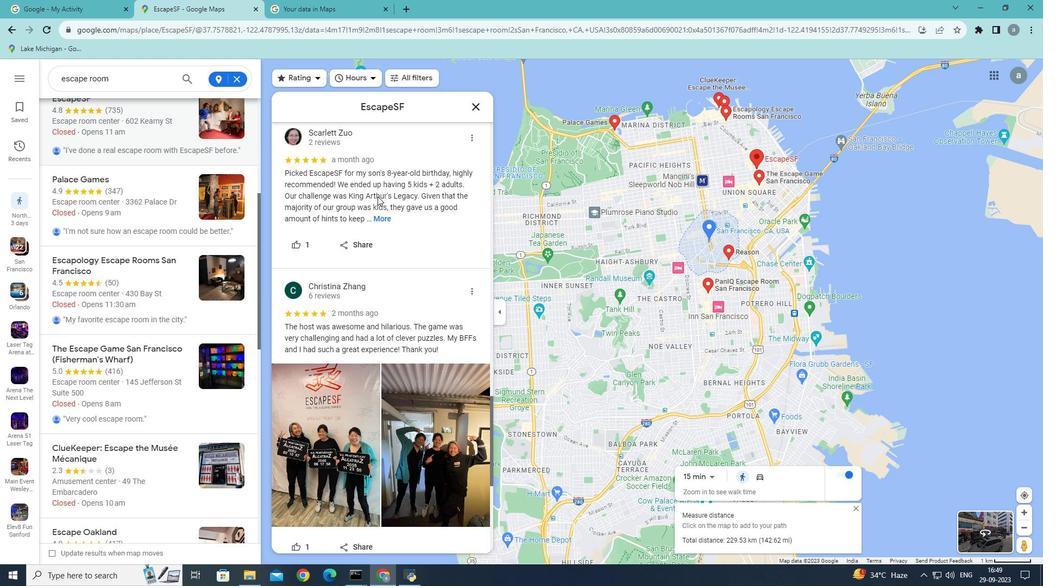 
Action: Mouse scrolled (377, 196) with delta (0, 0)
Screenshot: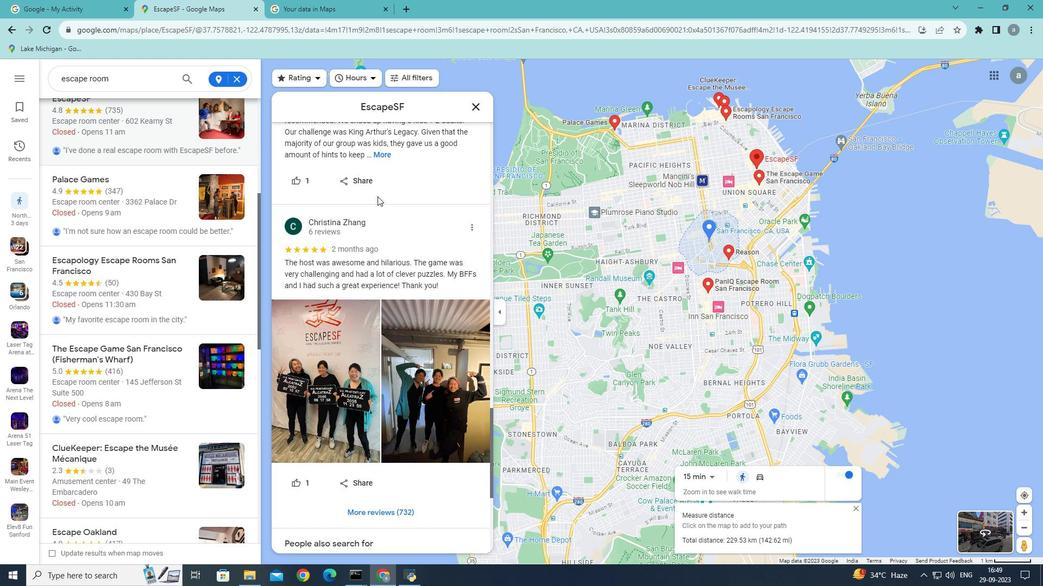 
Action: Mouse scrolled (377, 196) with delta (0, 0)
Screenshot: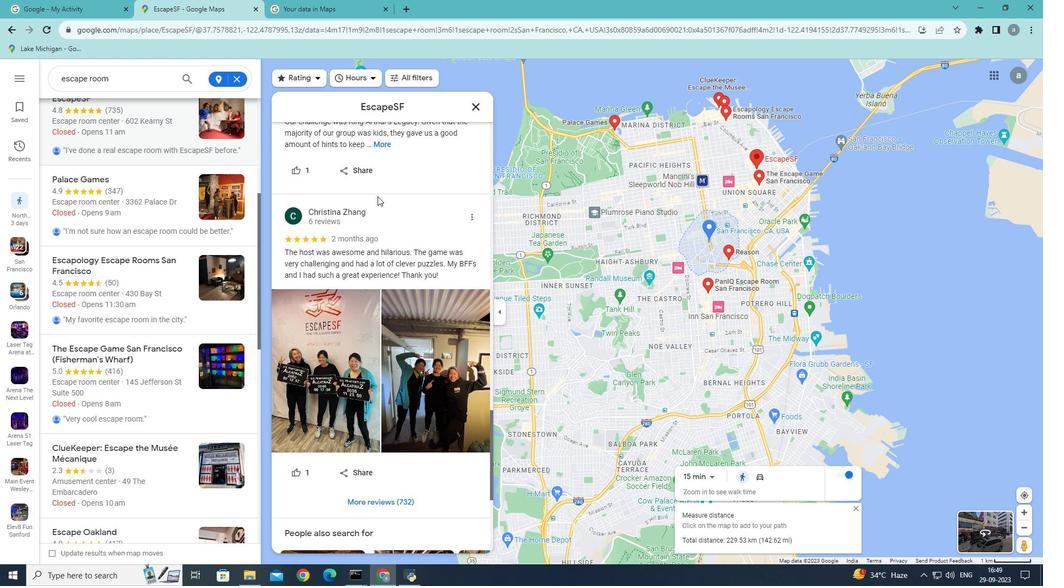 
Action: Mouse scrolled (377, 196) with delta (0, 0)
Screenshot: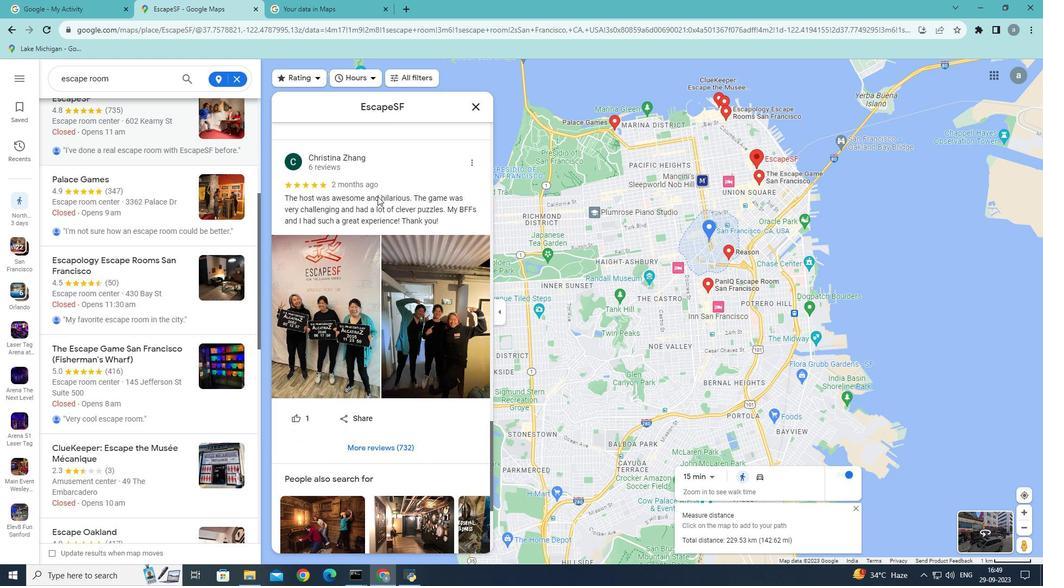 
Action: Mouse scrolled (377, 196) with delta (0, 0)
Screenshot: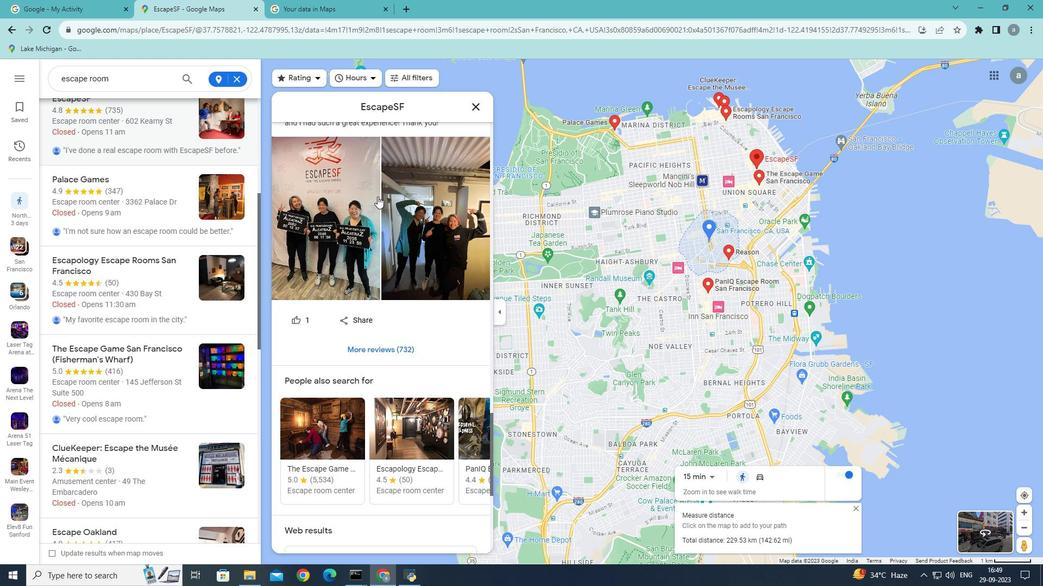 
Action: Mouse scrolled (377, 196) with delta (0, 0)
Screenshot: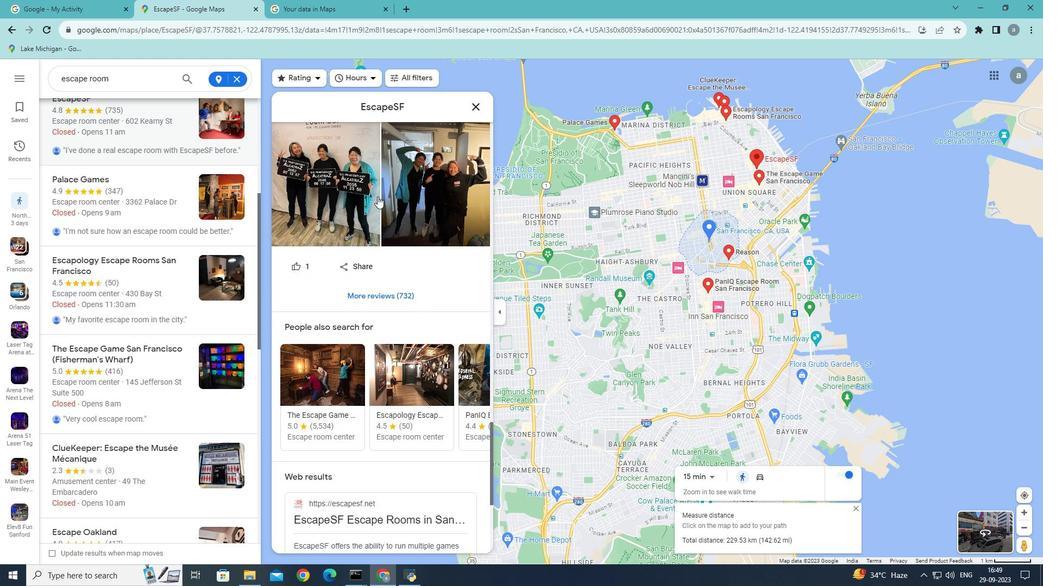 
Action: Mouse scrolled (377, 196) with delta (0, 0)
Screenshot: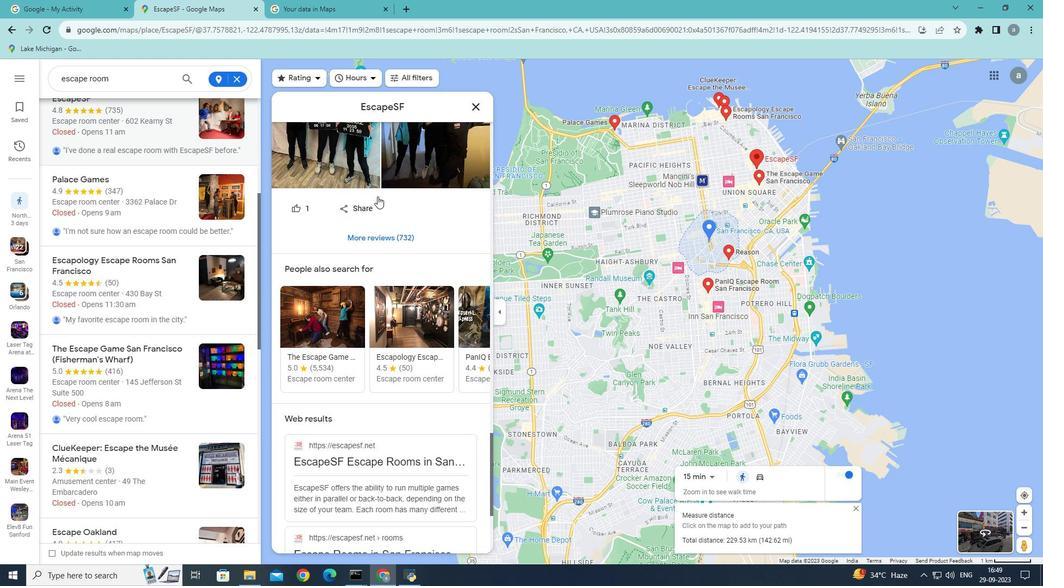 
Action: Mouse scrolled (377, 196) with delta (0, 0)
Screenshot: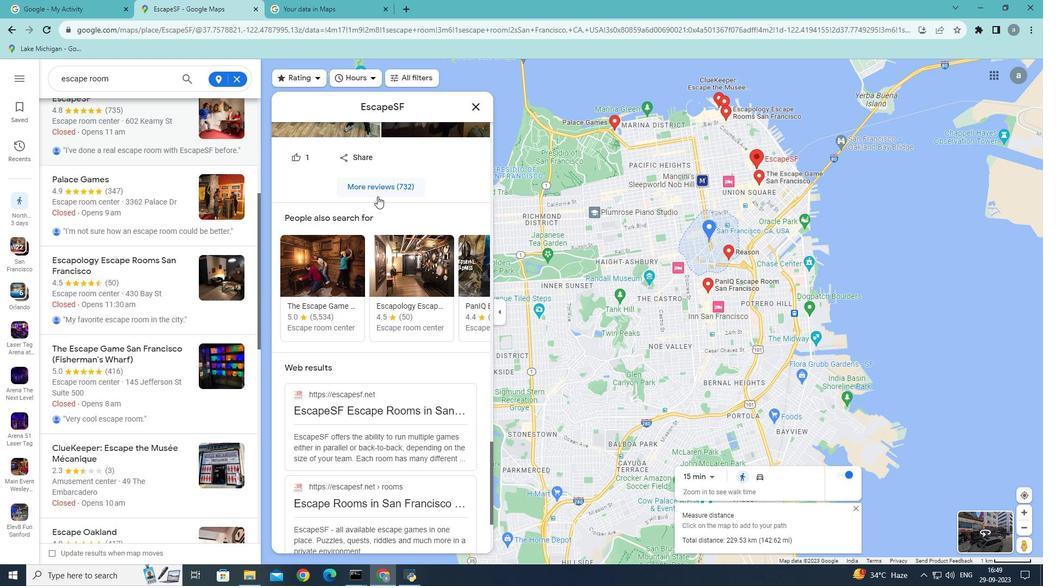 
Action: Mouse scrolled (377, 196) with delta (0, 0)
Screenshot: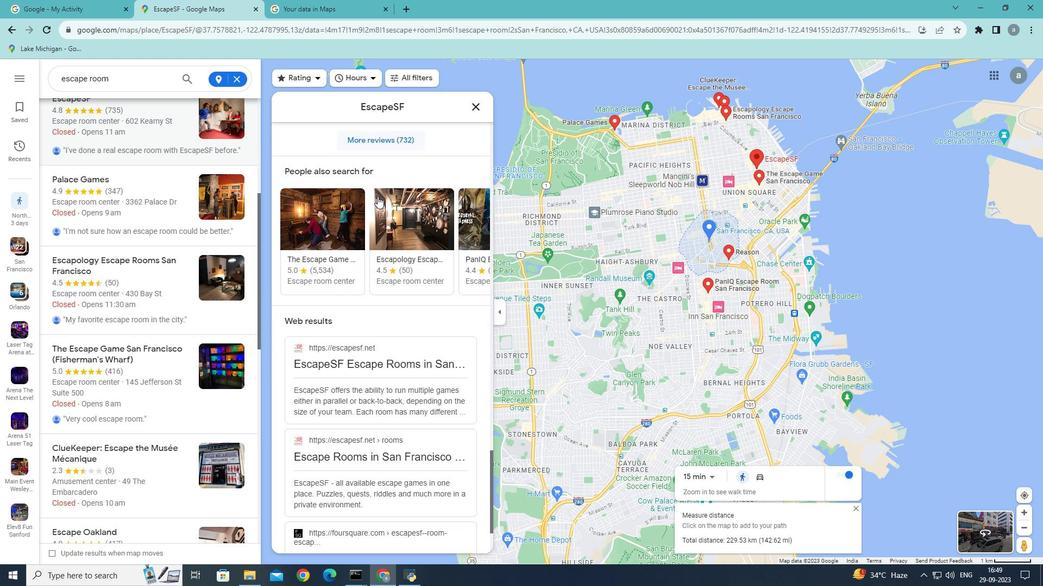 
Action: Mouse scrolled (377, 196) with delta (0, 0)
Screenshot: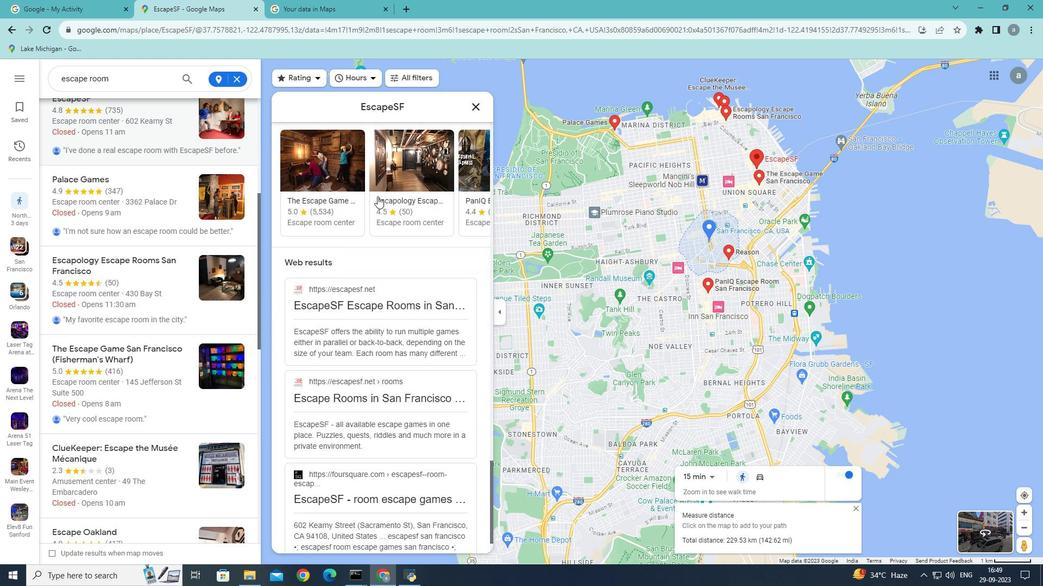 
Action: Mouse scrolled (377, 196) with delta (0, 0)
Screenshot: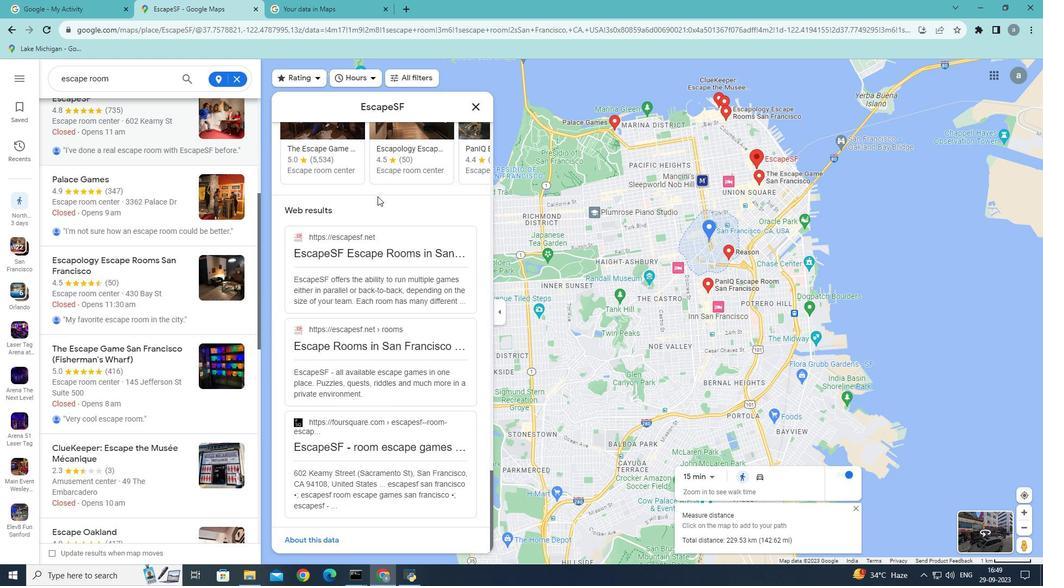 
Action: Mouse scrolled (377, 196) with delta (0, 0)
Screenshot: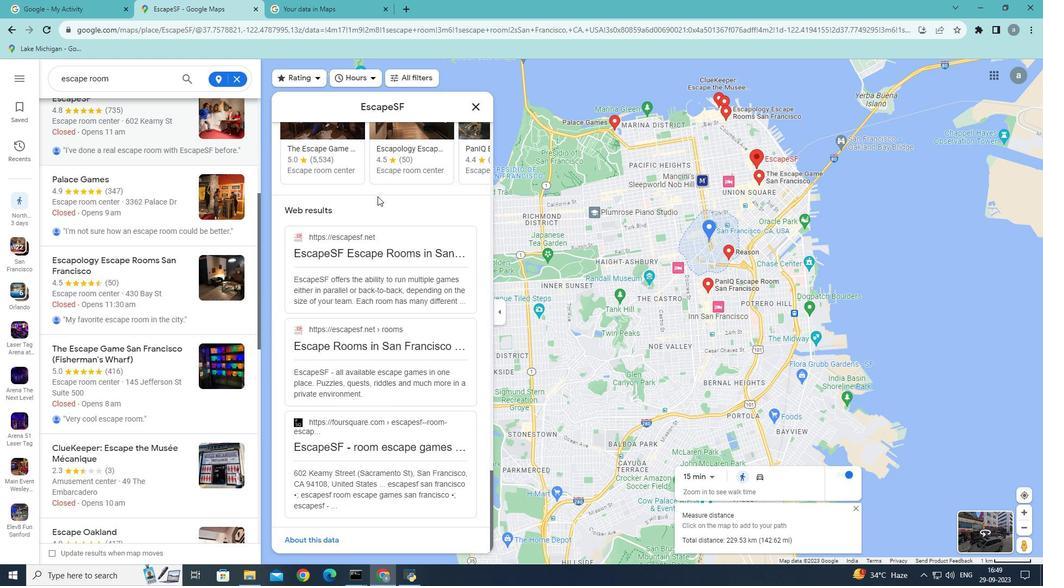 
Action: Mouse scrolled (377, 196) with delta (0, 0)
Screenshot: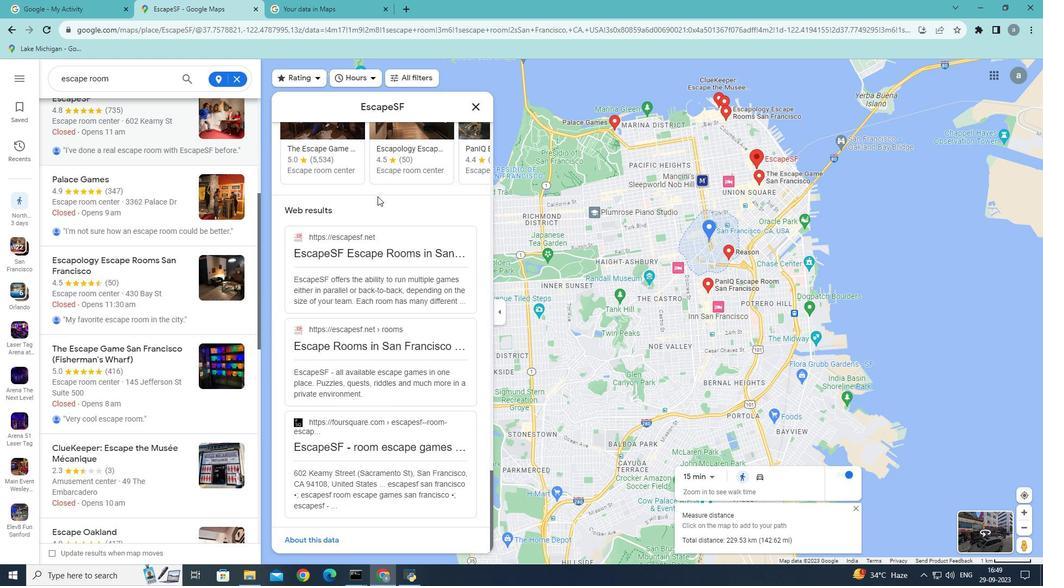 
Action: Mouse scrolled (377, 196) with delta (0, 0)
Screenshot: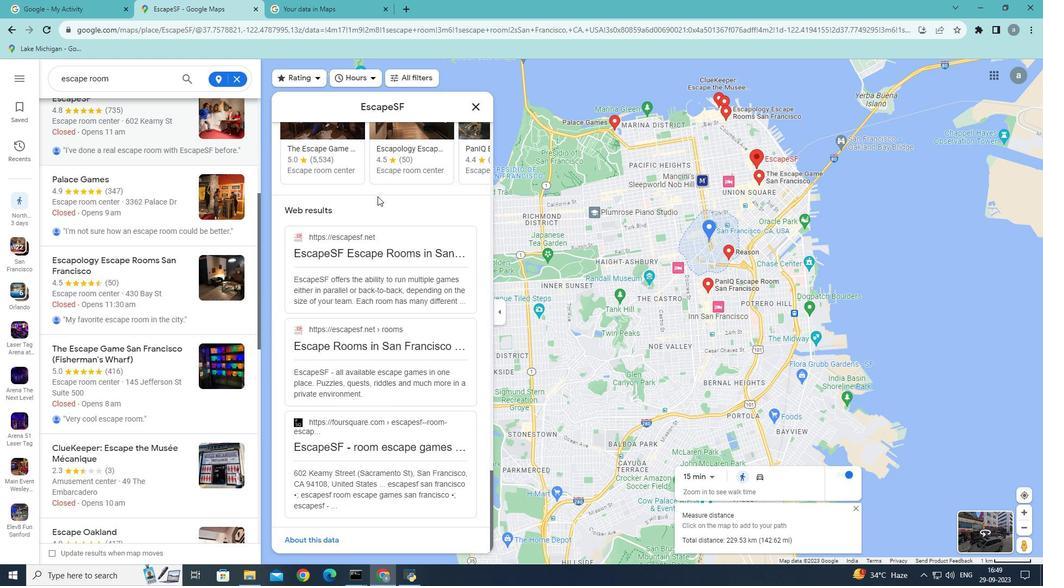 
Action: Mouse moved to (115, 183)
Screenshot: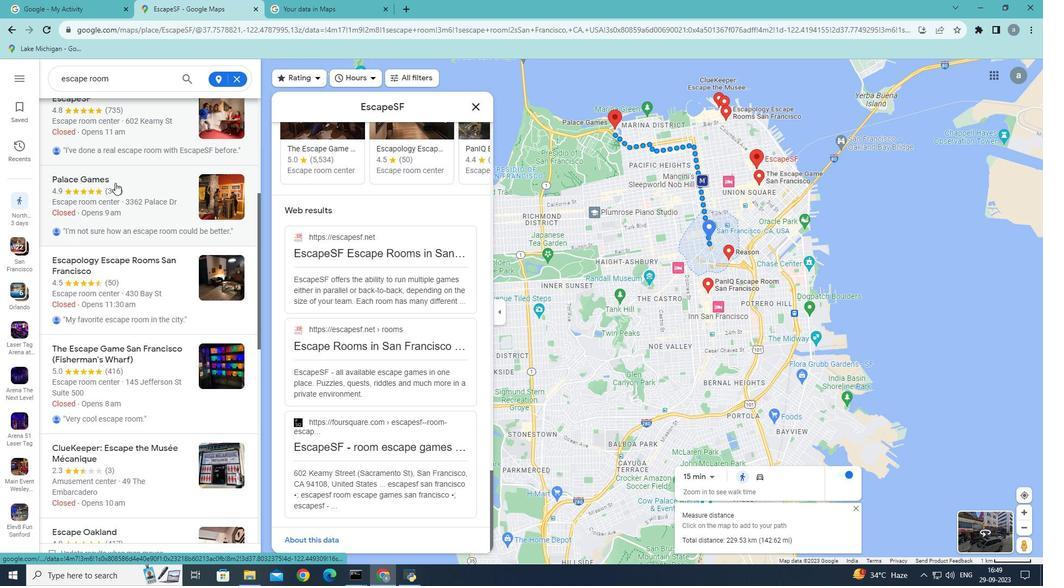 
Action: Mouse pressed left at (115, 183)
Screenshot: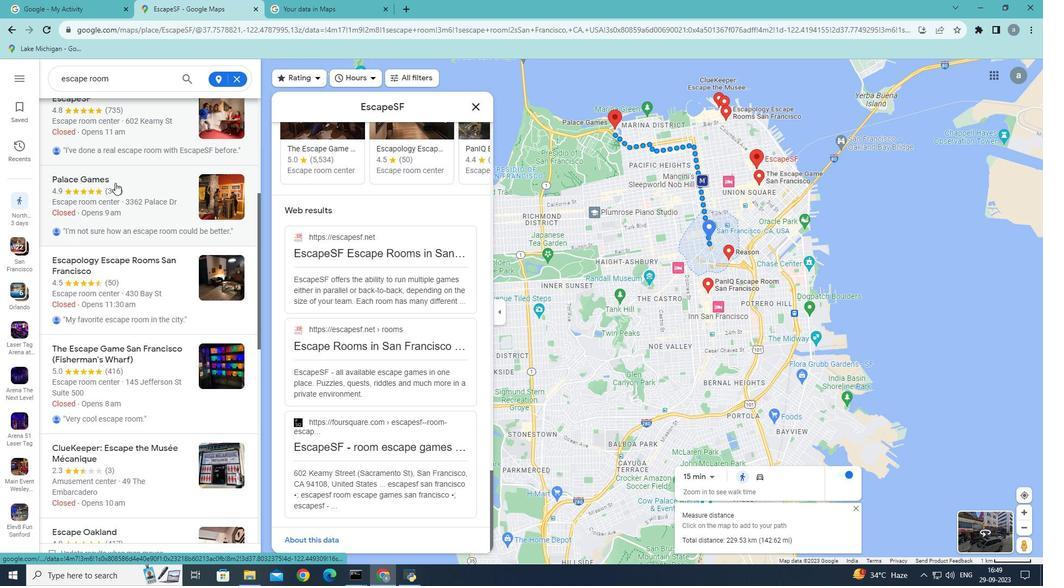 
Action: Mouse moved to (353, 182)
Screenshot: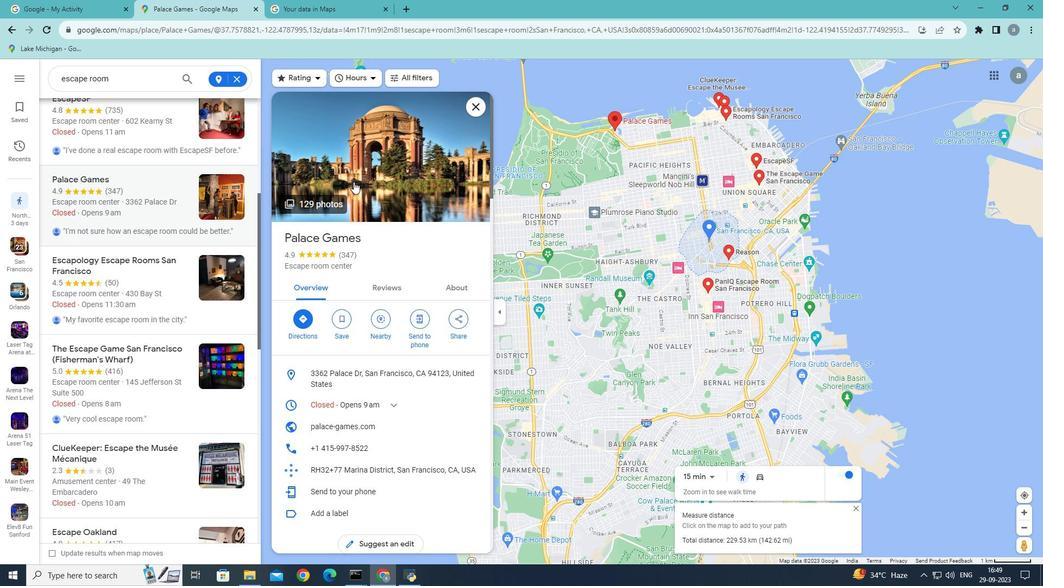 
Action: Mouse scrolled (353, 181) with delta (0, 0)
Screenshot: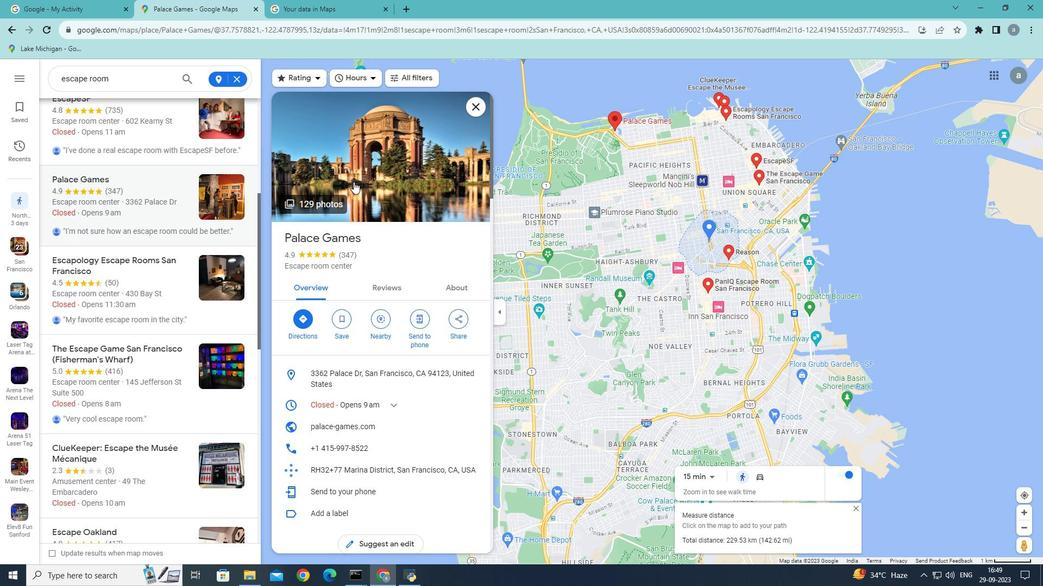 
Action: Mouse scrolled (353, 181) with delta (0, 0)
Screenshot: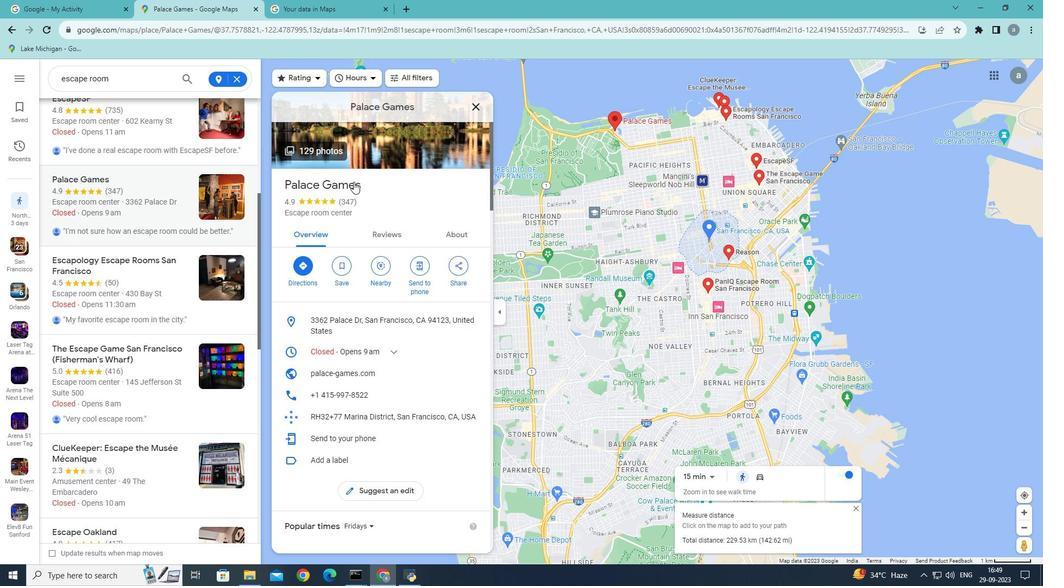 
Action: Mouse scrolled (353, 181) with delta (0, 0)
Screenshot: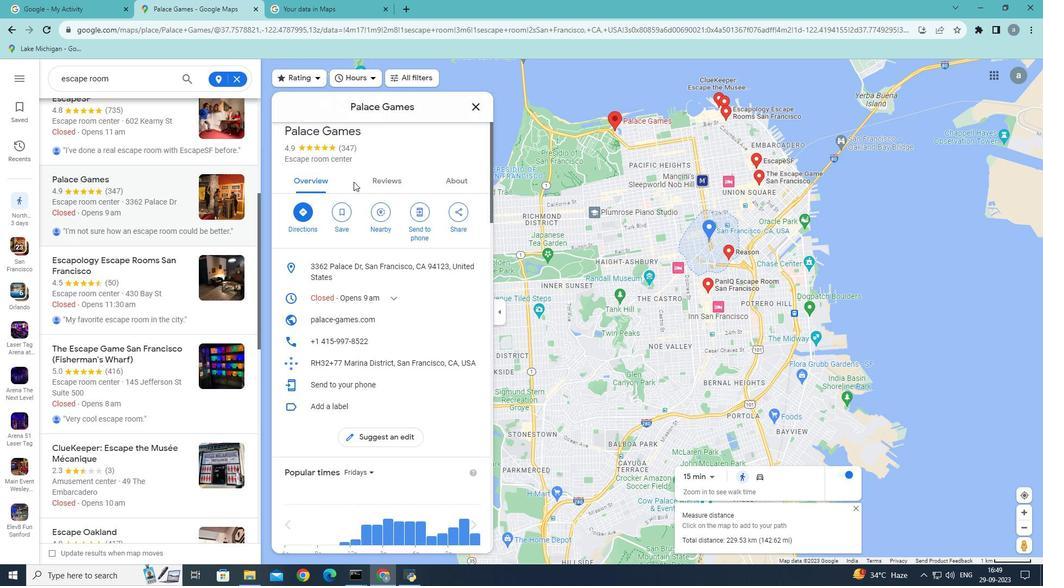 
Action: Mouse scrolled (353, 181) with delta (0, 0)
Screenshot: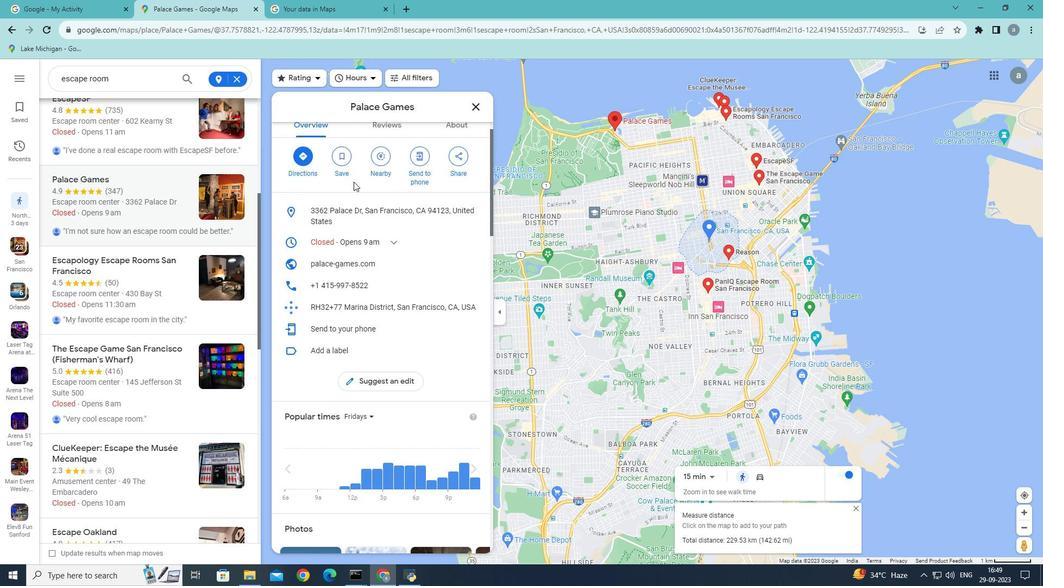 
Action: Mouse scrolled (353, 181) with delta (0, 0)
Screenshot: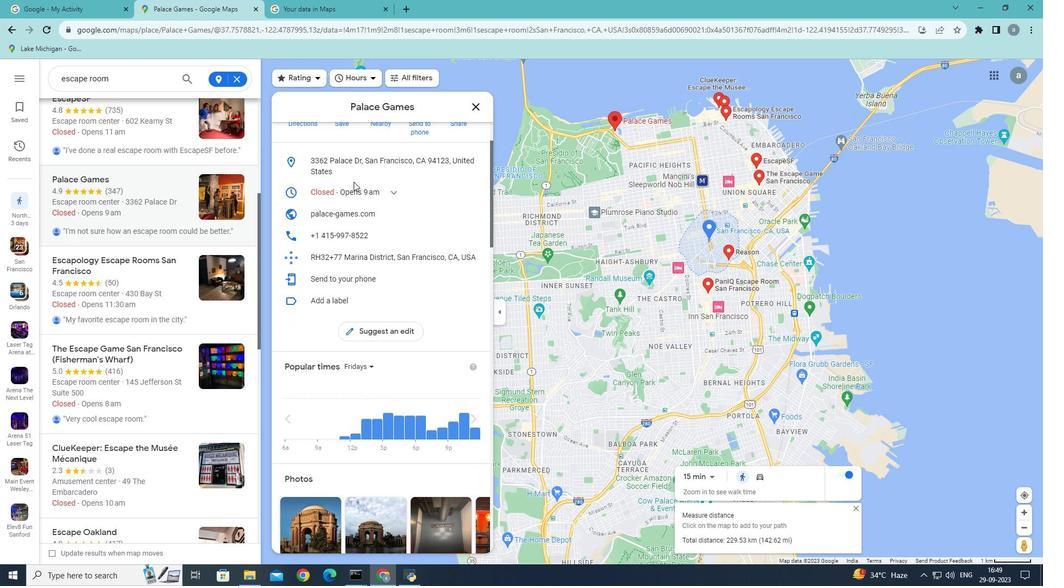 
Action: Mouse scrolled (353, 181) with delta (0, 0)
Screenshot: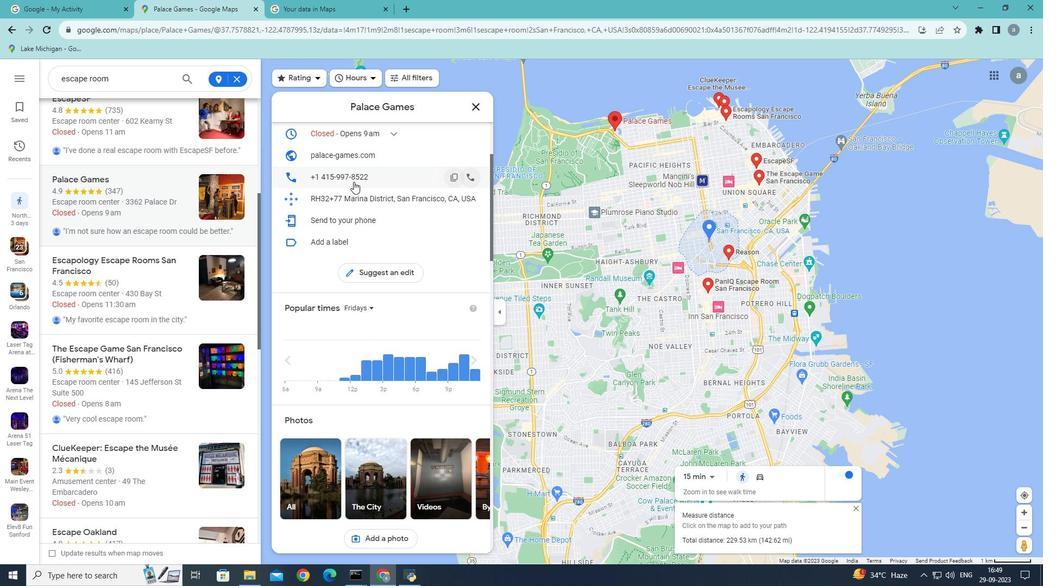 
Action: Mouse scrolled (353, 181) with delta (0, 0)
Screenshot: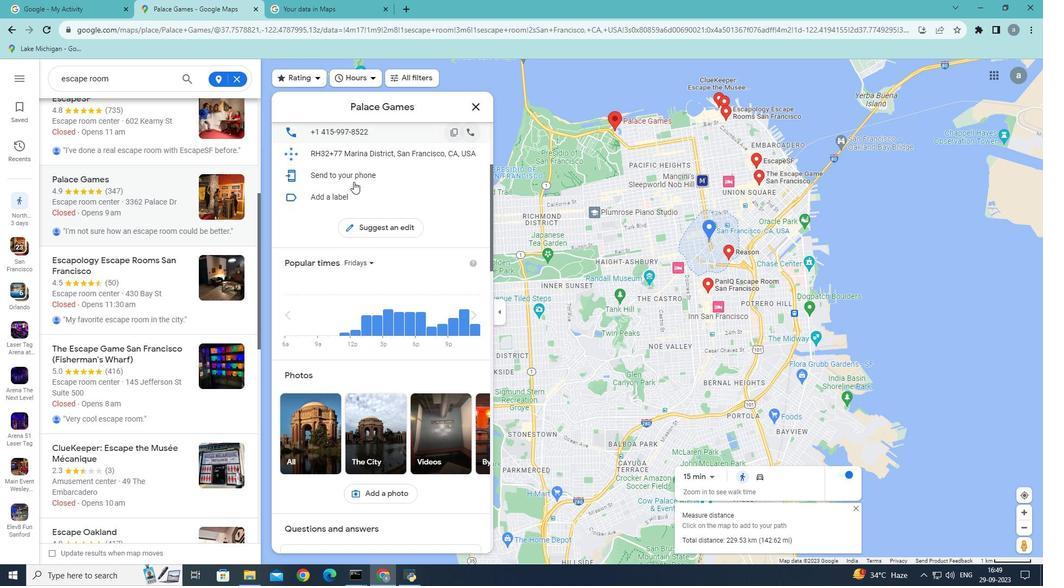 
Action: Mouse scrolled (353, 181) with delta (0, 0)
Screenshot: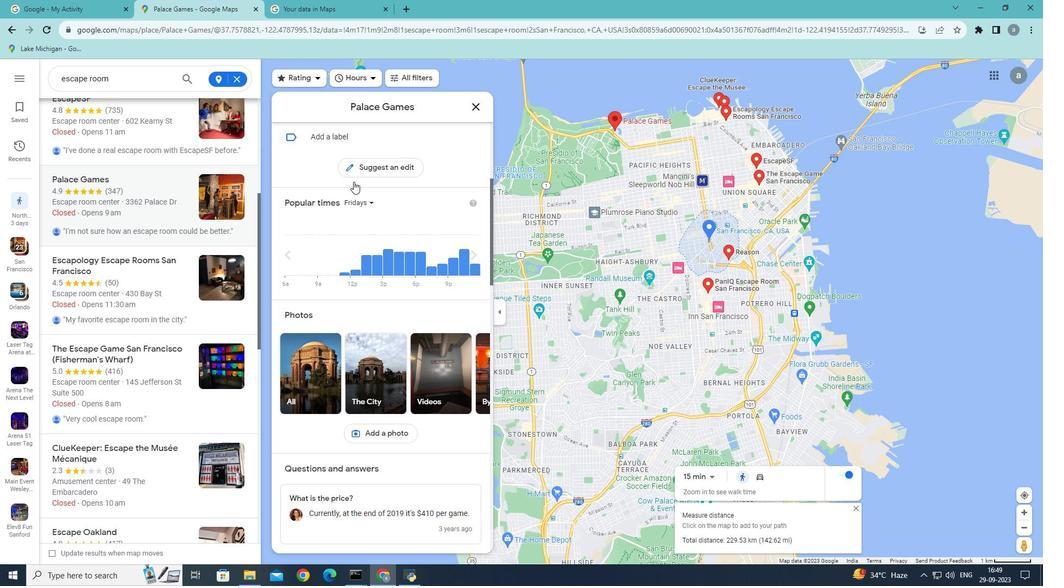 
Action: Mouse scrolled (353, 181) with delta (0, 0)
Screenshot: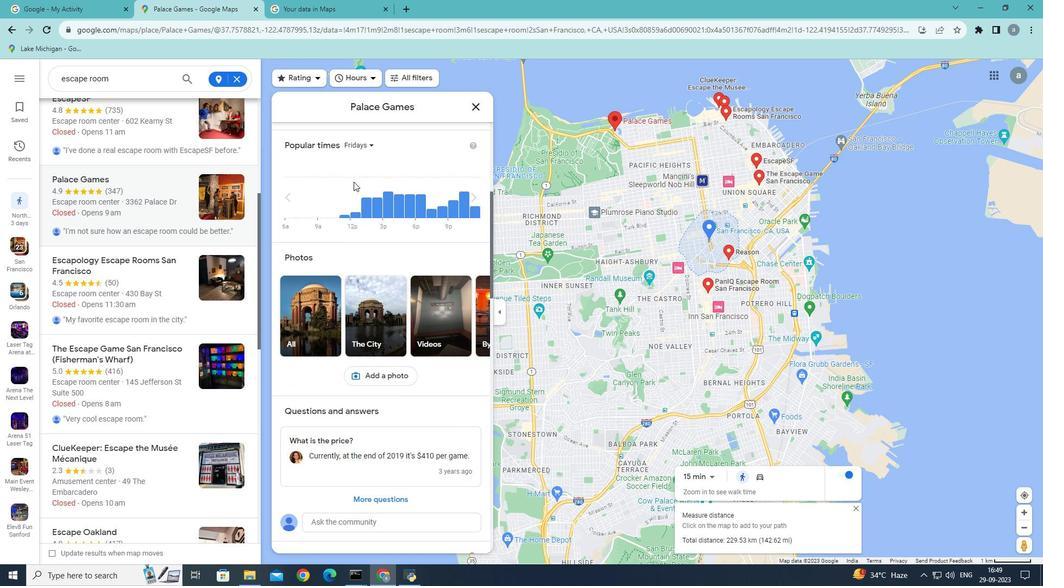 
Action: Mouse scrolled (353, 181) with delta (0, 0)
Screenshot: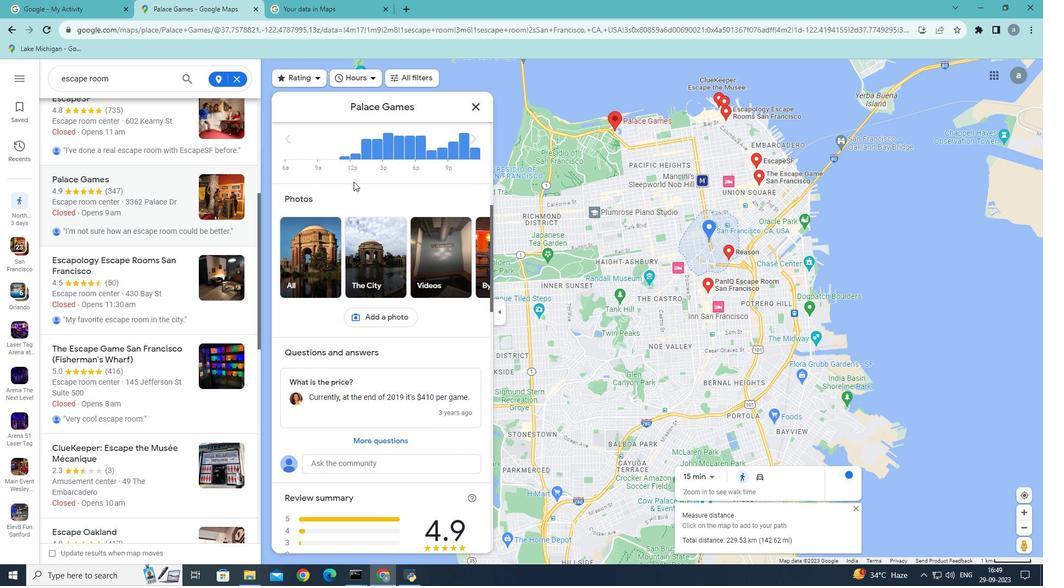 
Action: Mouse scrolled (353, 181) with delta (0, 0)
Screenshot: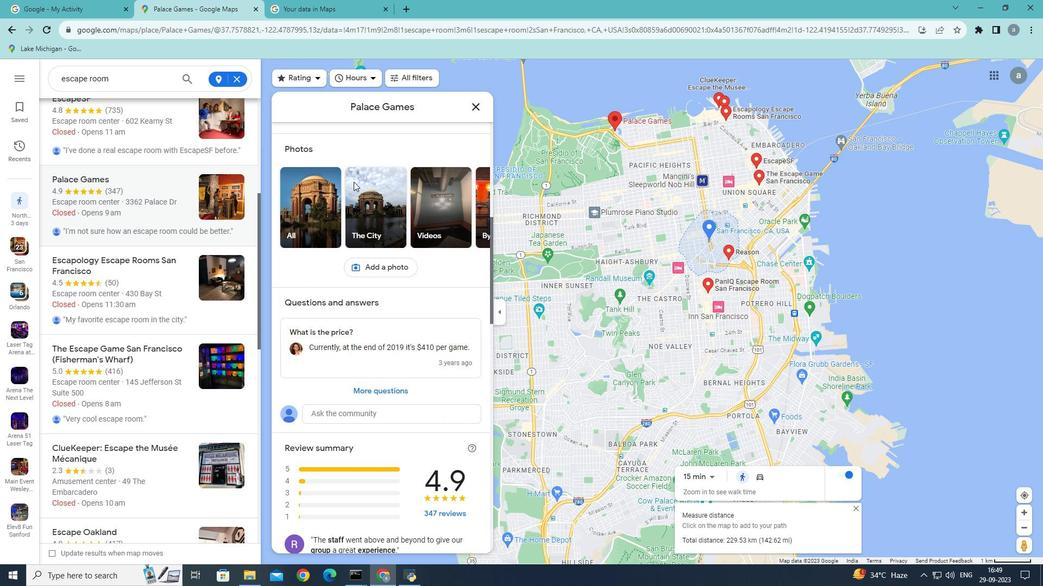 
Action: Mouse scrolled (353, 181) with delta (0, 0)
Screenshot: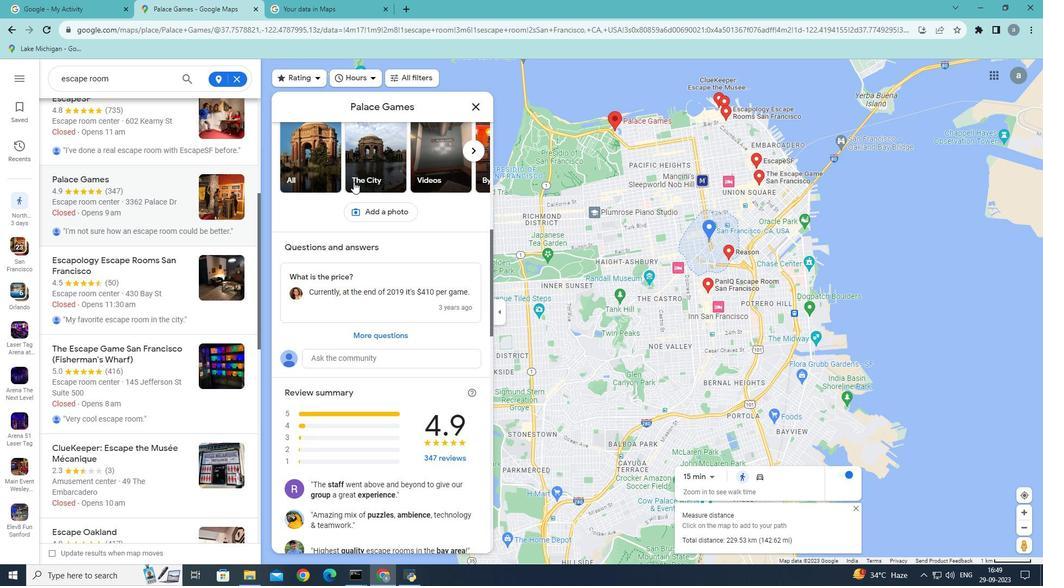 
Action: Mouse scrolled (353, 181) with delta (0, 0)
Screenshot: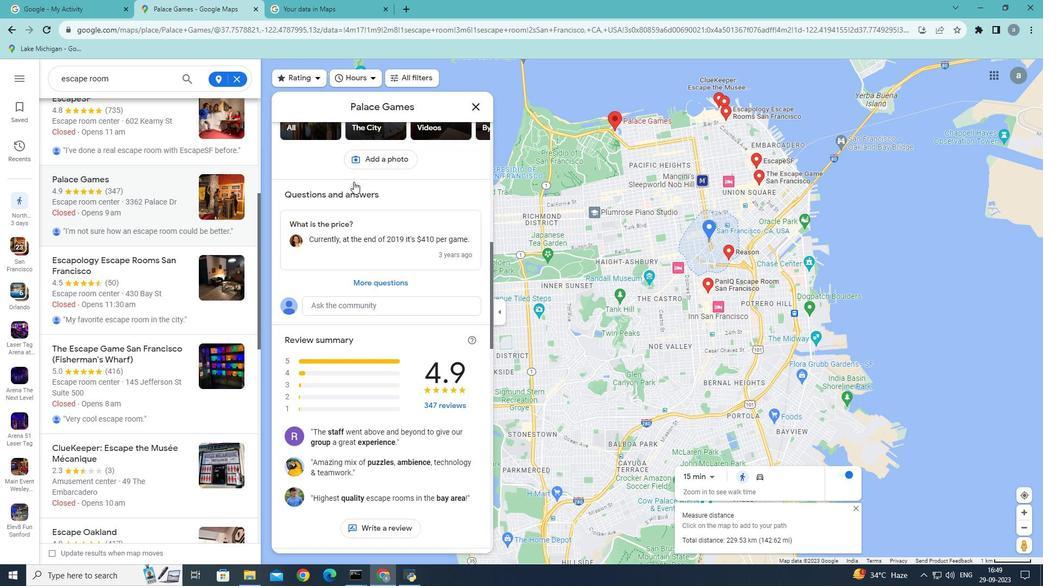 
Action: Mouse scrolled (353, 181) with delta (0, 0)
Screenshot: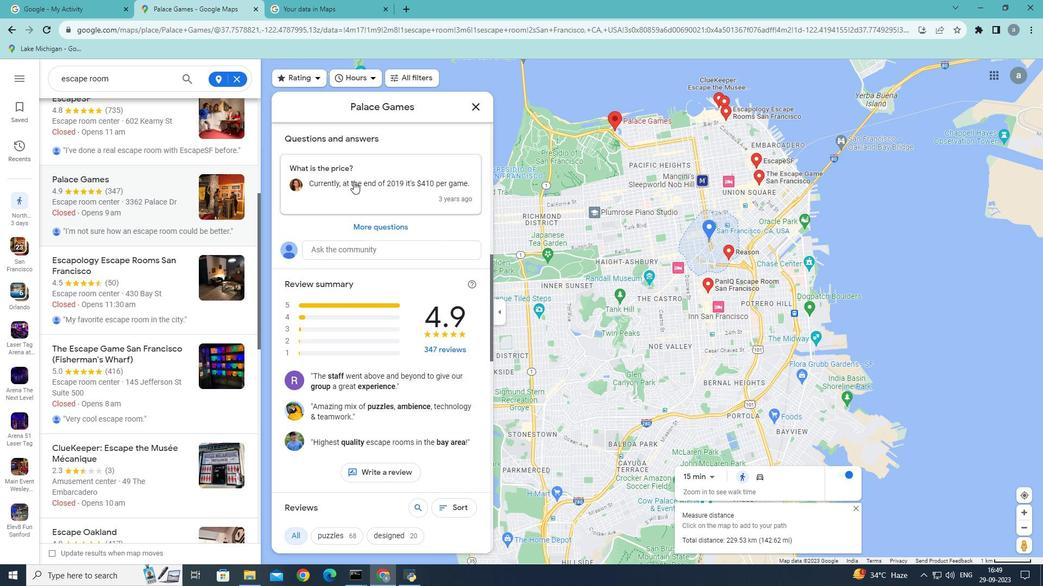 
Action: Mouse scrolled (353, 181) with delta (0, 0)
Screenshot: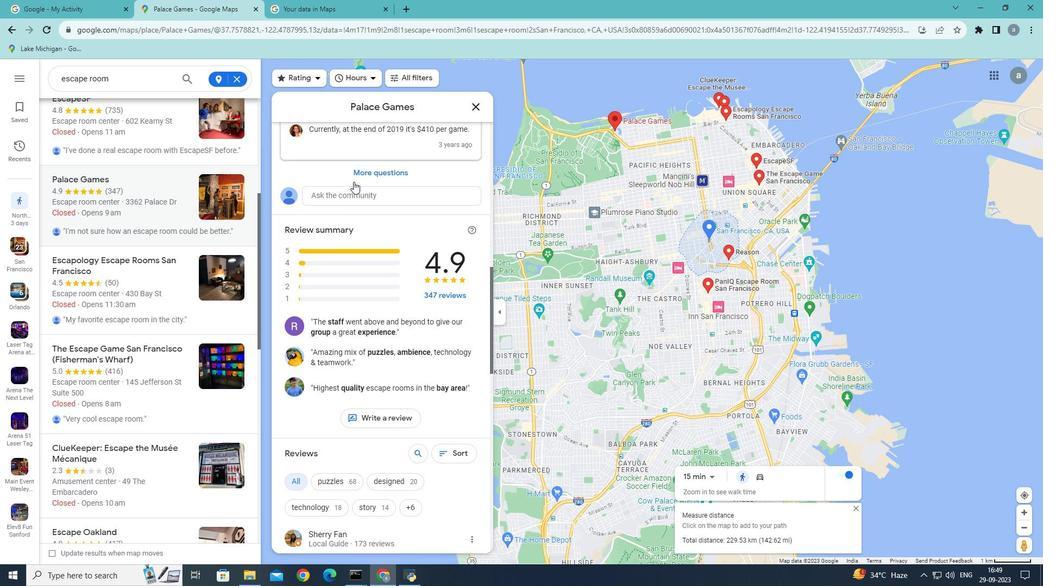 
Action: Mouse scrolled (353, 181) with delta (0, 0)
Screenshot: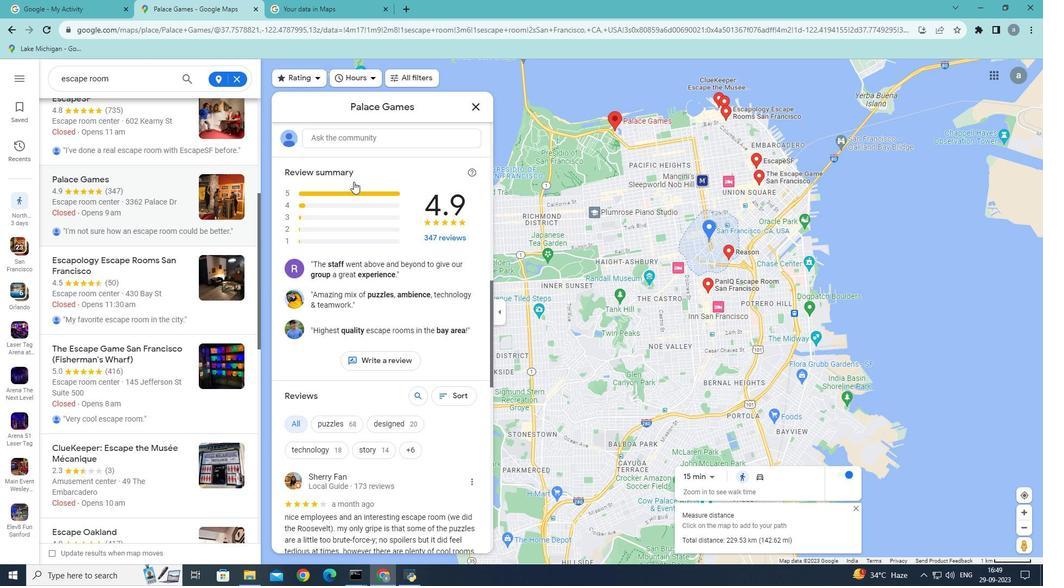 
Action: Mouse scrolled (353, 181) with delta (0, 0)
